 Task: Plan a trip to Craiova, Romania from 1st December, 2023 to 5th December, 2023 for 1 adult. Place can be entire room with 1  bedroom having 1 bed and 1 bathroom. Property type can be flat.
Action: Mouse moved to (578, 287)
Screenshot: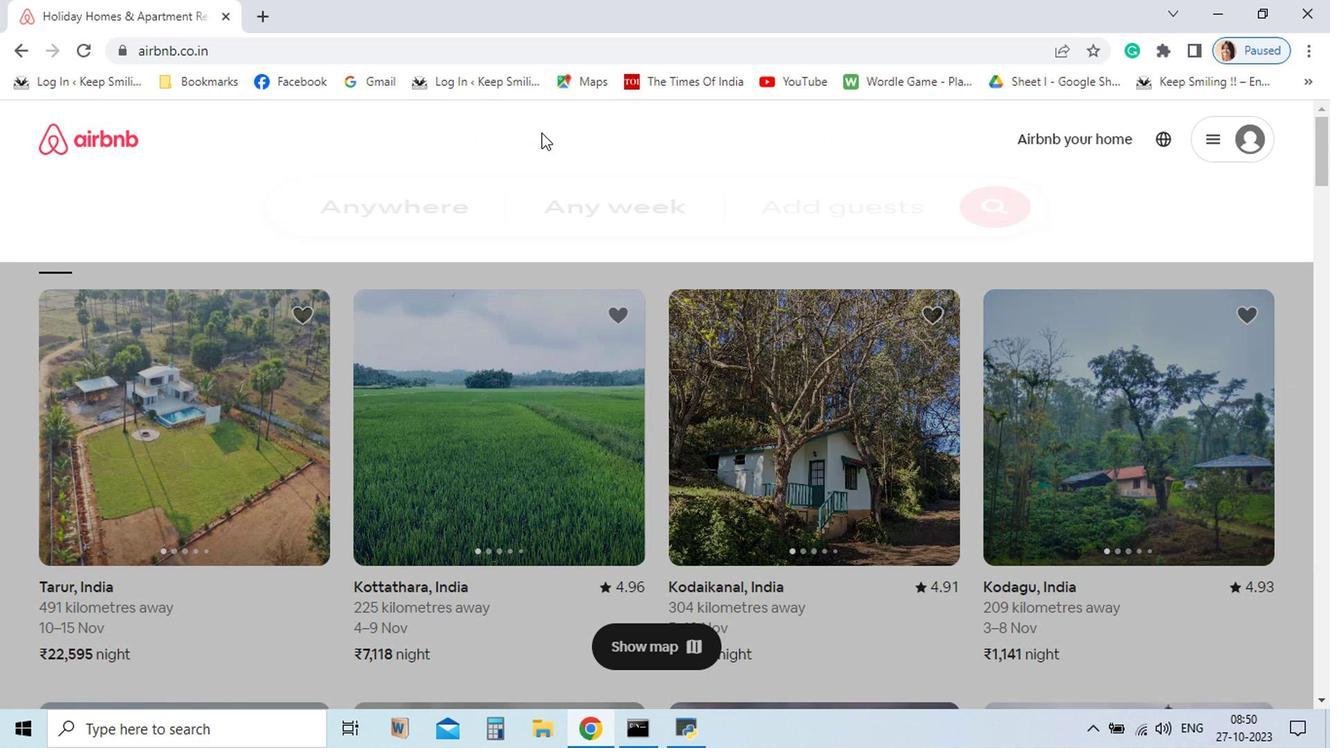 
Action: Mouse pressed left at (578, 287)
Screenshot: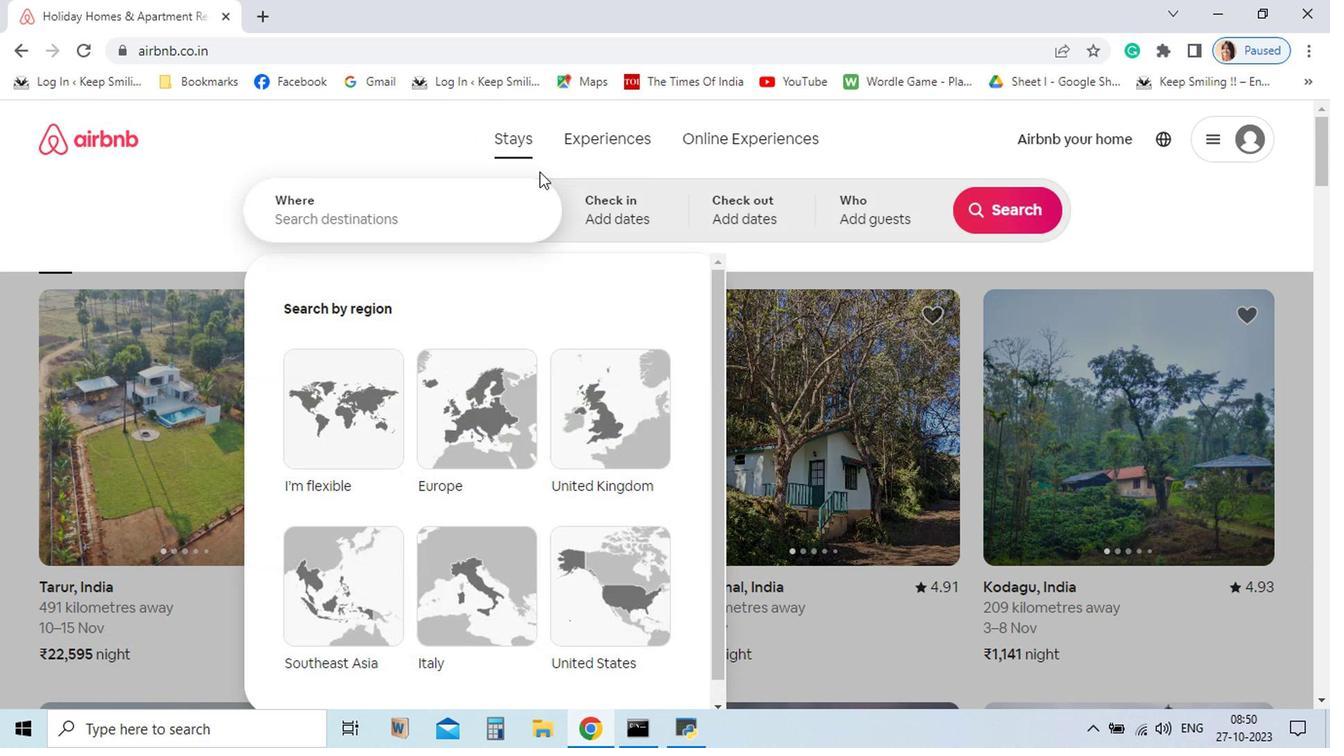 
Action: Mouse moved to (465, 346)
Screenshot: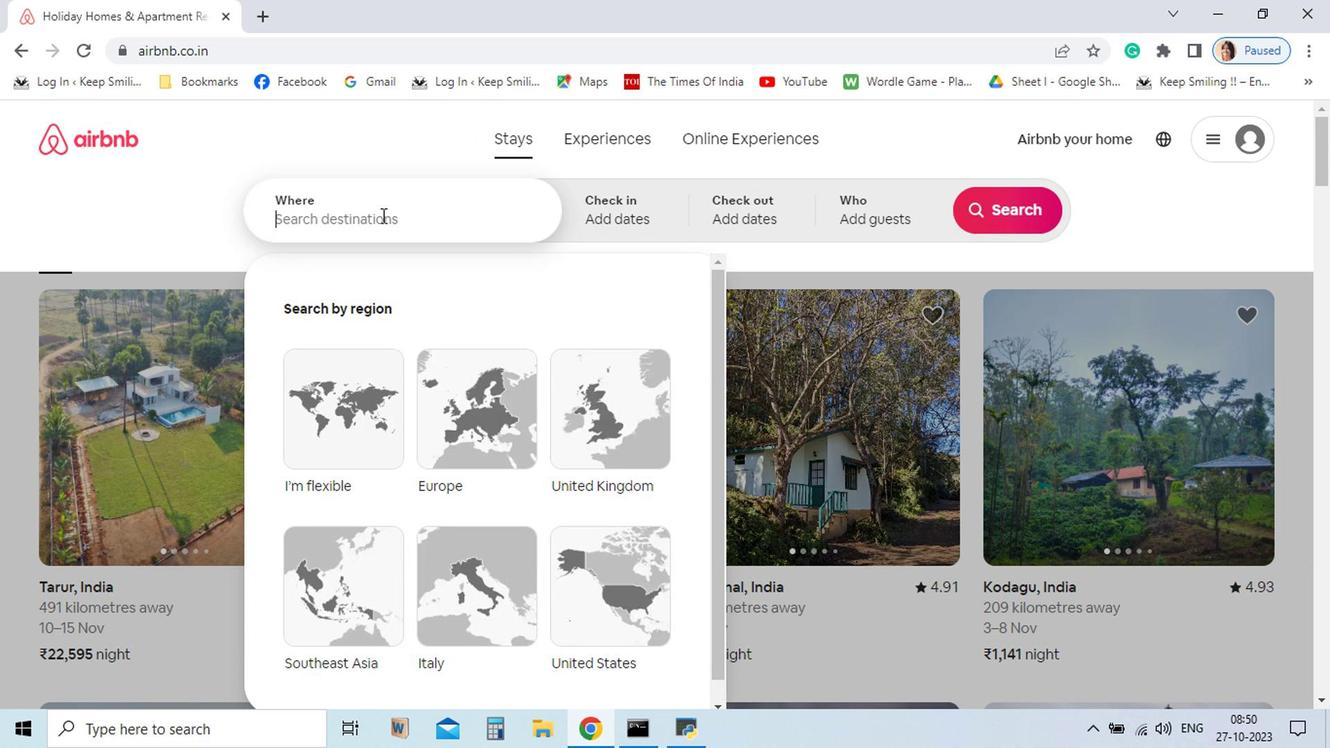 
Action: Mouse pressed left at (465, 346)
Screenshot: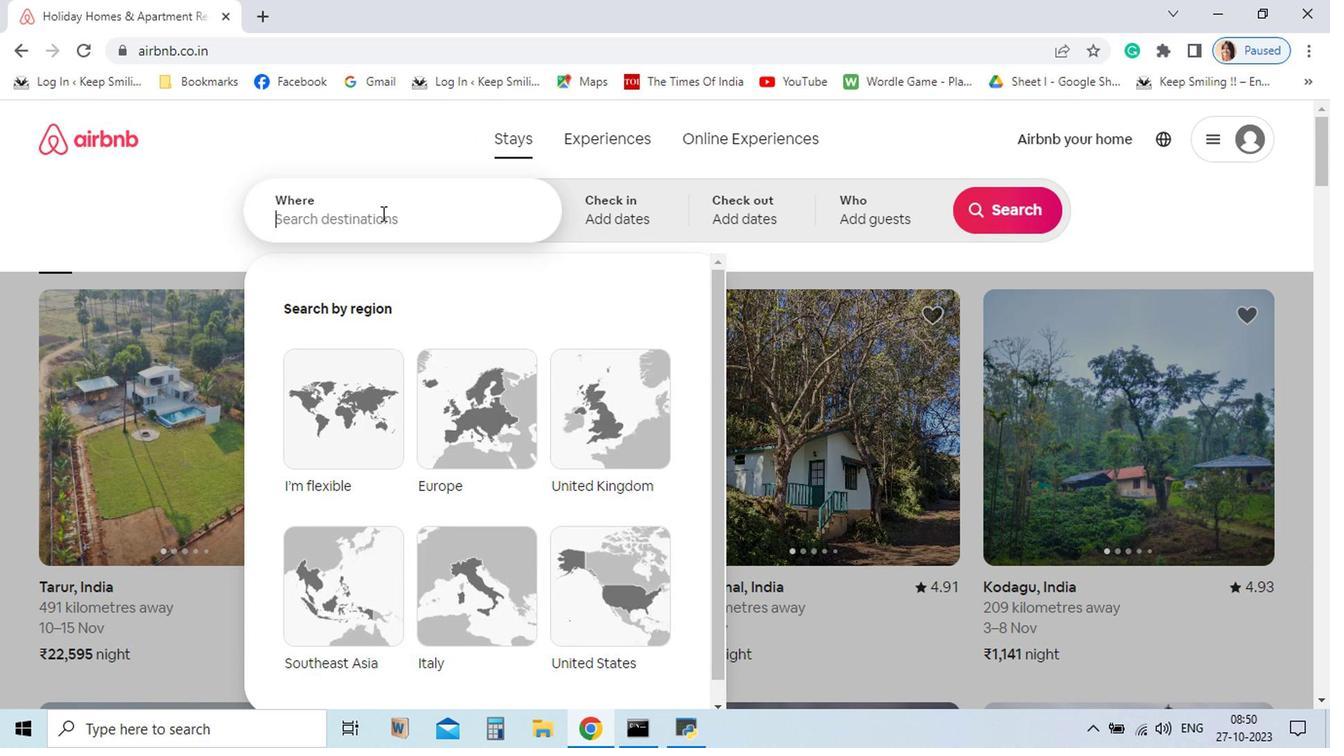 
Action: Mouse moved to (463, 343)
Screenshot: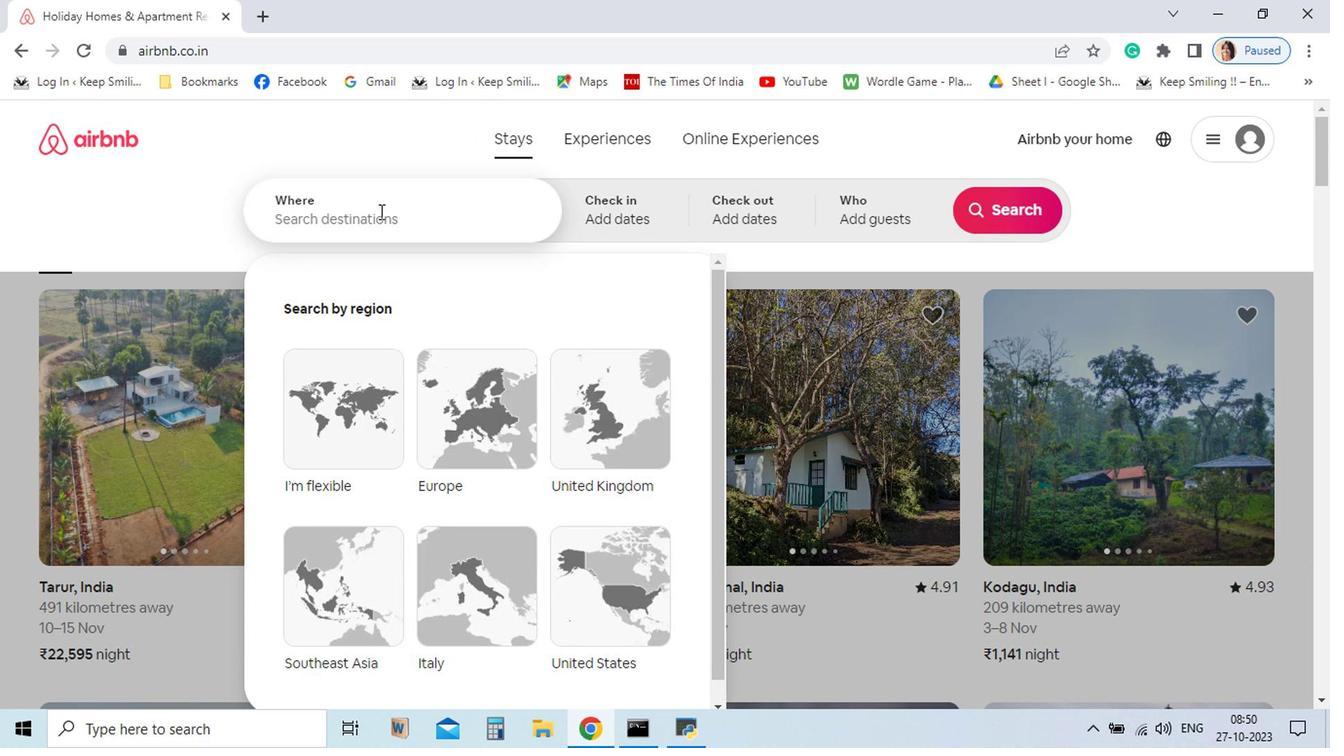 
Action: Key pressed craiova,<Key.space>romania
Screenshot: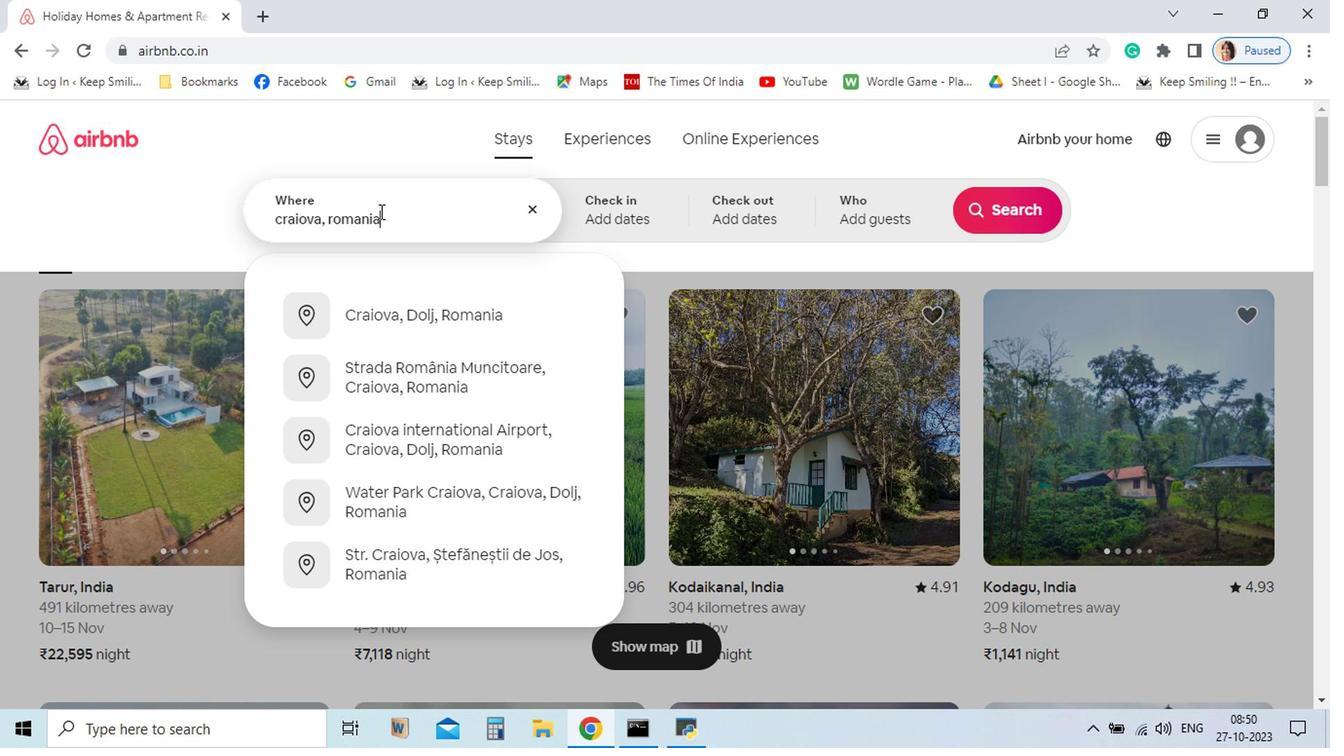 
Action: Mouse moved to (463, 342)
Screenshot: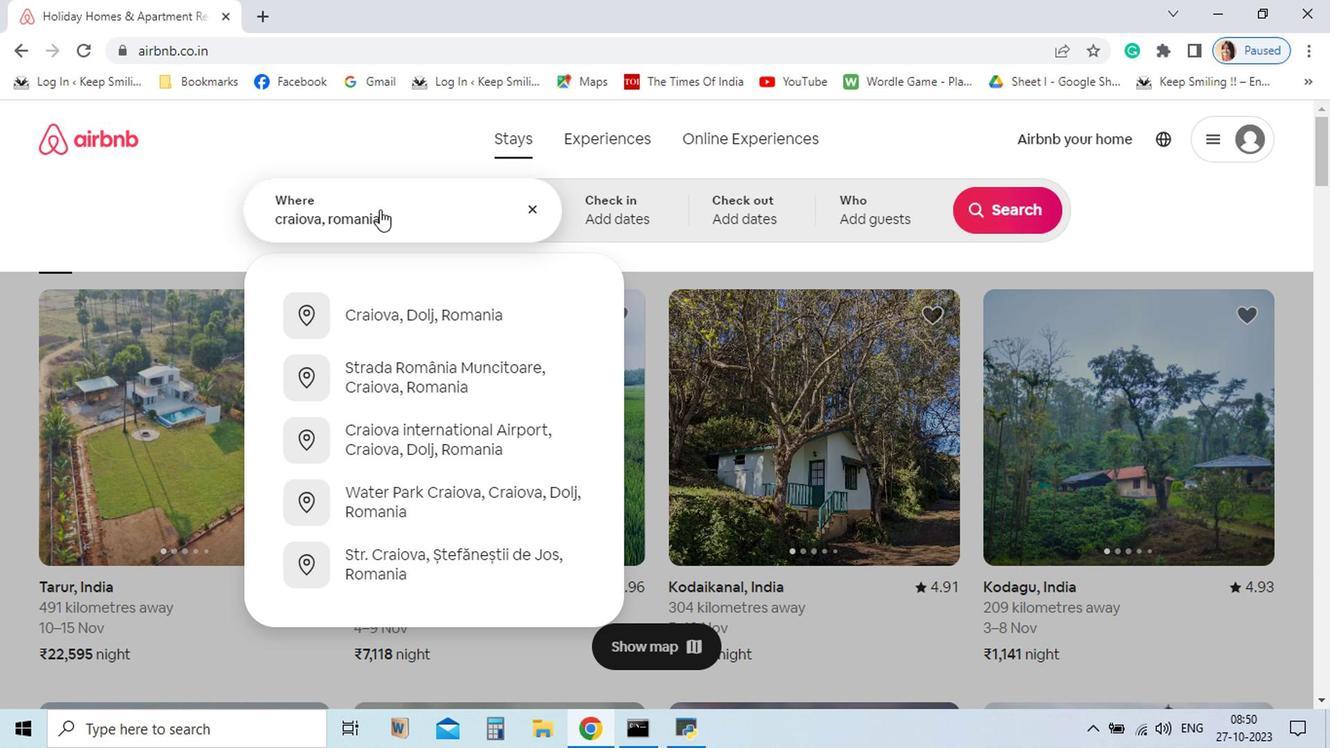 
Action: Key pressed <Key.enter>
Screenshot: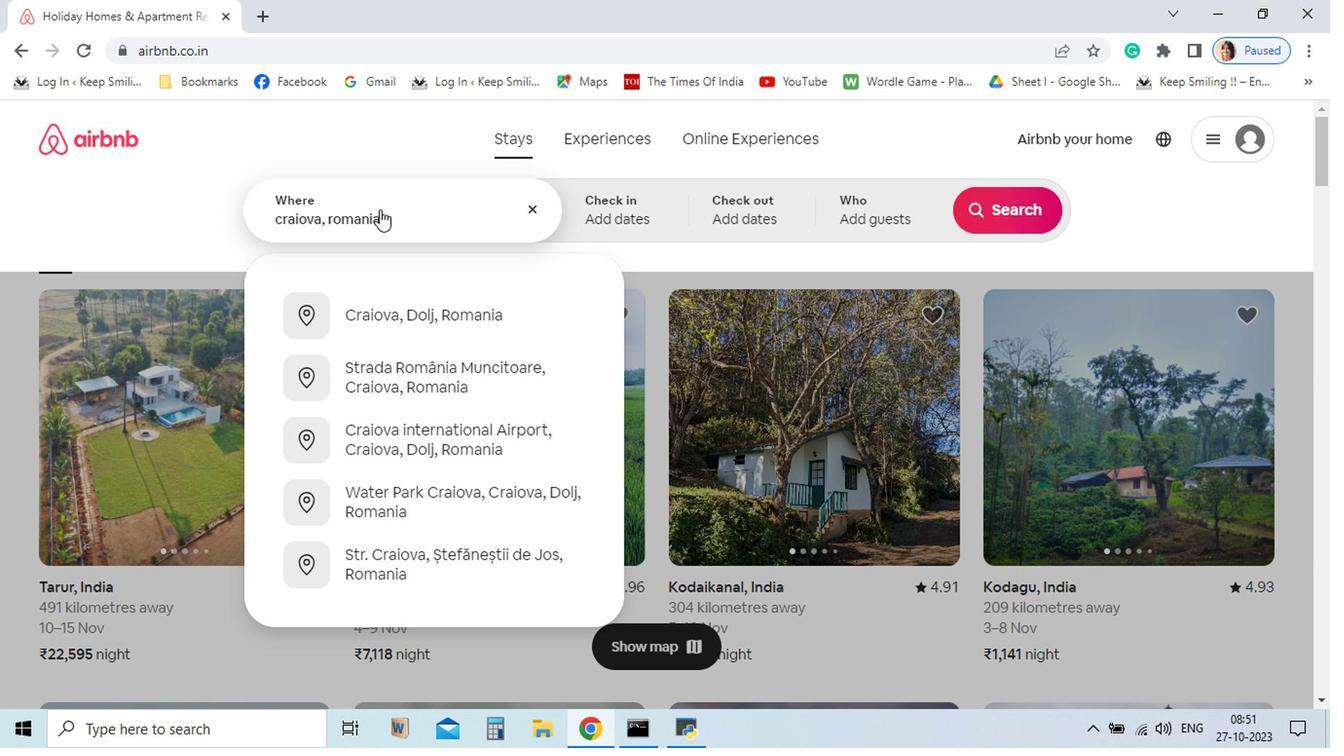 
Action: Mouse moved to (903, 451)
Screenshot: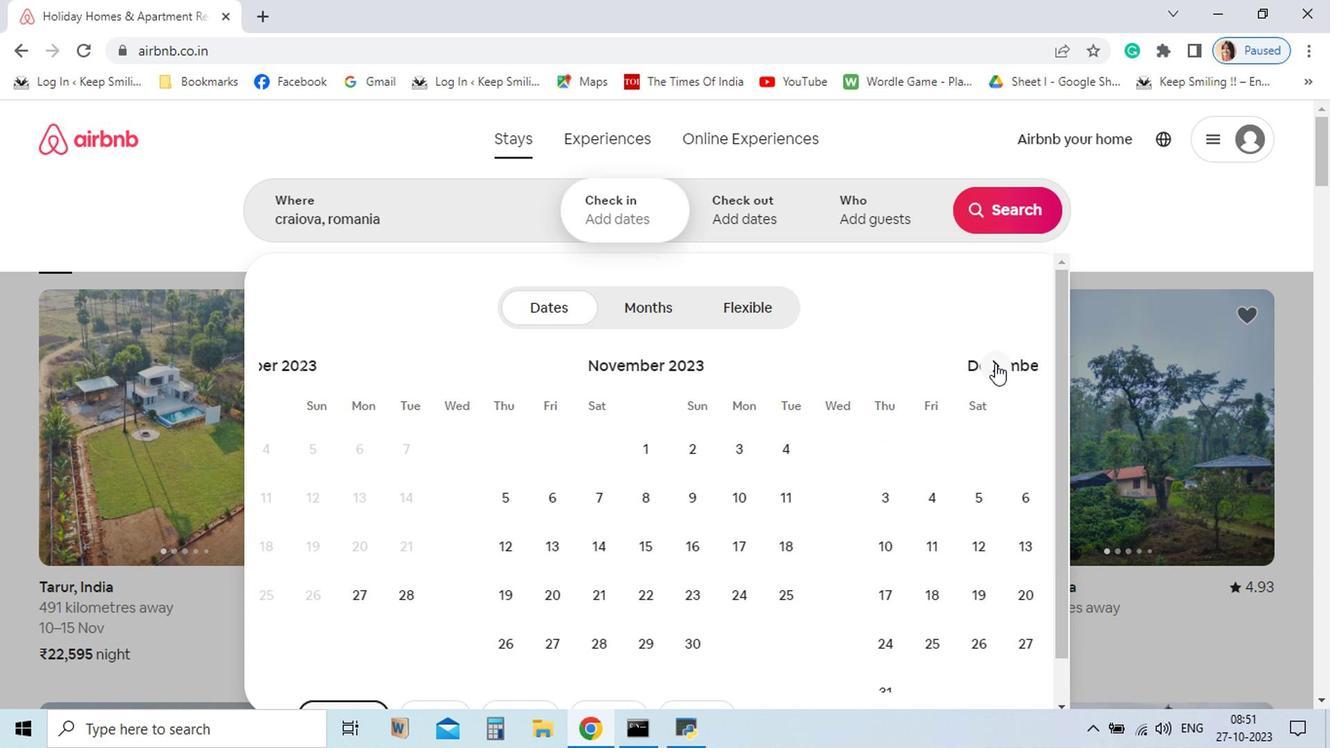 
Action: Mouse pressed left at (903, 451)
Screenshot: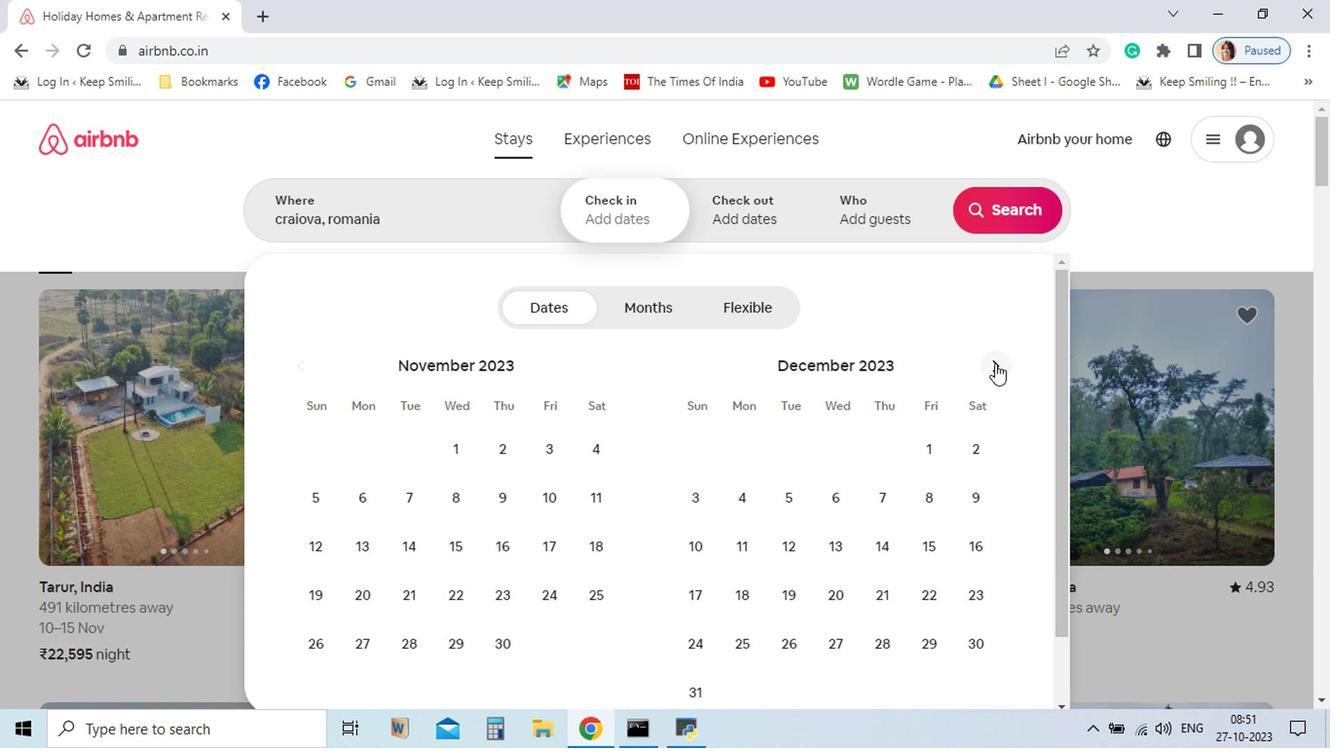 
Action: Mouse moved to (863, 512)
Screenshot: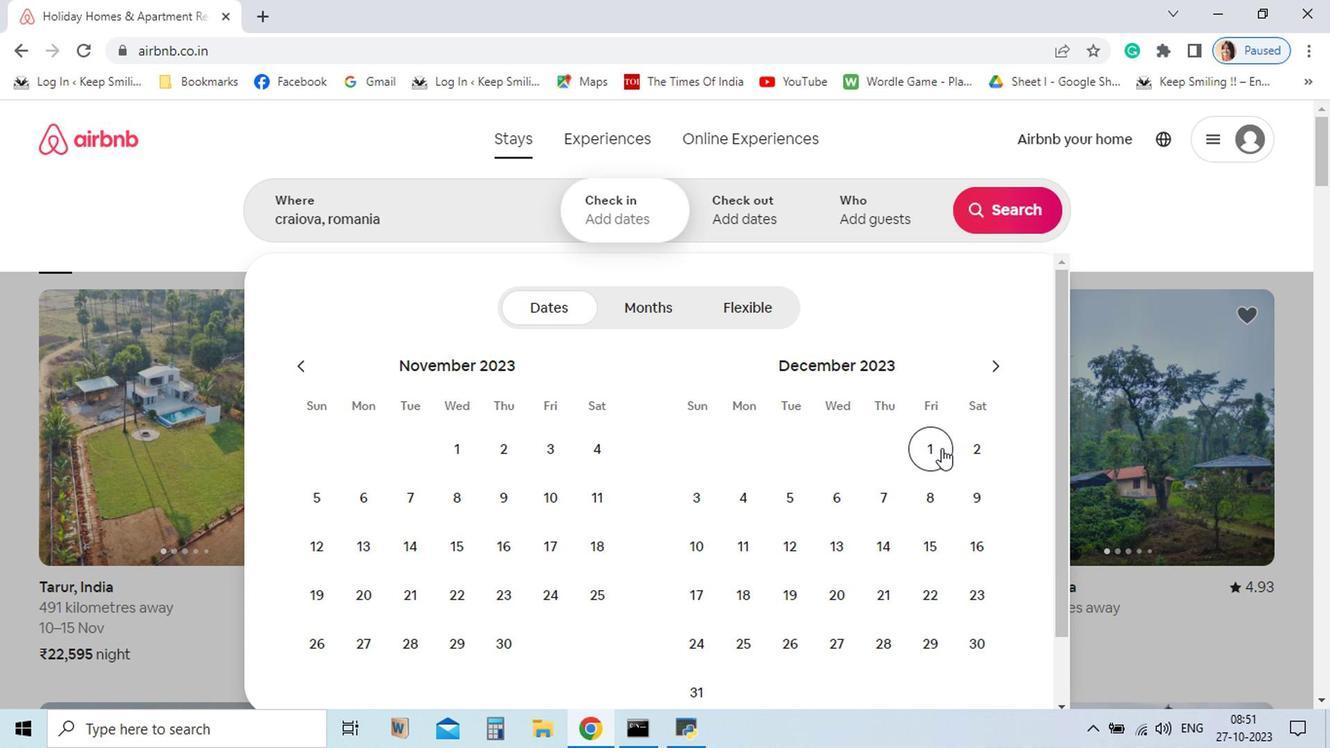 
Action: Mouse pressed left at (863, 512)
Screenshot: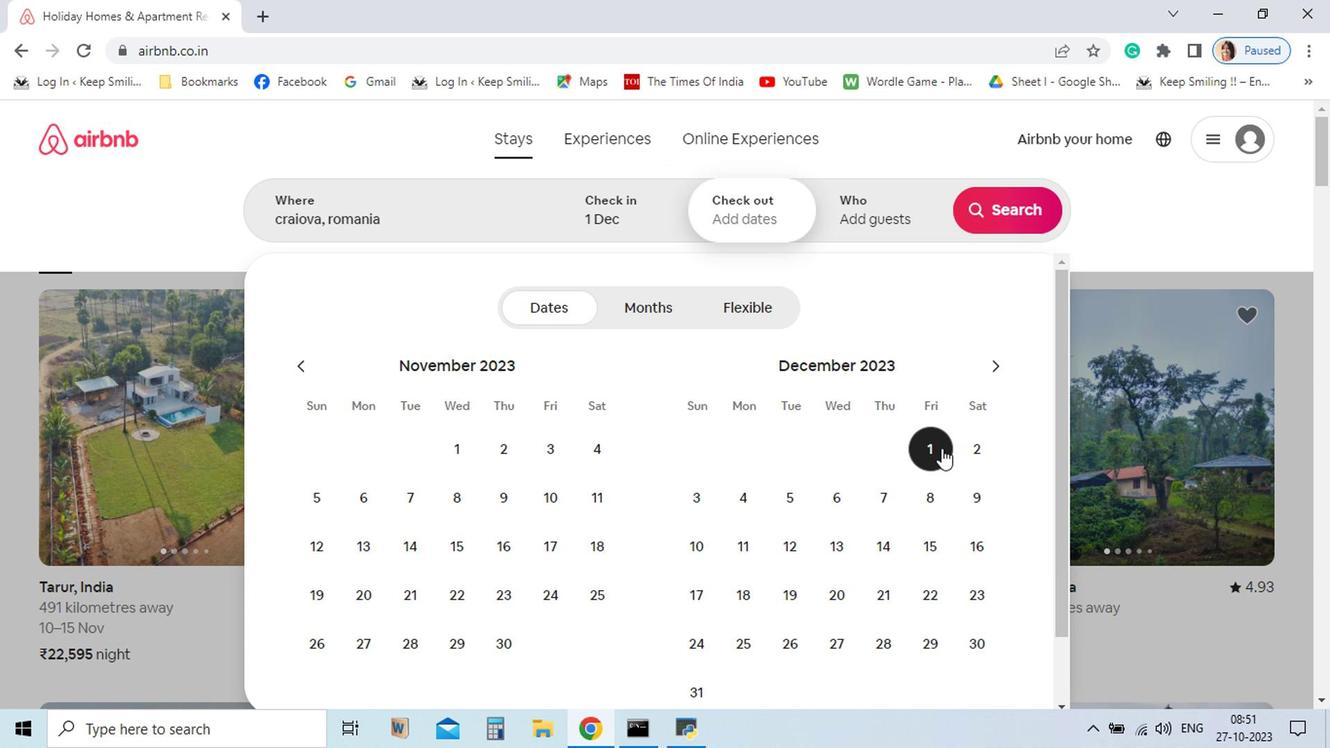 
Action: Mouse moved to (746, 551)
Screenshot: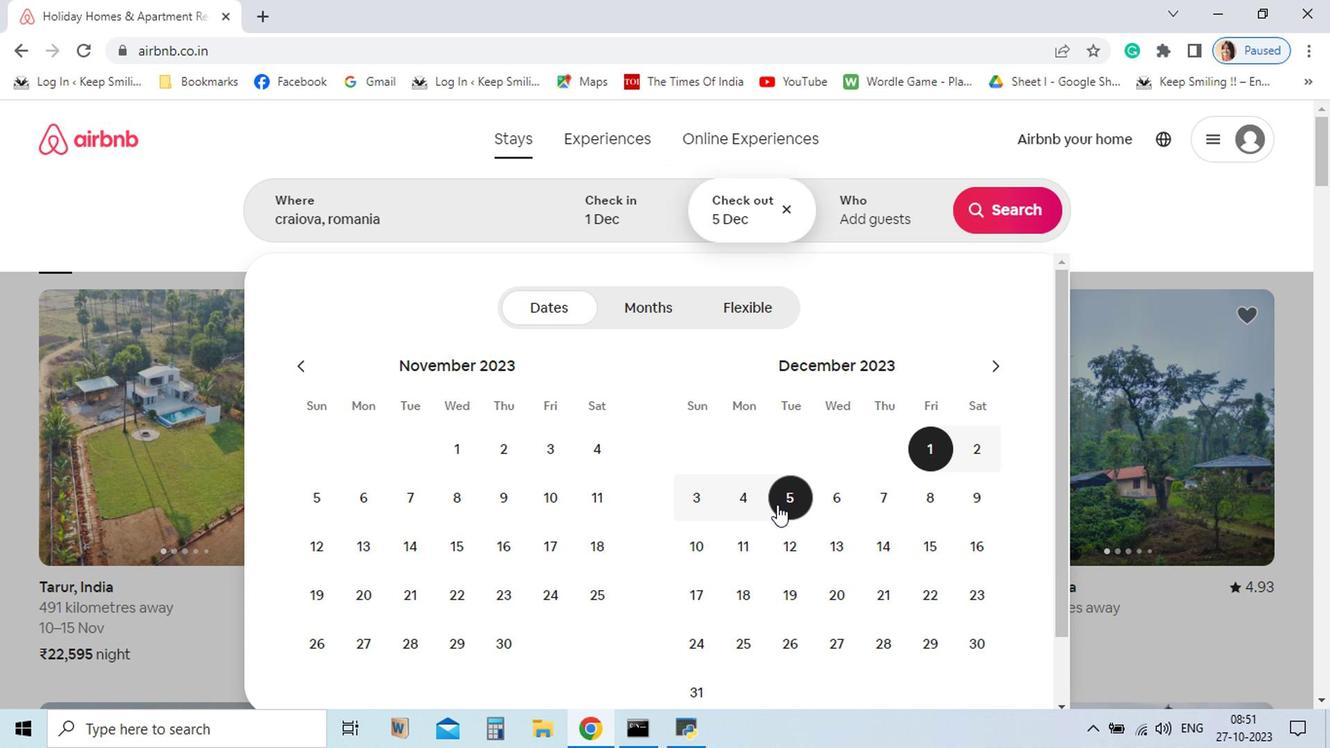 
Action: Mouse pressed left at (746, 551)
Screenshot: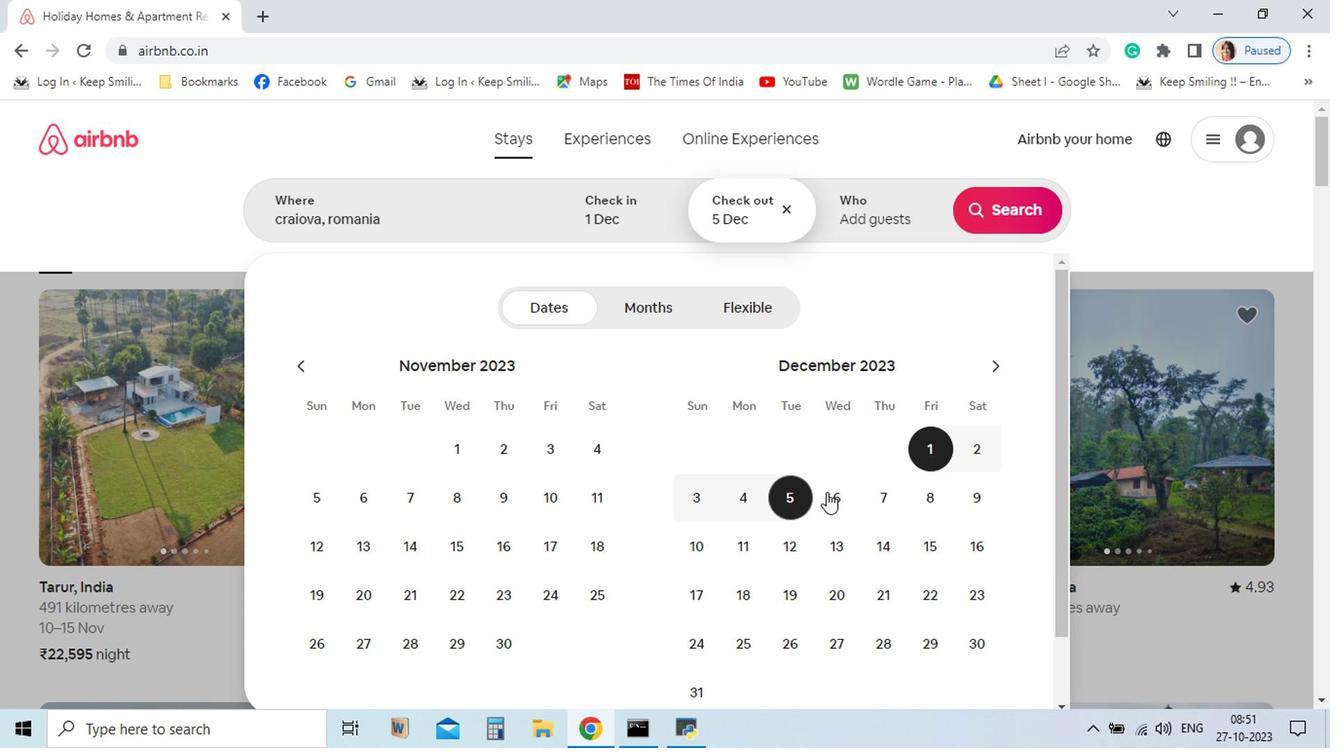 
Action: Mouse moved to (815, 345)
Screenshot: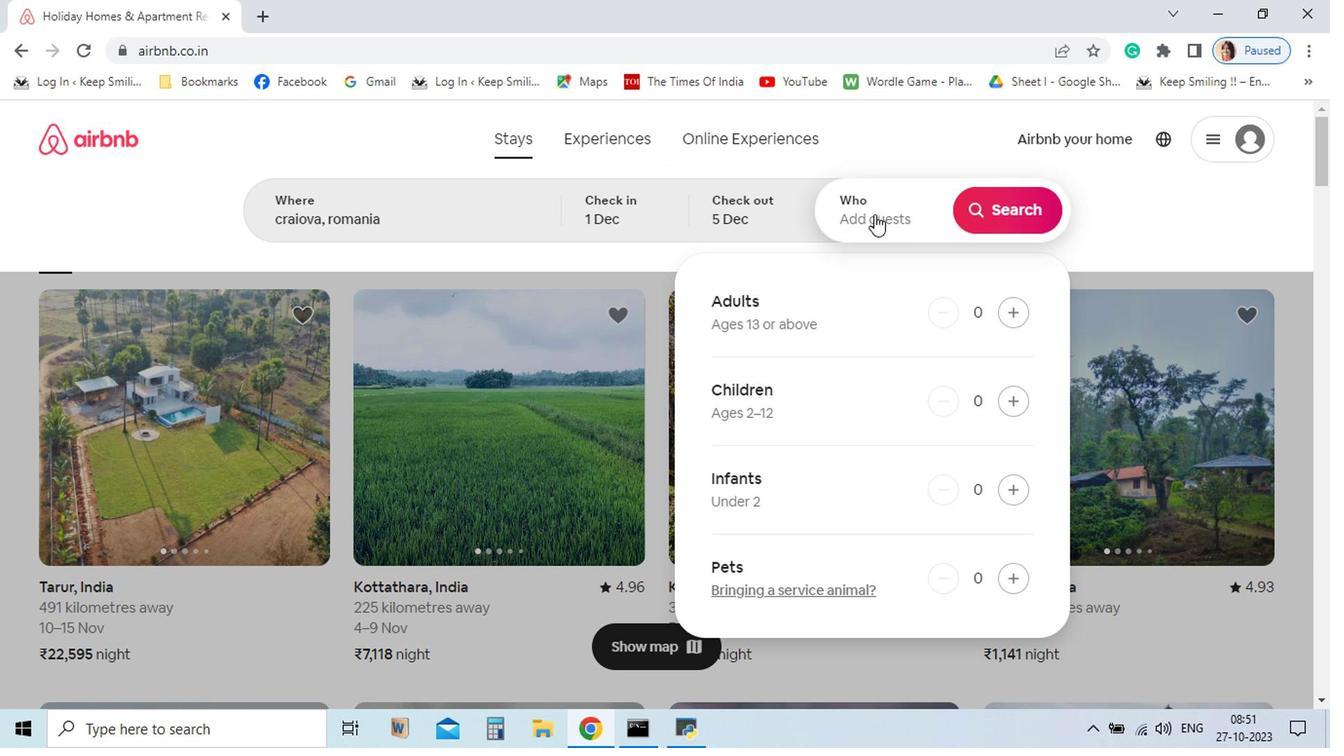 
Action: Mouse pressed left at (815, 345)
Screenshot: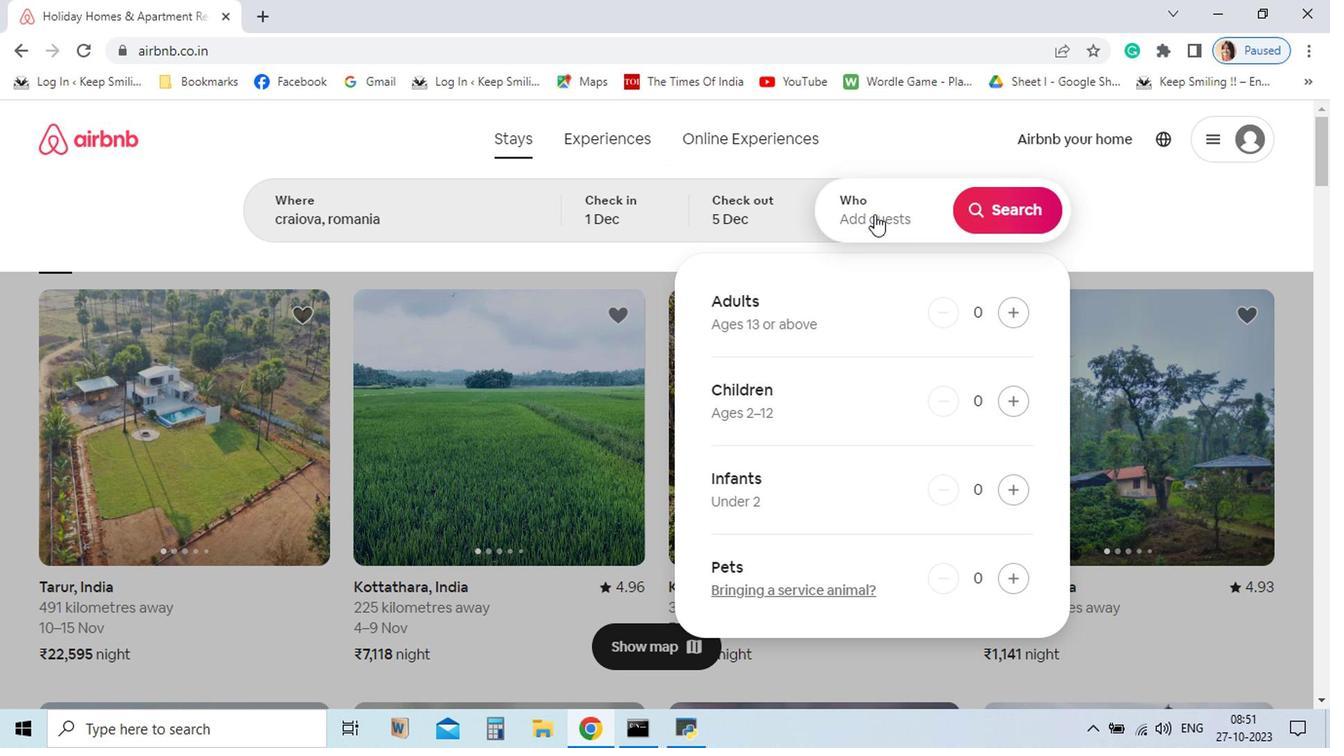 
Action: Mouse moved to (912, 415)
Screenshot: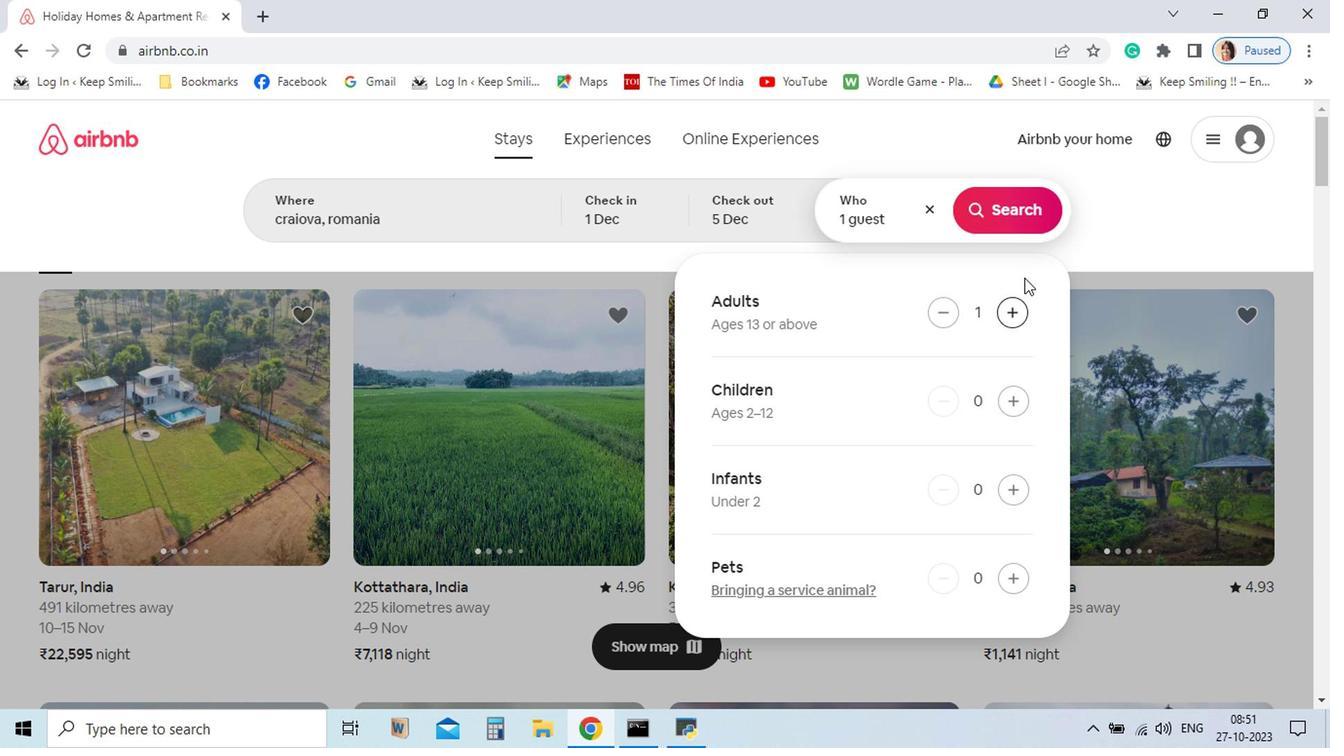 
Action: Mouse pressed left at (912, 415)
Screenshot: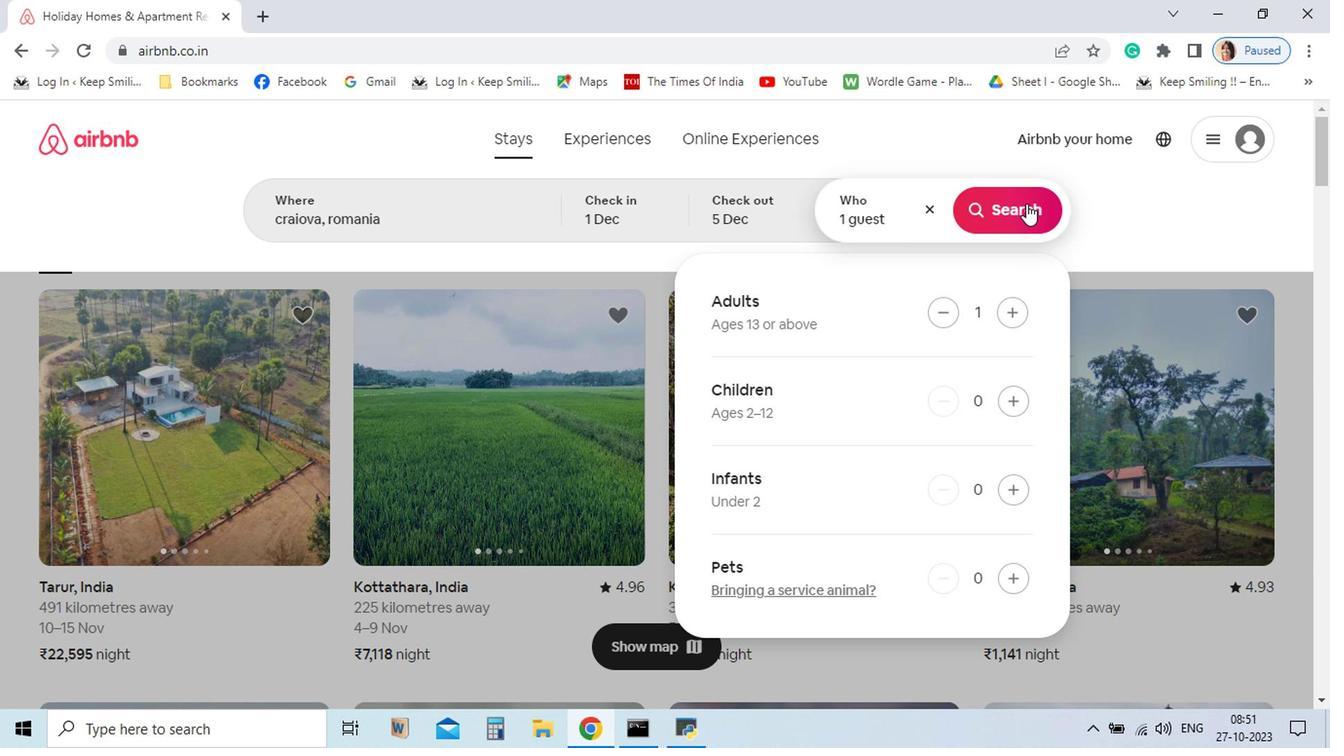 
Action: Mouse moved to (921, 338)
Screenshot: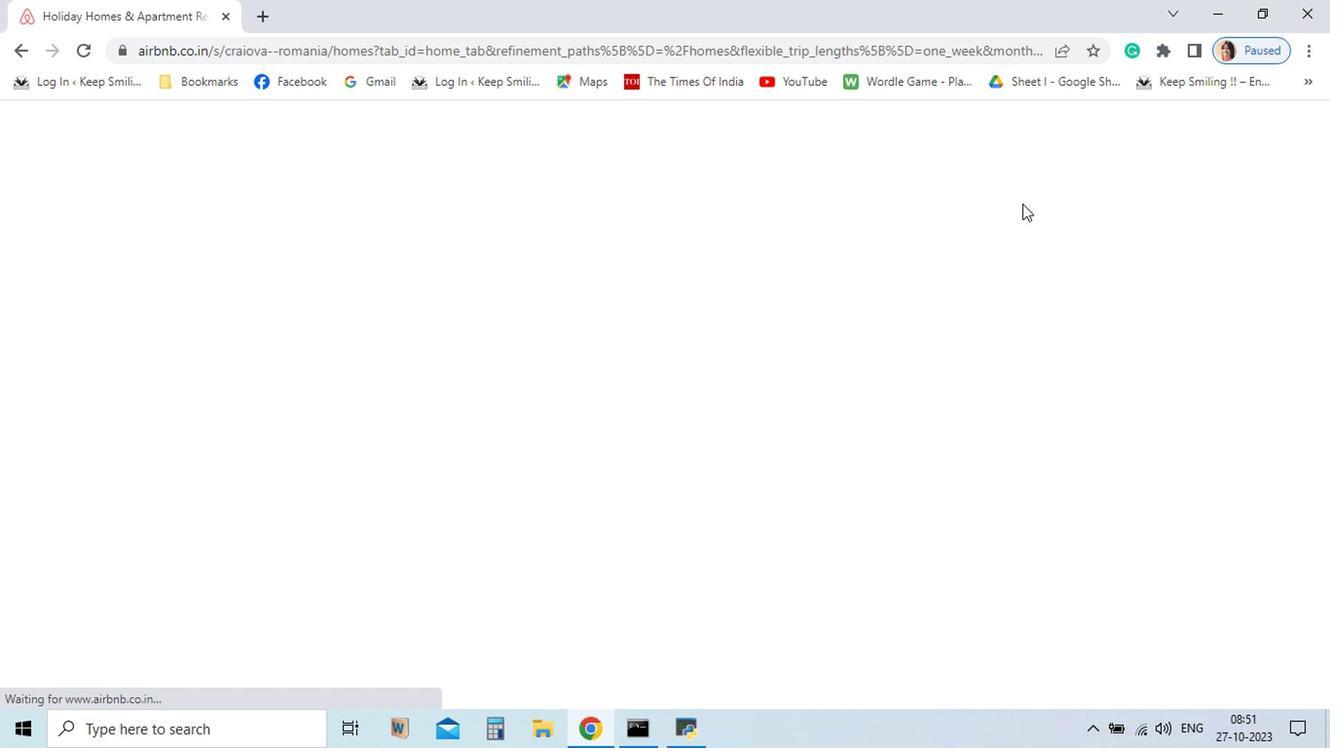 
Action: Mouse pressed left at (921, 338)
Screenshot: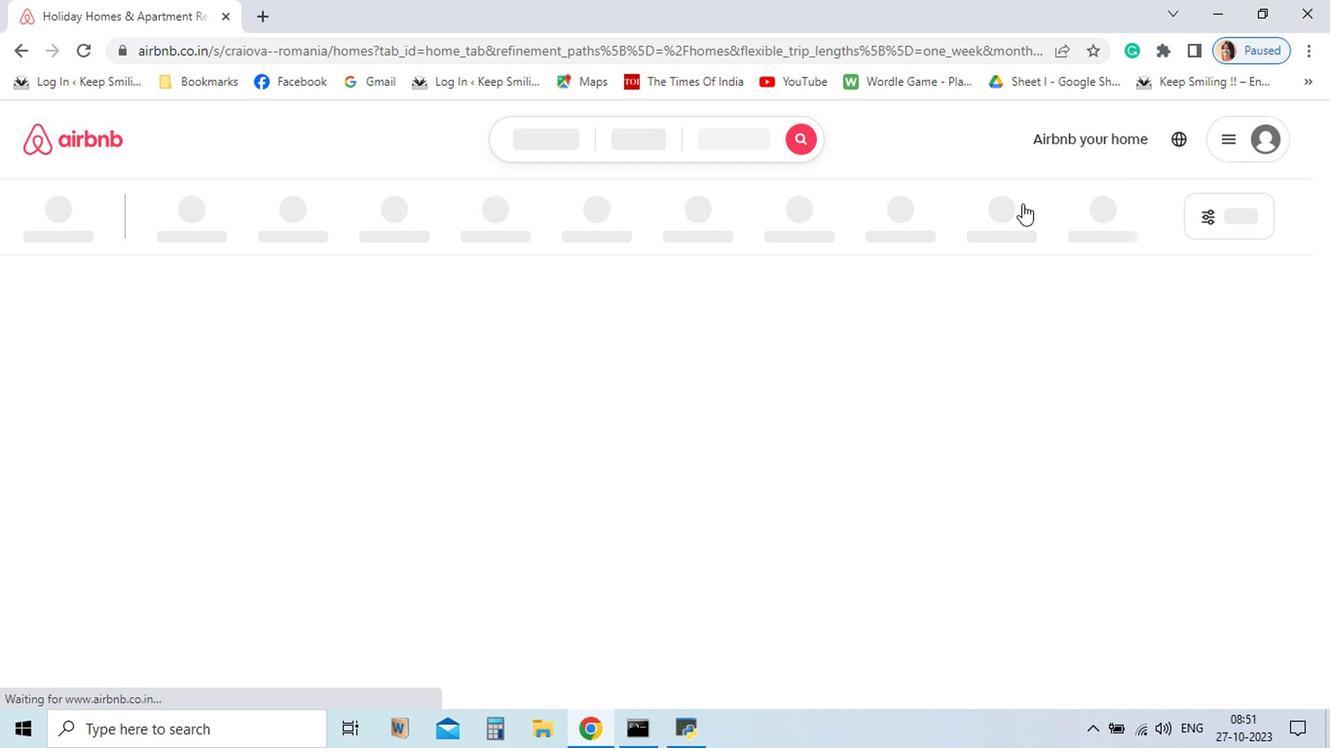 
Action: Mouse moved to (918, 342)
Screenshot: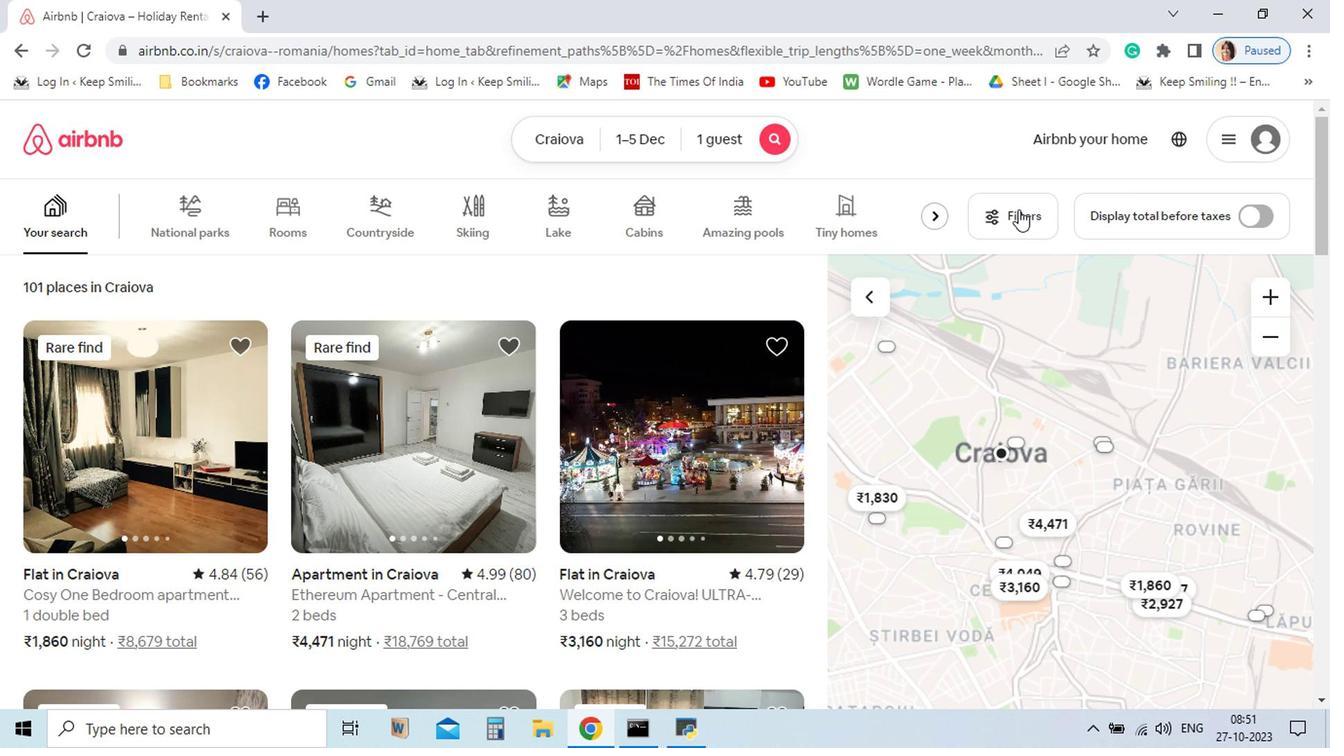 
Action: Mouse pressed left at (918, 342)
Screenshot: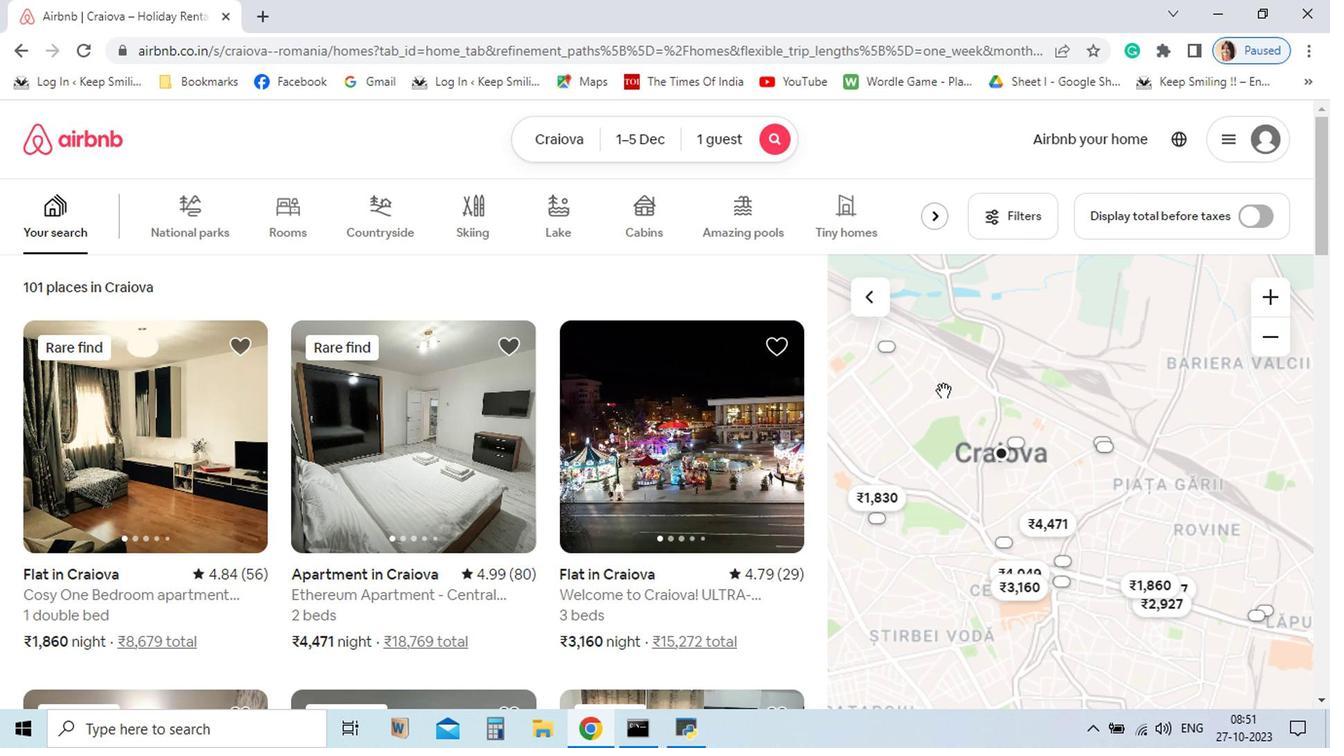 
Action: Mouse moved to (849, 610)
Screenshot: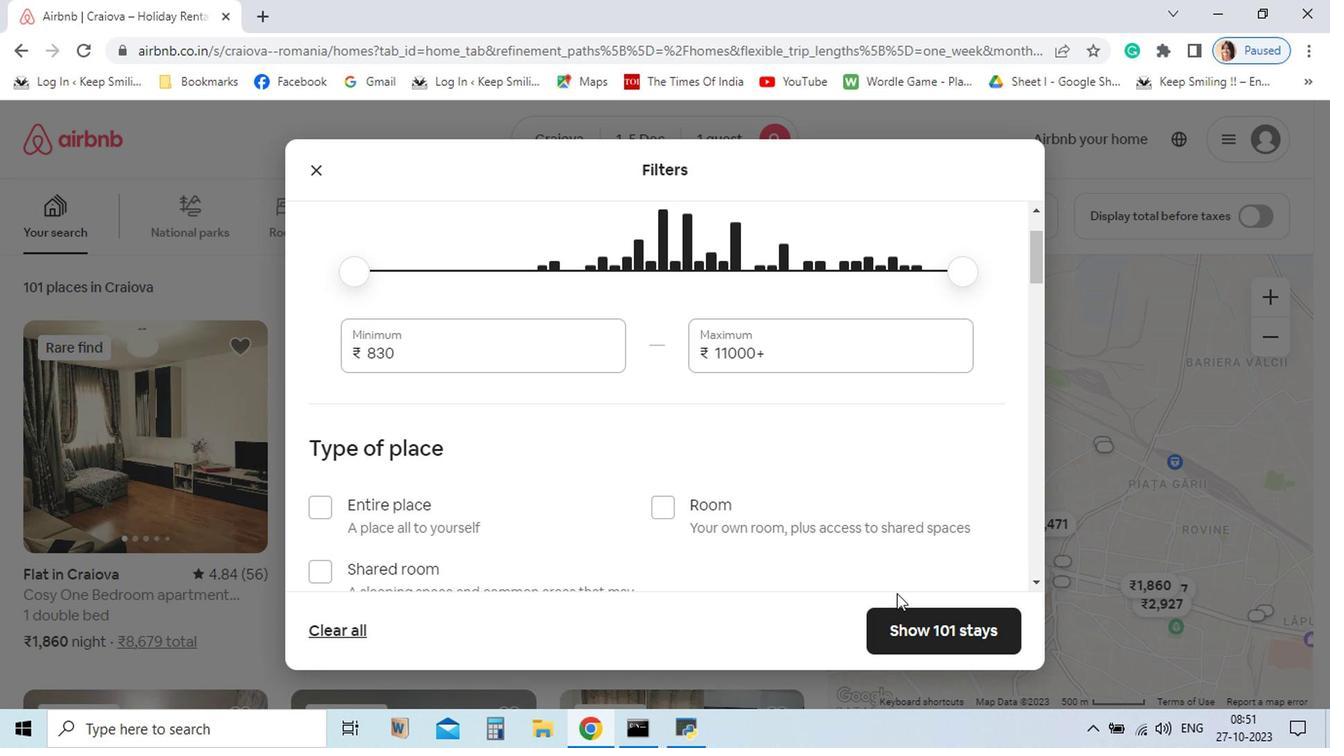 
Action: Mouse scrolled (849, 610) with delta (0, 0)
Screenshot: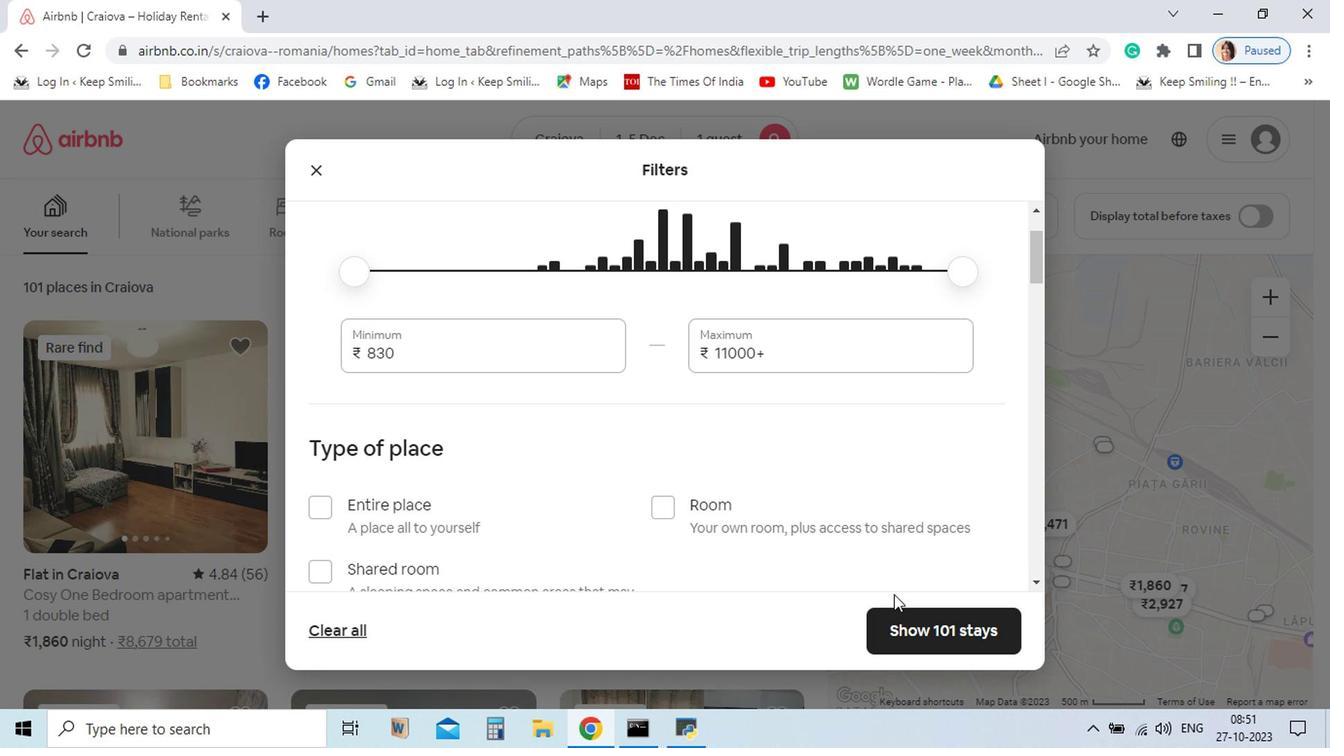 
Action: Mouse moved to (830, 616)
Screenshot: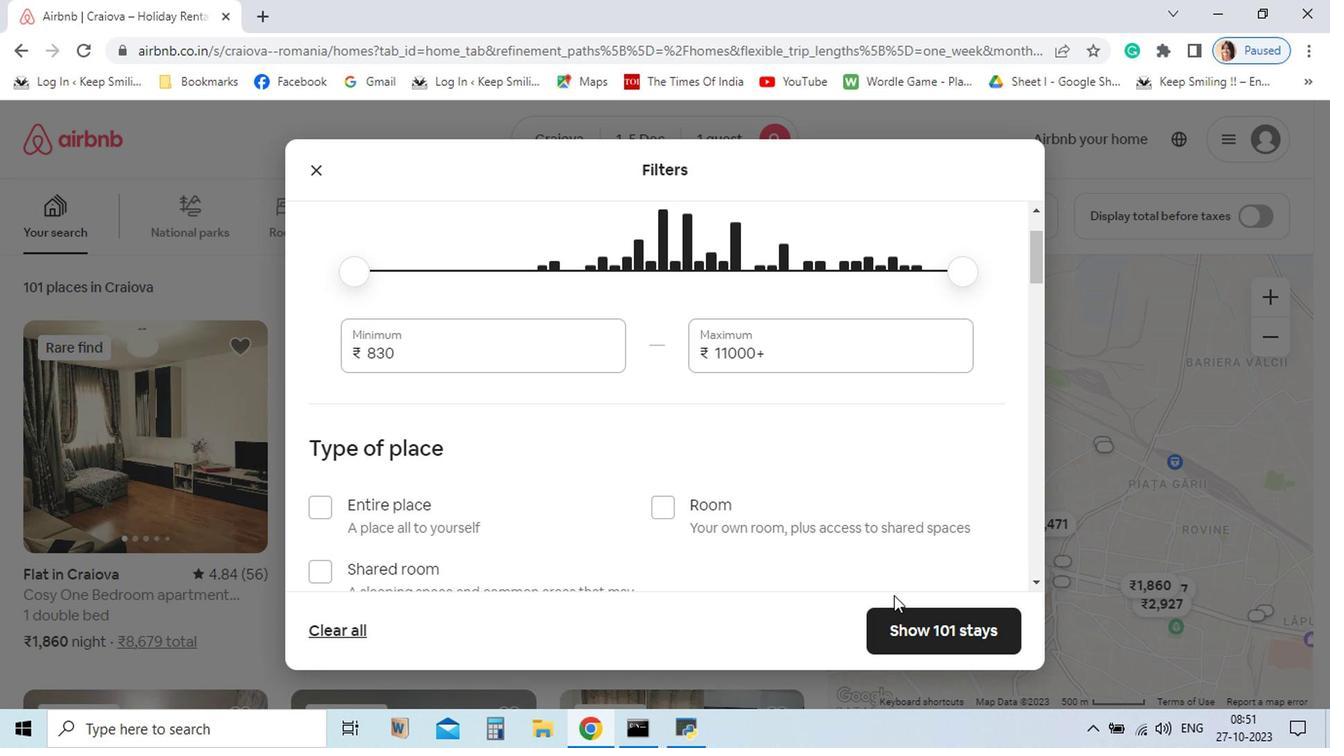 
Action: Mouse scrolled (830, 615) with delta (0, 0)
Screenshot: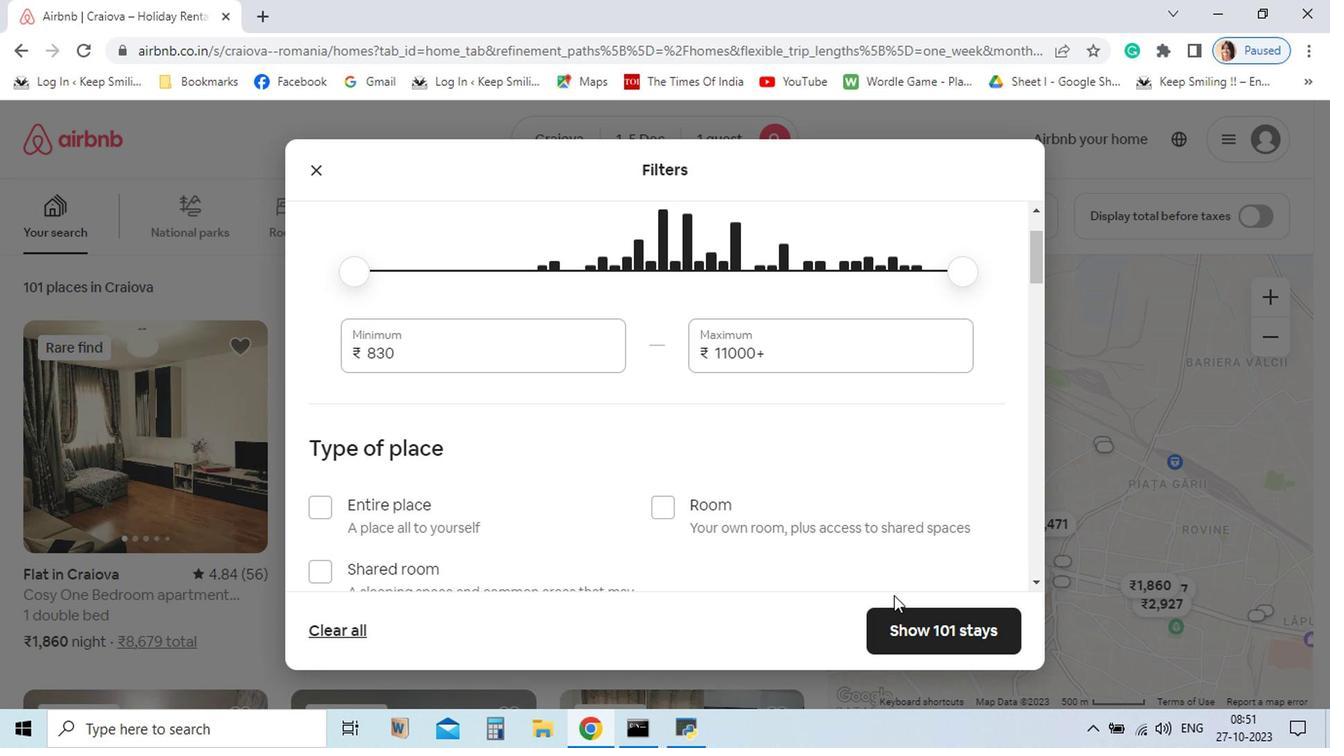 
Action: Mouse moved to (829, 616)
Screenshot: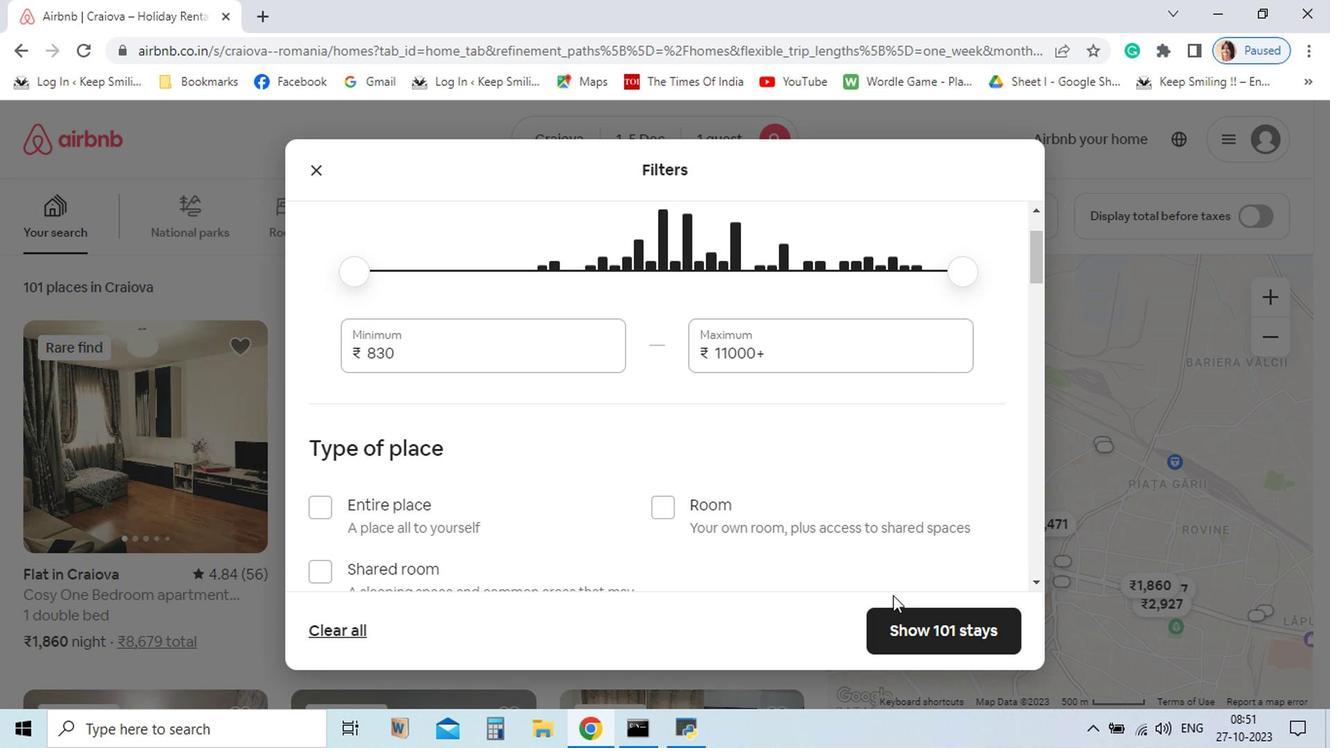 
Action: Mouse scrolled (829, 616) with delta (0, 0)
Screenshot: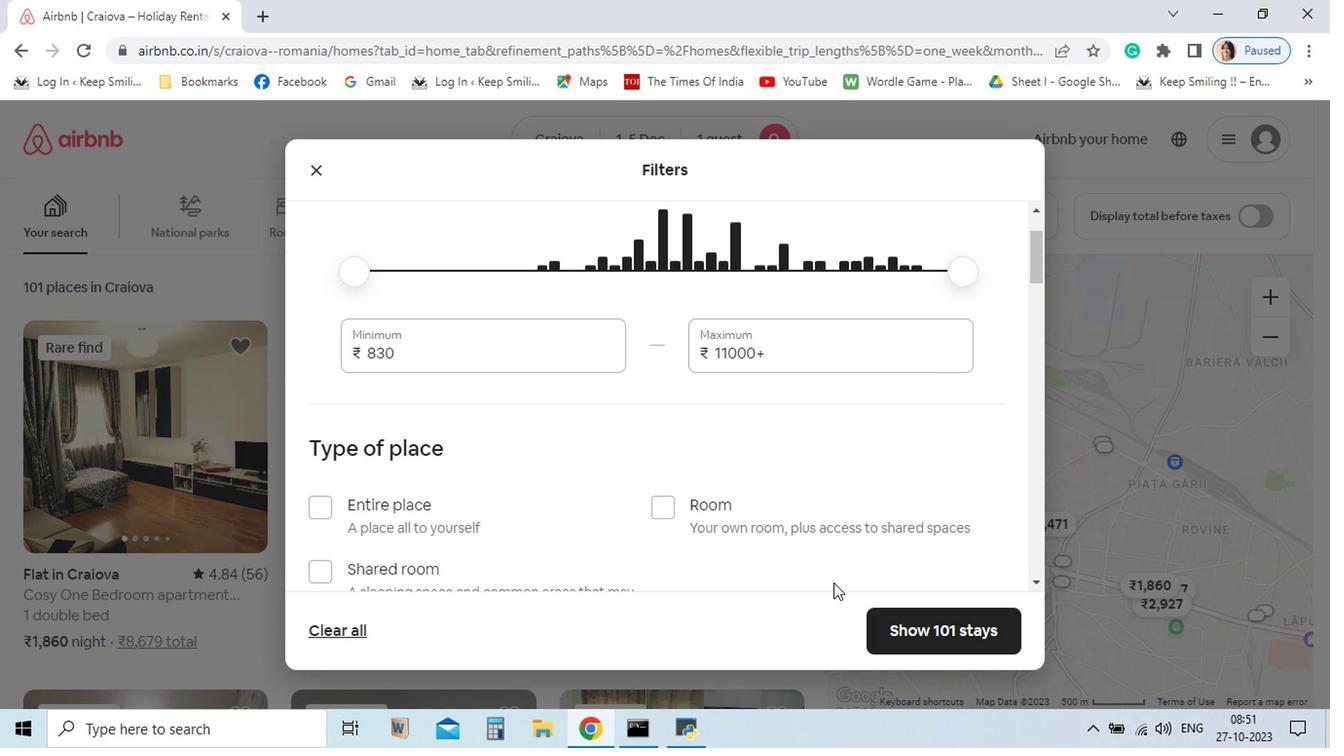 
Action: Mouse moved to (929, 383)
Screenshot: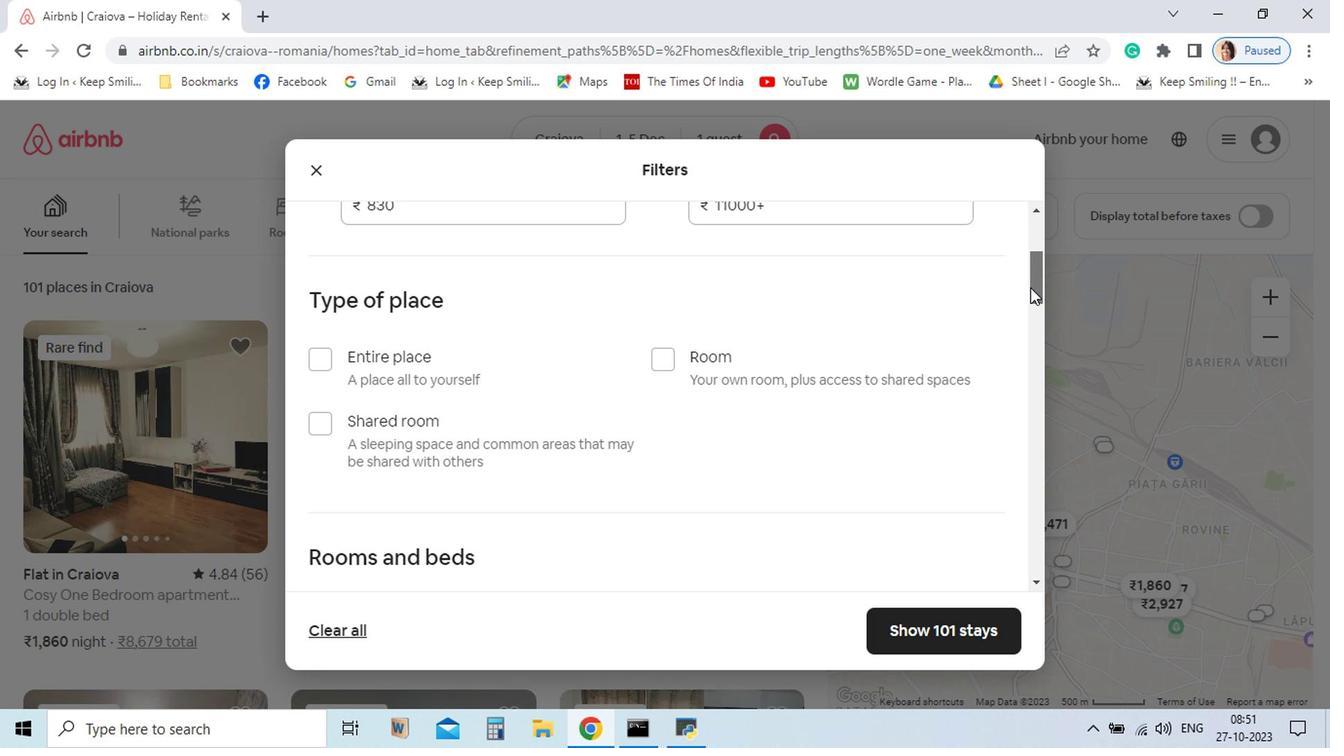 
Action: Mouse pressed left at (929, 383)
Screenshot: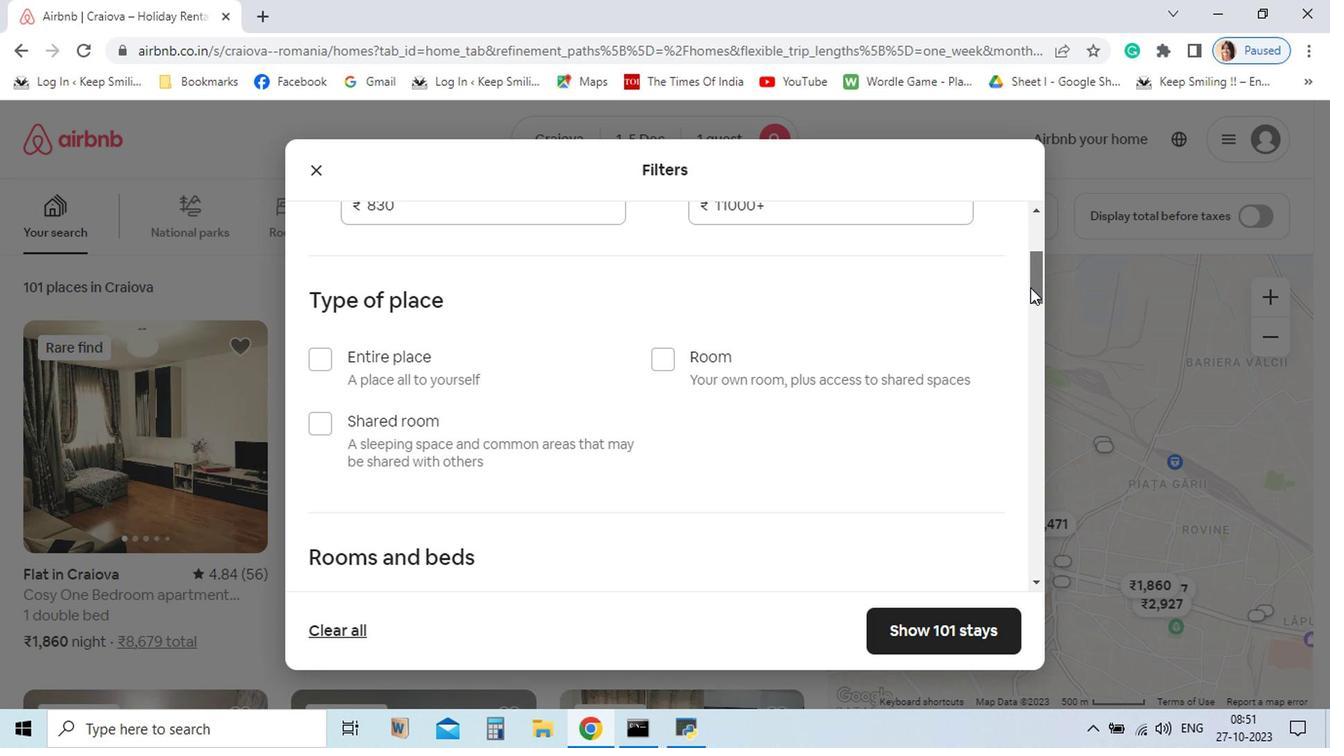 
Action: Mouse moved to (668, 454)
Screenshot: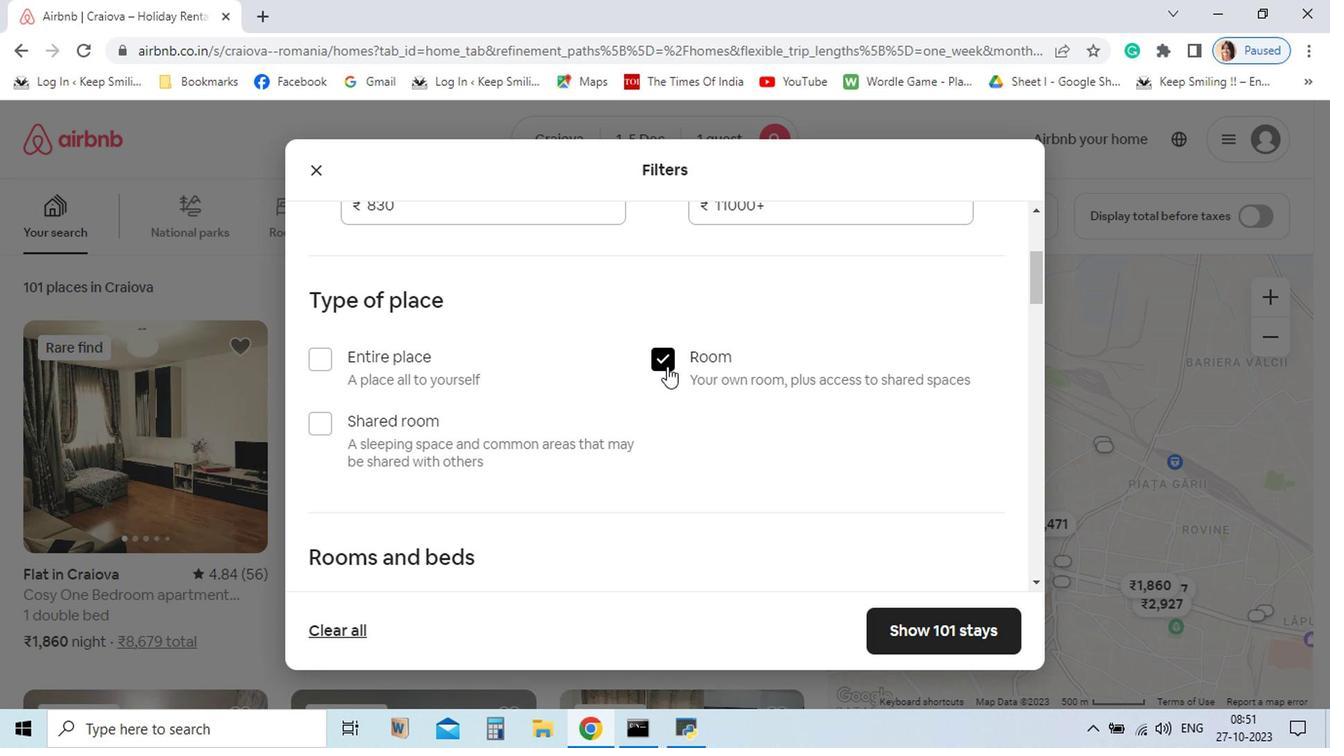 
Action: Mouse pressed left at (668, 454)
Screenshot: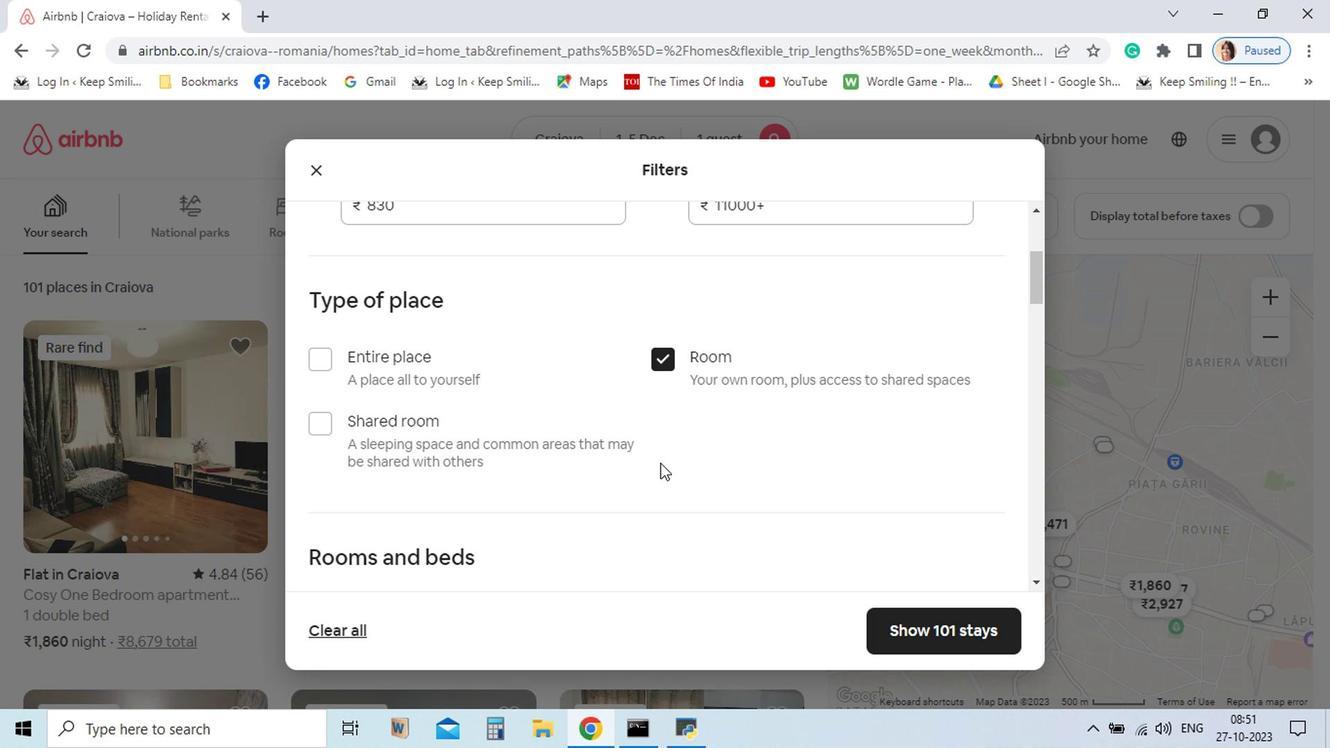 
Action: Mouse moved to (646, 570)
Screenshot: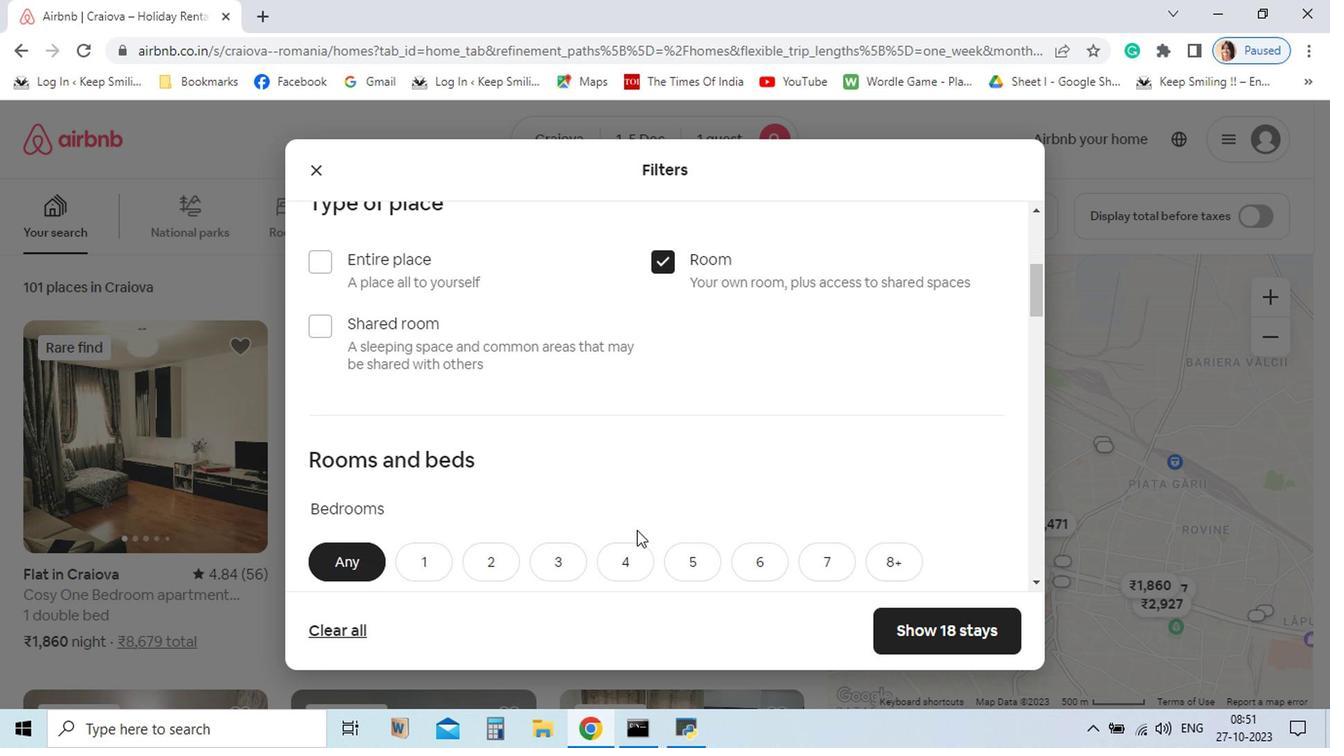 
Action: Mouse scrolled (646, 569) with delta (0, 0)
Screenshot: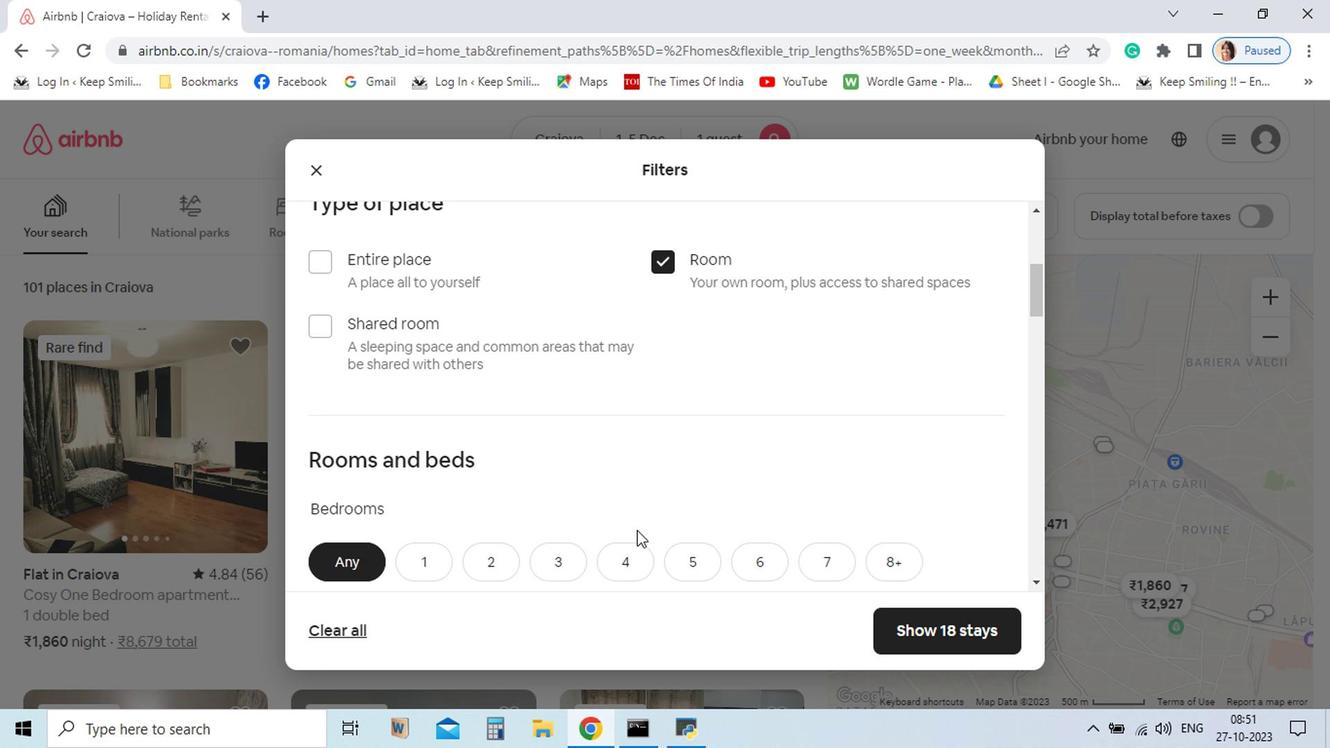 
Action: Mouse moved to (630, 582)
Screenshot: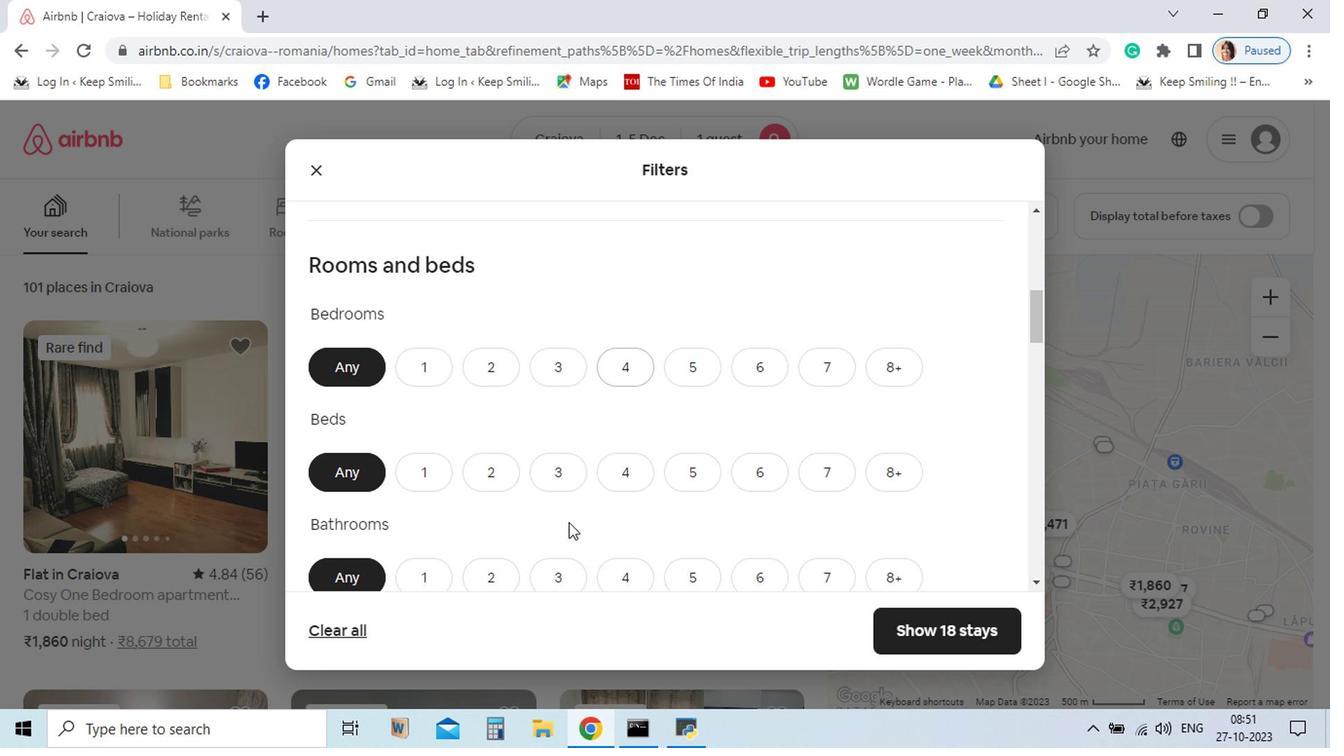 
Action: Mouse scrolled (630, 582) with delta (0, 0)
Screenshot: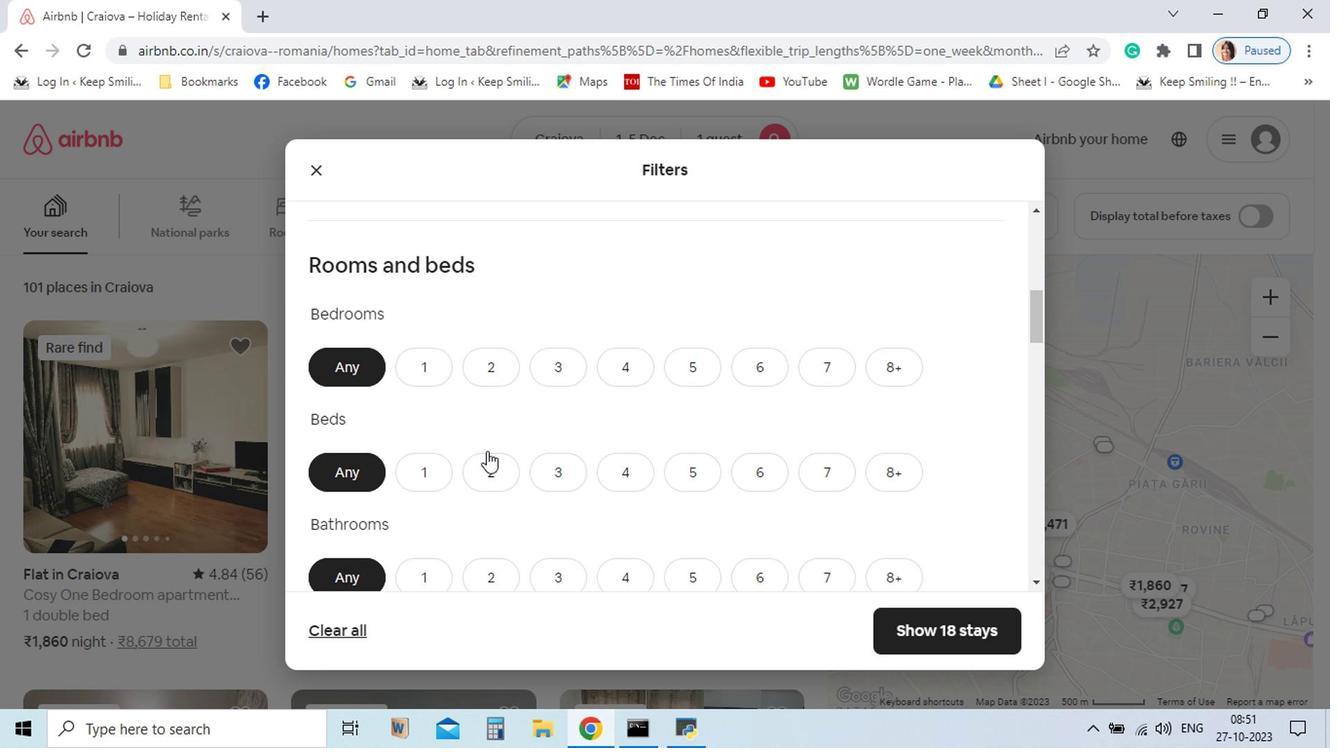 
Action: Mouse scrolled (630, 582) with delta (0, 0)
Screenshot: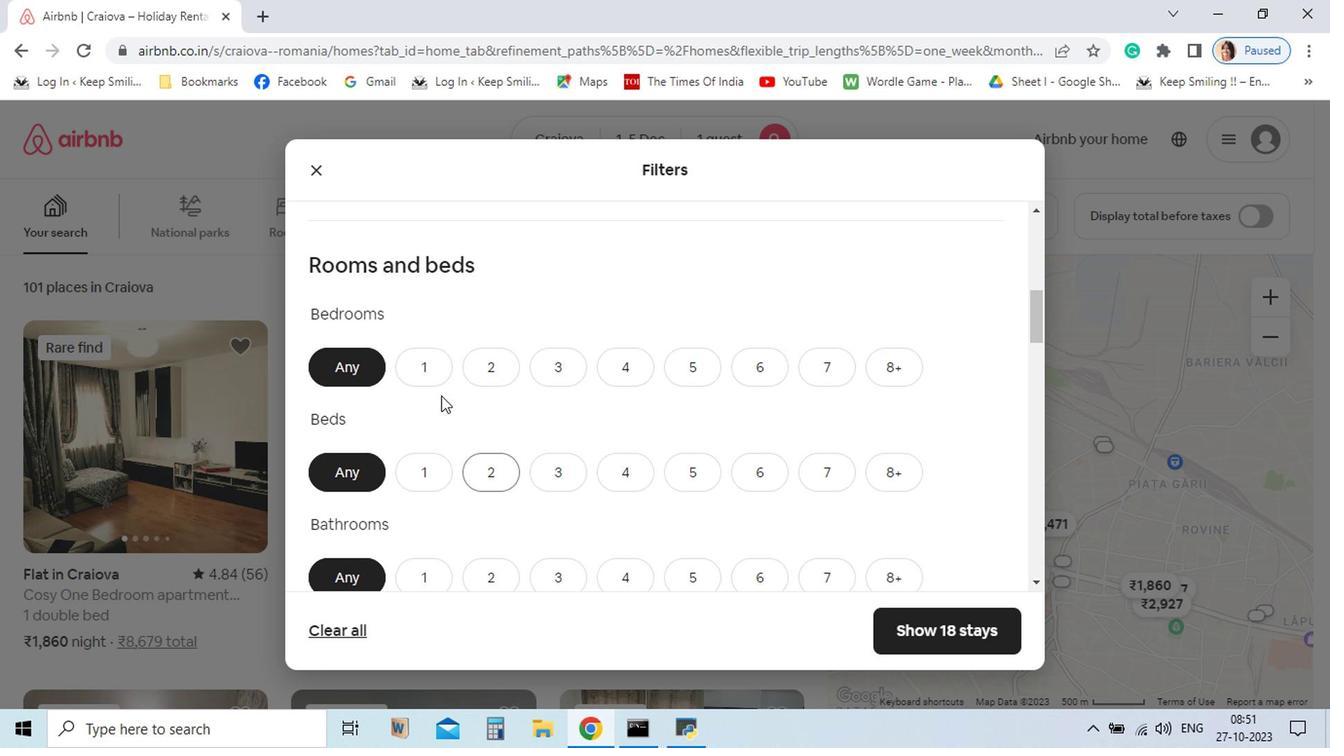 
Action: Mouse moved to (499, 452)
Screenshot: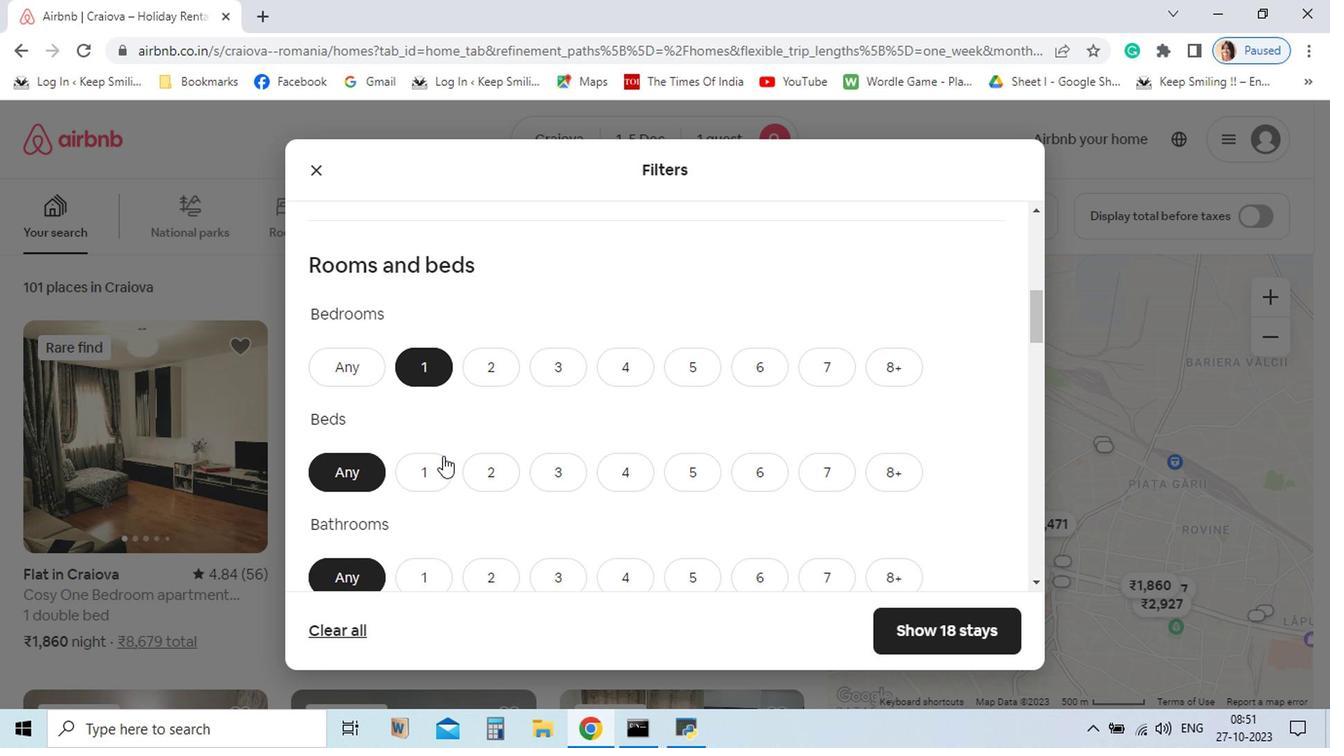 
Action: Mouse pressed left at (499, 452)
Screenshot: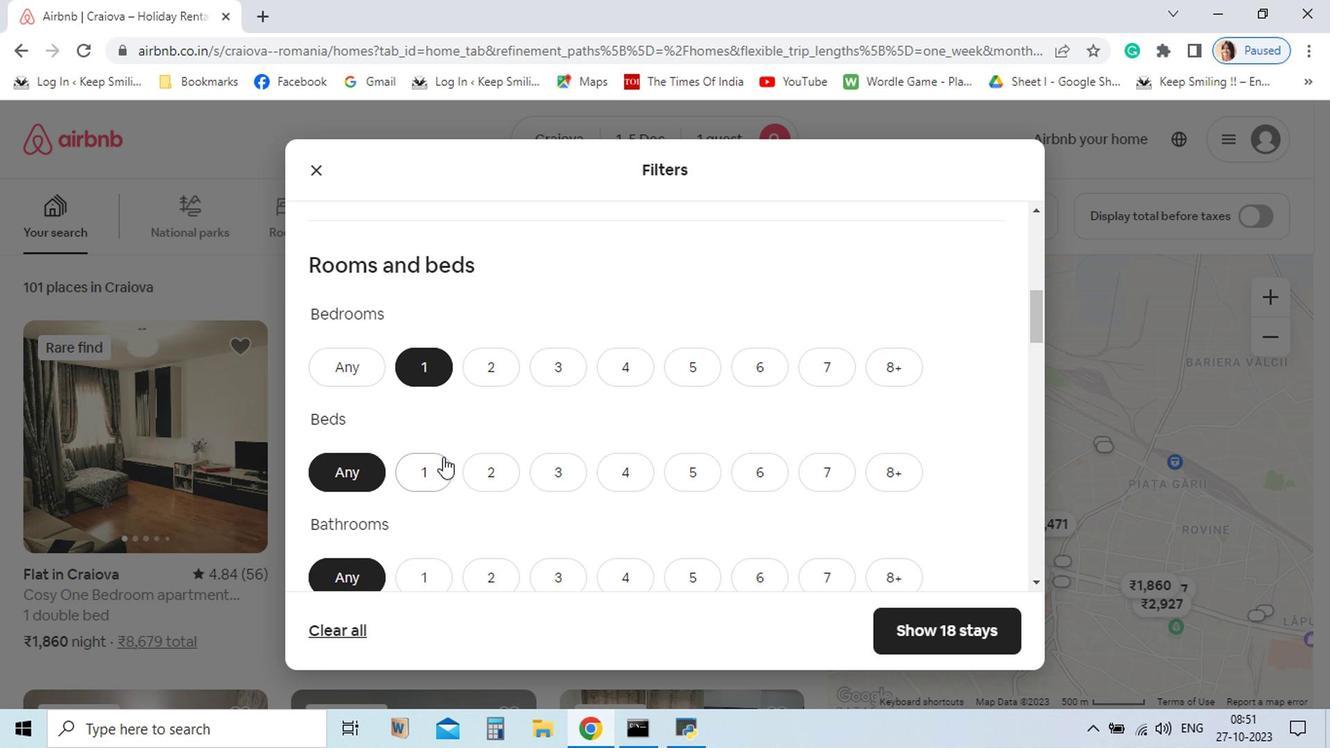
Action: Mouse moved to (498, 527)
Screenshot: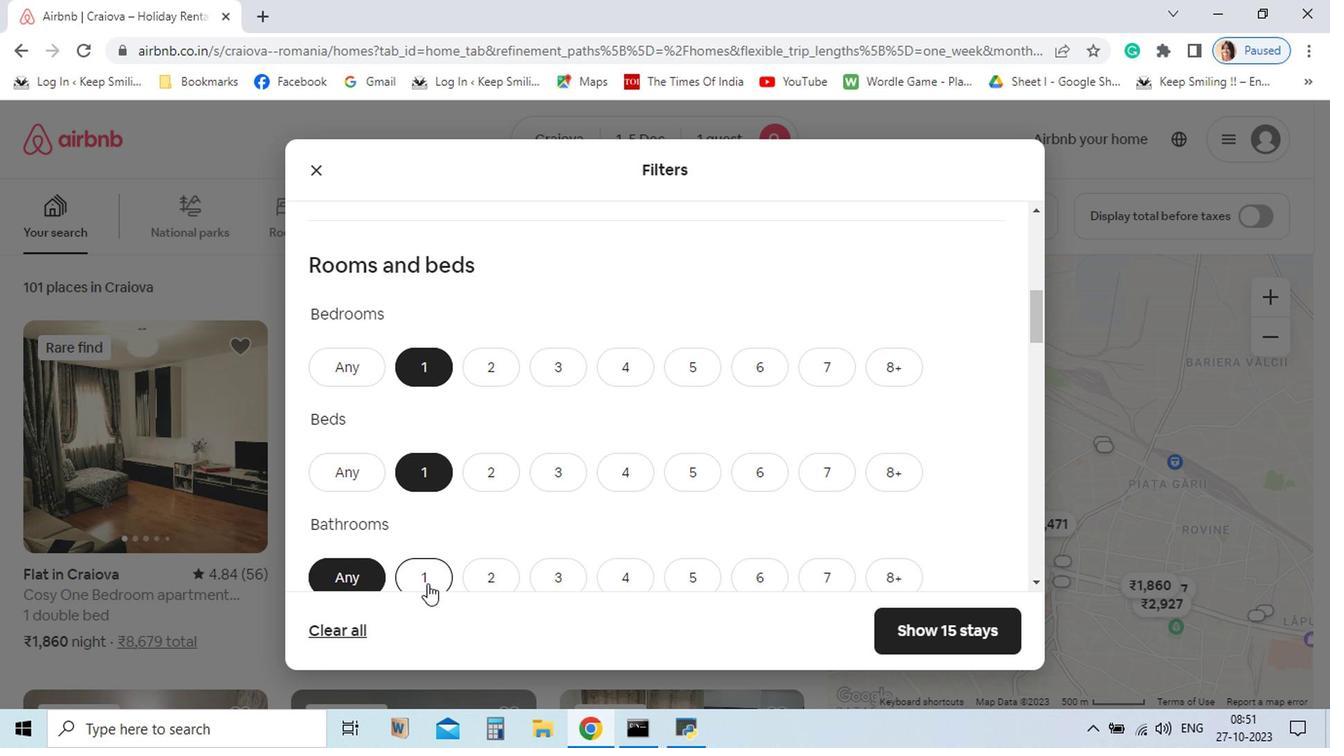 
Action: Mouse pressed left at (498, 527)
Screenshot: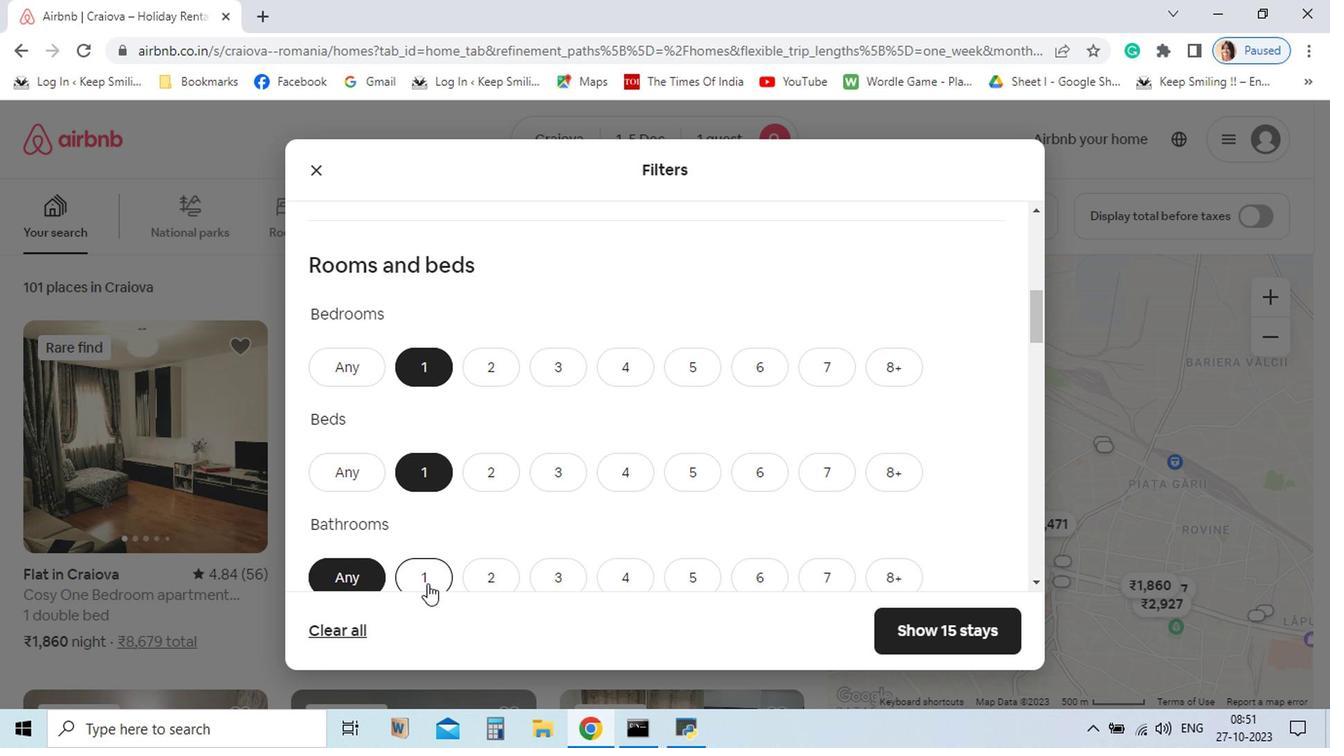 
Action: Mouse moved to (494, 604)
Screenshot: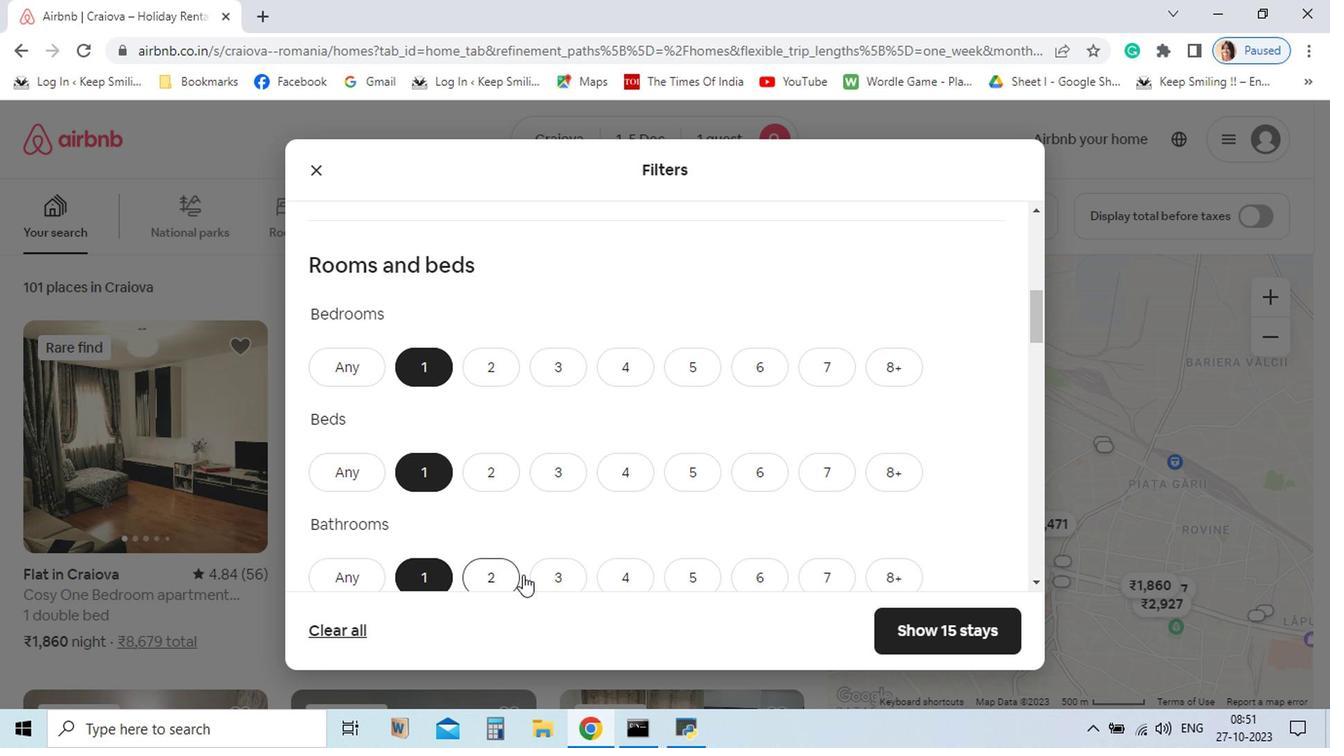 
Action: Mouse pressed left at (494, 604)
Screenshot: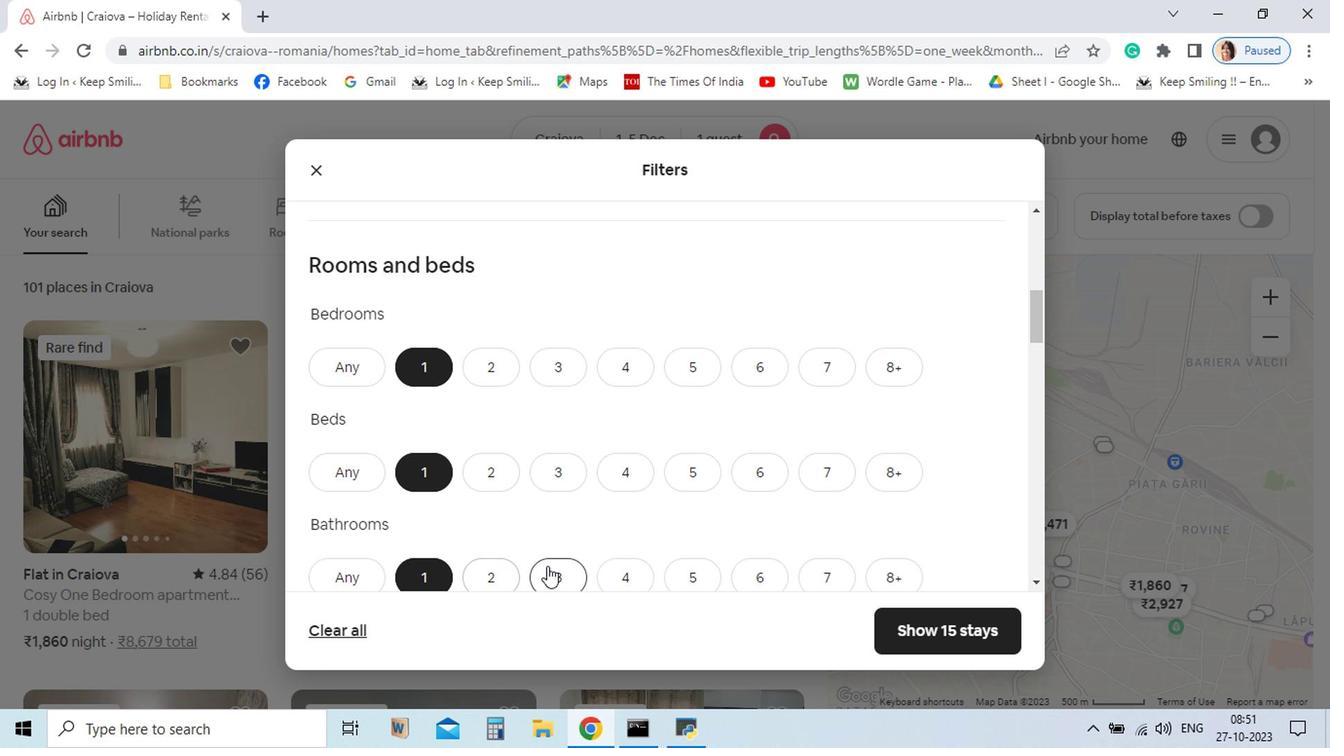 
Action: Mouse moved to (582, 596)
Screenshot: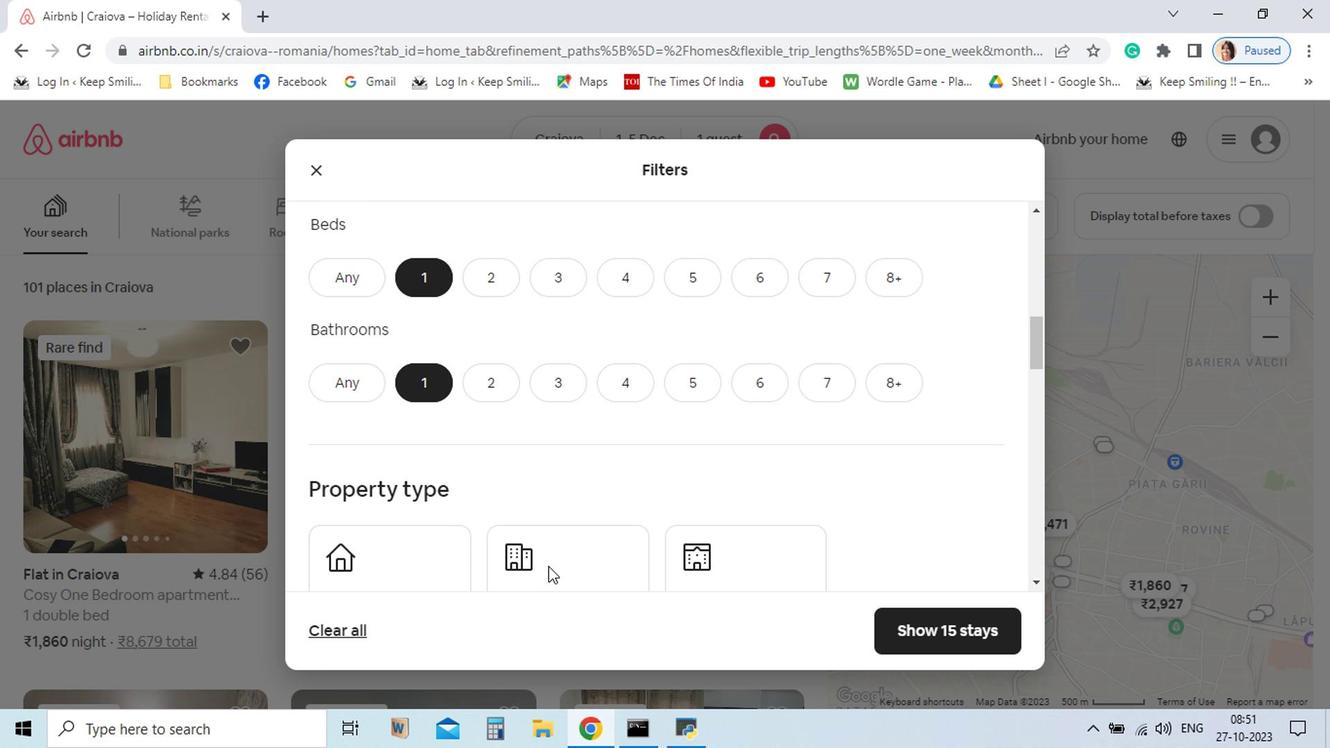 
Action: Mouse scrolled (582, 595) with delta (0, 0)
Screenshot: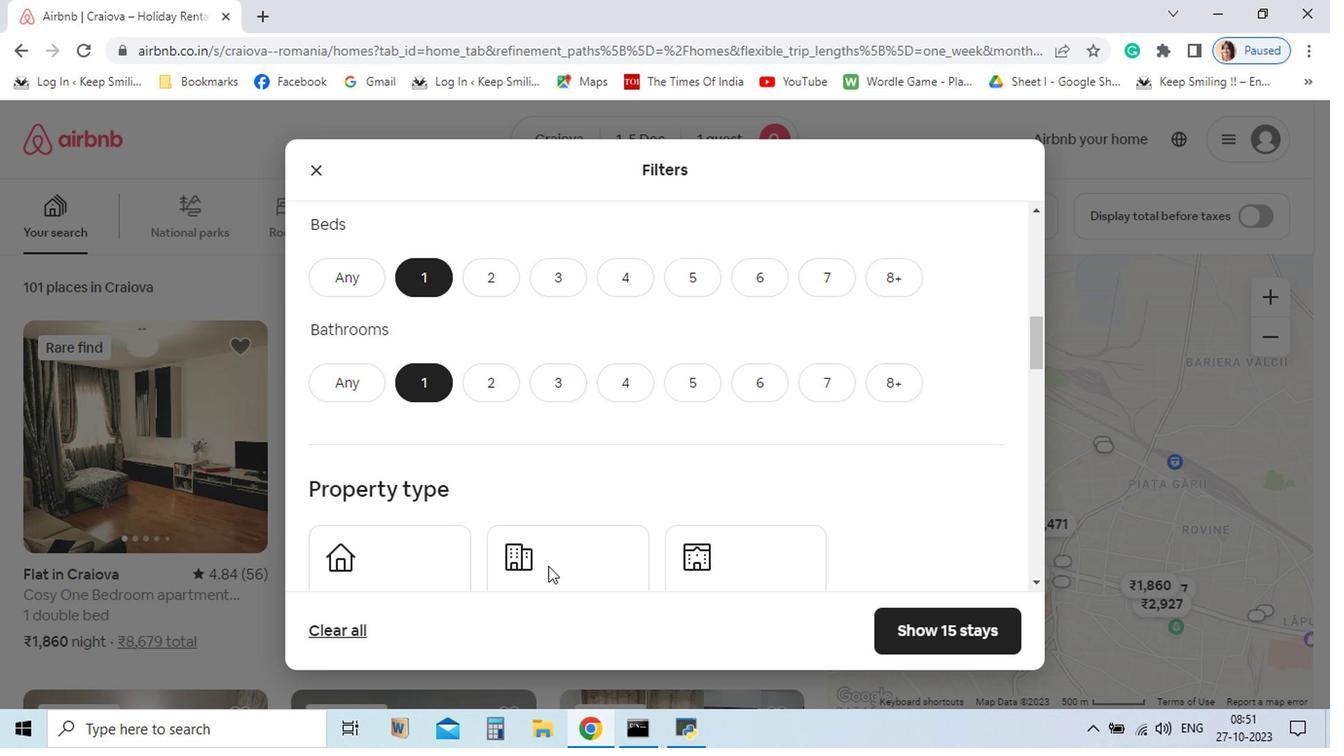 
Action: Mouse scrolled (582, 595) with delta (0, 0)
Screenshot: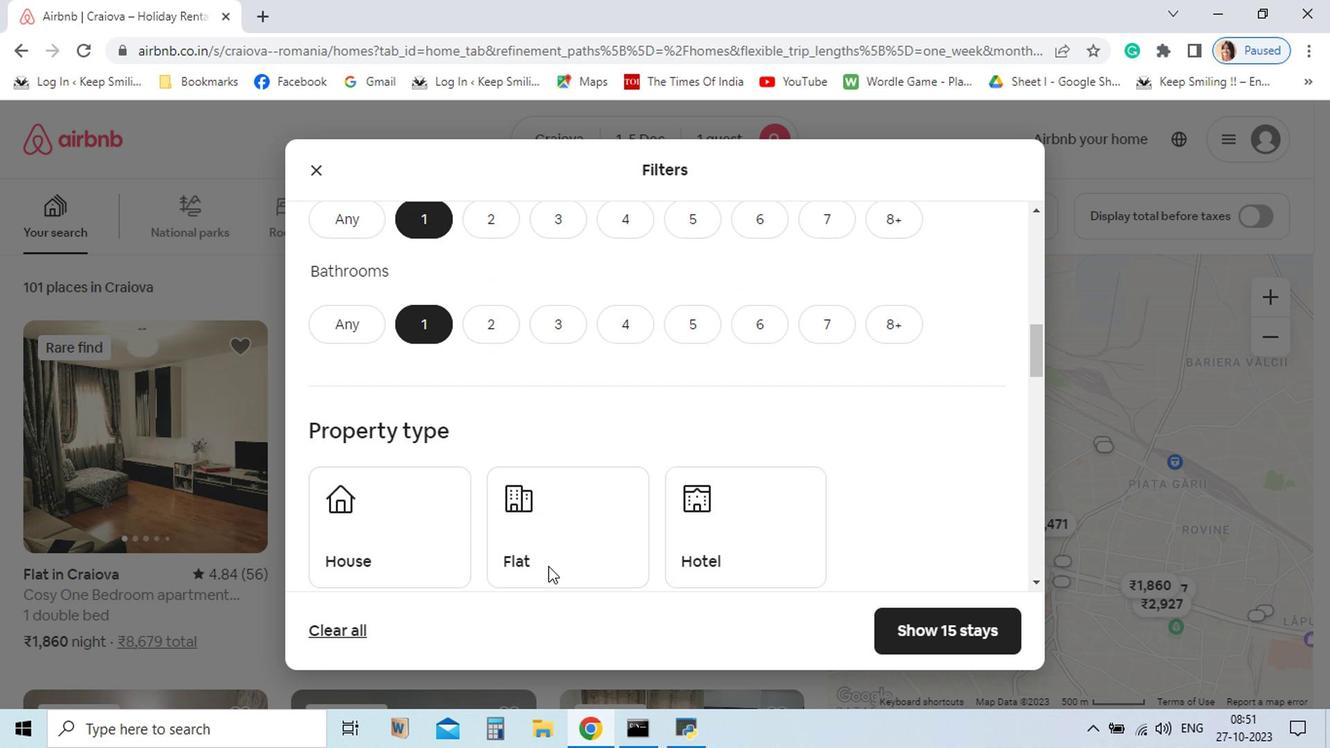 
Action: Mouse moved to (583, 596)
Screenshot: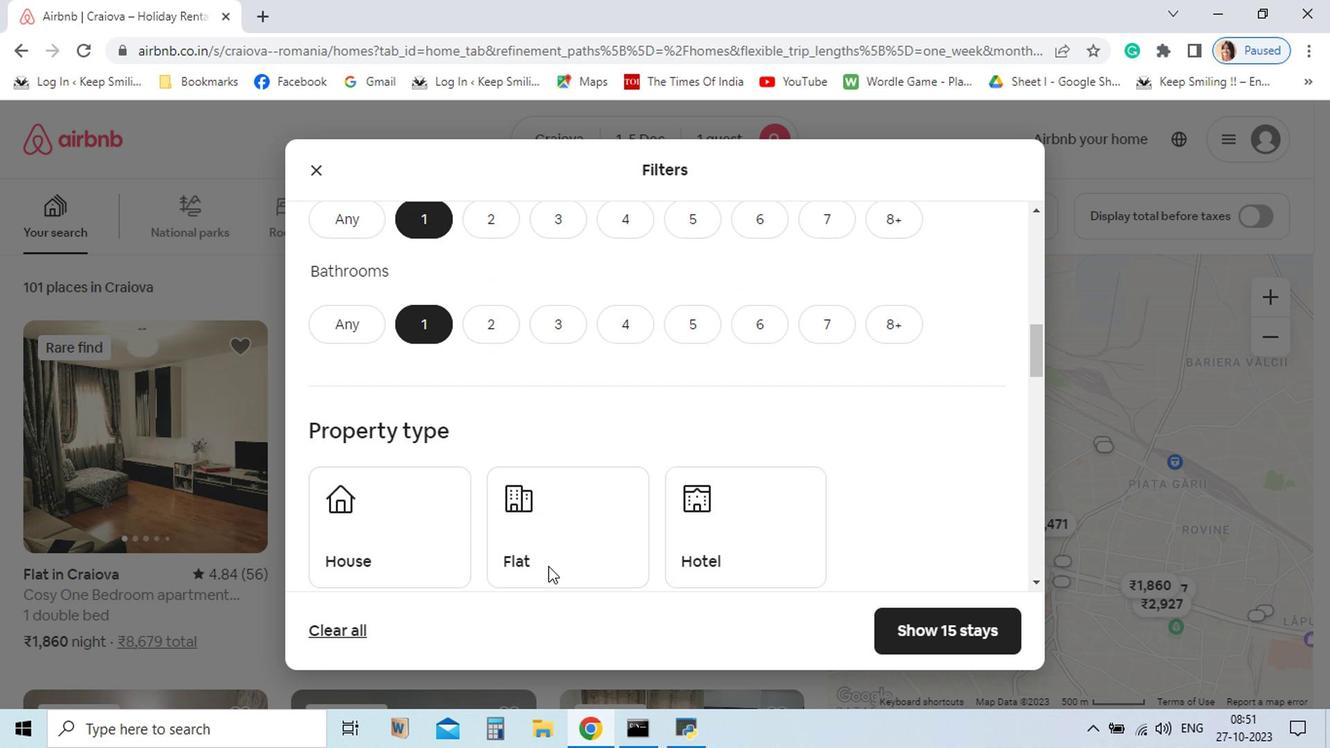 
Action: Mouse scrolled (583, 595) with delta (0, 0)
Screenshot: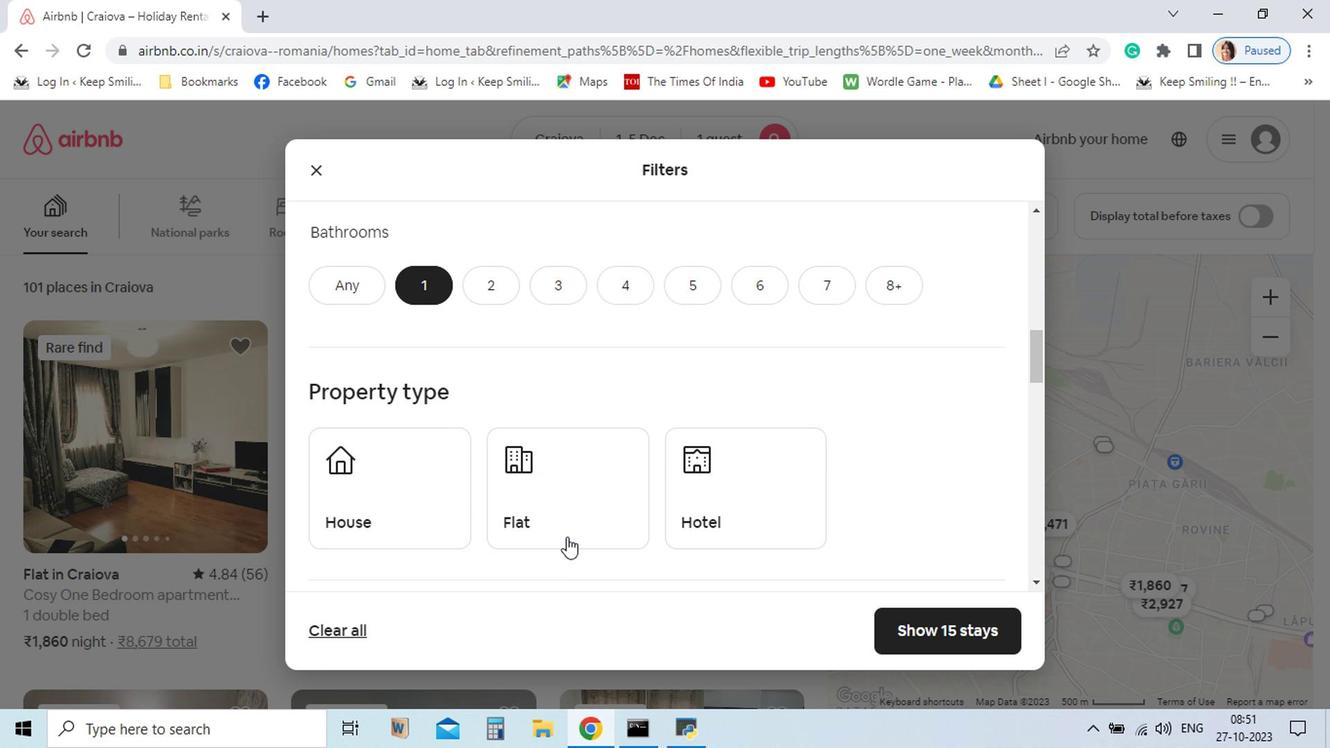 
Action: Mouse moved to (594, 553)
Screenshot: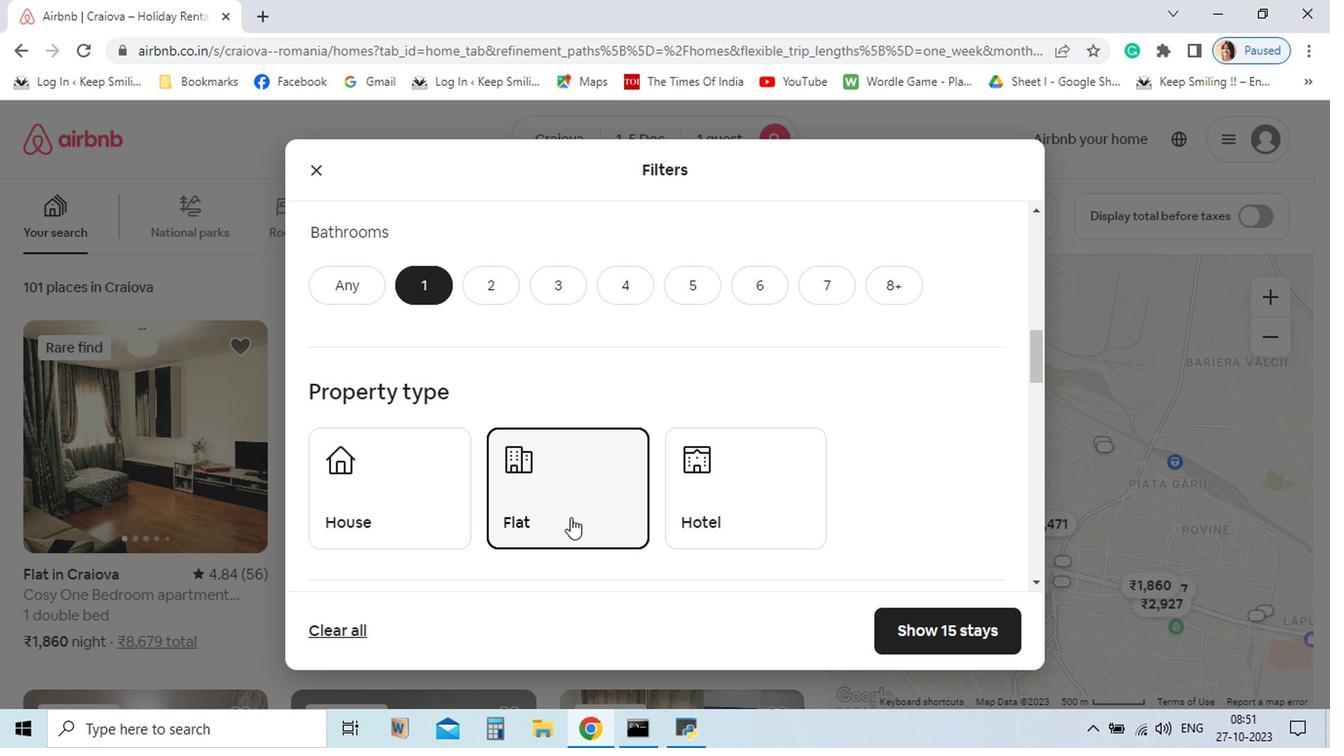 
Action: Mouse pressed left at (594, 553)
Screenshot: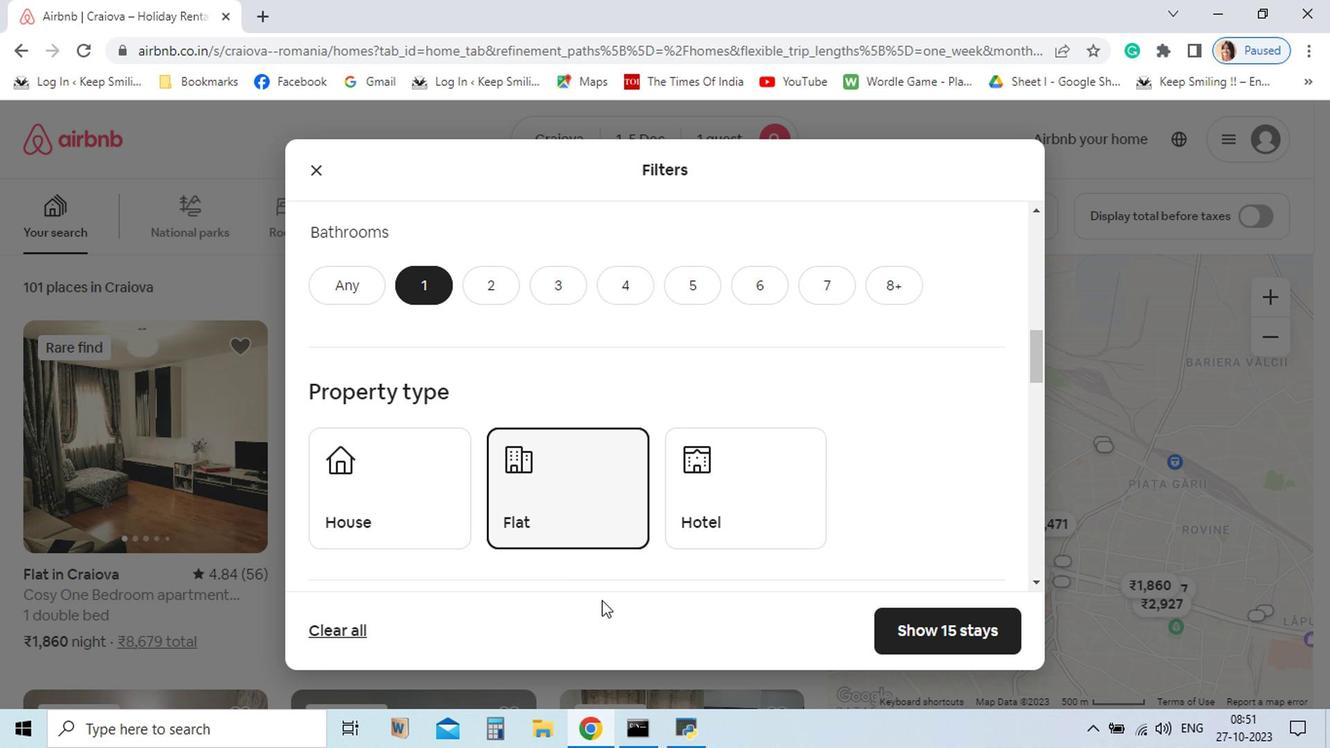 
Action: Mouse moved to (876, 642)
Screenshot: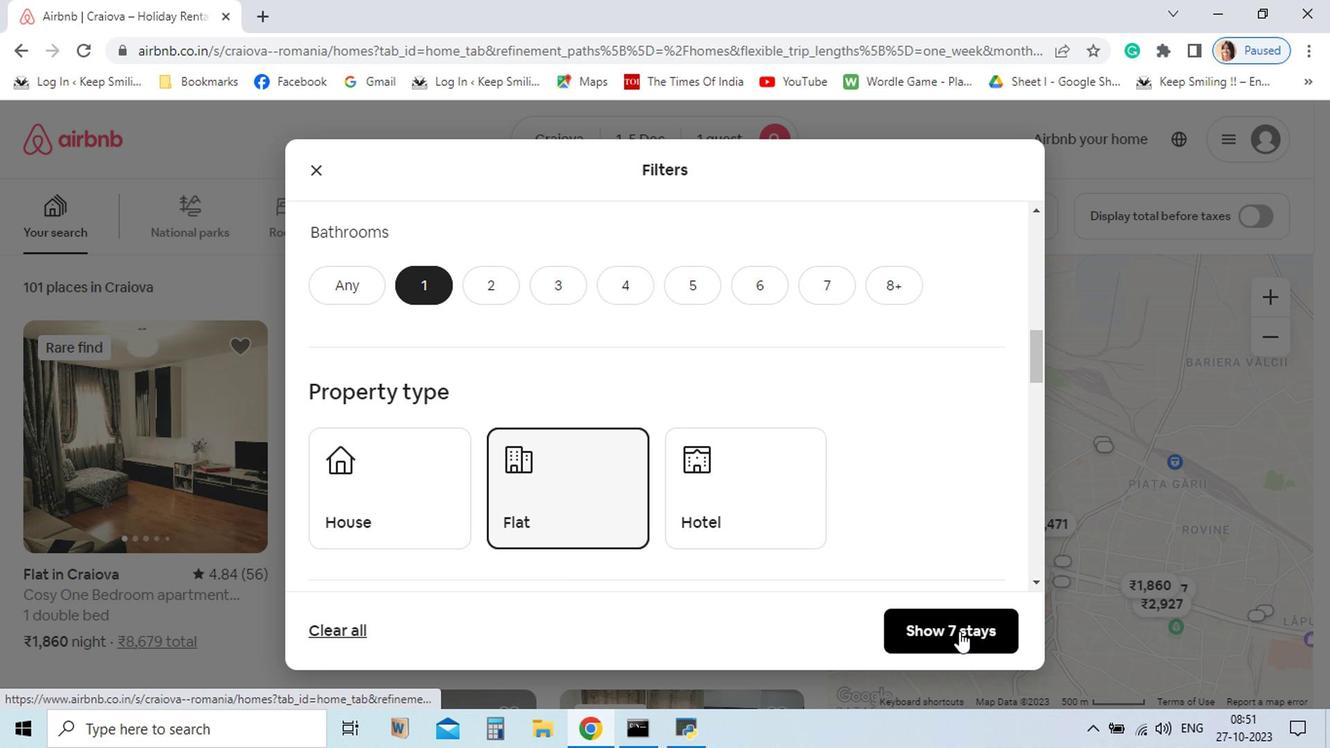 
Action: Mouse pressed left at (876, 642)
Screenshot: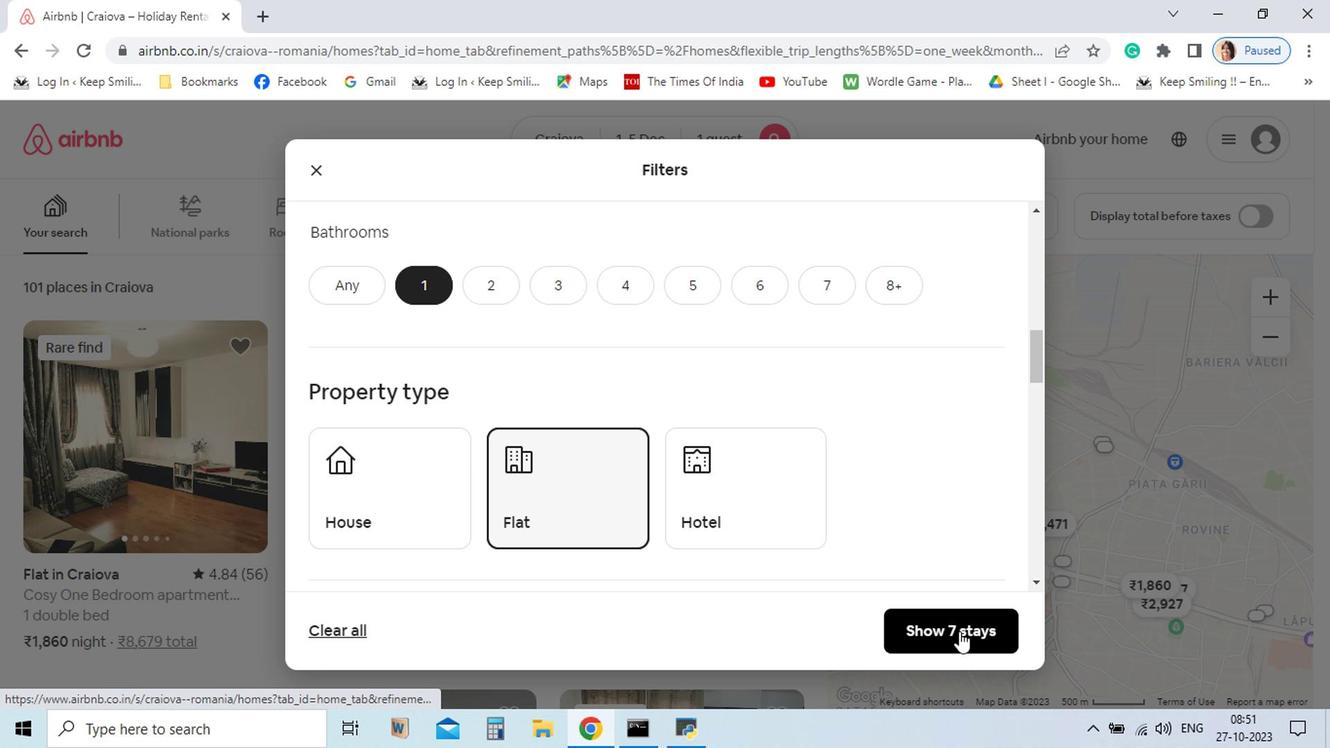 
Action: Mouse moved to (770, 651)
Screenshot: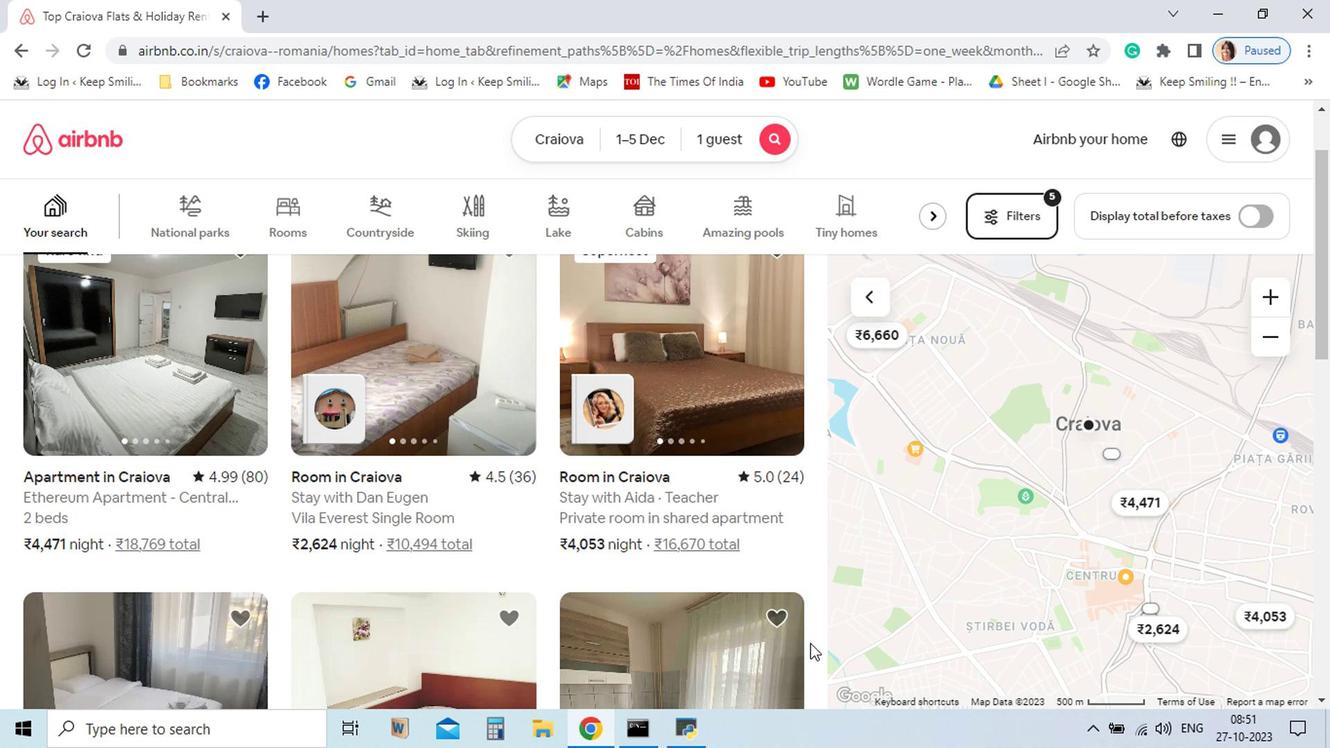 
Action: Mouse scrolled (770, 650) with delta (0, 0)
Screenshot: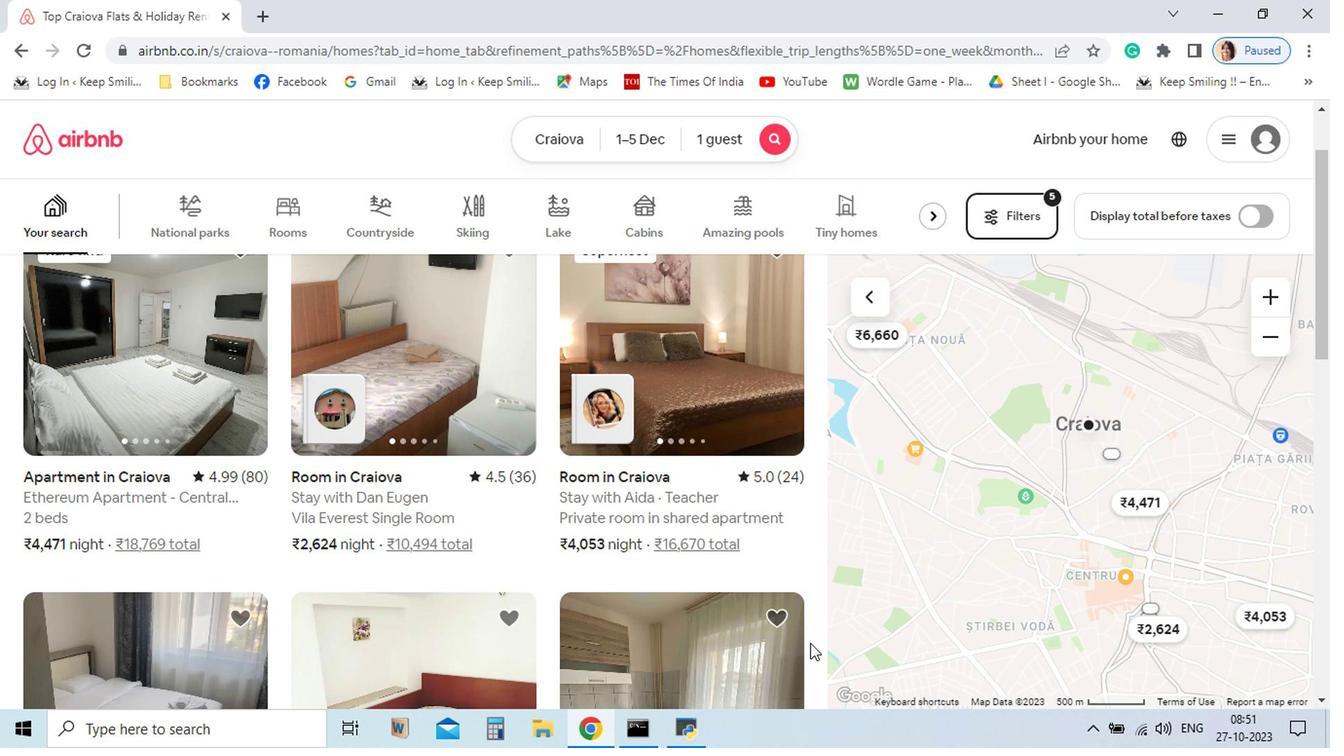 
Action: Mouse moved to (630, 525)
Screenshot: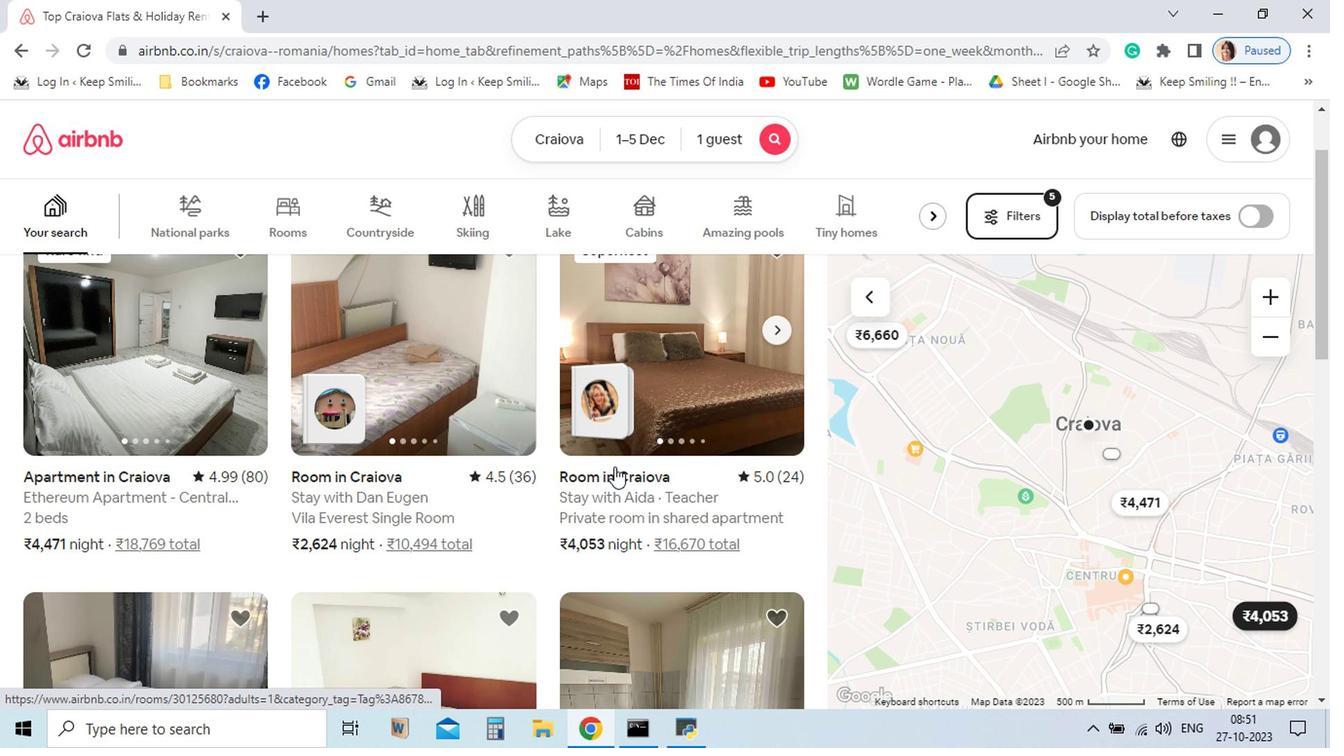 
Action: Mouse pressed left at (630, 525)
Screenshot: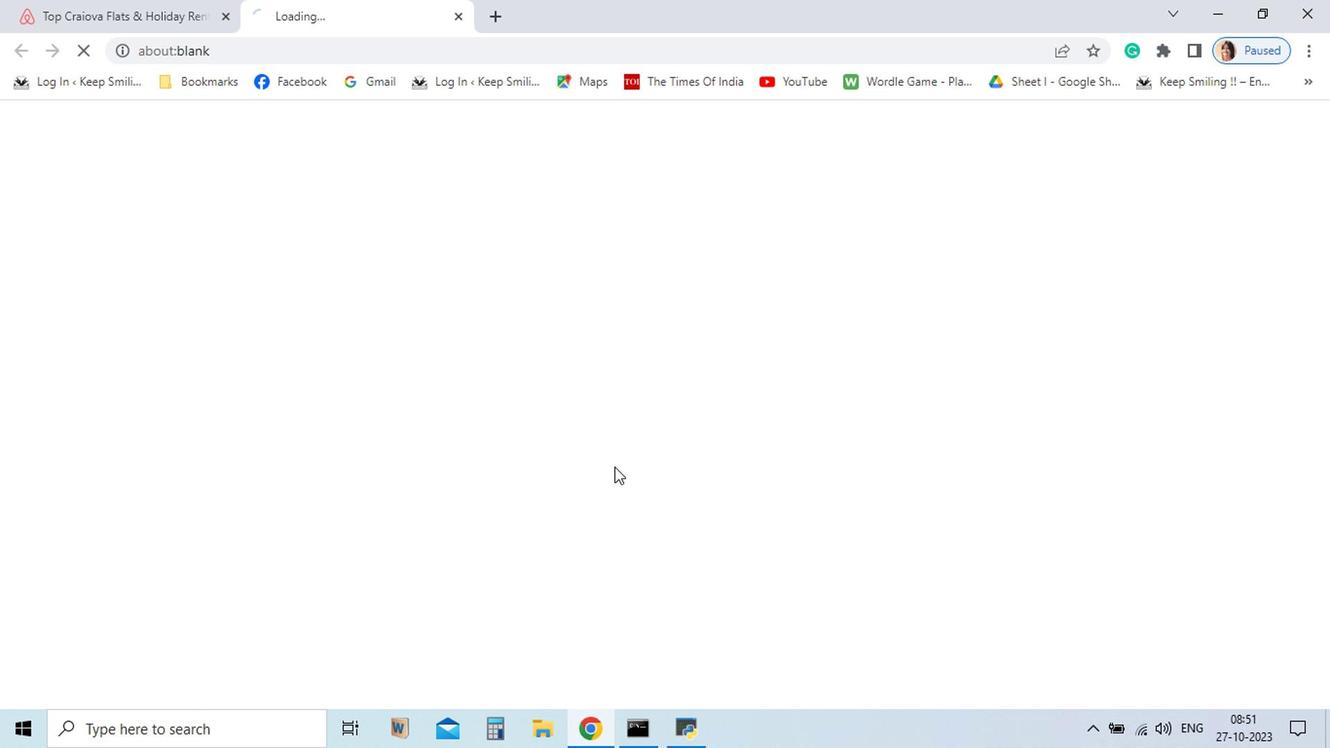 
Action: Mouse moved to (993, 582)
Screenshot: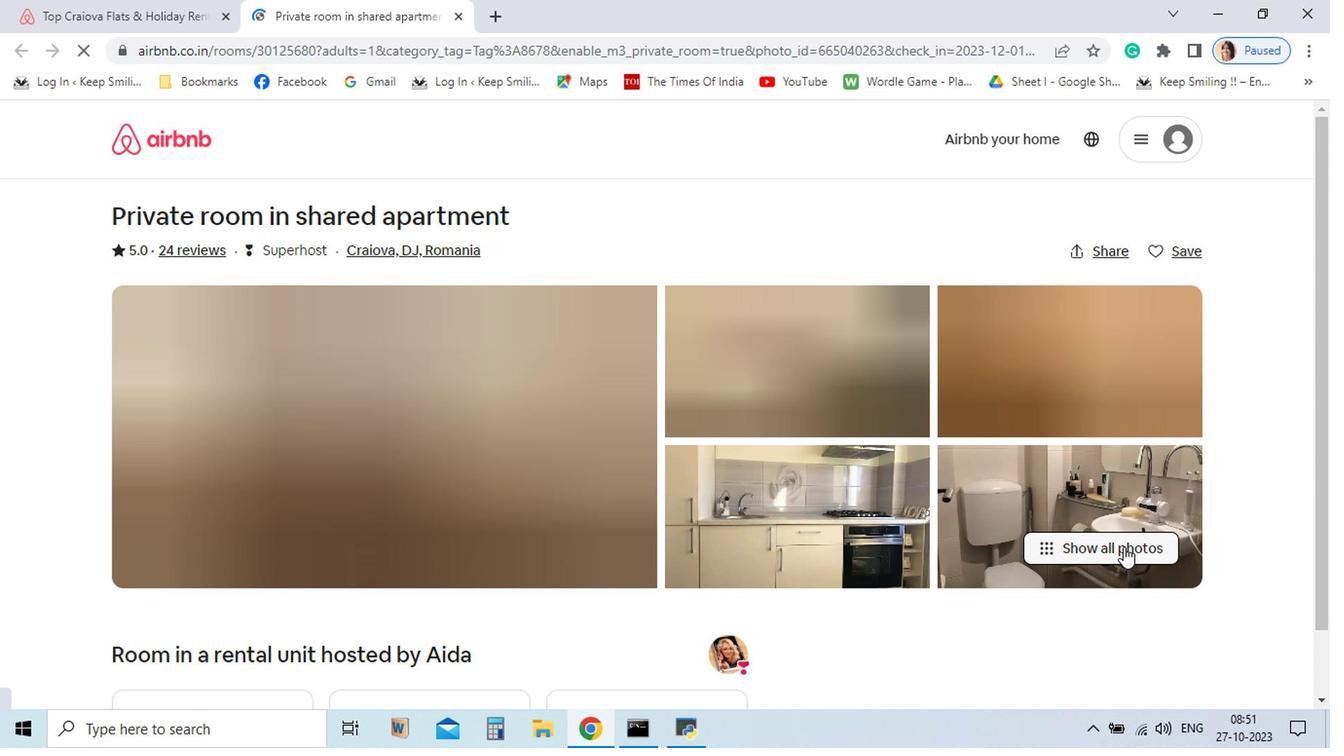 
Action: Mouse pressed left at (993, 582)
Screenshot: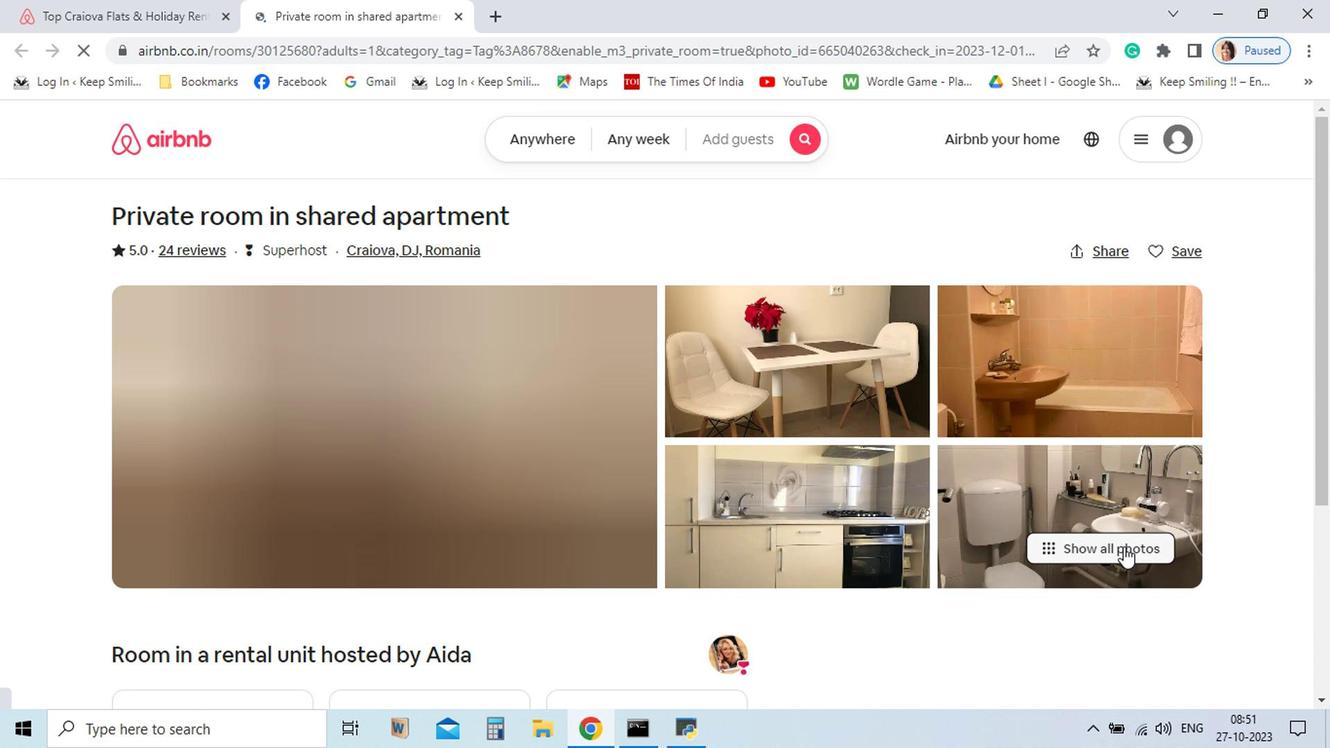 
Action: Mouse moved to (975, 589)
Screenshot: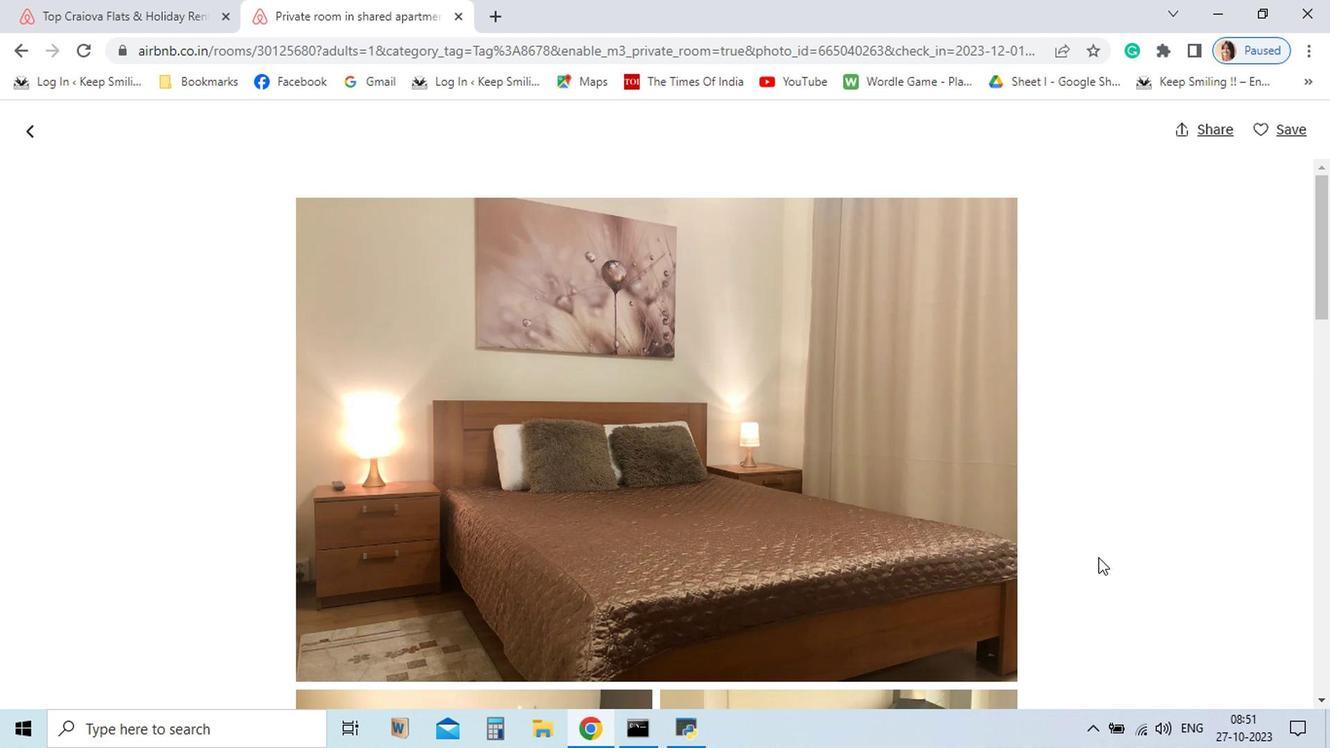 
Action: Mouse scrolled (975, 589) with delta (0, 0)
Screenshot: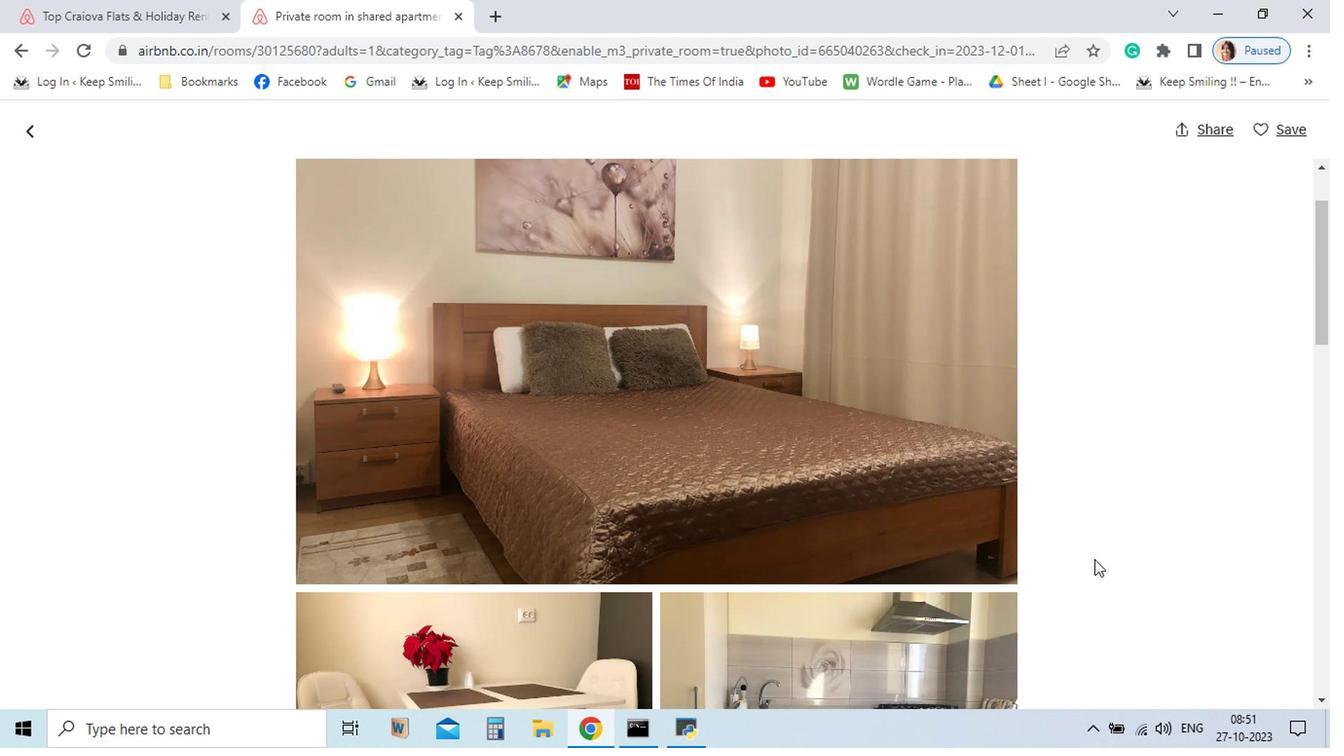
Action: Mouse moved to (972, 591)
Screenshot: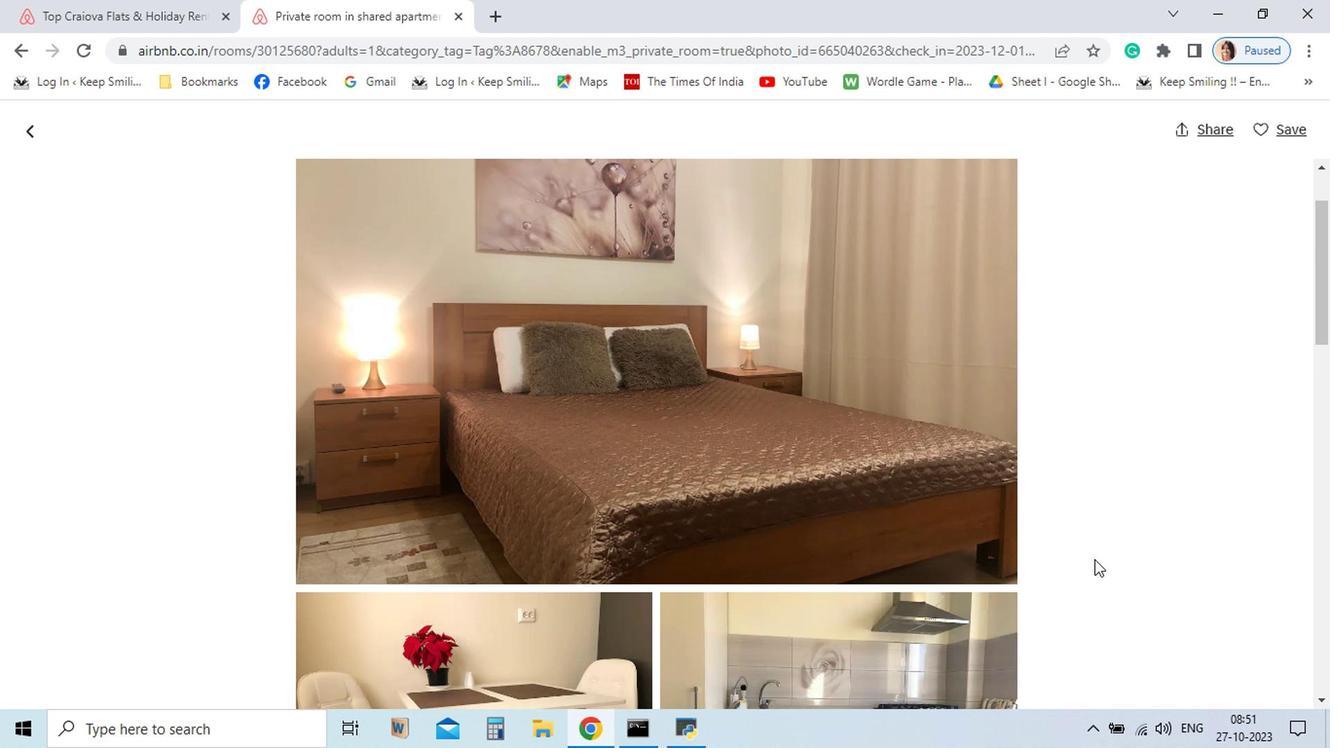 
Action: Mouse scrolled (972, 590) with delta (0, 0)
Screenshot: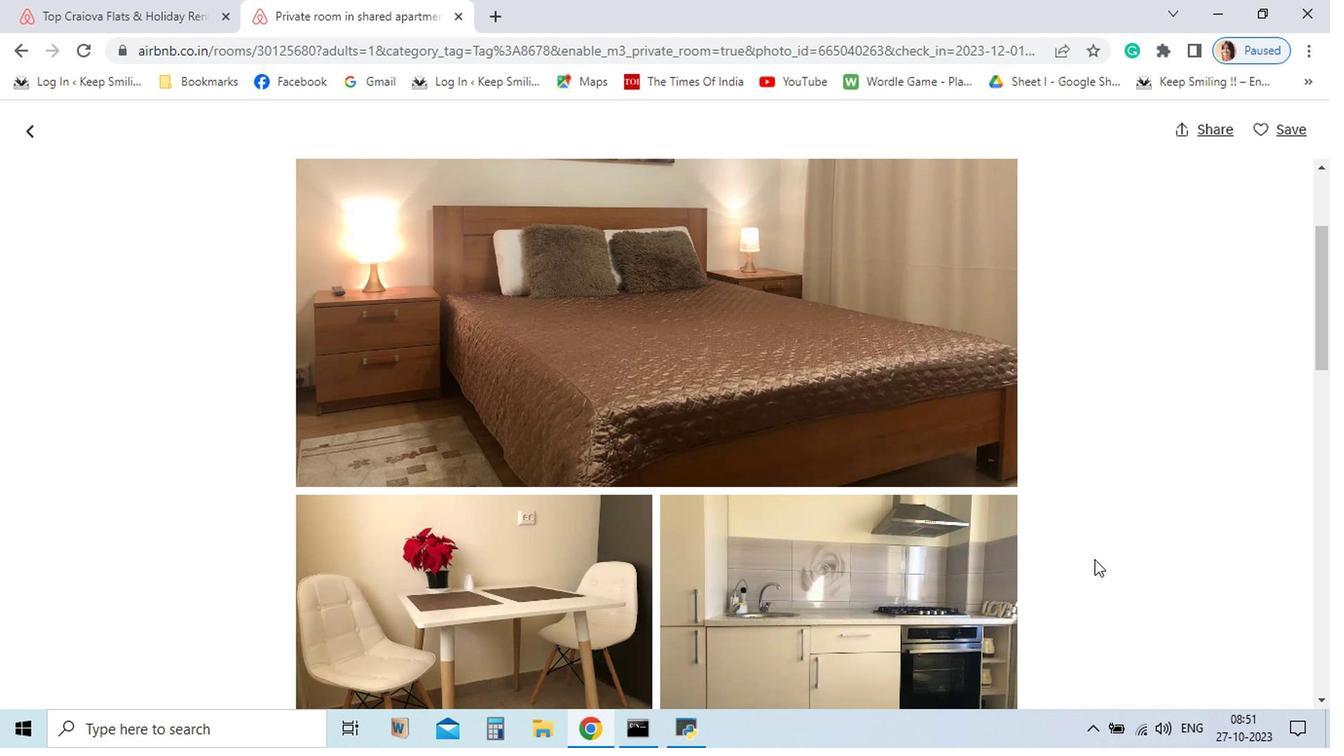 
Action: Mouse scrolled (972, 590) with delta (0, 0)
Screenshot: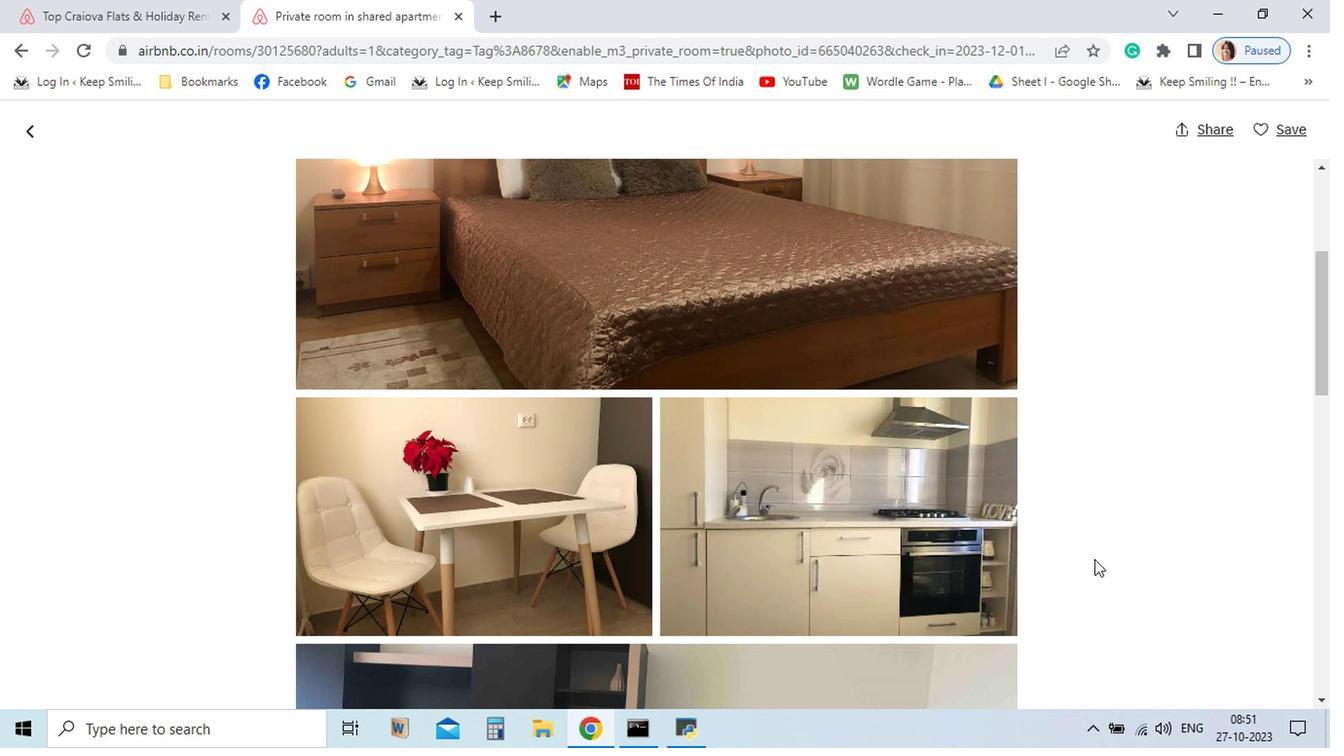 
Action: Mouse scrolled (972, 590) with delta (0, 0)
Screenshot: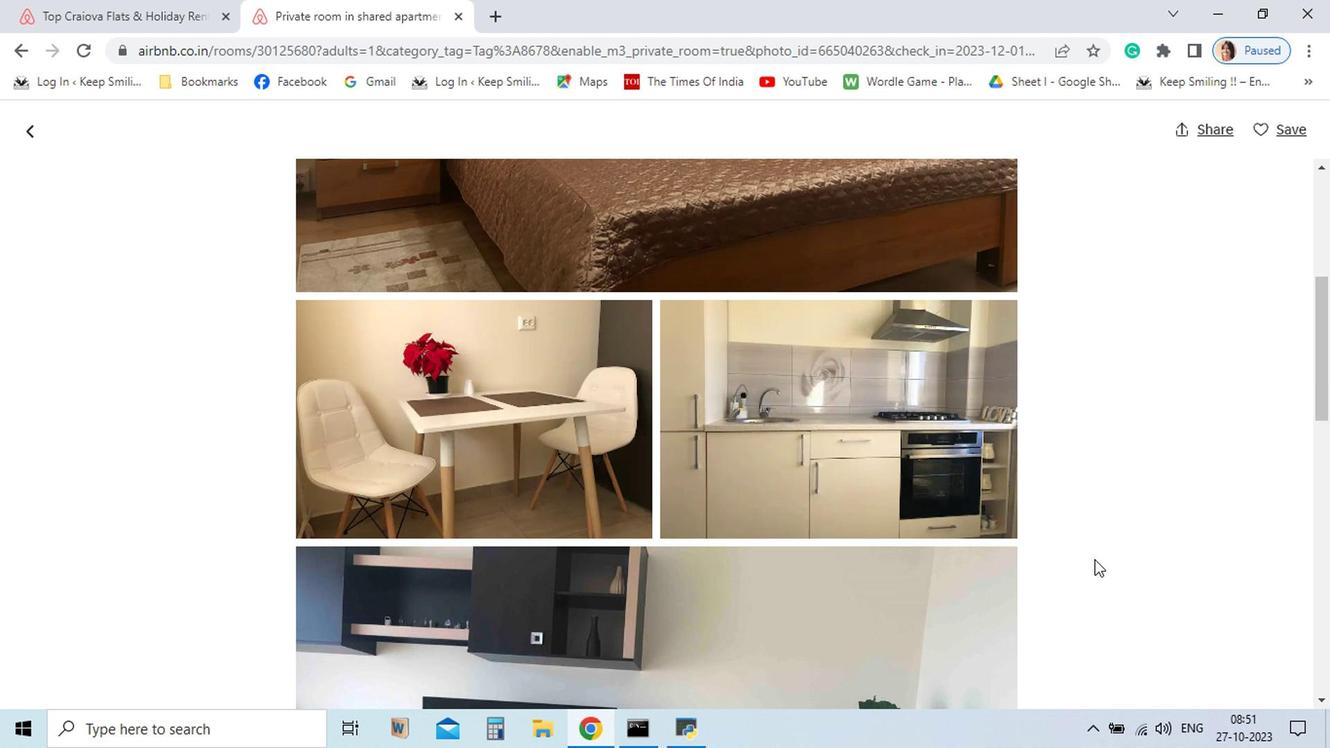 
Action: Mouse scrolled (972, 590) with delta (0, 0)
Screenshot: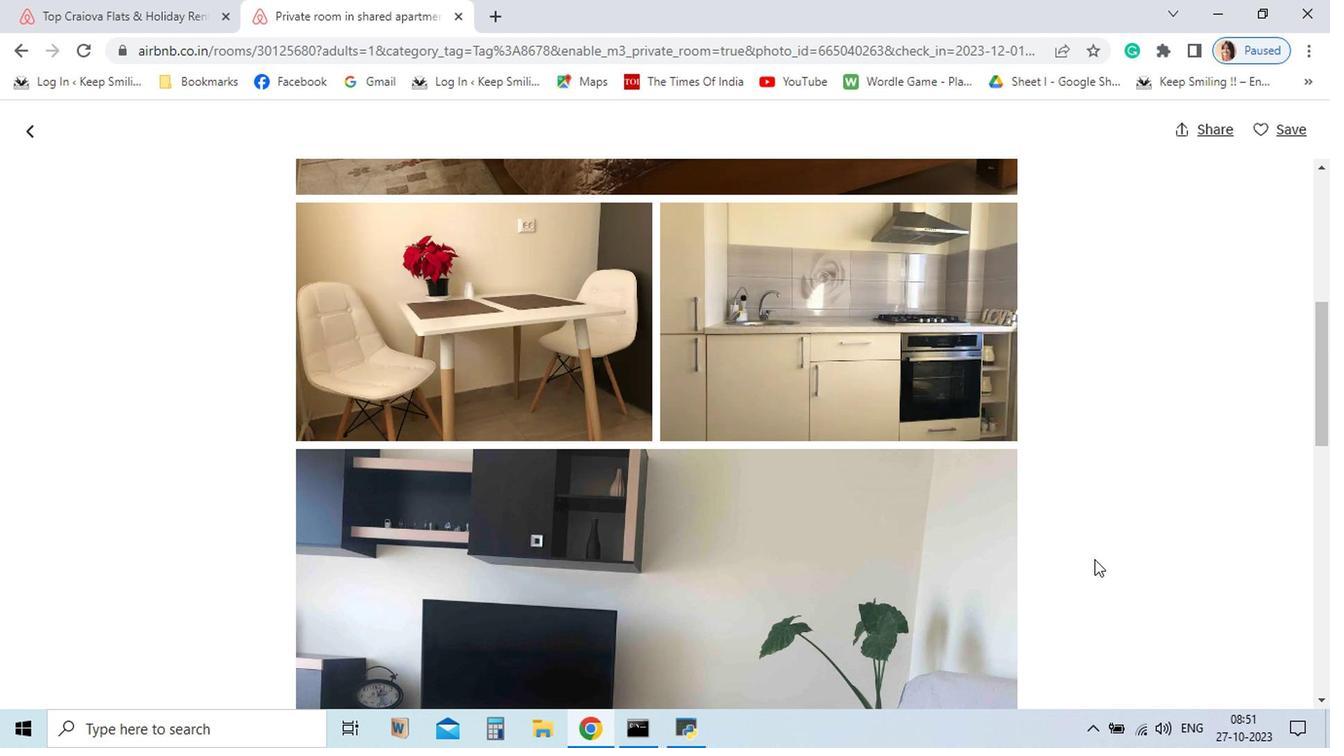 
Action: Mouse scrolled (972, 590) with delta (0, 0)
Screenshot: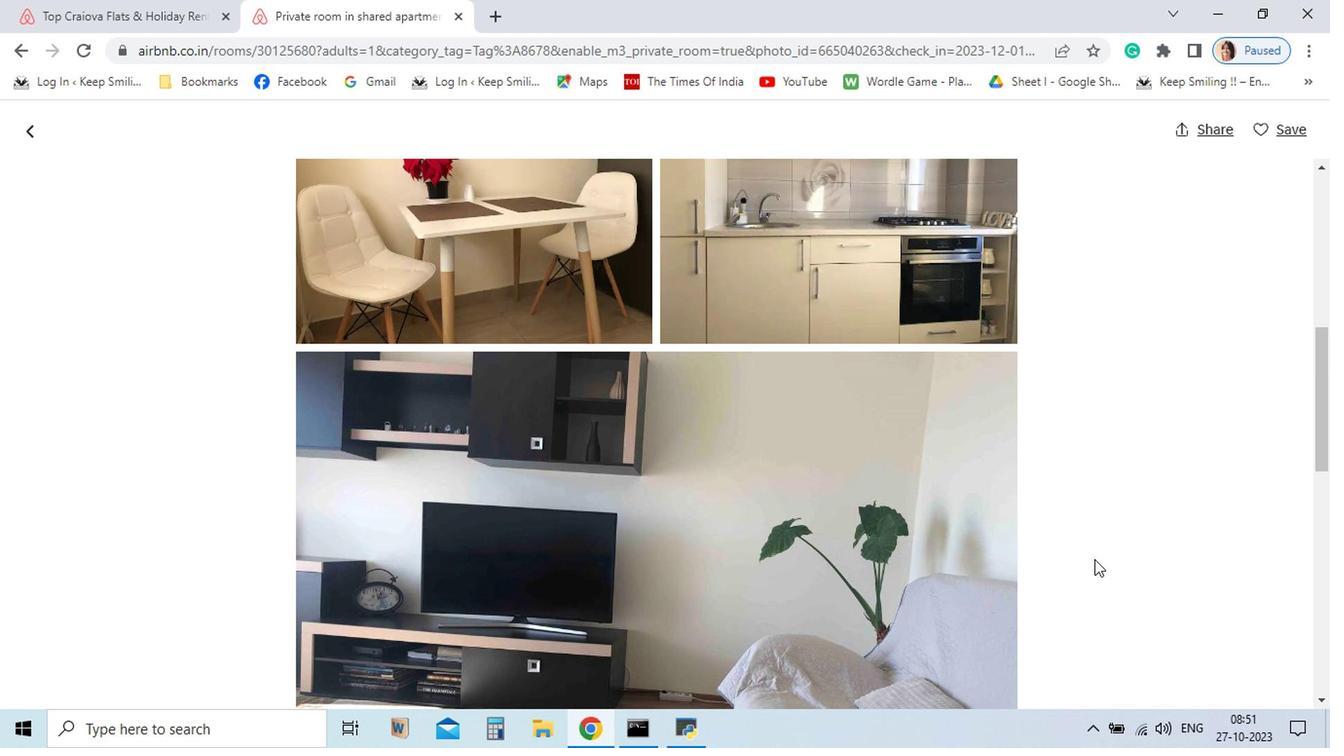 
Action: Mouse scrolled (972, 590) with delta (0, 0)
Screenshot: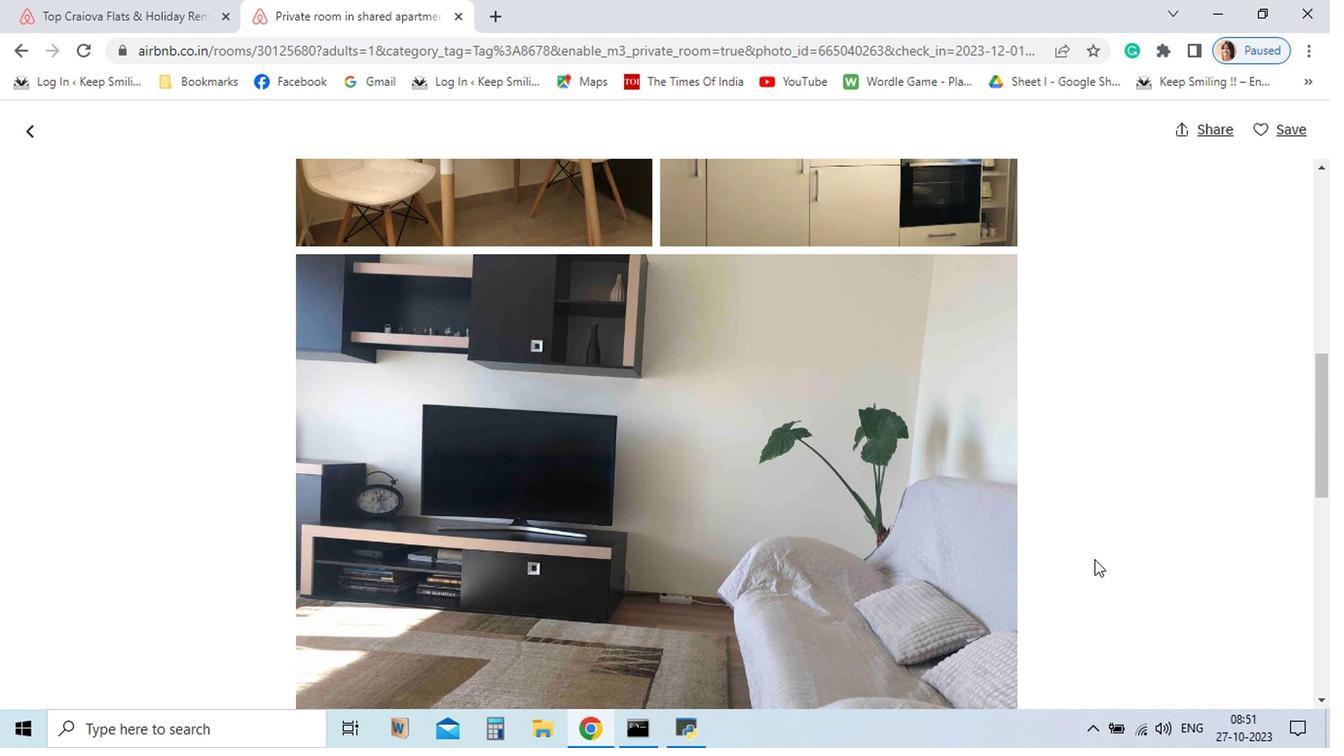 
Action: Mouse scrolled (972, 590) with delta (0, 0)
Screenshot: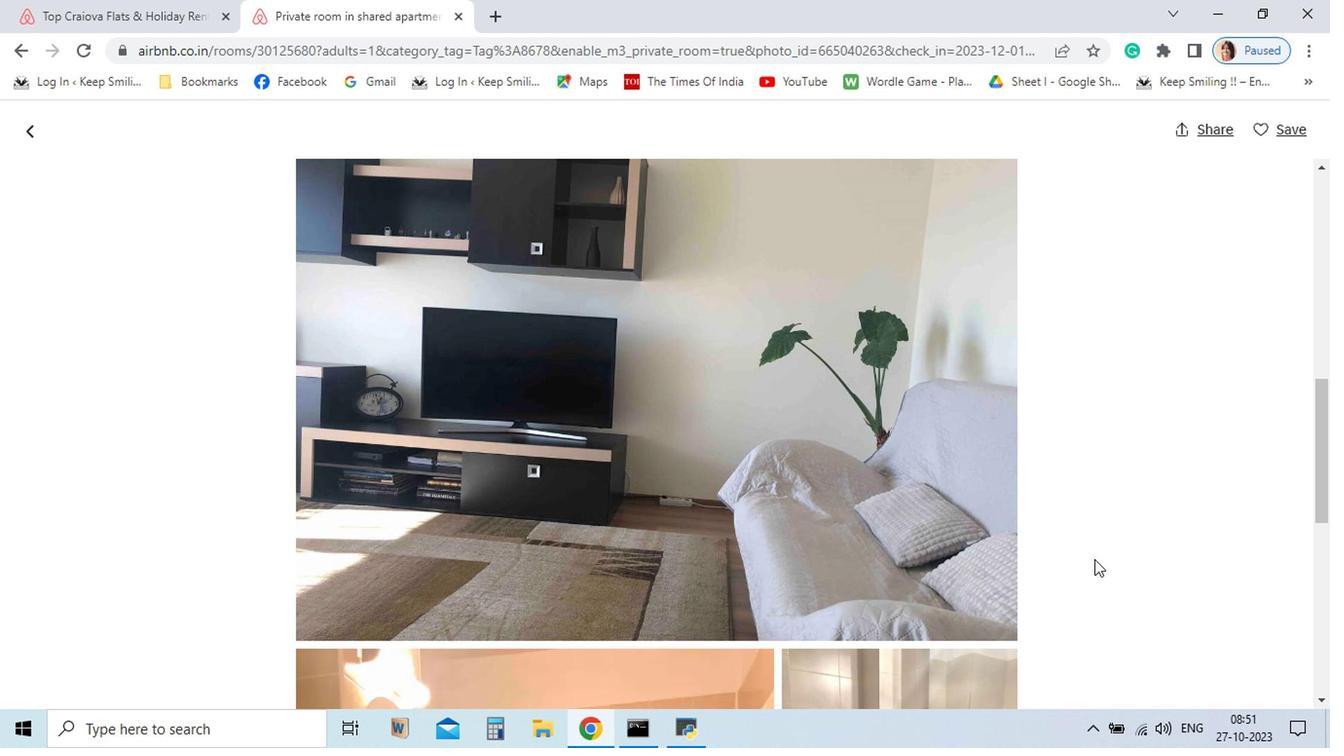 
Action: Mouse scrolled (972, 590) with delta (0, 0)
Screenshot: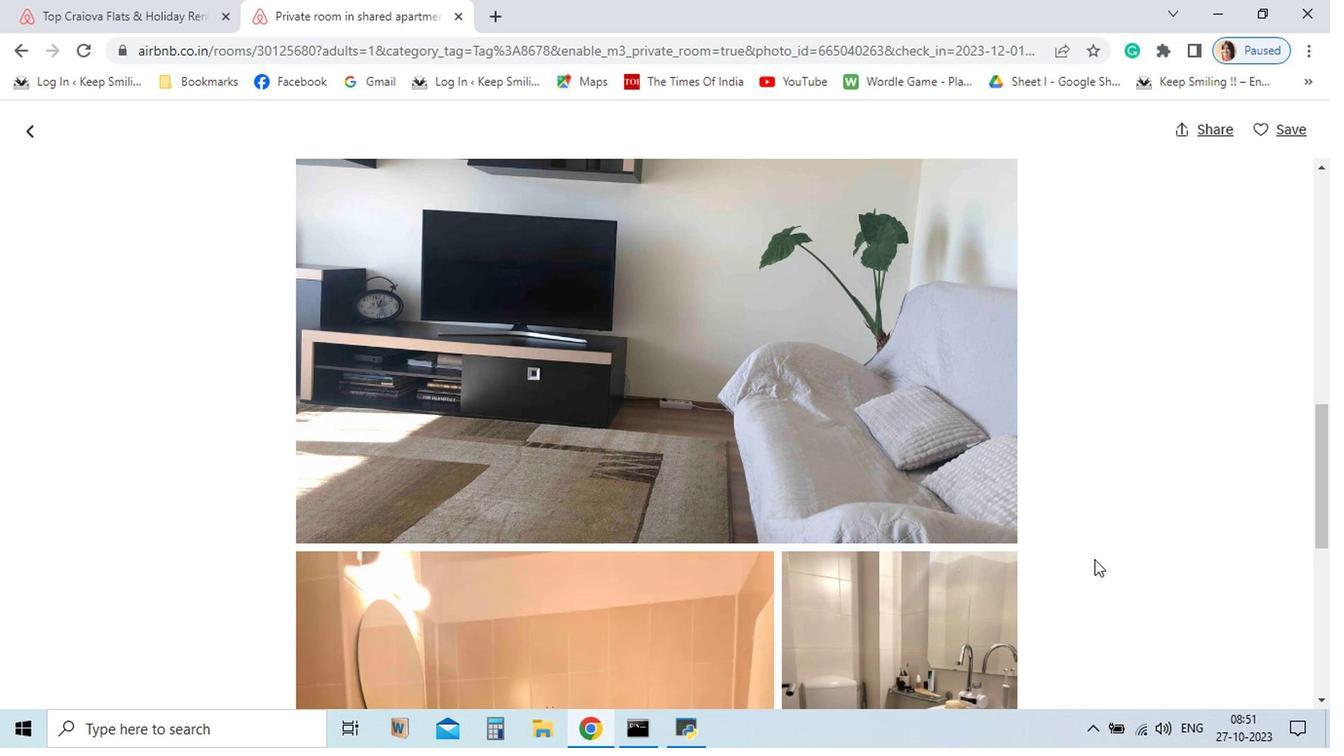 
Action: Mouse scrolled (972, 590) with delta (0, 0)
Screenshot: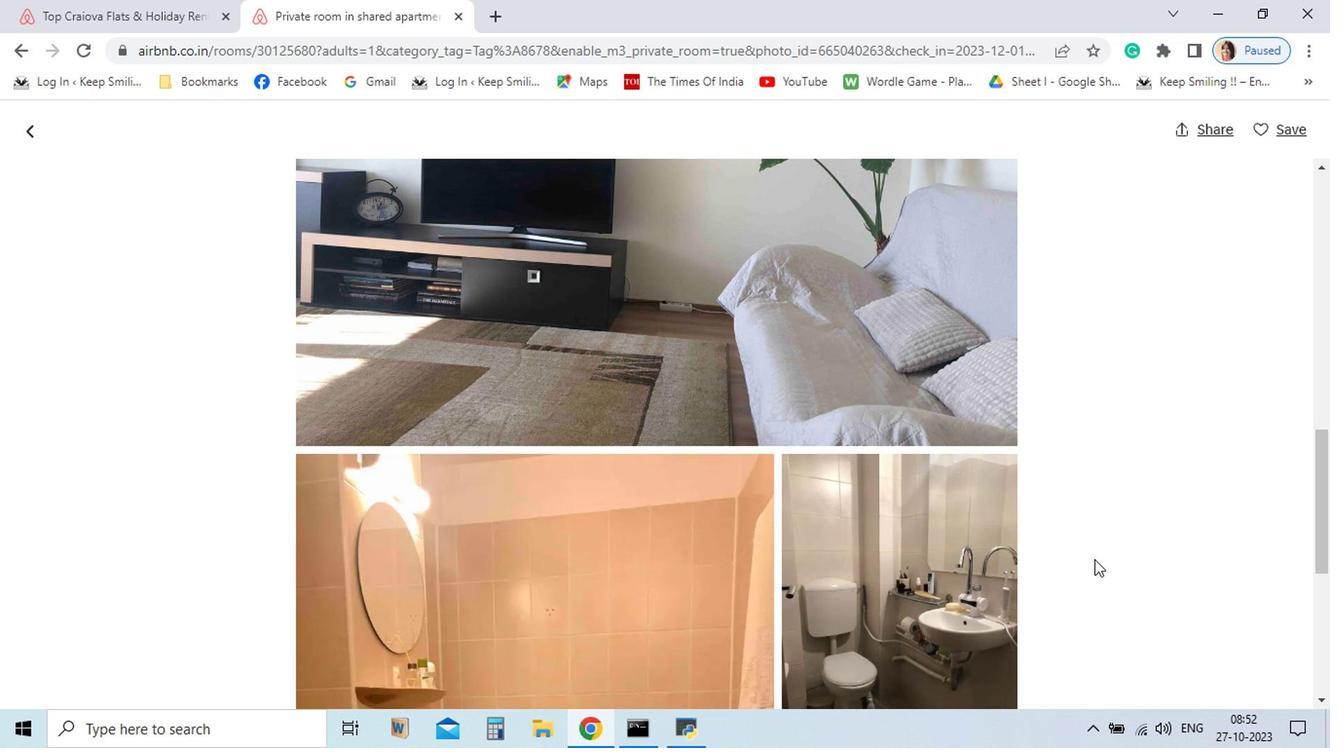 
Action: Mouse scrolled (972, 590) with delta (0, 0)
Screenshot: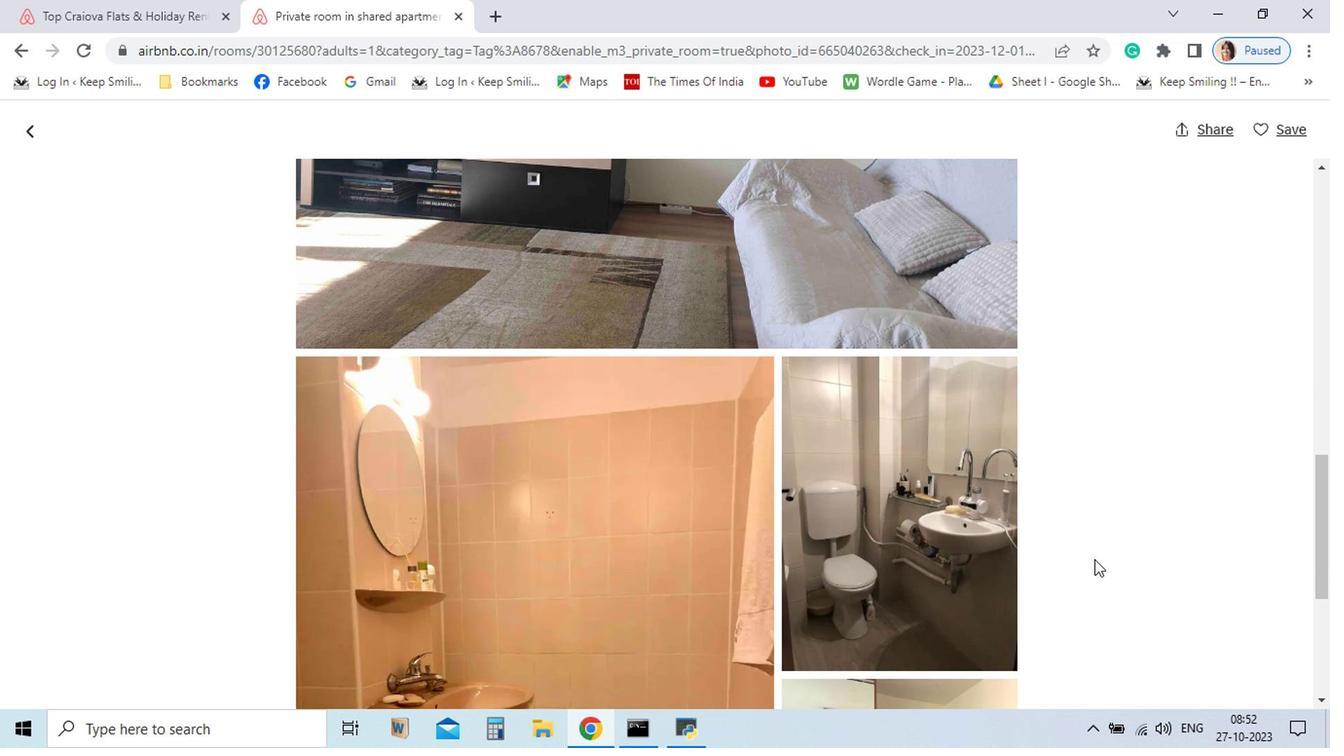 
Action: Mouse moved to (972, 591)
Screenshot: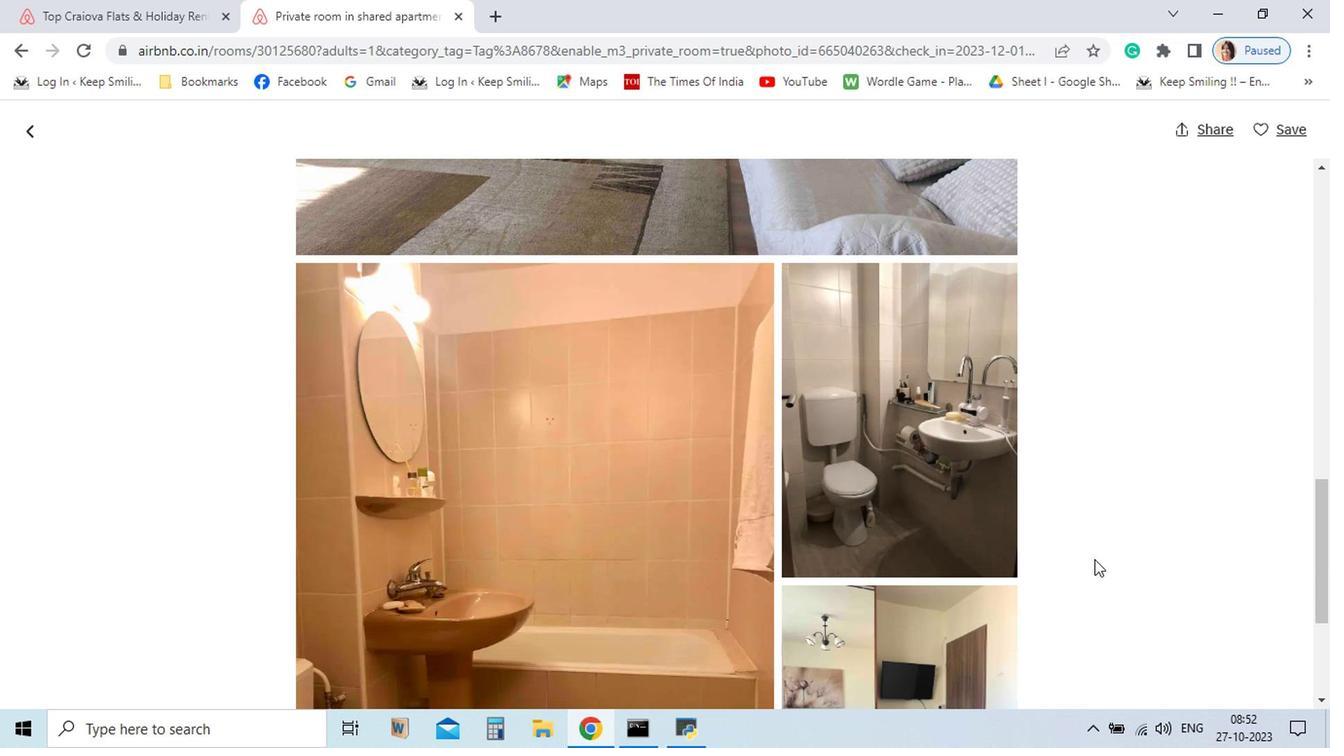 
Action: Mouse scrolled (972, 590) with delta (0, 0)
Screenshot: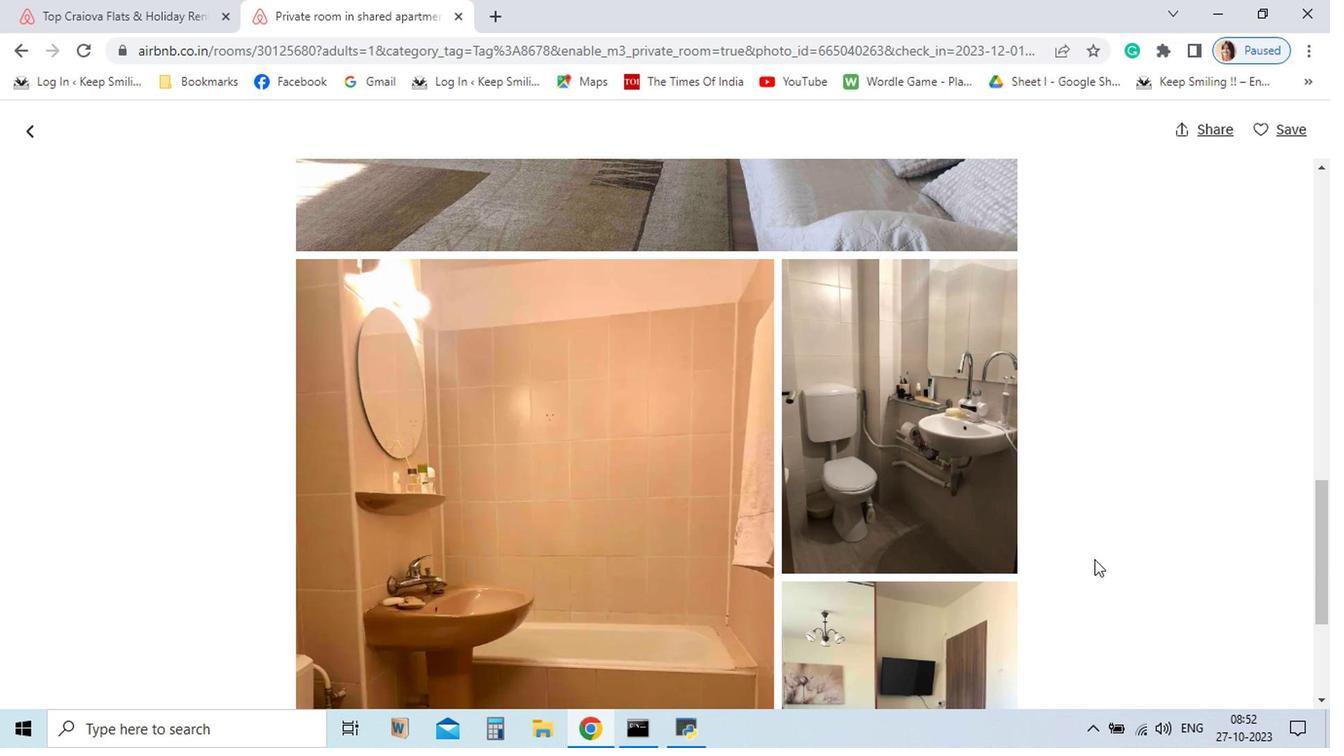 
Action: Mouse scrolled (972, 590) with delta (0, 0)
Screenshot: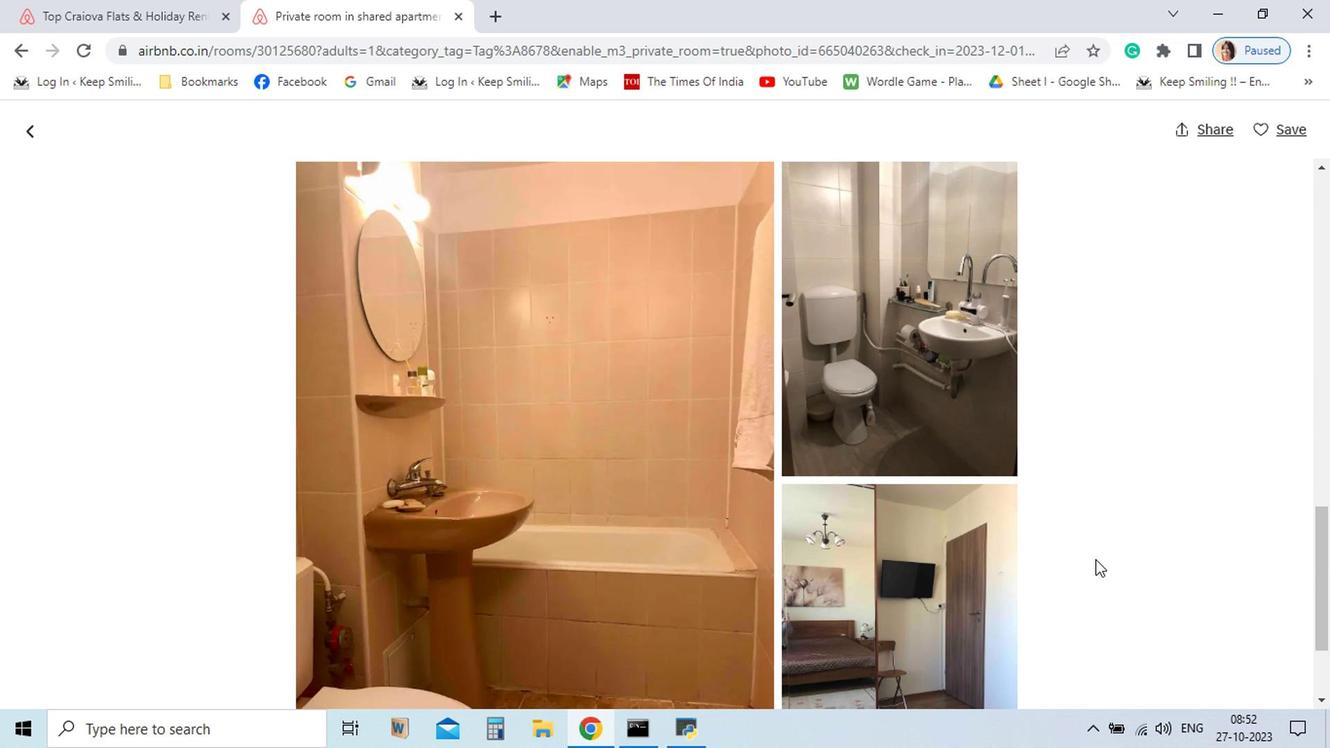 
Action: Mouse moved to (973, 591)
Screenshot: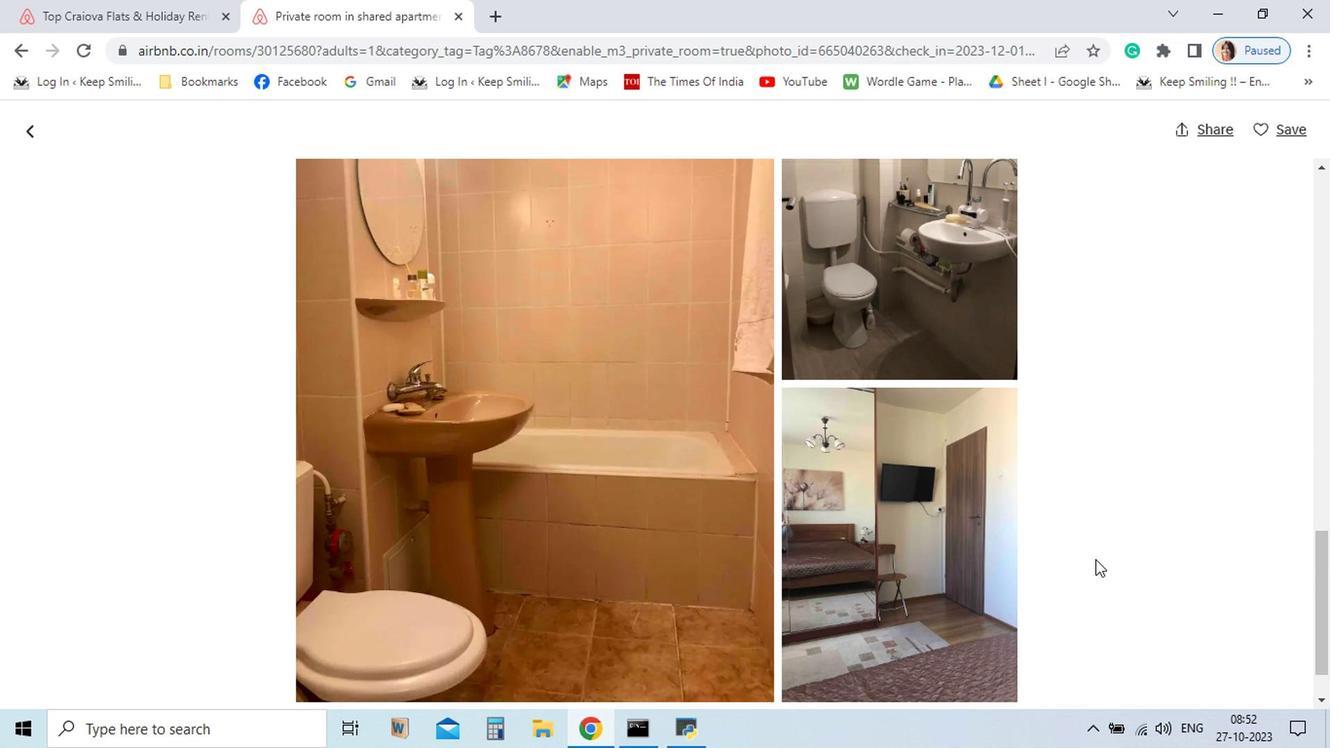 
Action: Mouse scrolled (973, 590) with delta (0, 0)
Screenshot: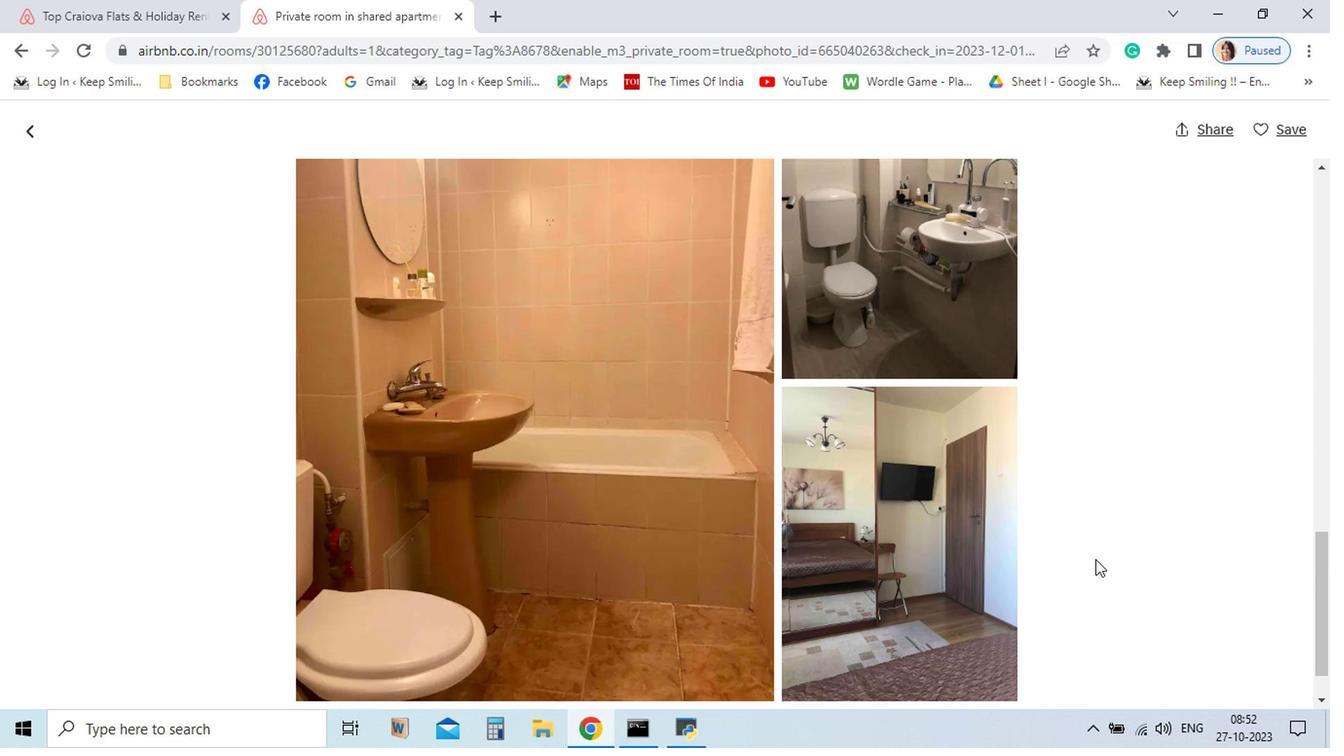 
Action: Mouse scrolled (973, 590) with delta (0, 0)
Screenshot: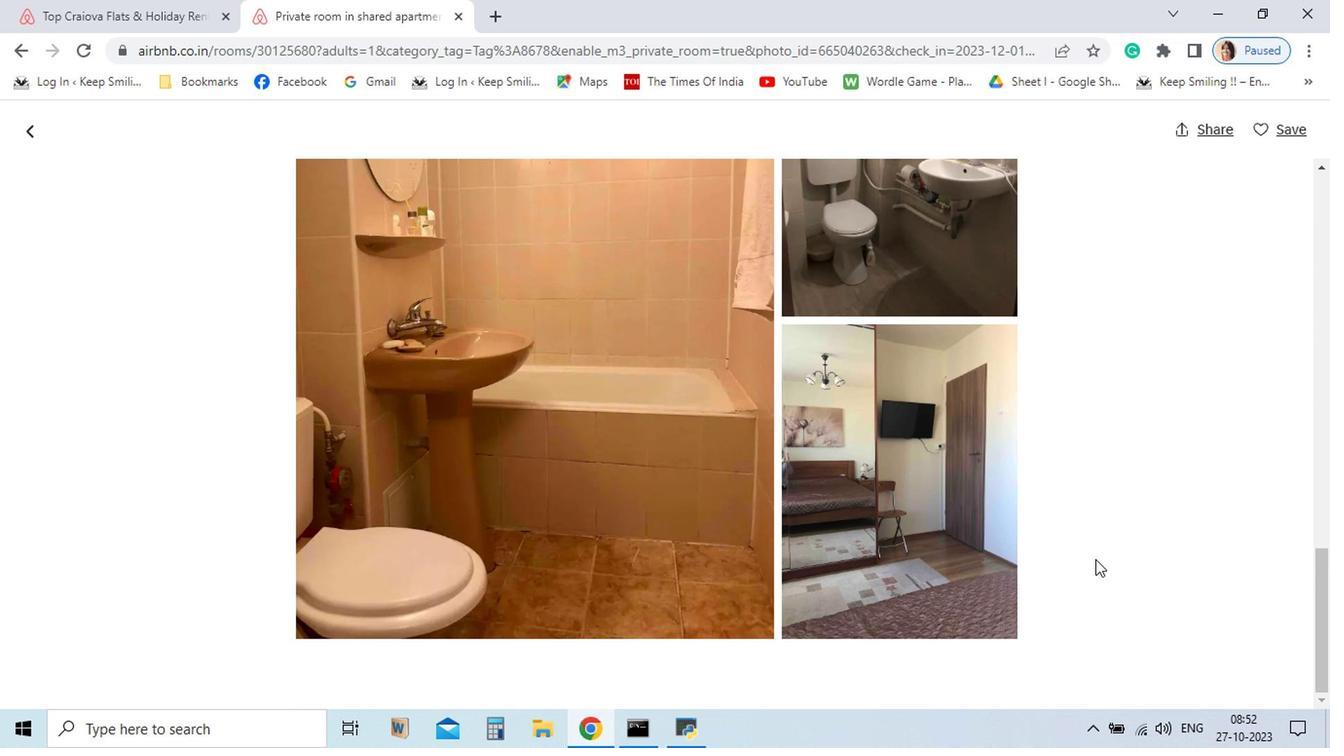 
Action: Mouse scrolled (973, 590) with delta (0, 0)
Screenshot: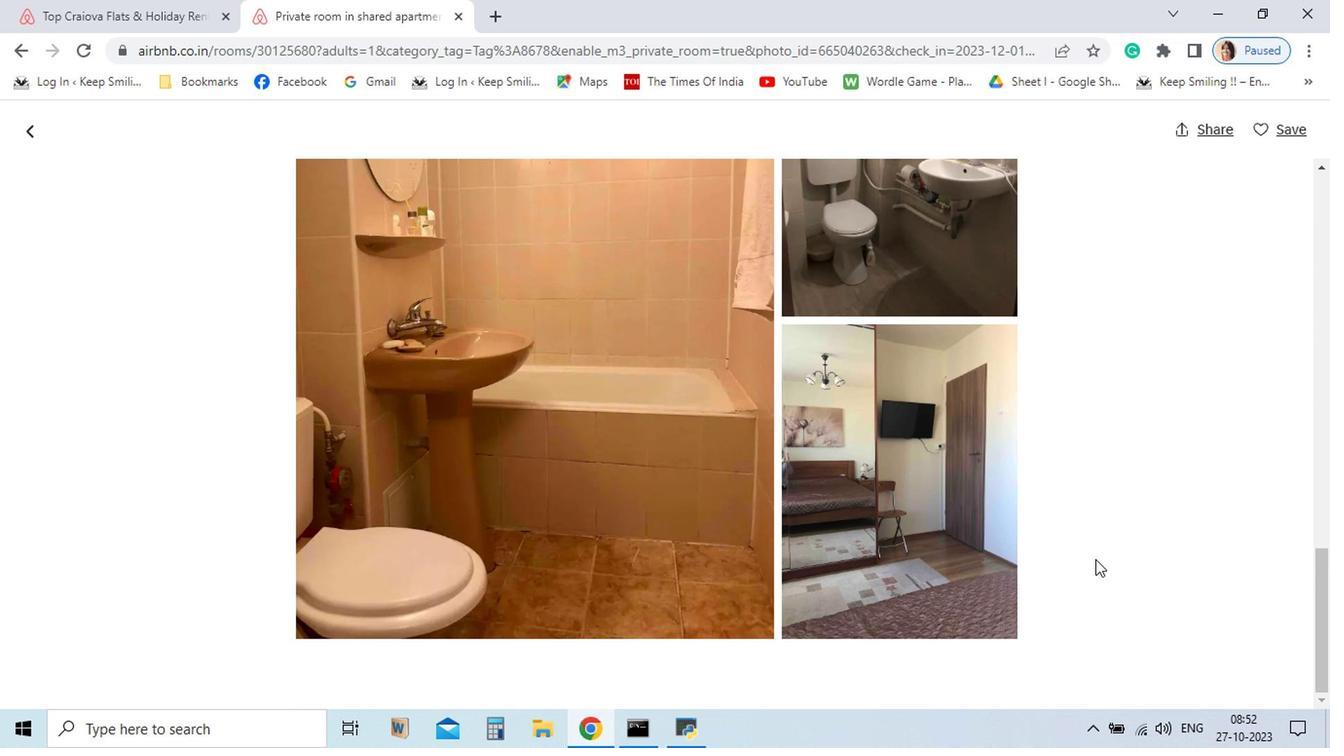 
Action: Mouse moved to (212, 287)
Screenshot: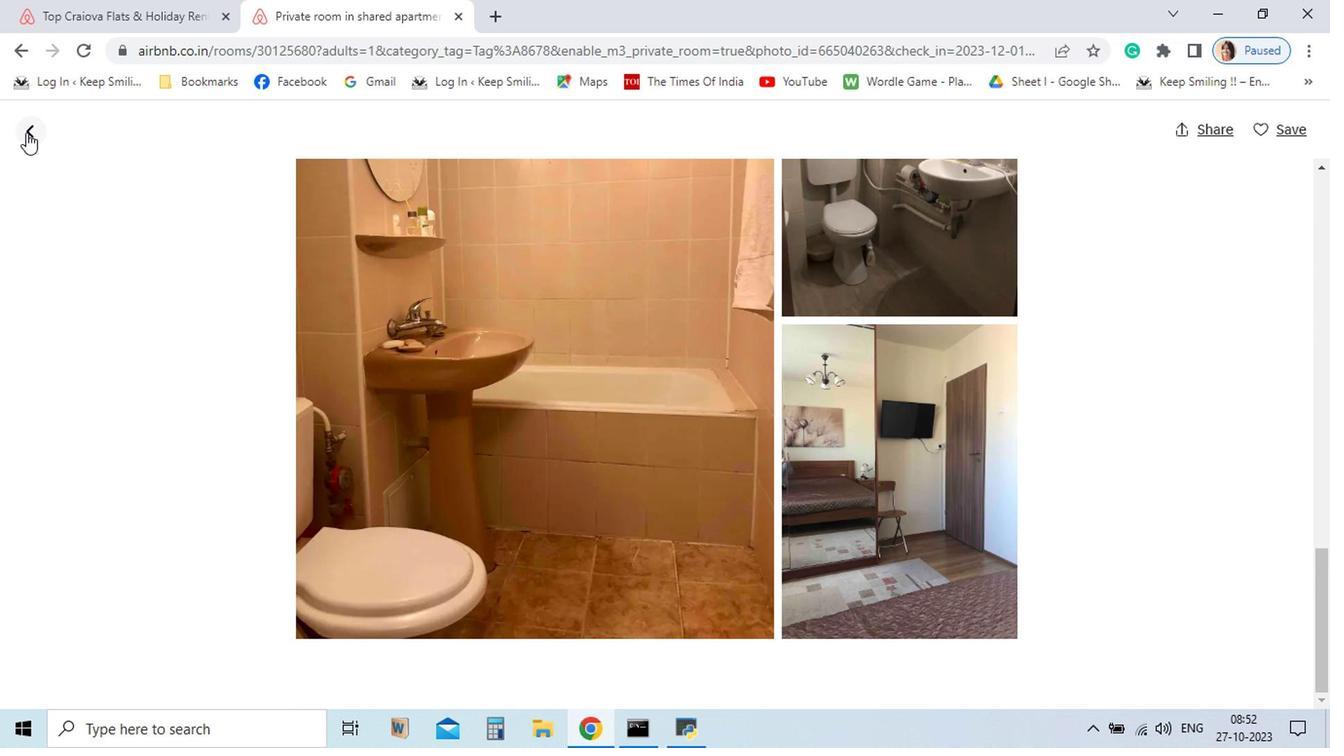
Action: Mouse pressed left at (212, 287)
Screenshot: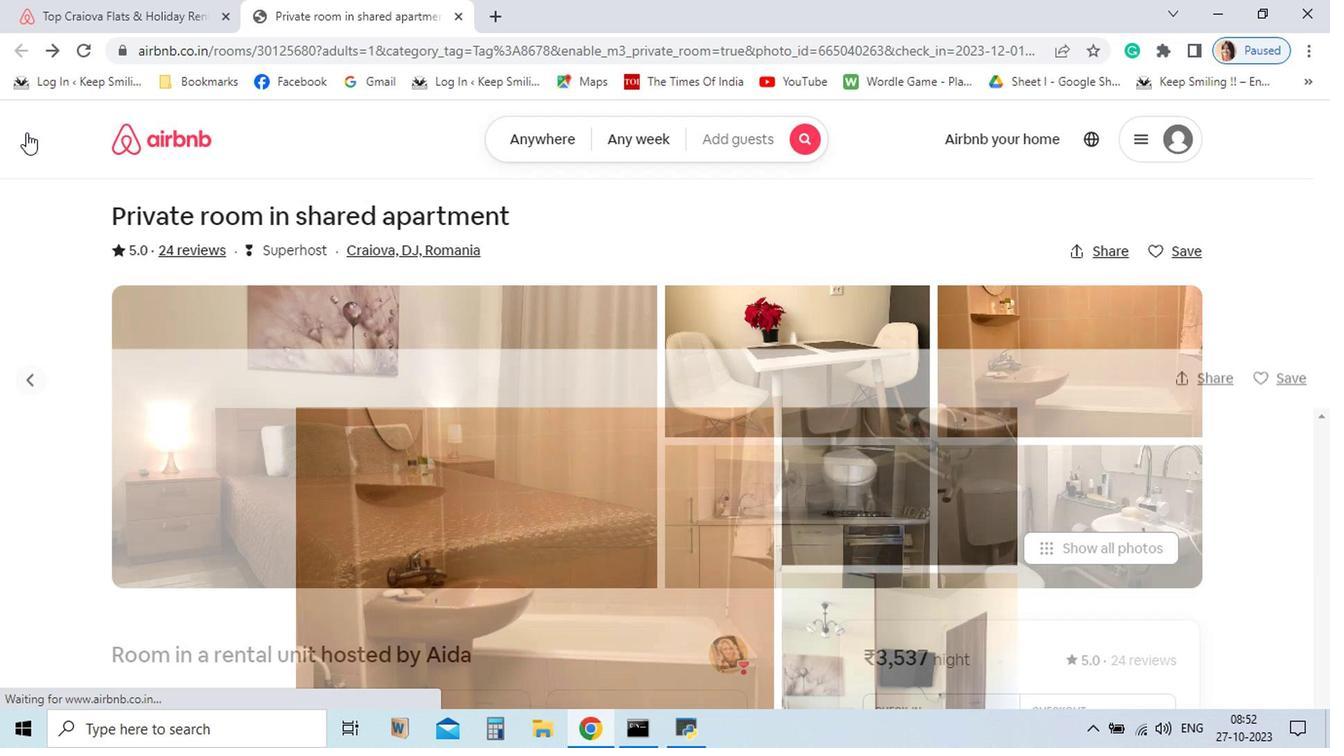 
Action: Mouse moved to (1135, 691)
Screenshot: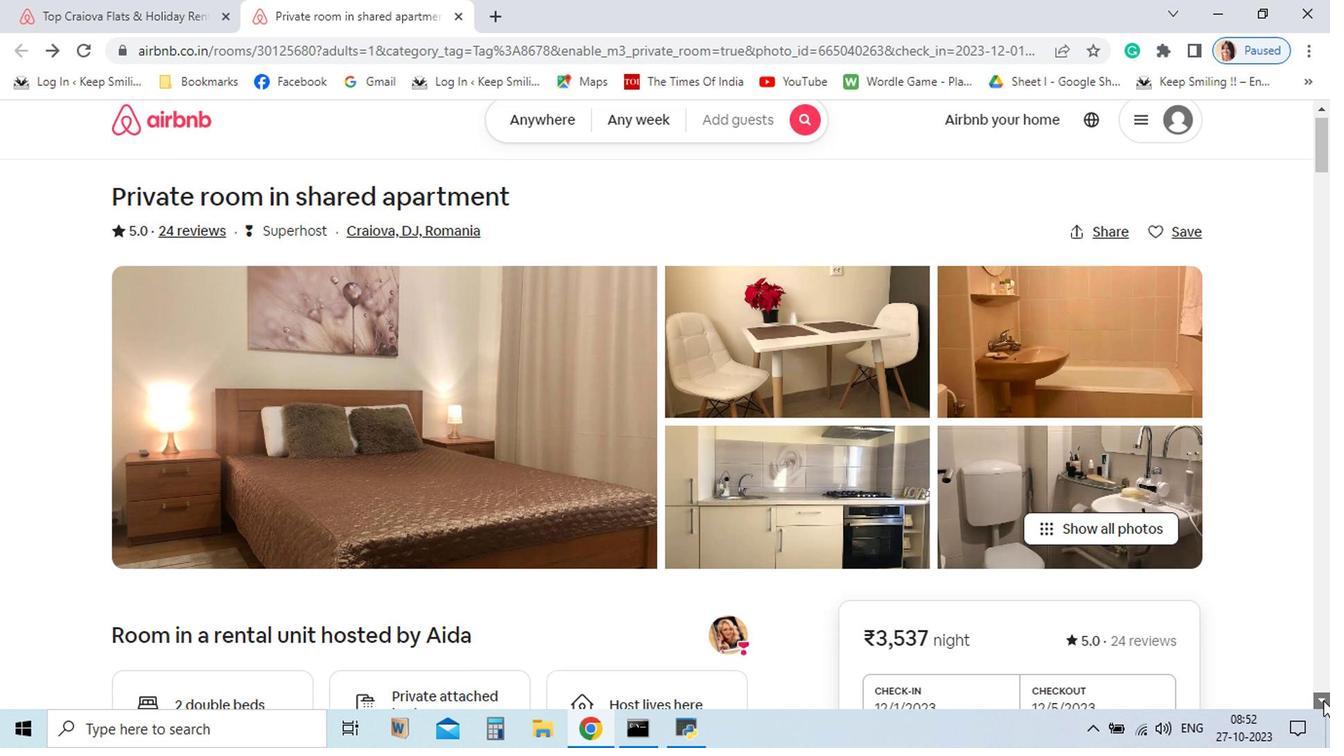 
Action: Mouse pressed left at (1135, 691)
Screenshot: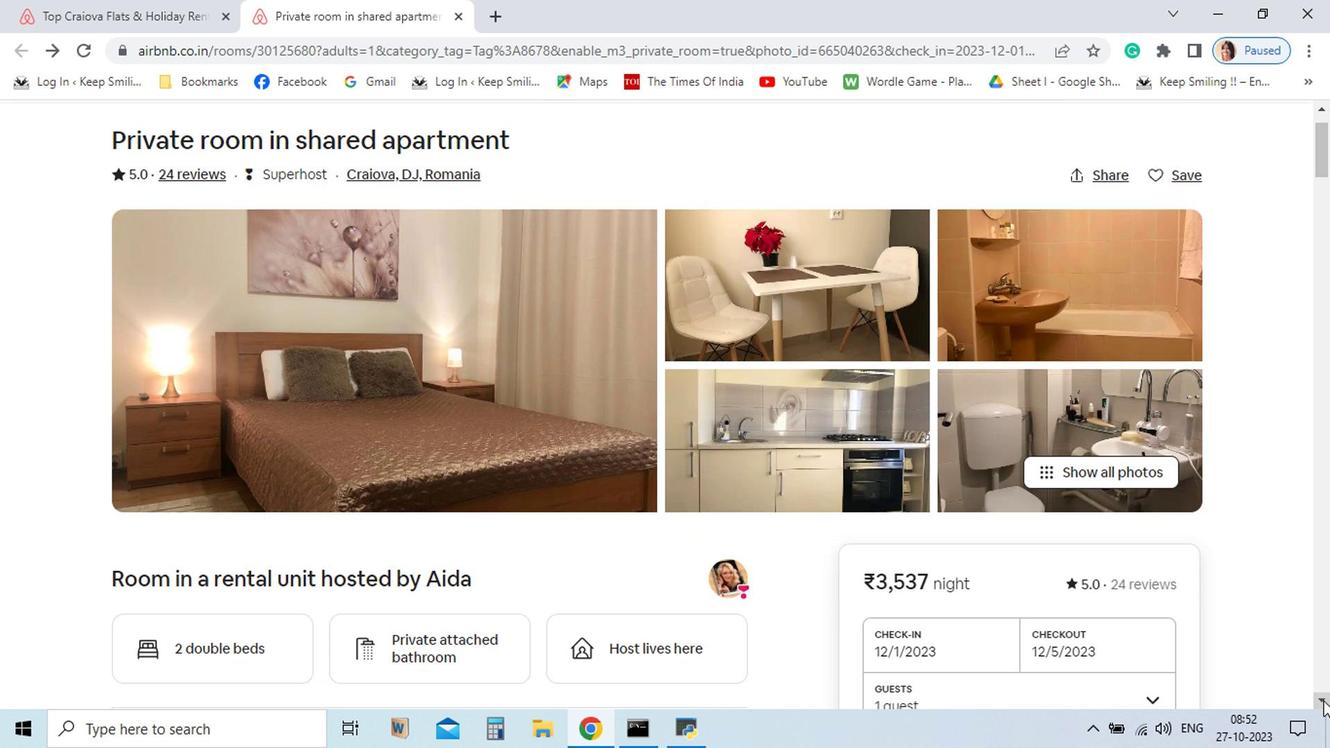 
Action: Mouse pressed left at (1135, 691)
Screenshot: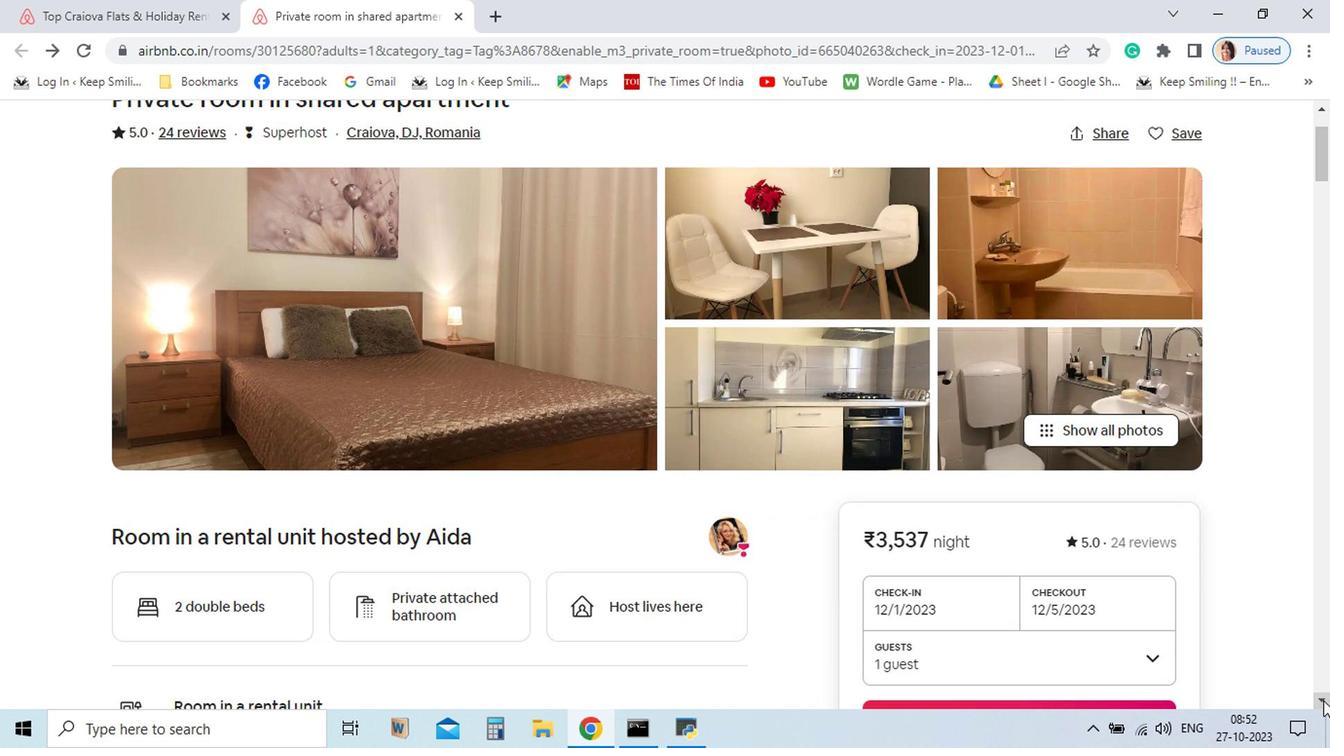 
Action: Mouse pressed left at (1135, 691)
Screenshot: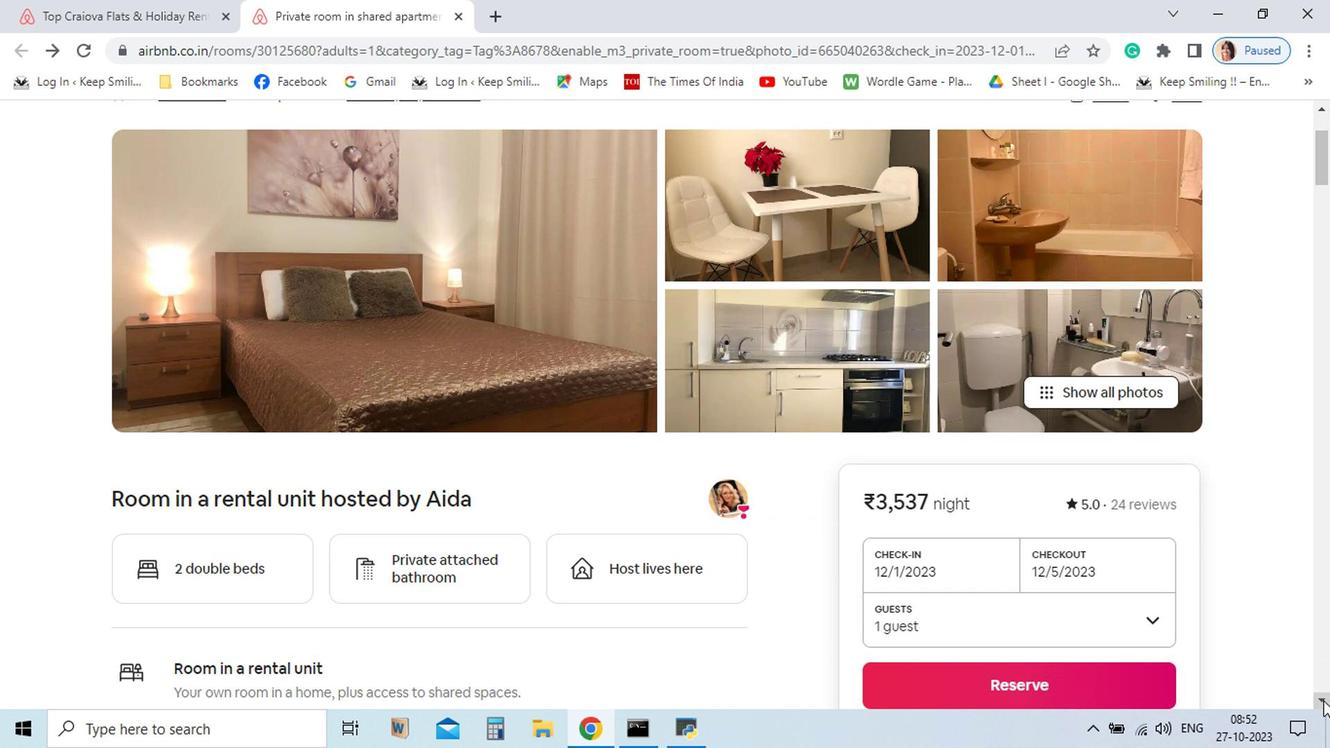 
Action: Mouse pressed left at (1135, 691)
Screenshot: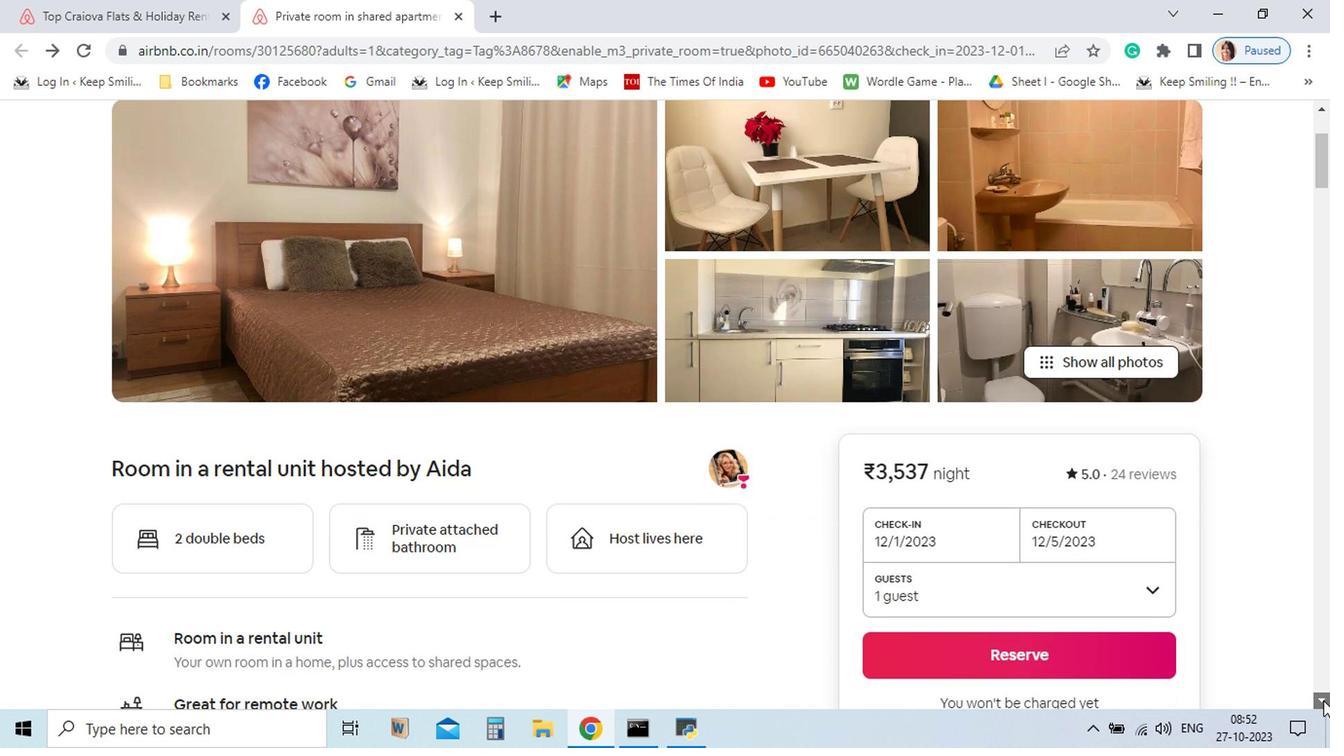 
Action: Mouse pressed left at (1135, 691)
Screenshot: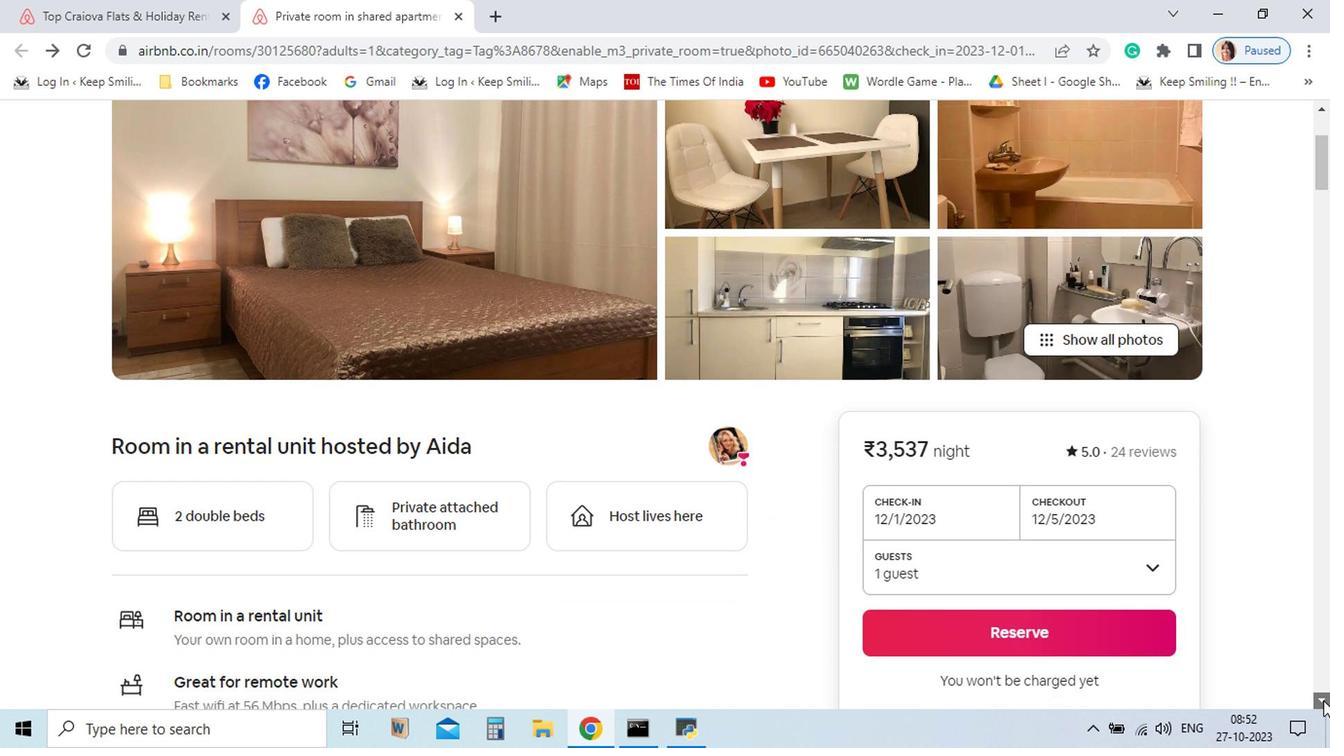 
Action: Mouse pressed left at (1135, 691)
Screenshot: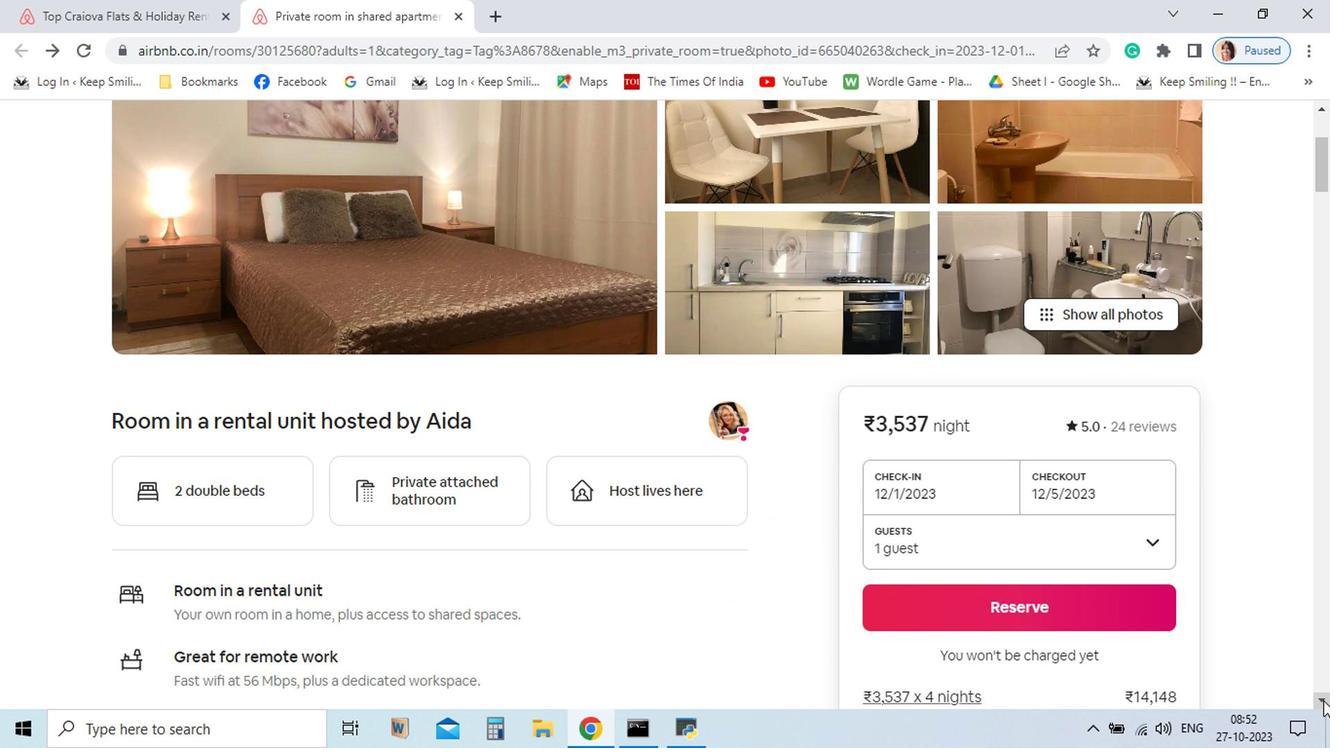 
Action: Mouse pressed left at (1135, 691)
Screenshot: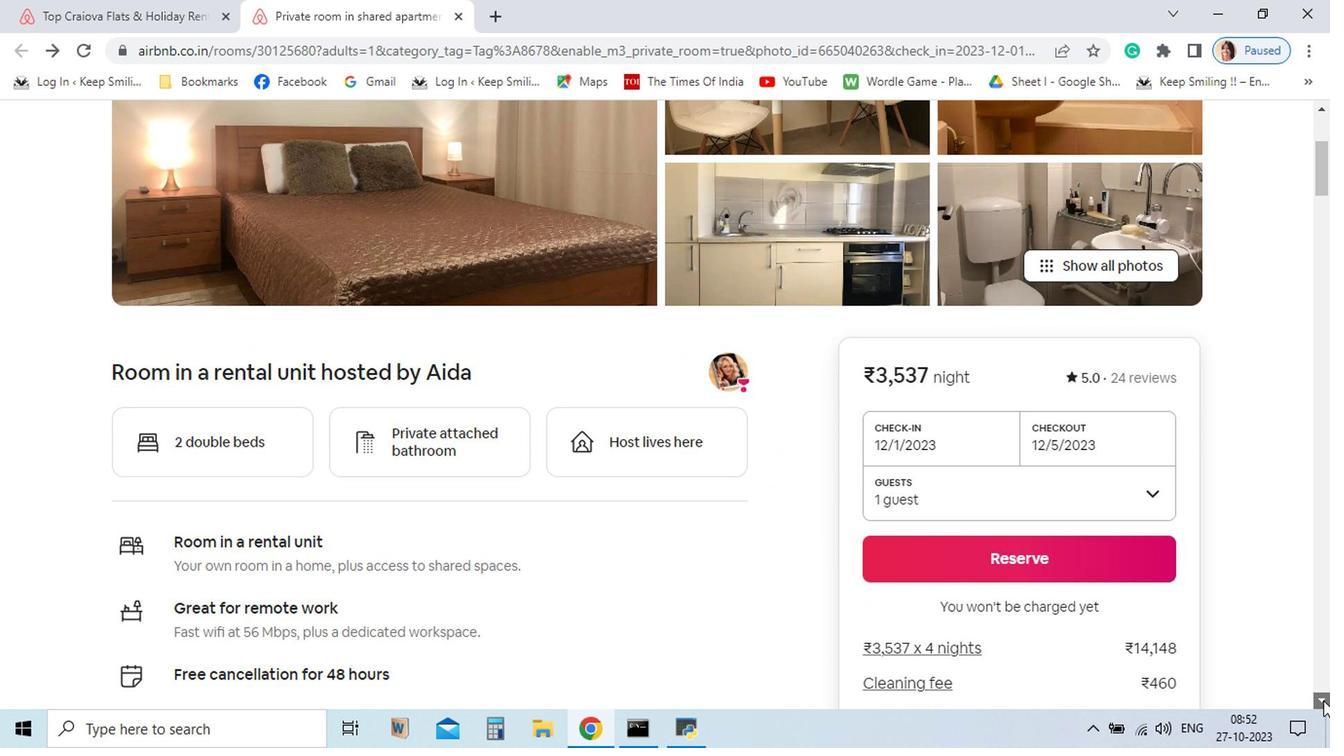 
Action: Mouse pressed left at (1135, 691)
Screenshot: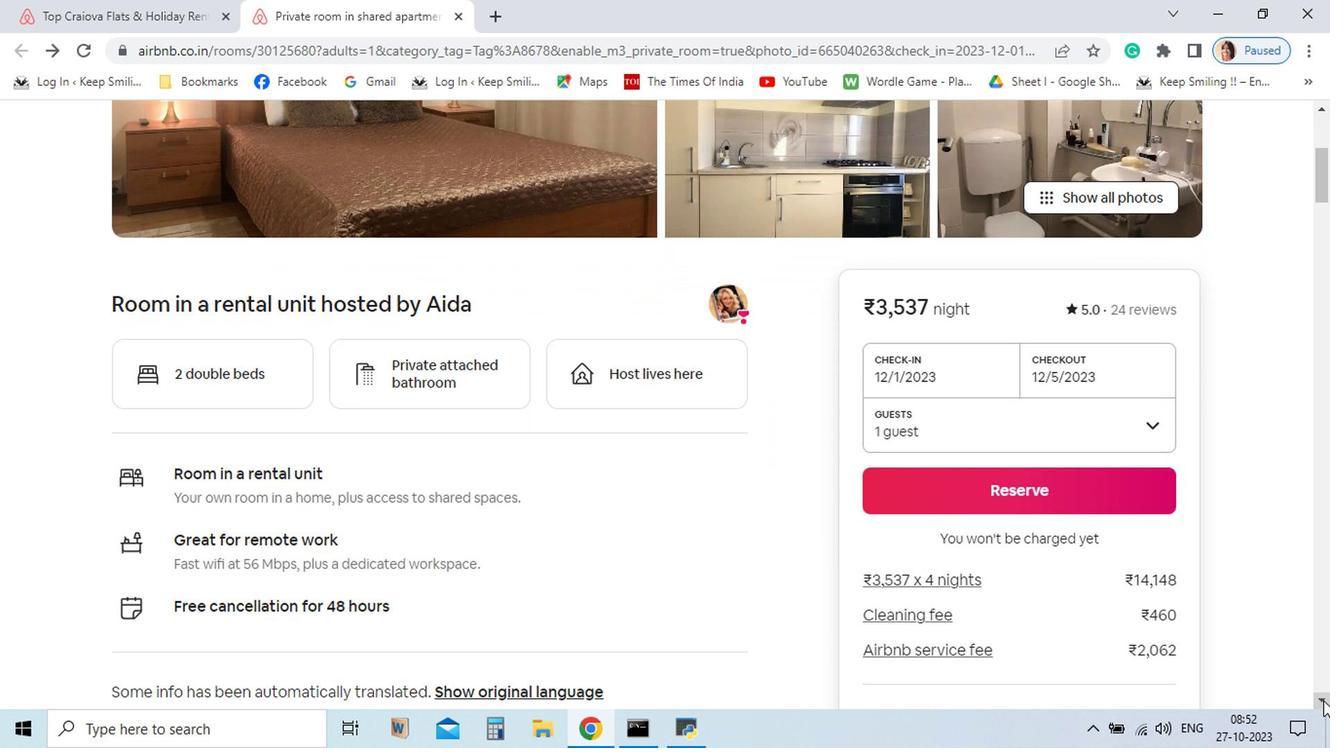 
Action: Mouse pressed left at (1135, 691)
Screenshot: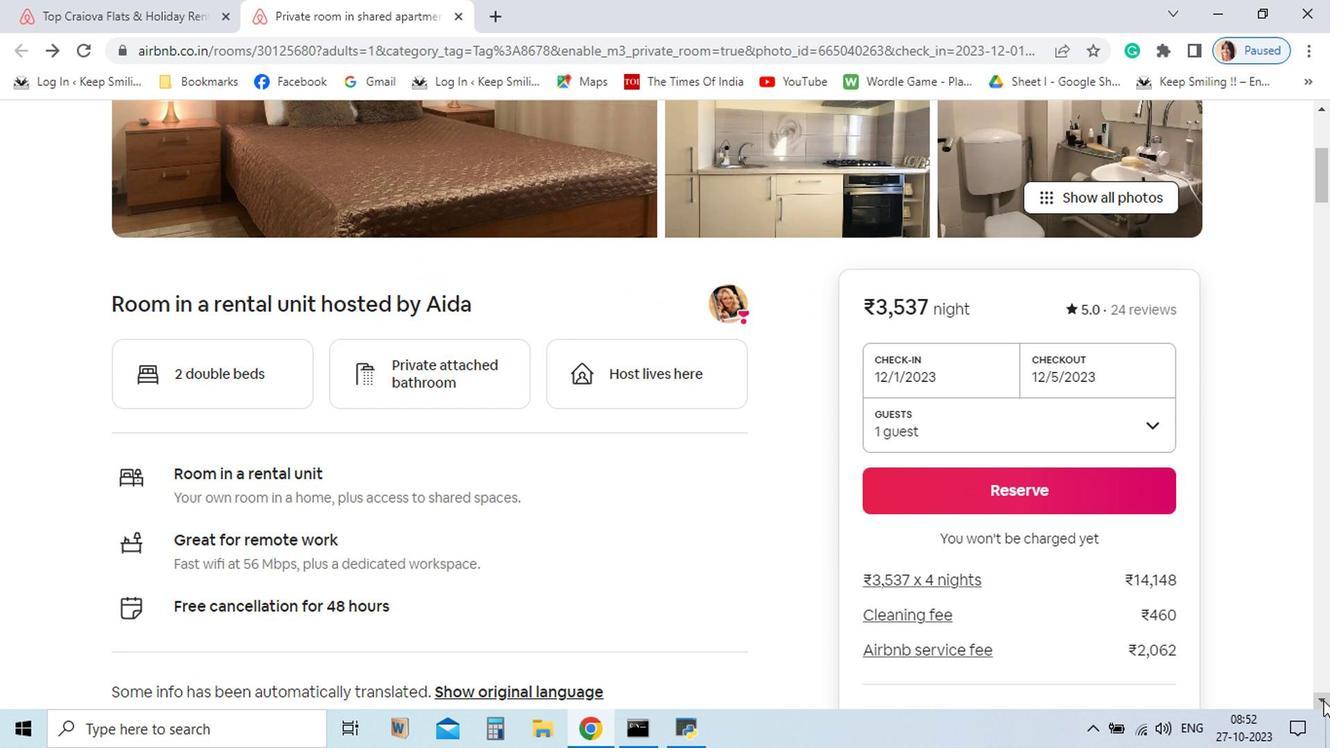 
Action: Mouse pressed left at (1135, 691)
Screenshot: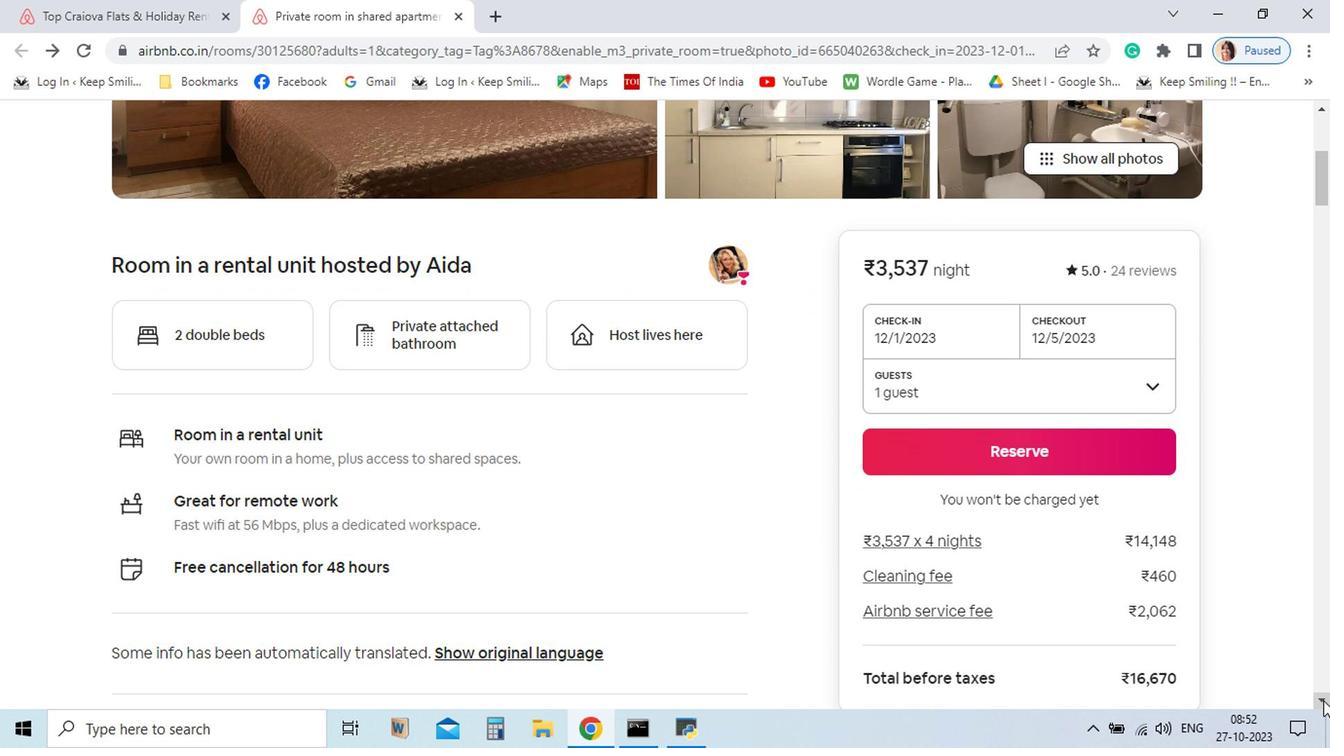 
Action: Mouse pressed left at (1135, 691)
Screenshot: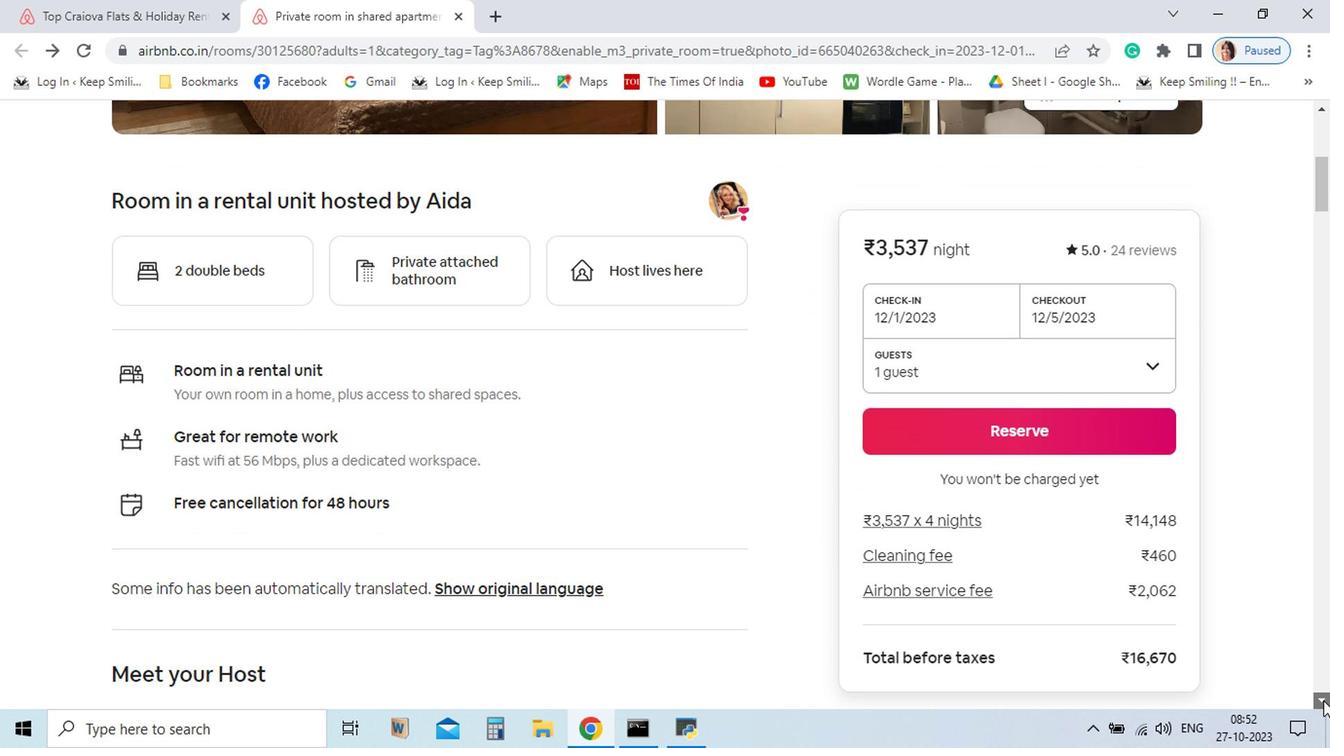
Action: Mouse pressed left at (1135, 691)
Screenshot: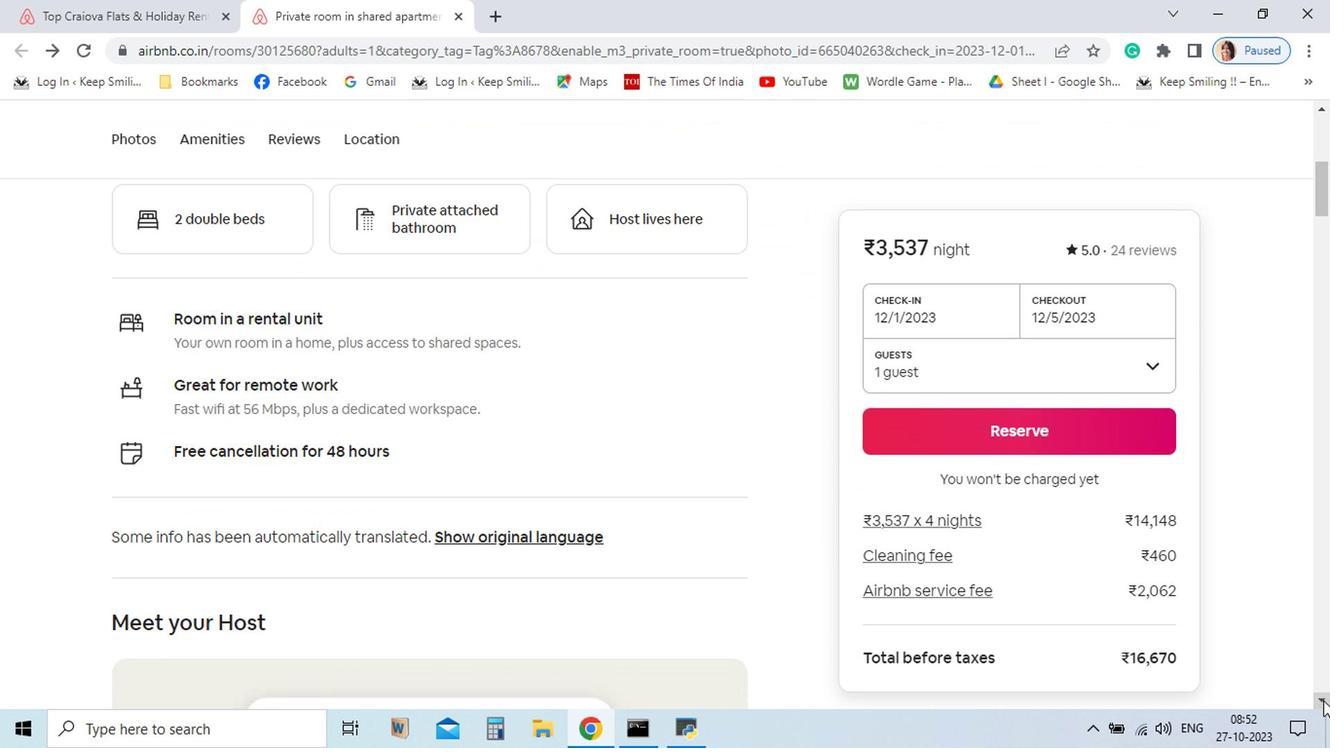 
Action: Mouse pressed left at (1135, 691)
Screenshot: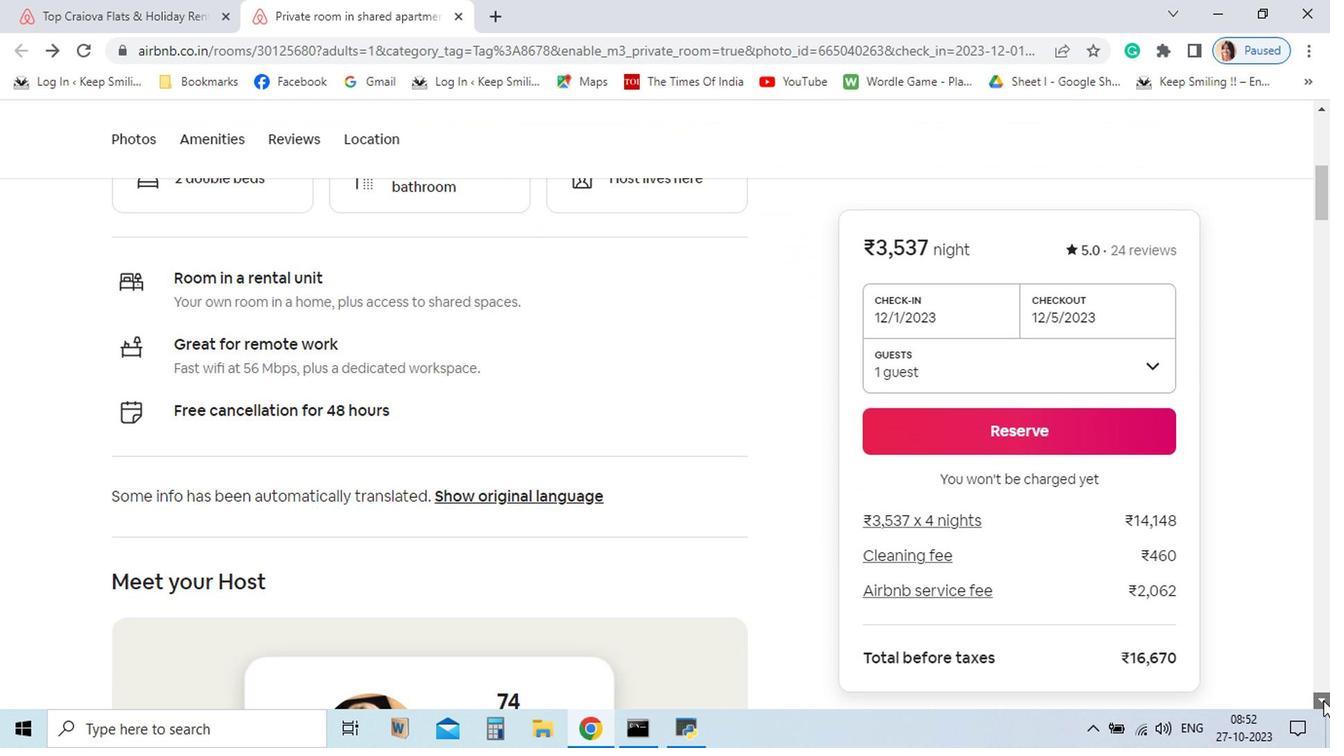 
Action: Mouse pressed left at (1135, 691)
Screenshot: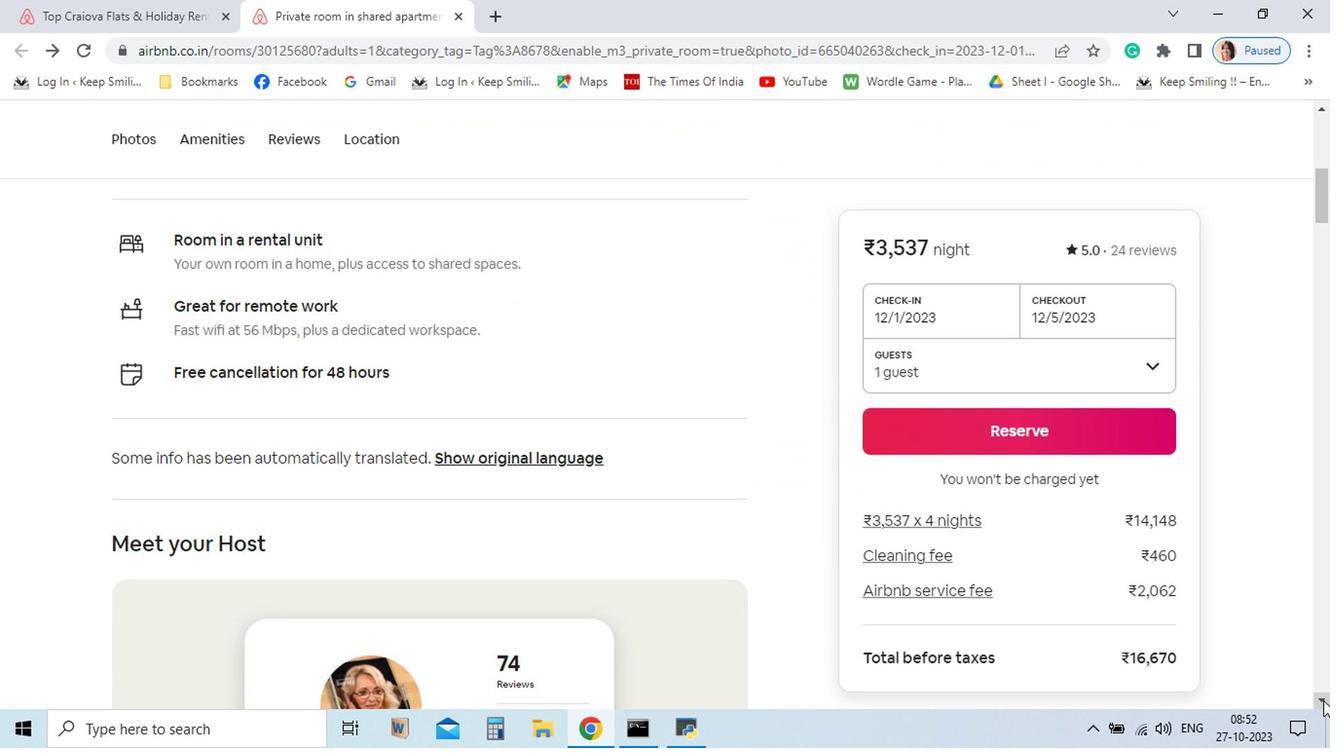 
Action: Mouse pressed left at (1135, 691)
Screenshot: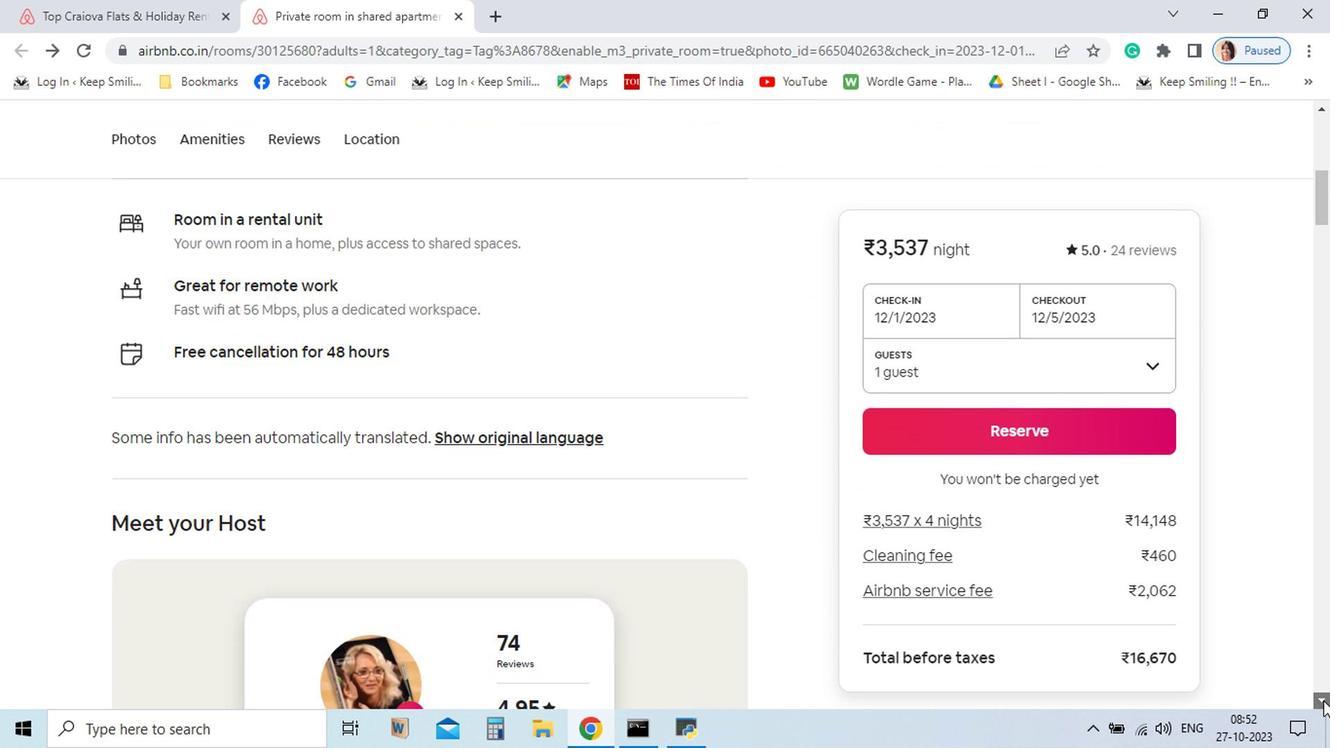 
Action: Mouse pressed left at (1135, 691)
Screenshot: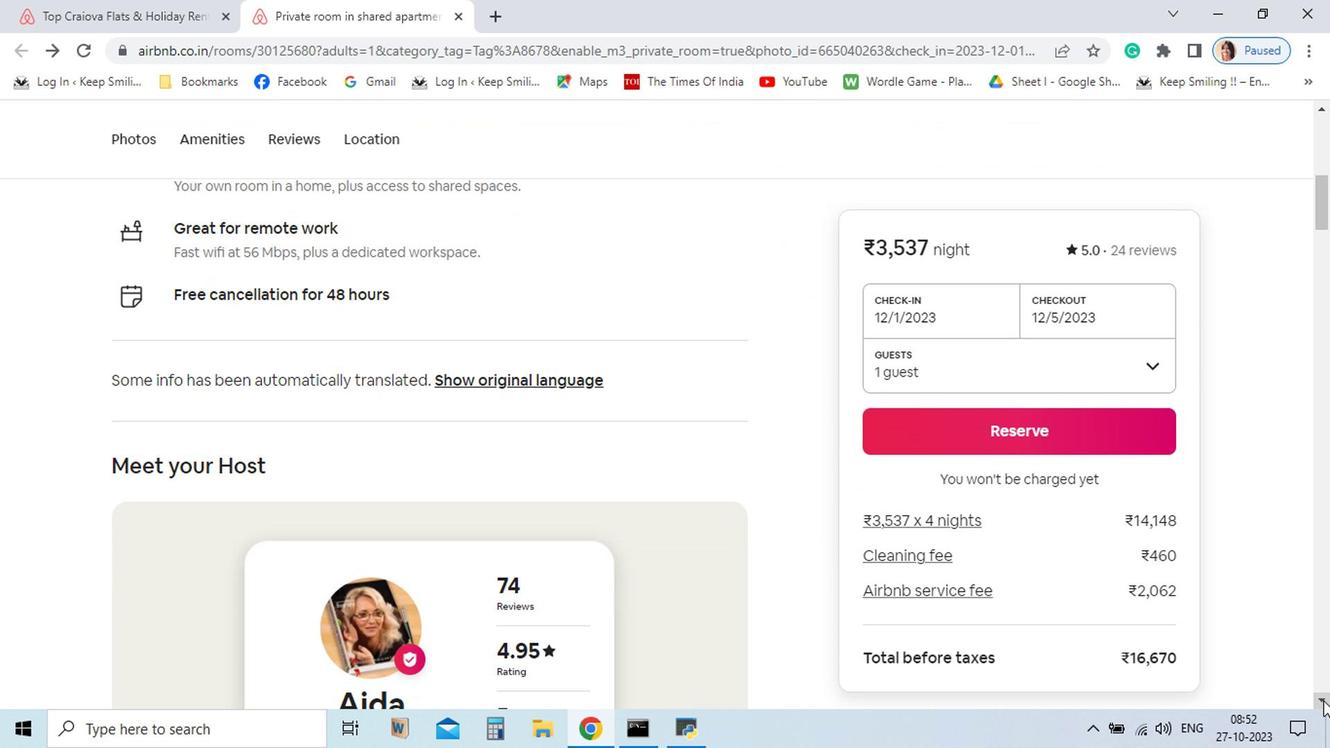 
Action: Mouse pressed left at (1135, 691)
Screenshot: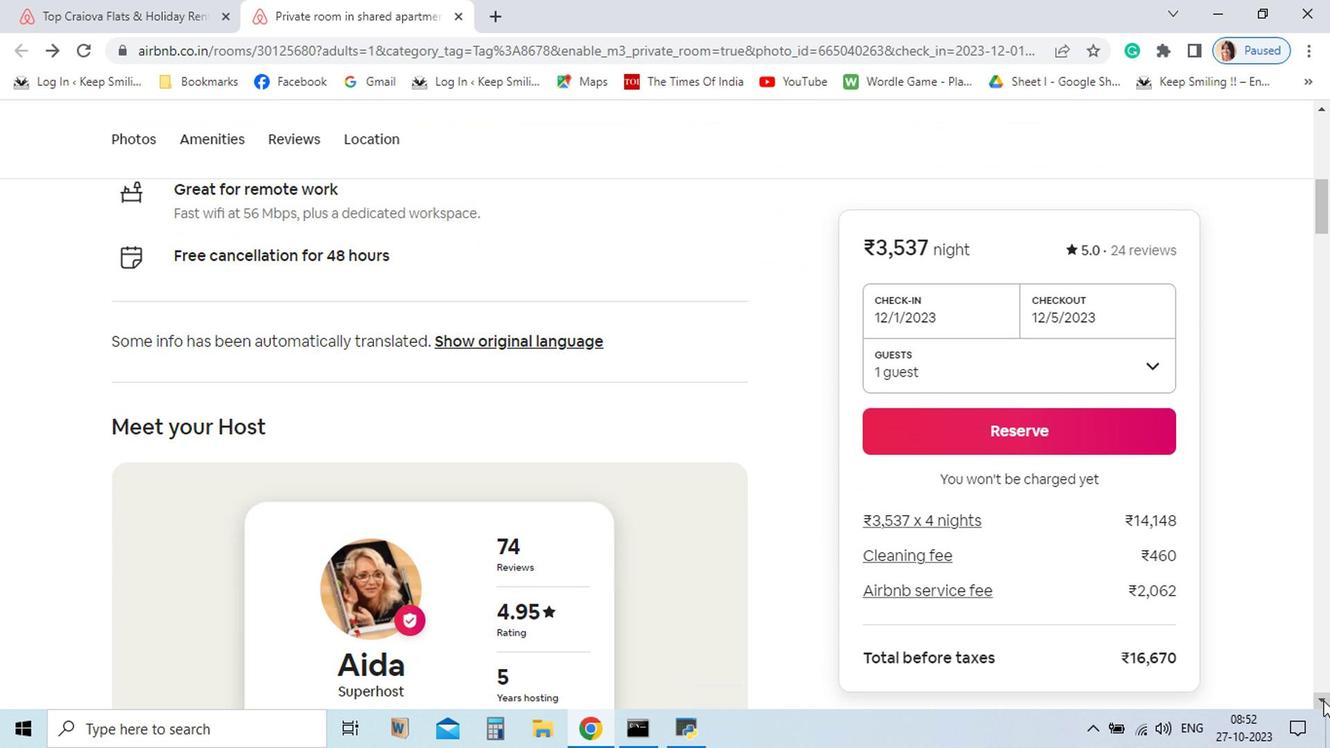 
Action: Mouse pressed left at (1135, 691)
Screenshot: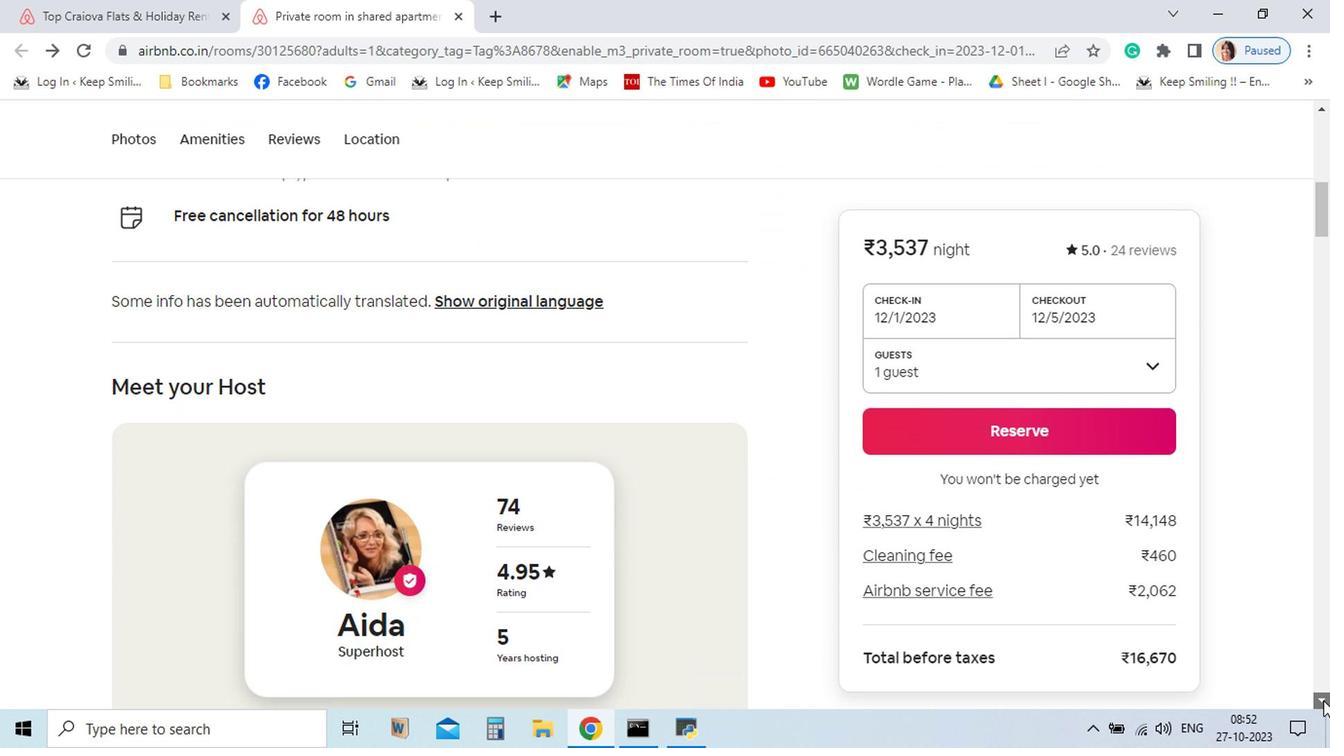 
Action: Mouse pressed left at (1135, 691)
Screenshot: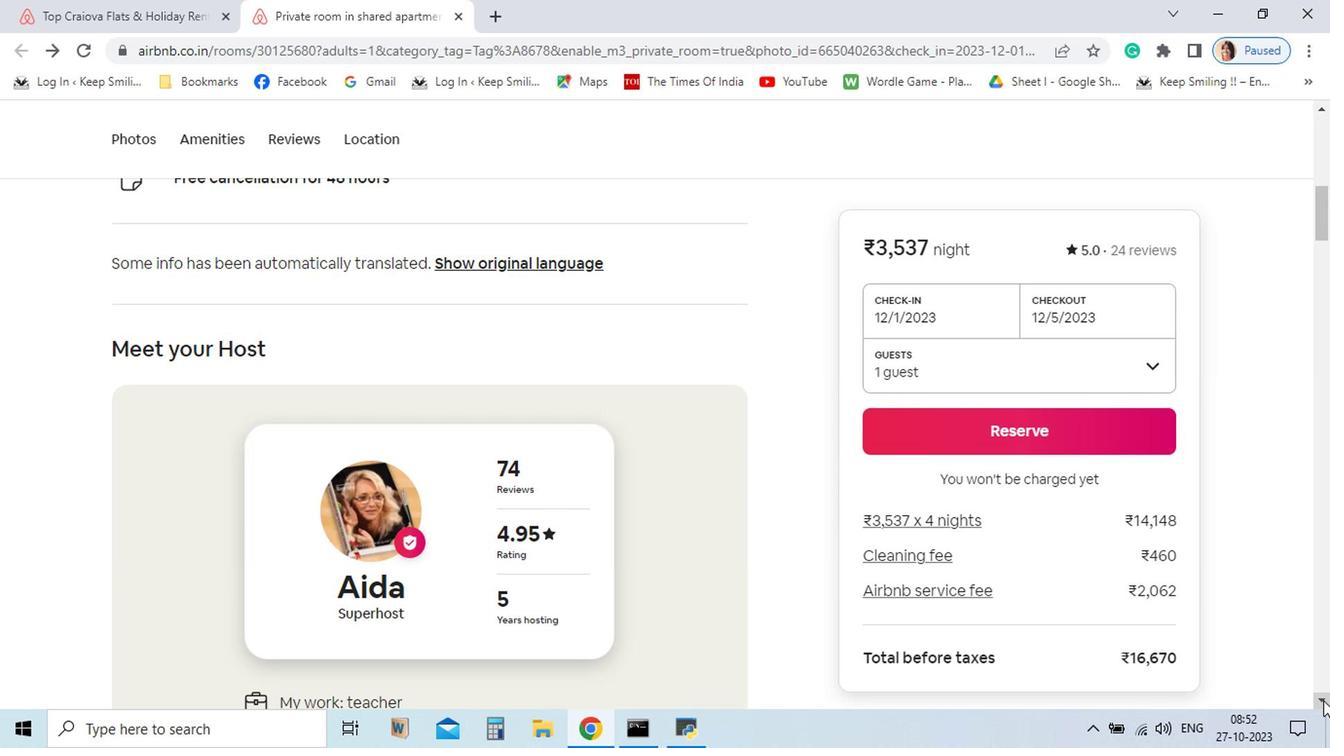 
Action: Mouse pressed left at (1135, 691)
Screenshot: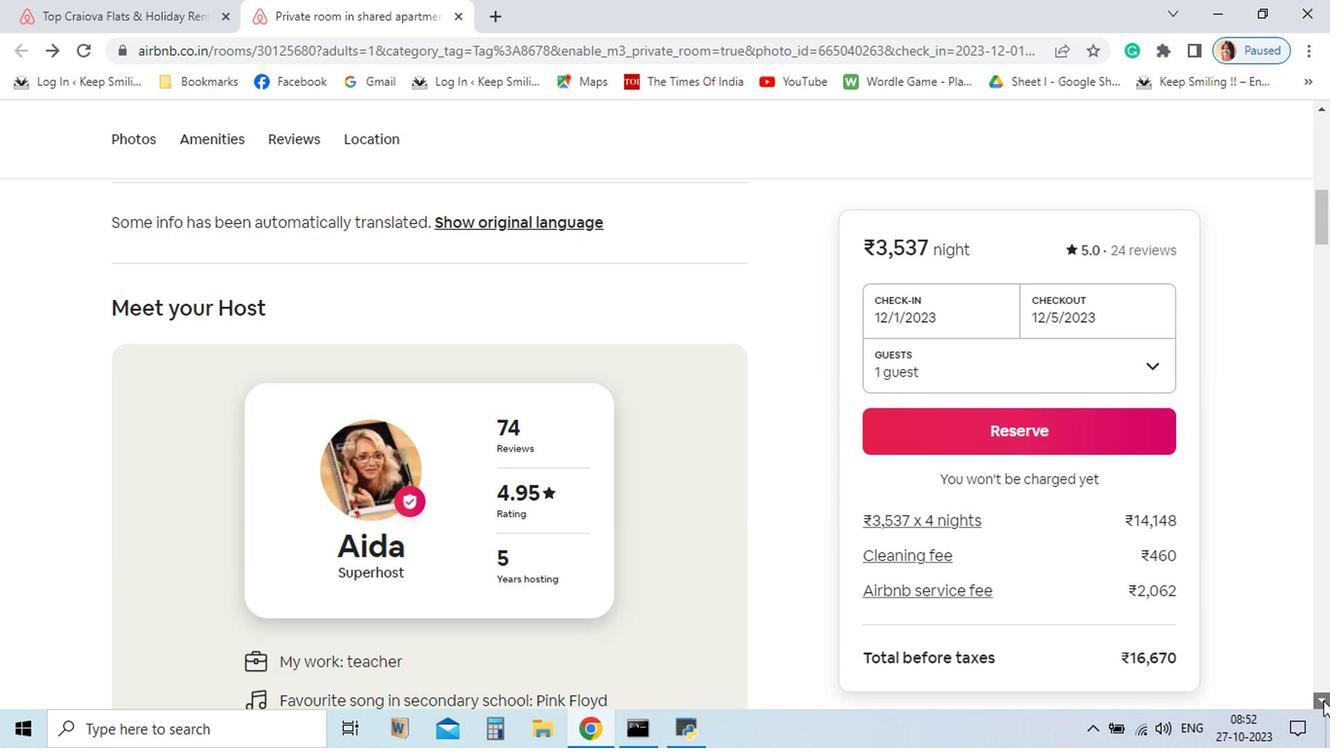 
Action: Mouse pressed left at (1135, 691)
Screenshot: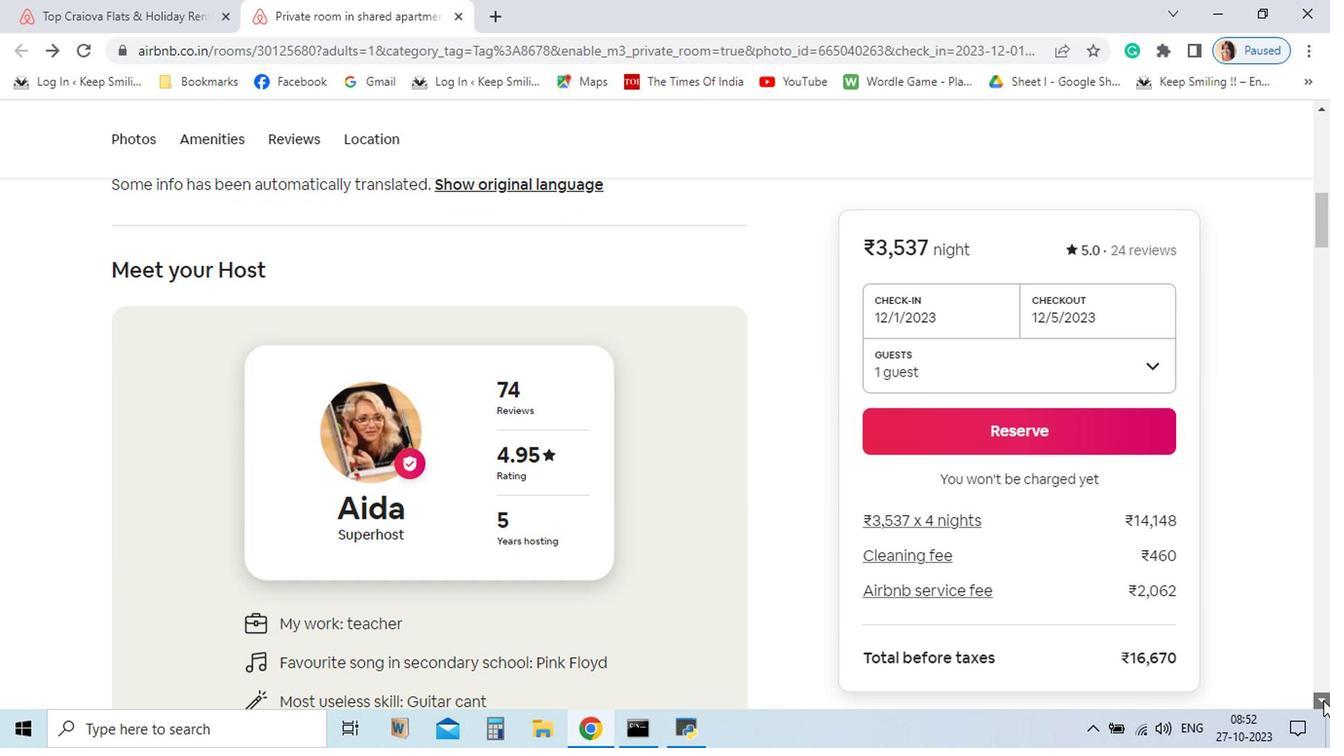 
Action: Mouse pressed left at (1135, 691)
Screenshot: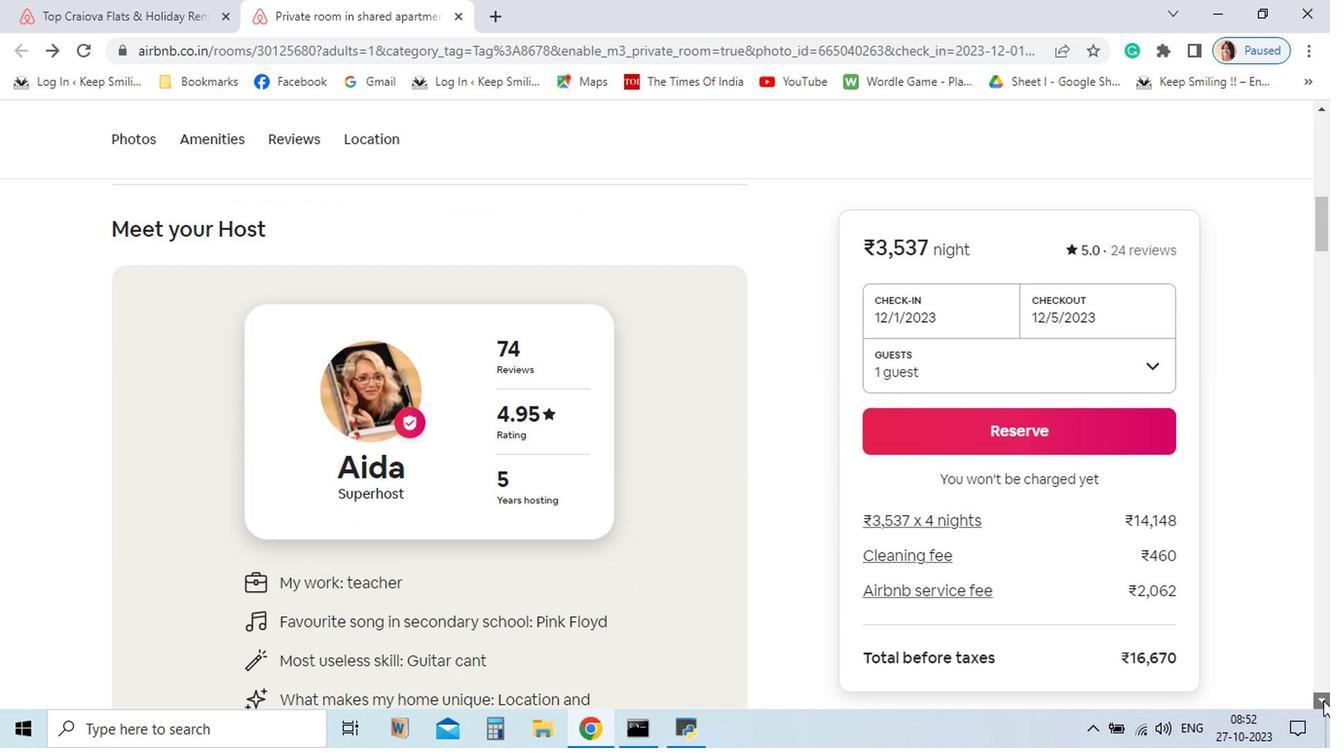 
Action: Mouse pressed left at (1135, 691)
Screenshot: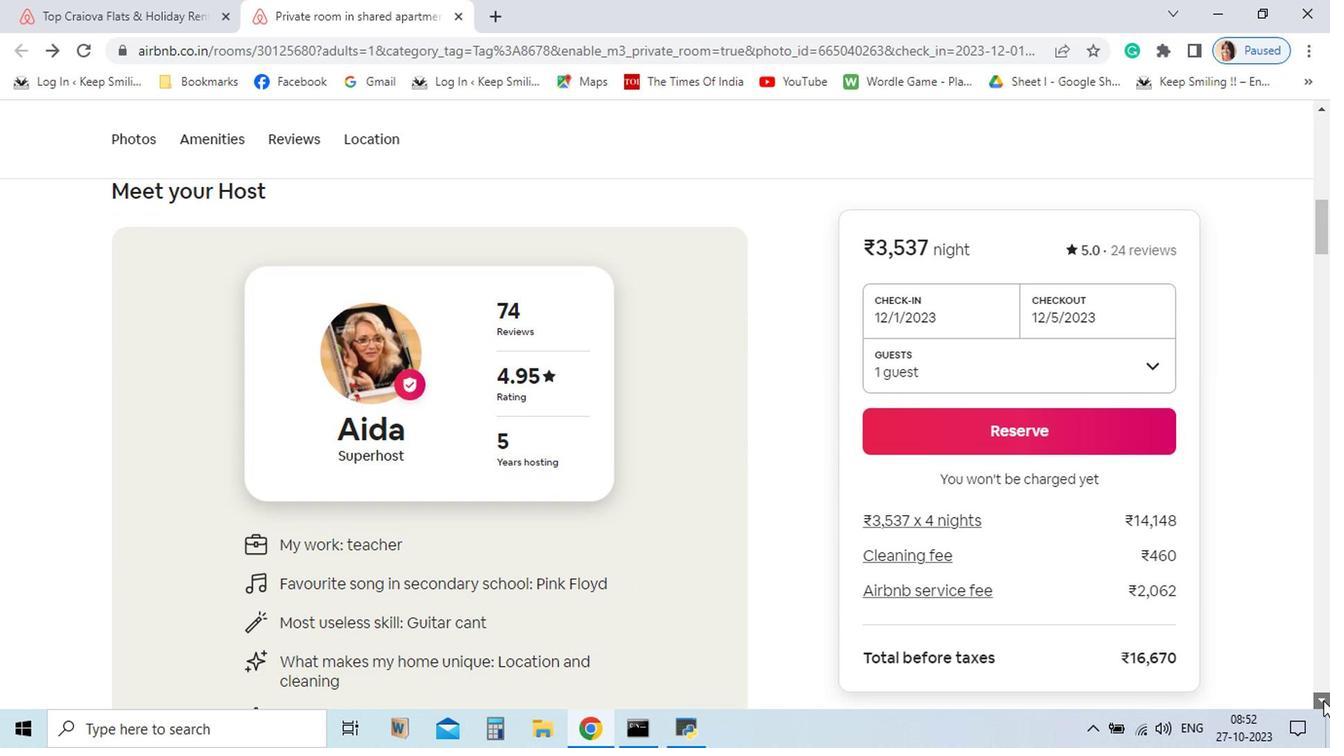 
Action: Mouse pressed left at (1135, 691)
Screenshot: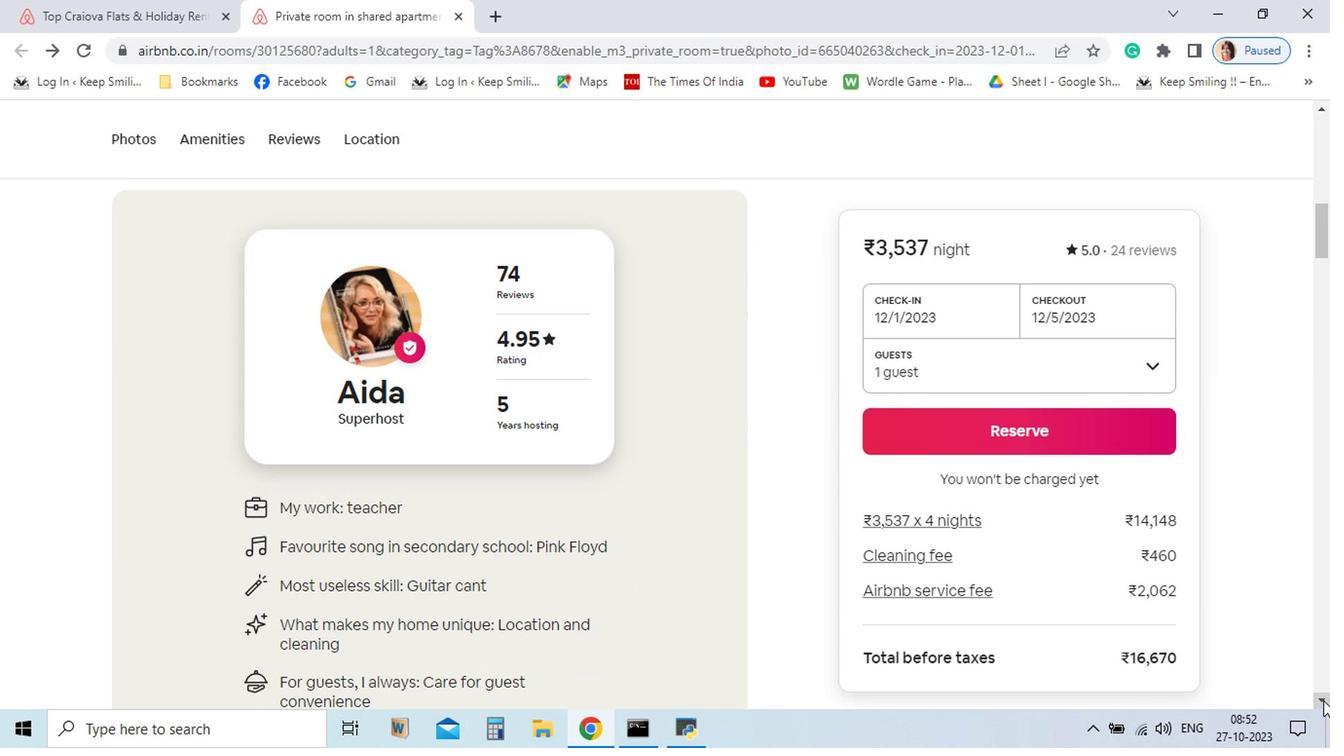 
Action: Mouse pressed left at (1135, 691)
Screenshot: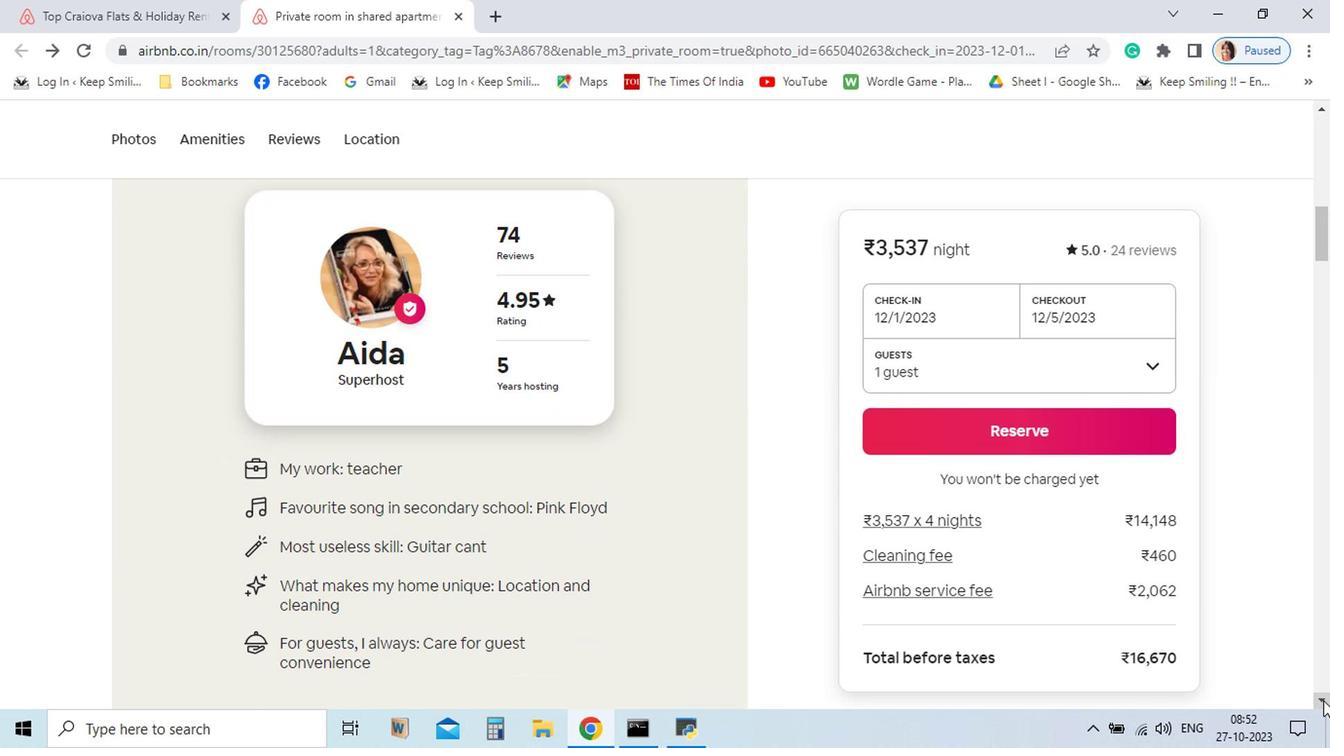 
Action: Mouse pressed left at (1135, 691)
Screenshot: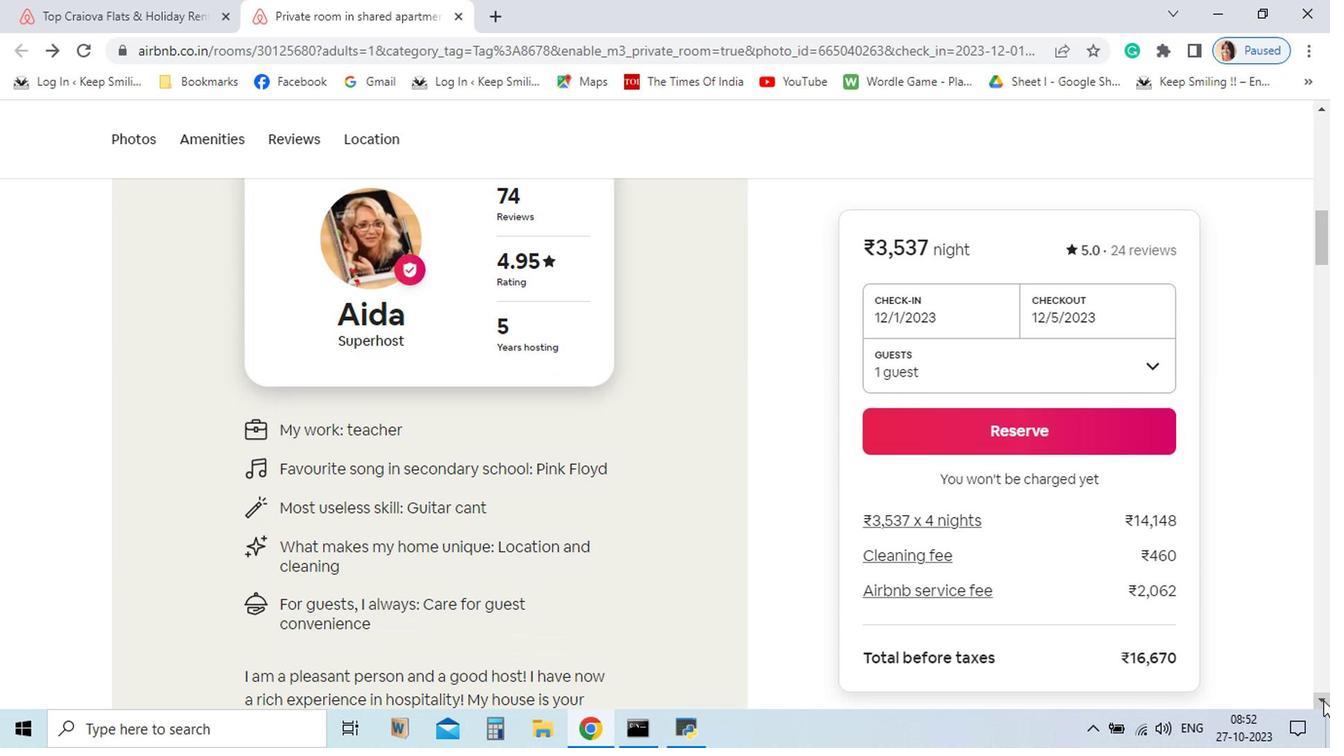 
Action: Mouse pressed left at (1135, 691)
Screenshot: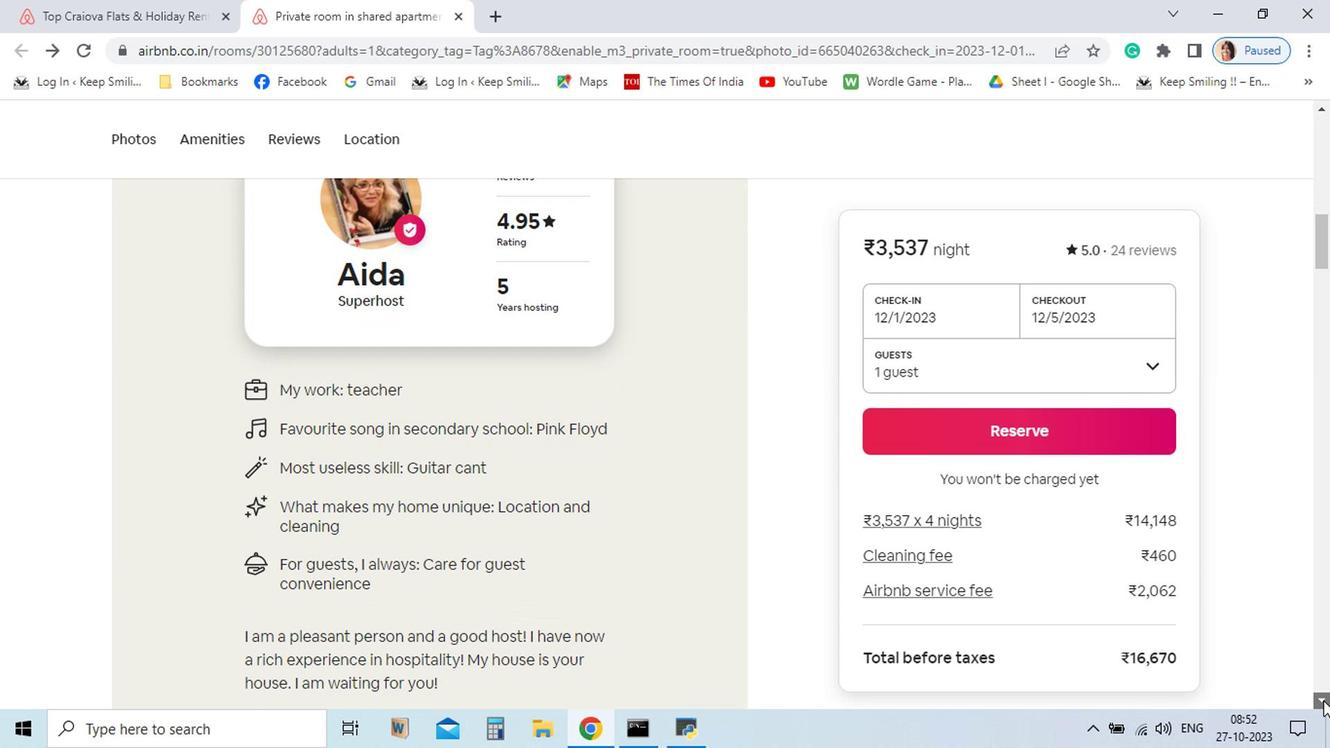 
Action: Mouse pressed left at (1135, 691)
Screenshot: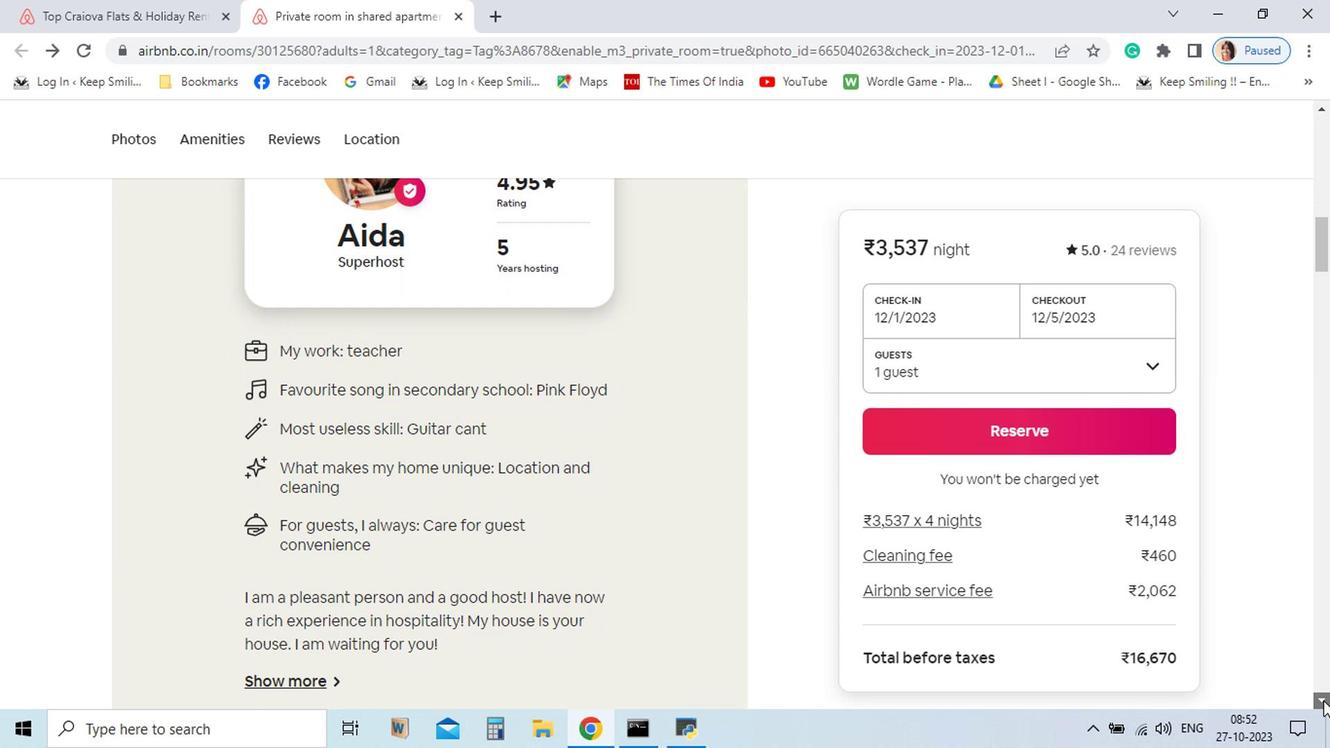 
Action: Mouse pressed left at (1135, 691)
Screenshot: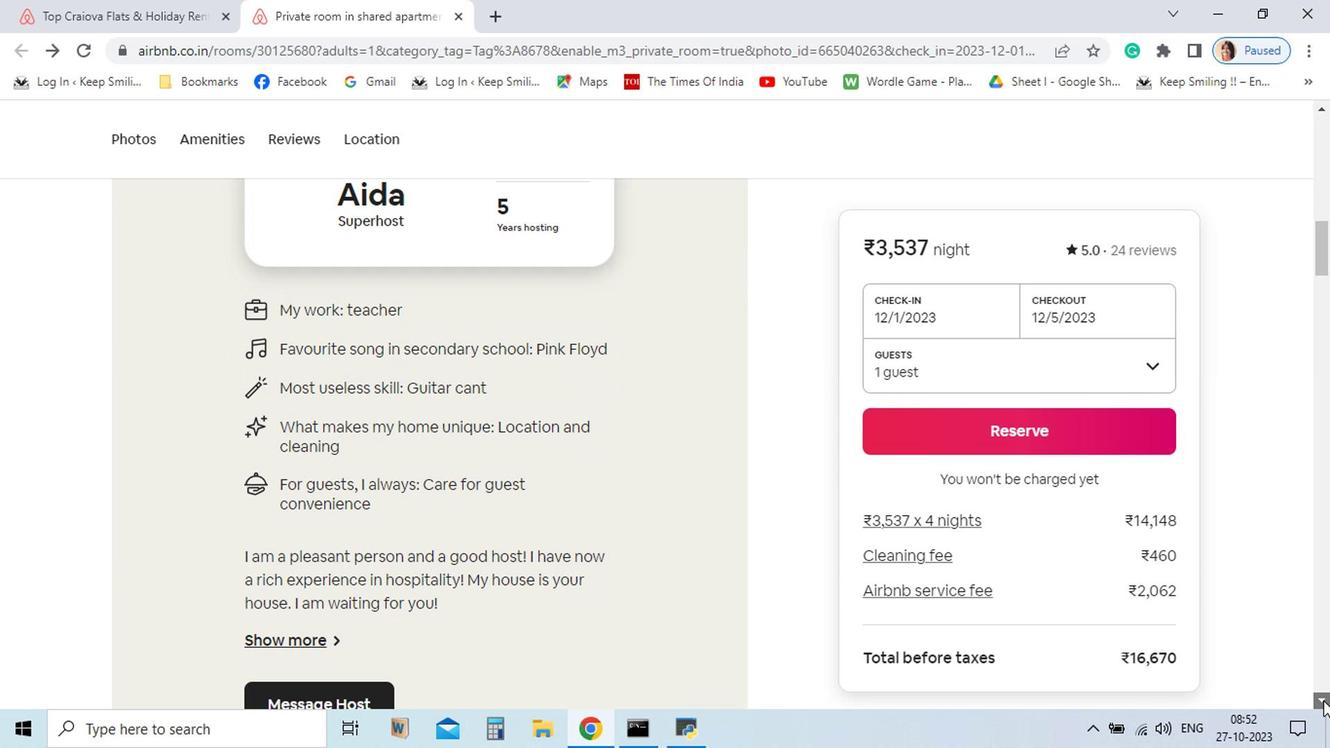 
Action: Mouse pressed left at (1135, 691)
Screenshot: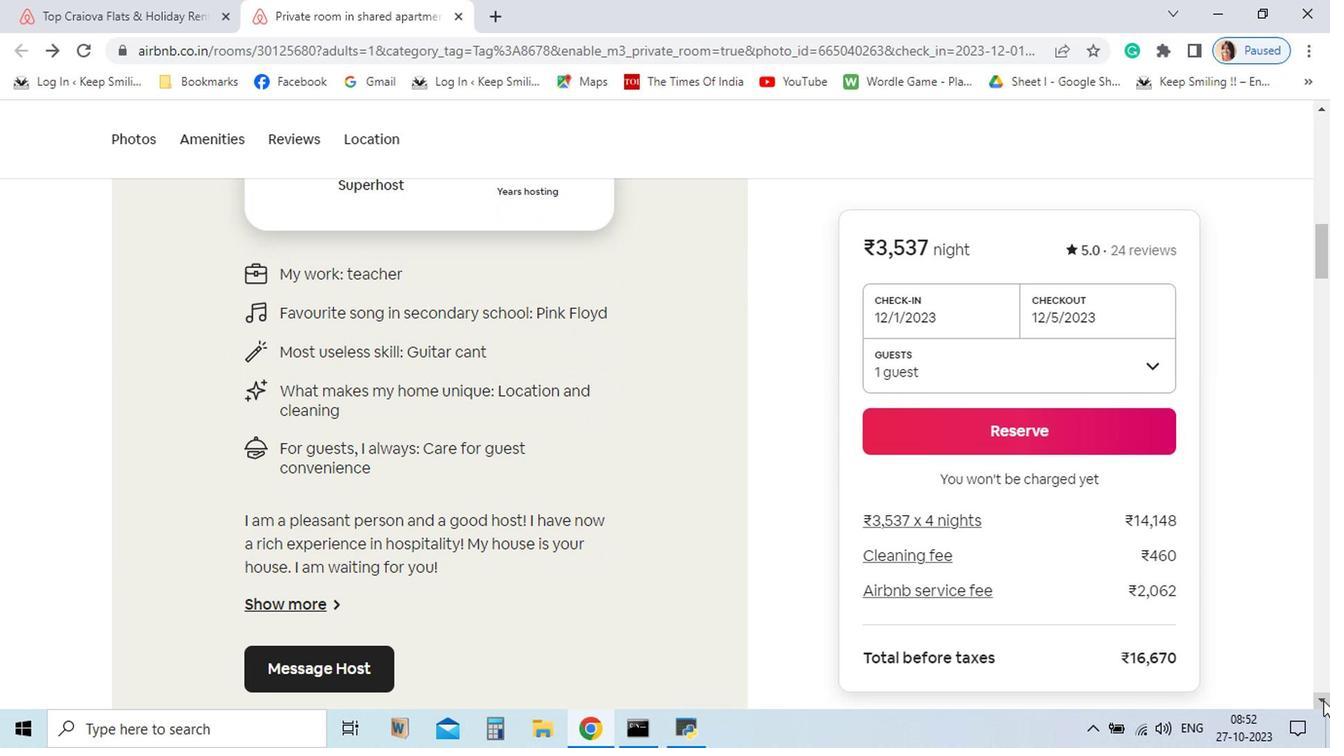 
Action: Mouse pressed left at (1135, 691)
Screenshot: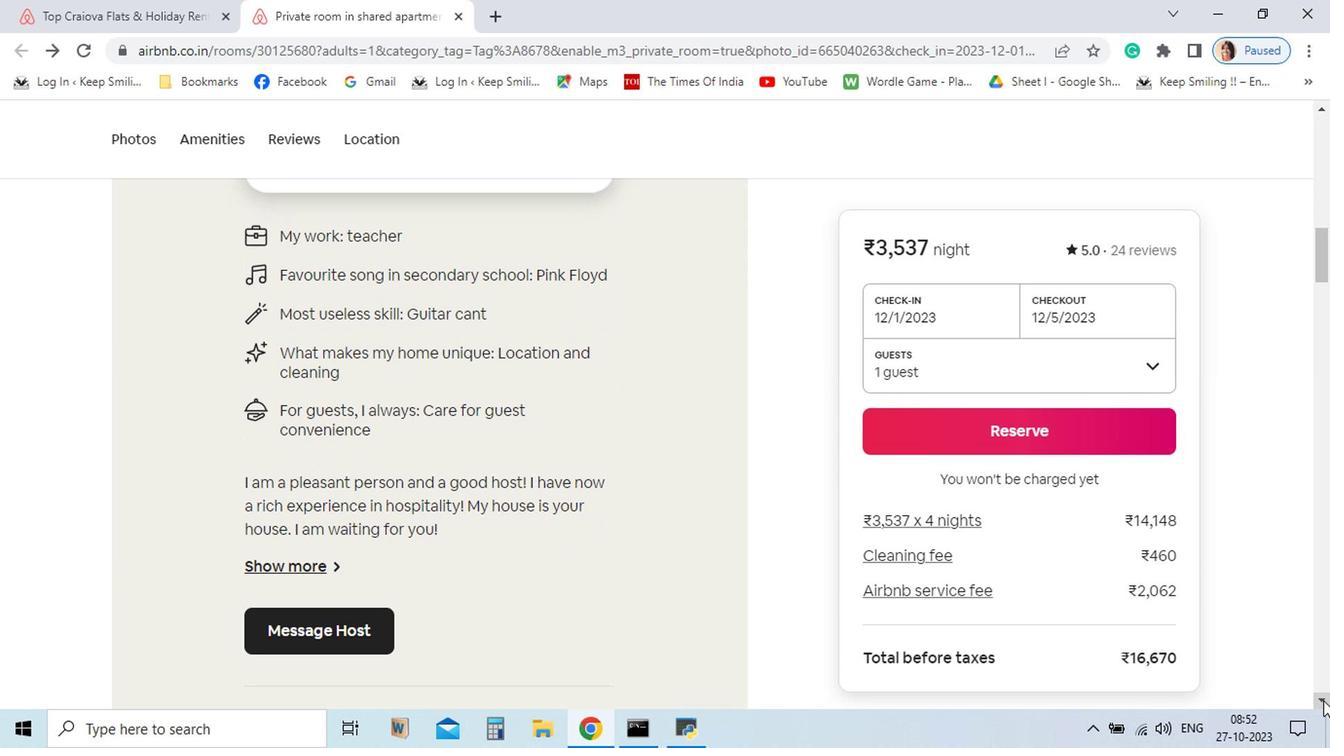 
Action: Mouse pressed left at (1135, 691)
Screenshot: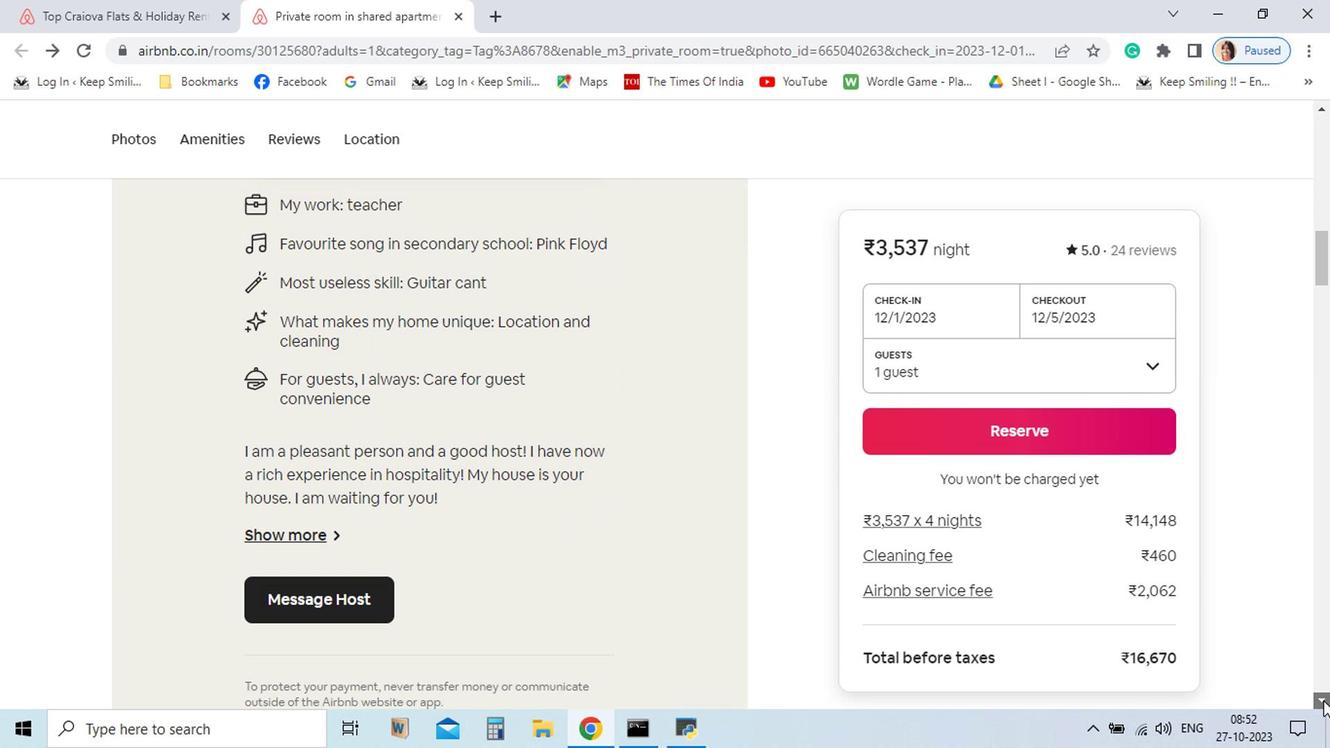 
Action: Mouse pressed left at (1135, 691)
Screenshot: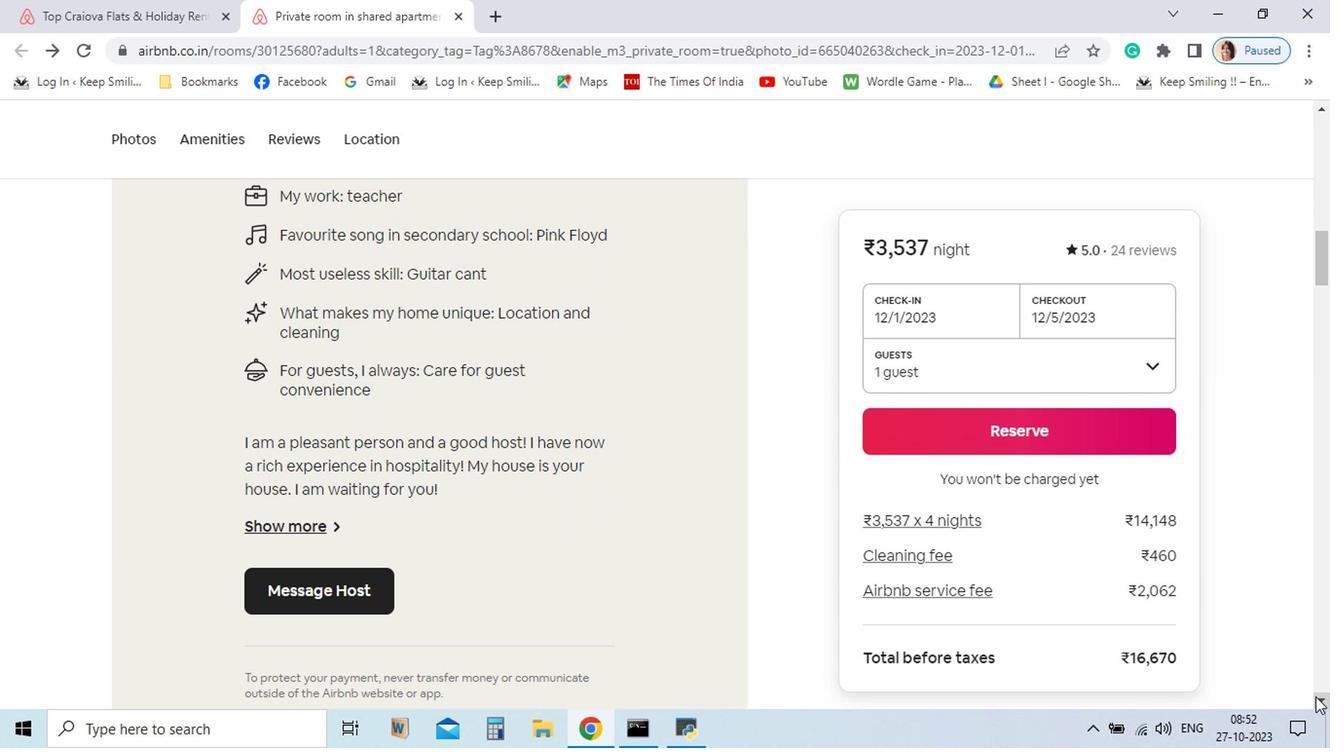 
Action: Mouse moved to (667, 603)
Screenshot: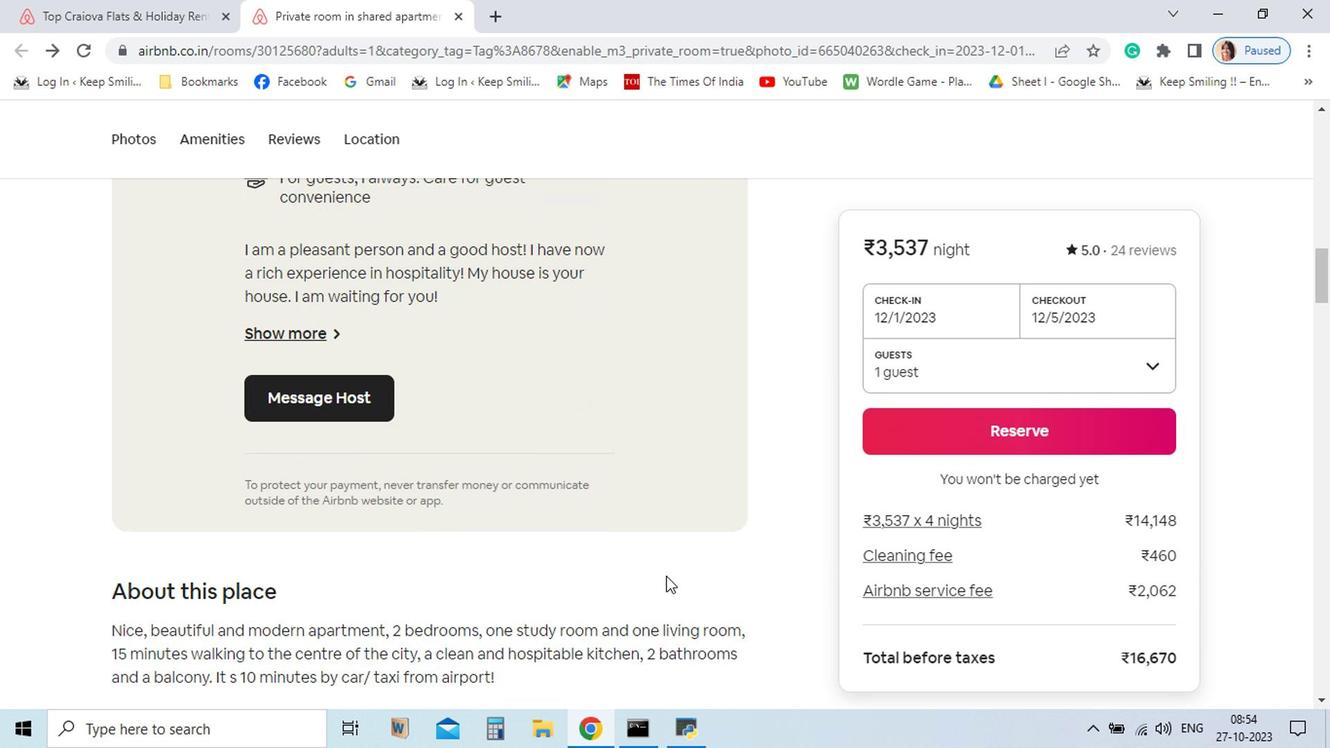 
Action: Mouse scrolled (667, 602) with delta (0, 0)
Screenshot: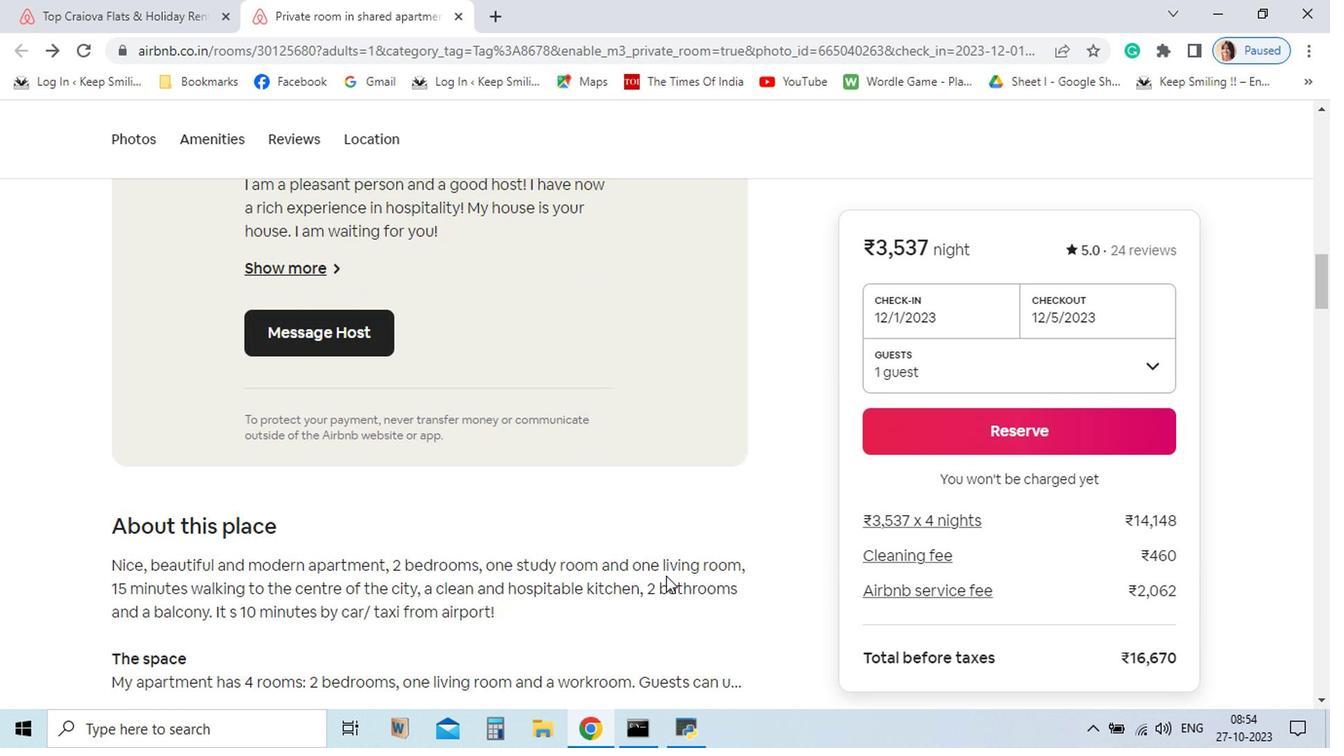 
Action: Mouse scrolled (667, 602) with delta (0, 0)
Screenshot: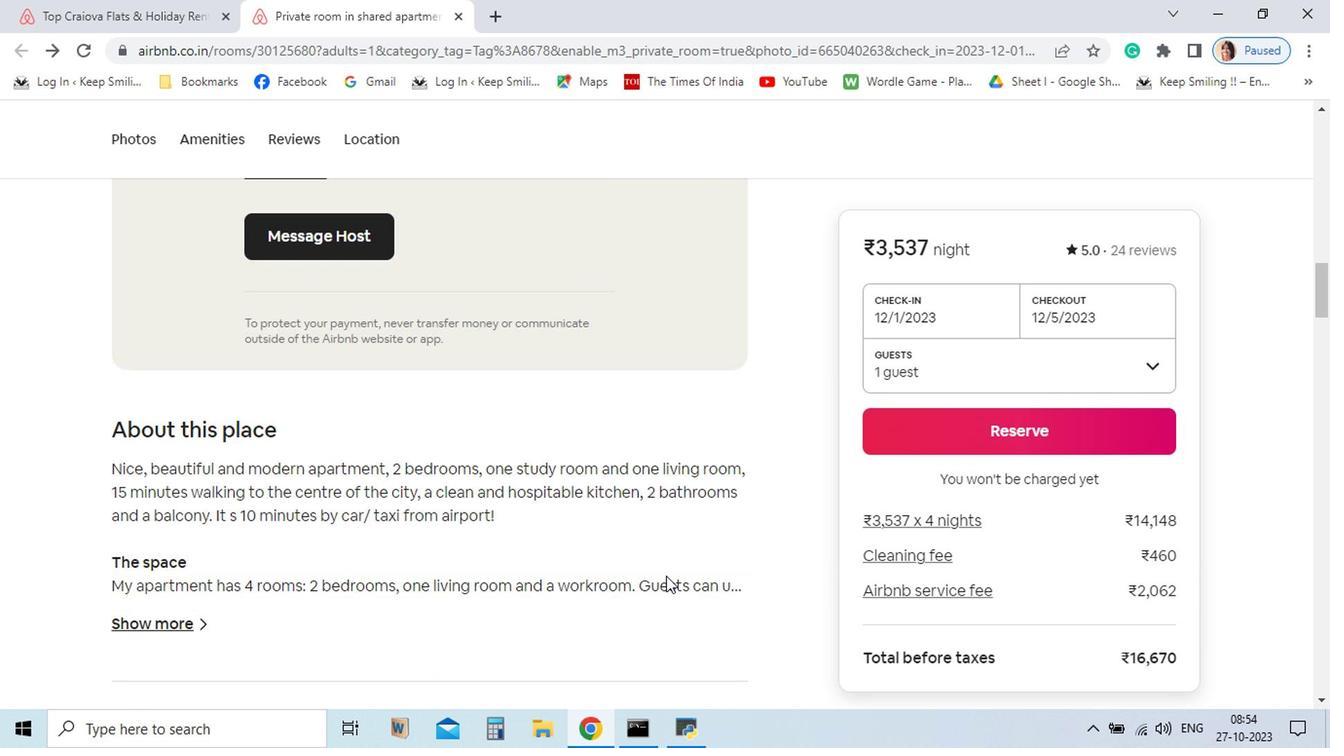 
Action: Mouse scrolled (667, 602) with delta (0, 0)
Screenshot: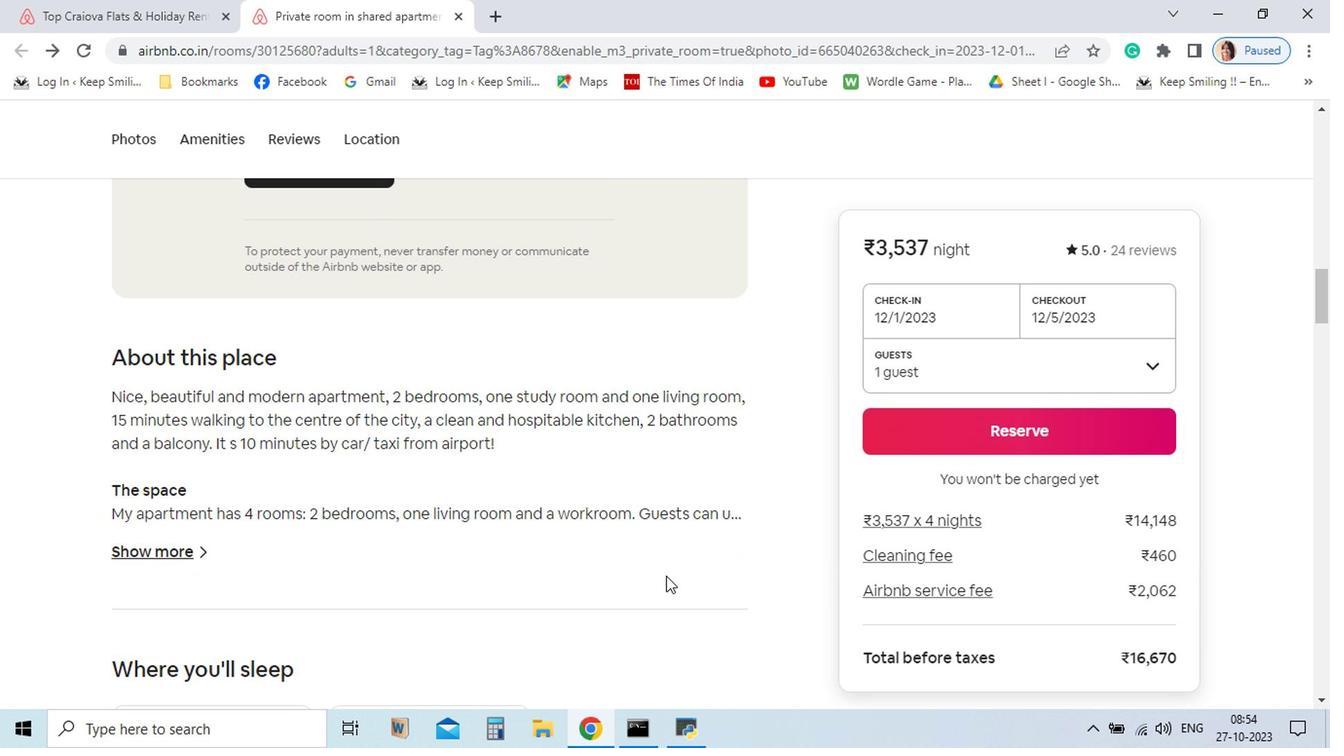 
Action: Mouse scrolled (667, 602) with delta (0, 0)
Screenshot: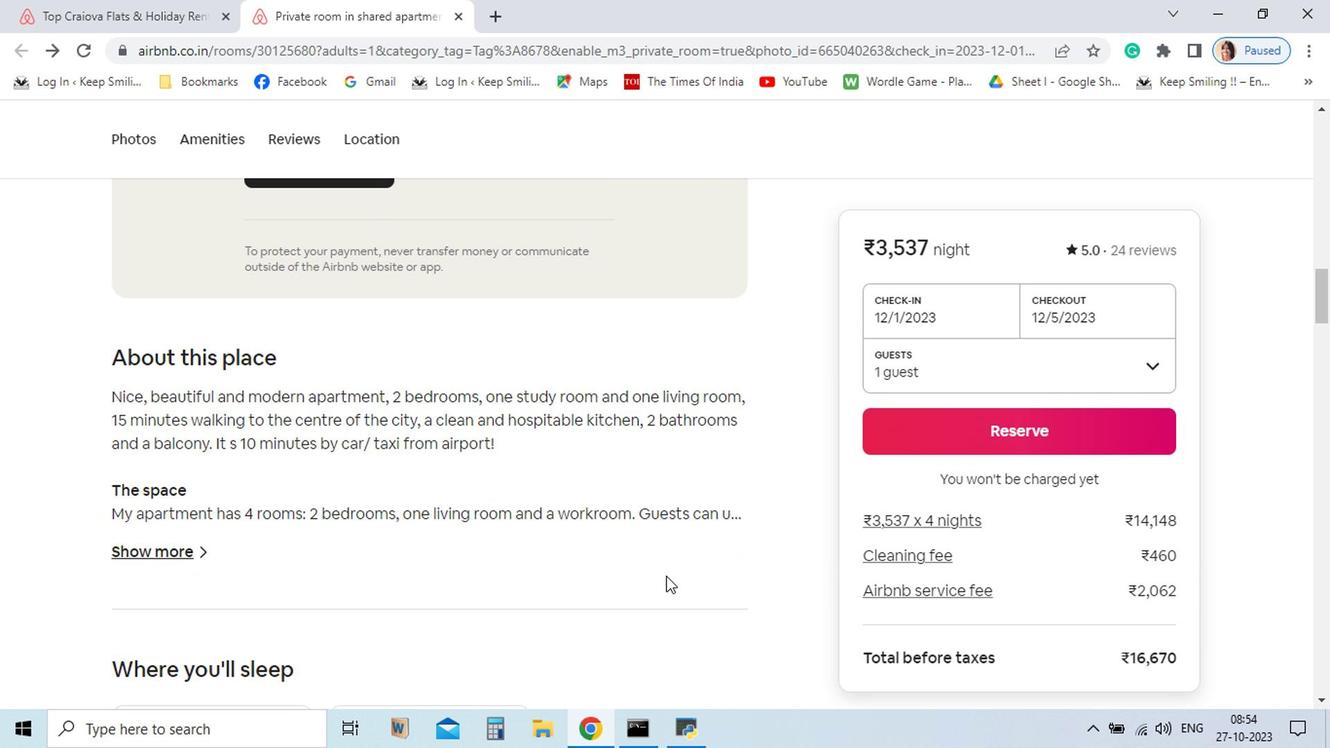 
Action: Mouse scrolled (667, 602) with delta (0, 0)
Screenshot: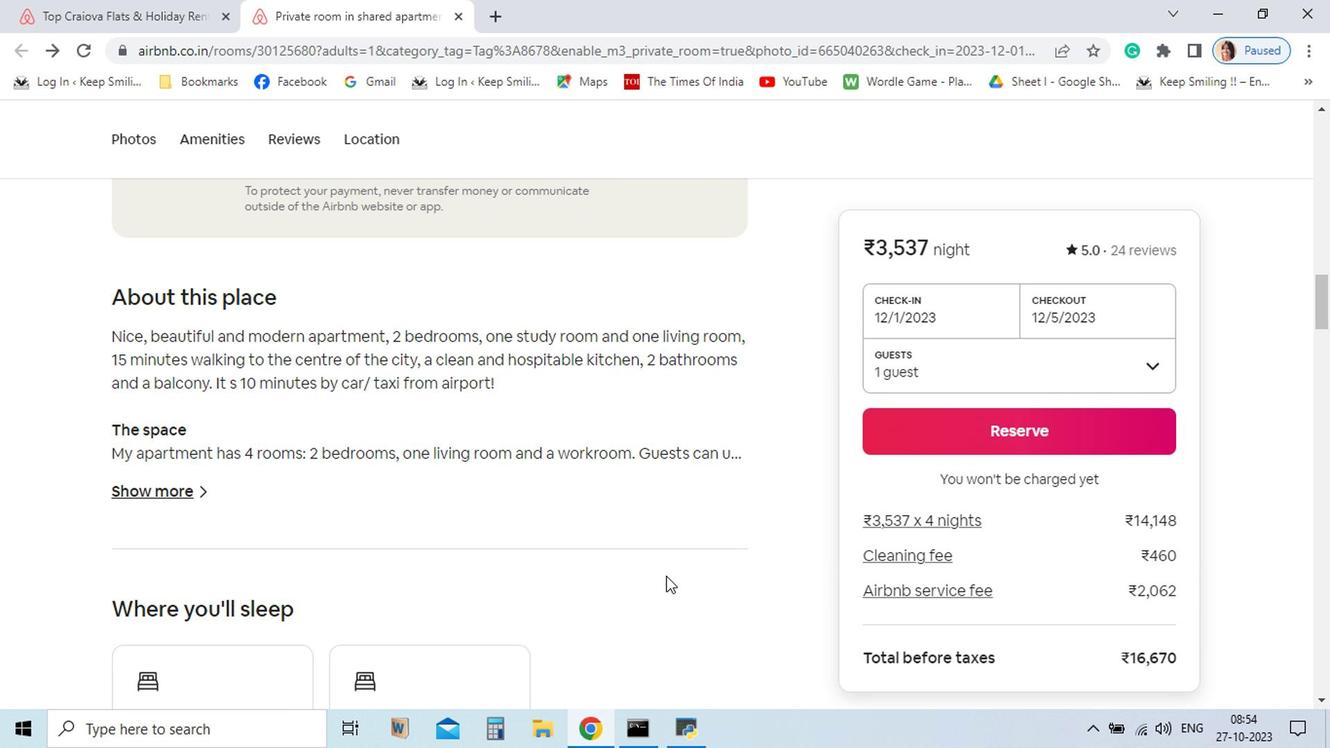 
Action: Mouse scrolled (667, 602) with delta (0, 0)
Screenshot: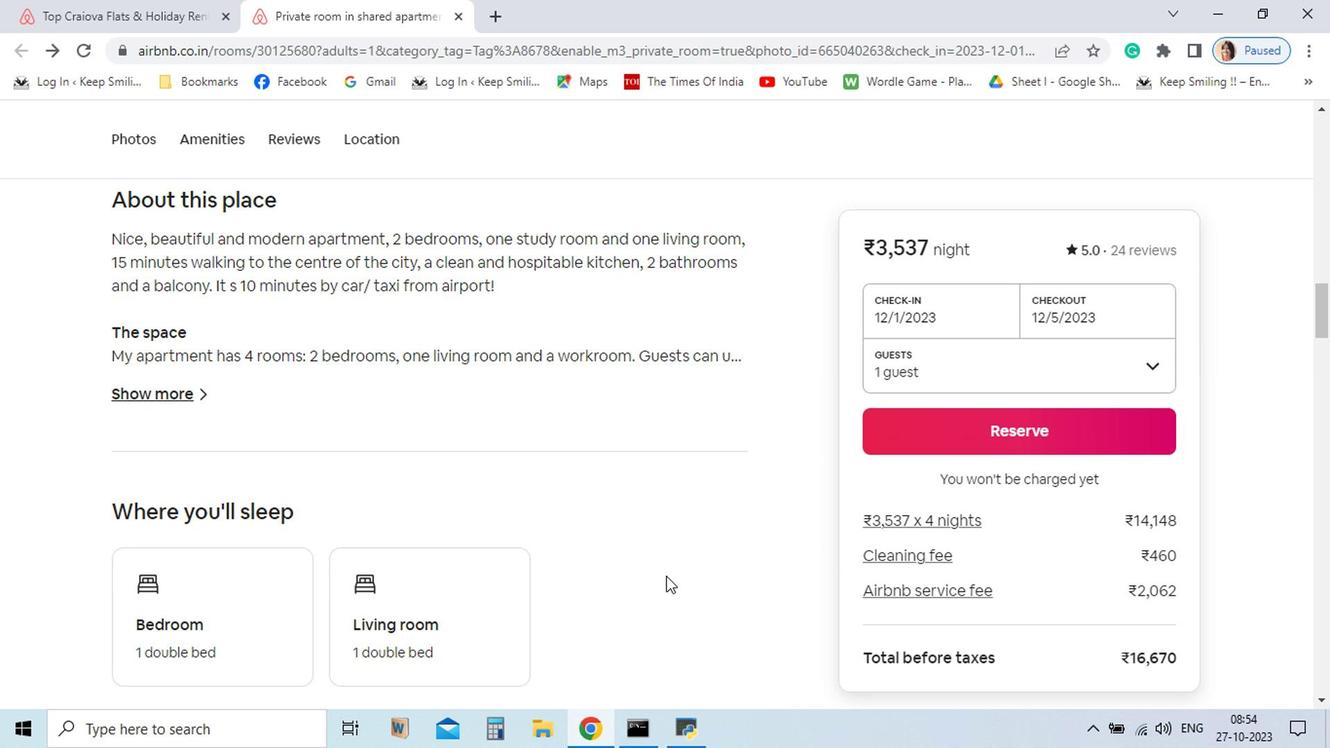 
Action: Mouse moved to (307, 476)
Screenshot: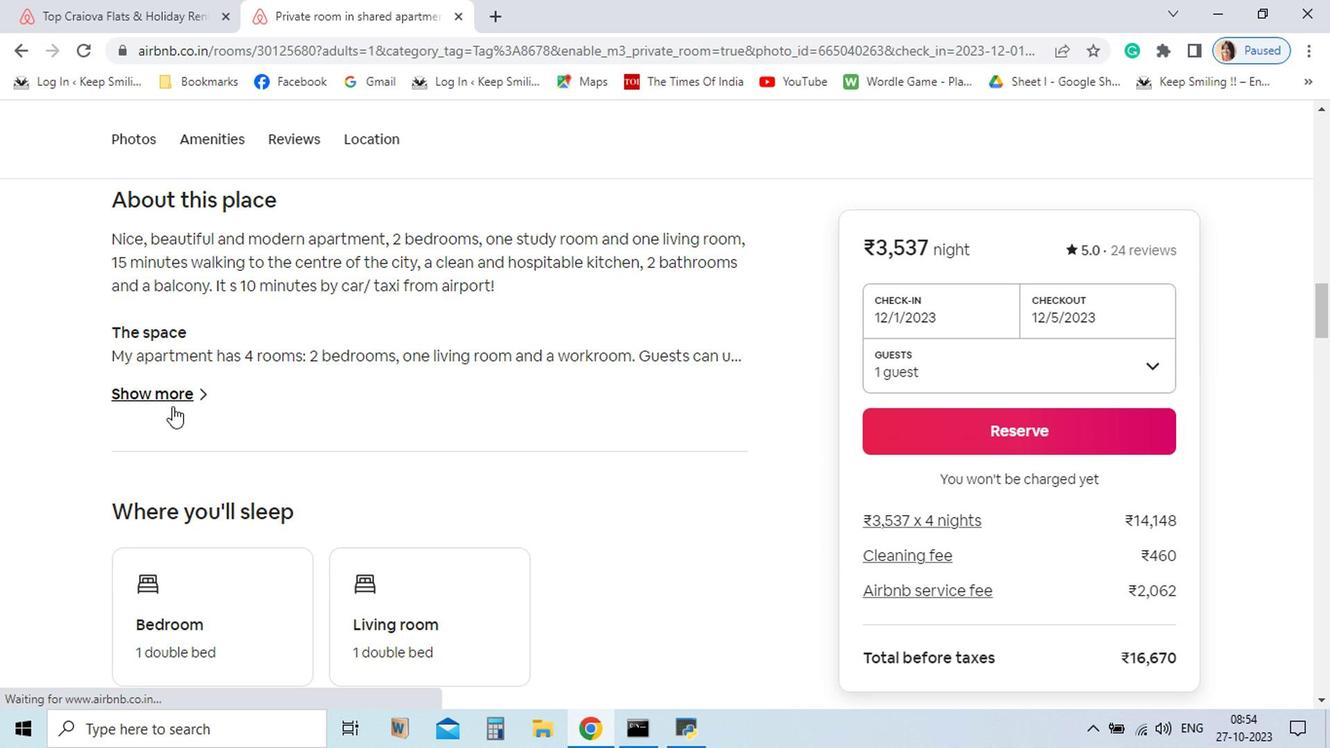 
Action: Mouse pressed left at (307, 476)
Screenshot: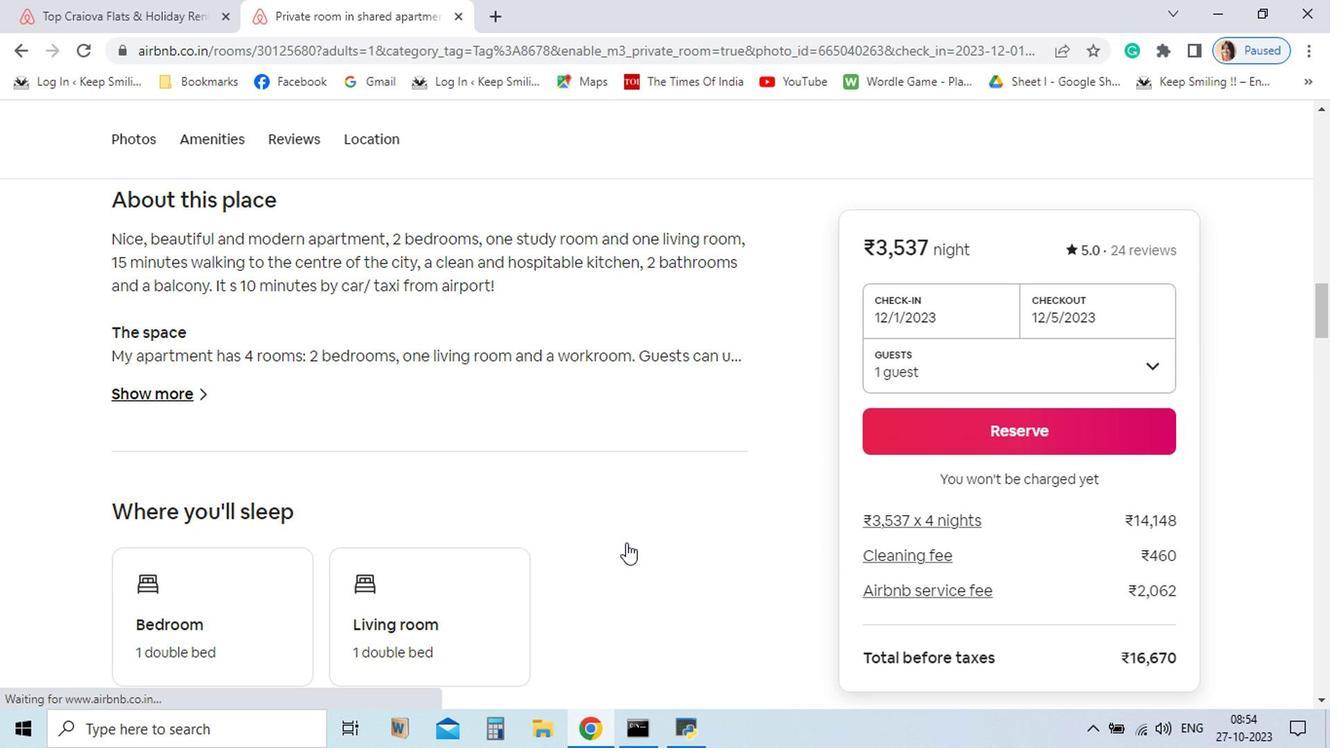 
Action: Mouse moved to (422, 327)
Screenshot: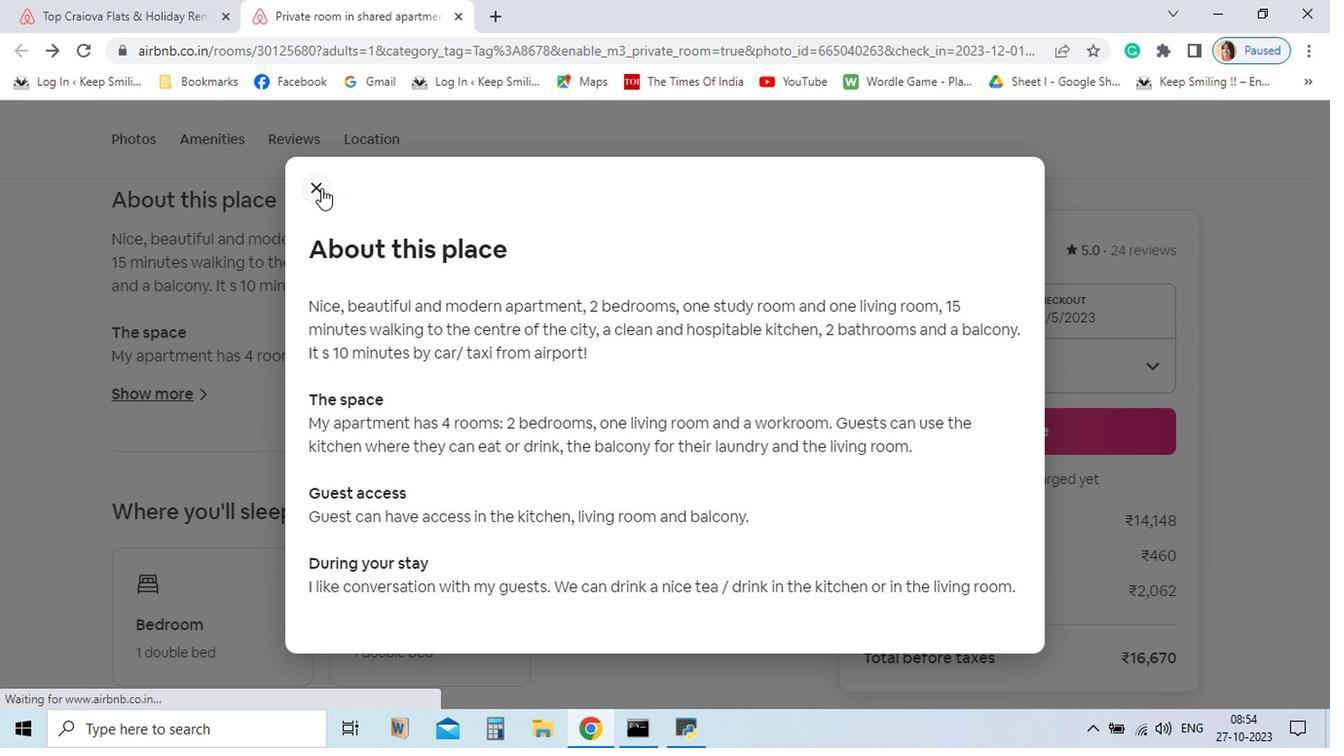 
Action: Mouse pressed left at (422, 327)
Screenshot: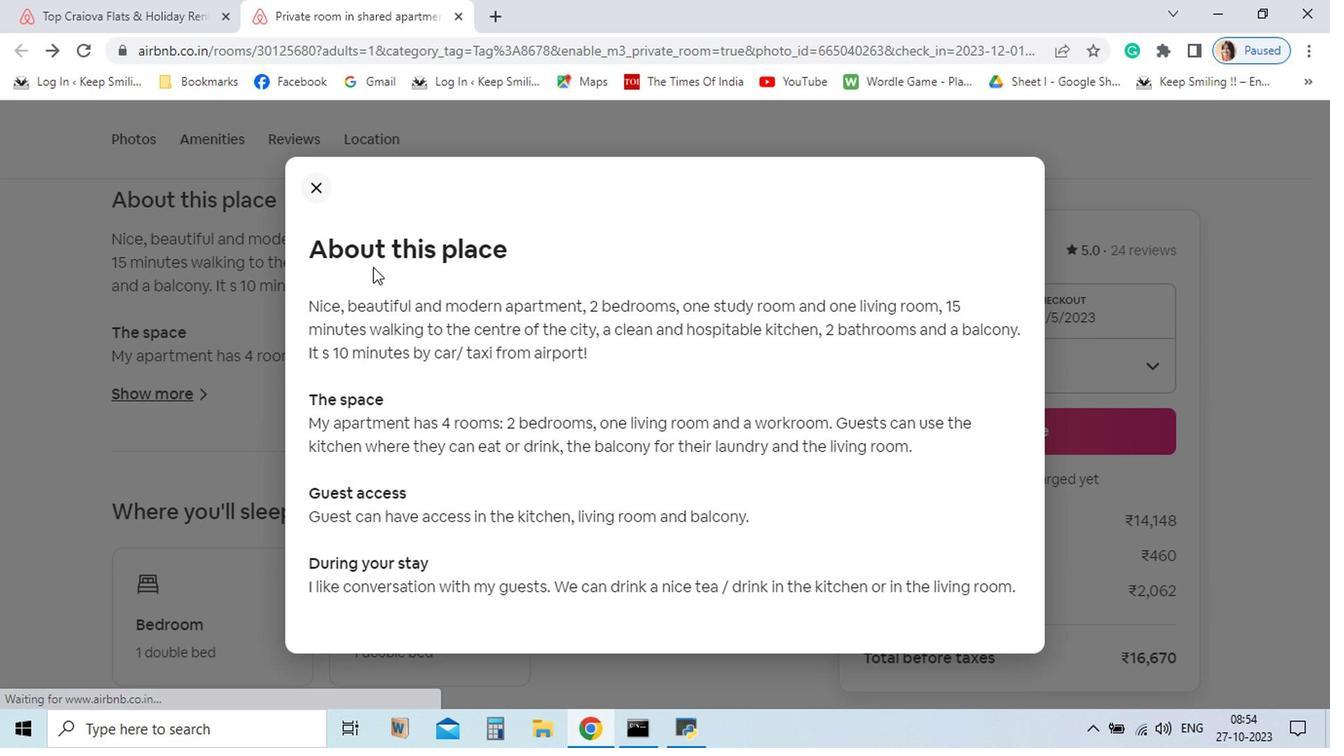 
Action: Mouse moved to (636, 666)
Screenshot: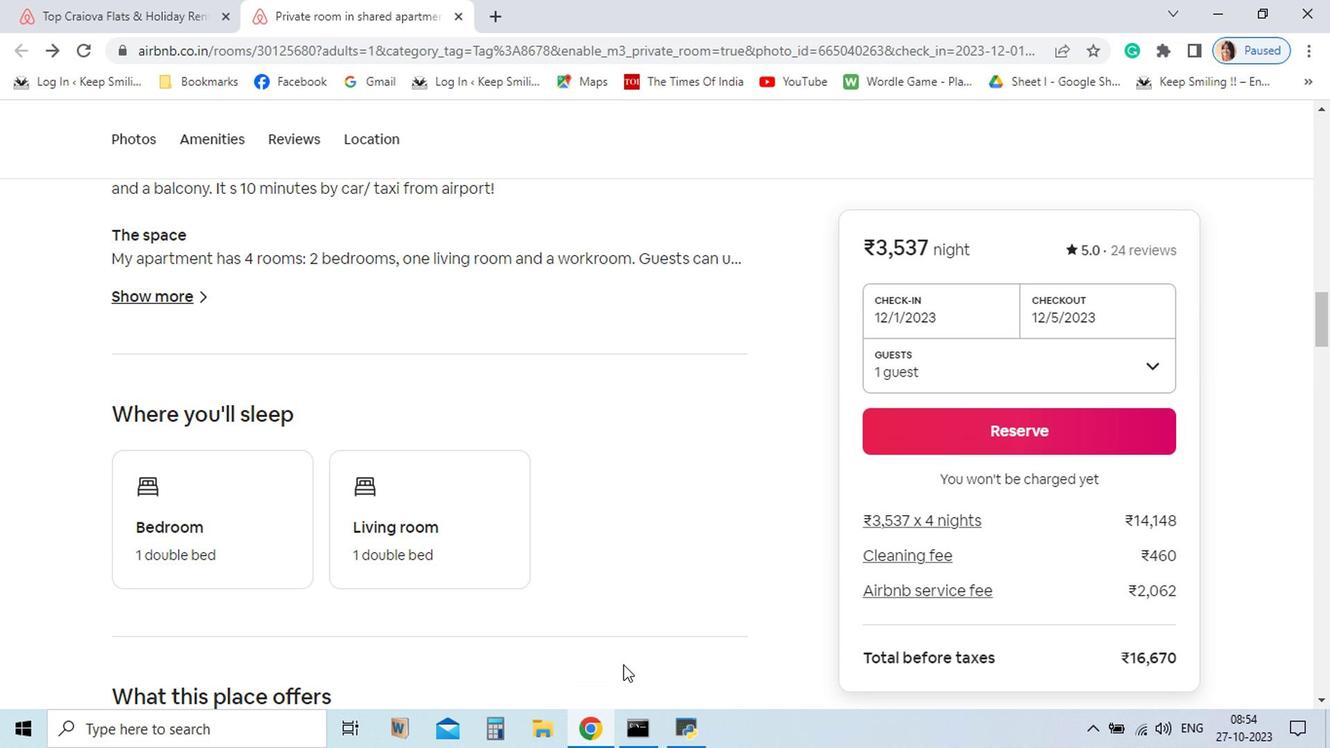 
Action: Mouse scrolled (636, 665) with delta (0, 0)
Screenshot: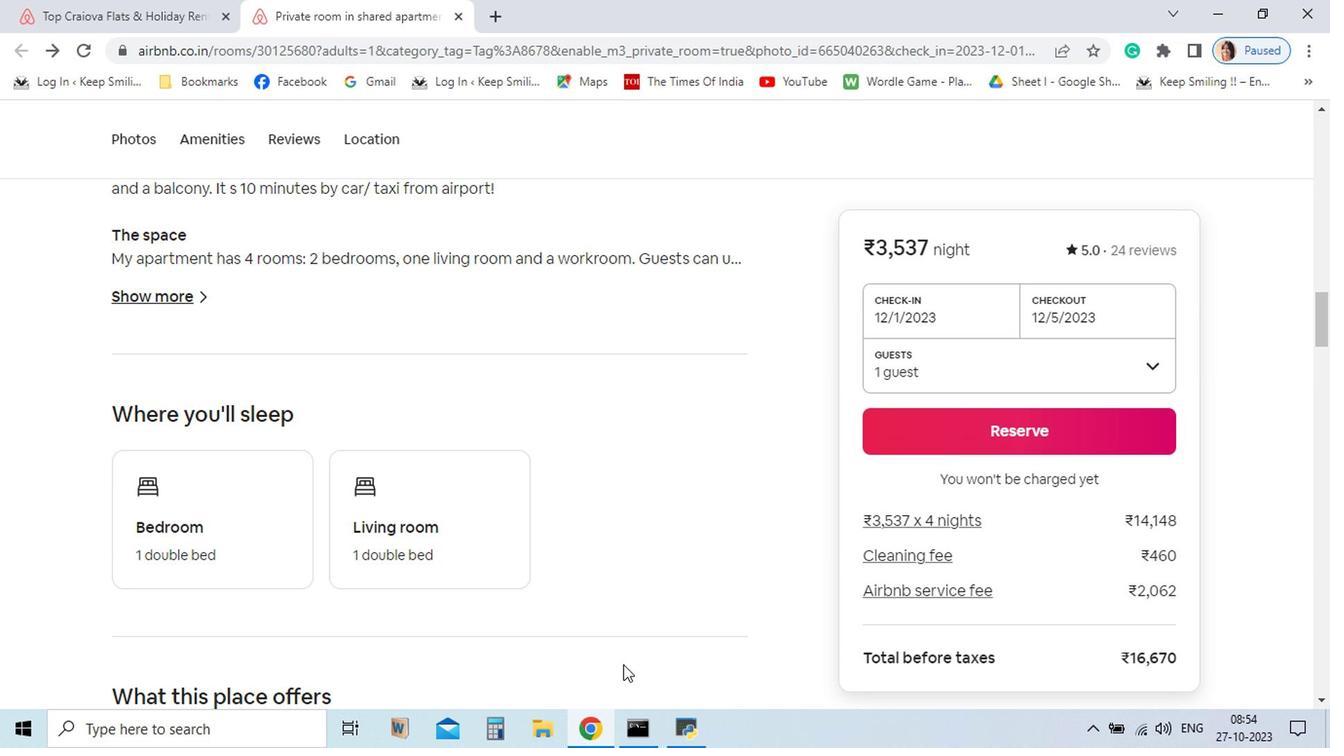 
Action: Mouse moved to (637, 666)
Screenshot: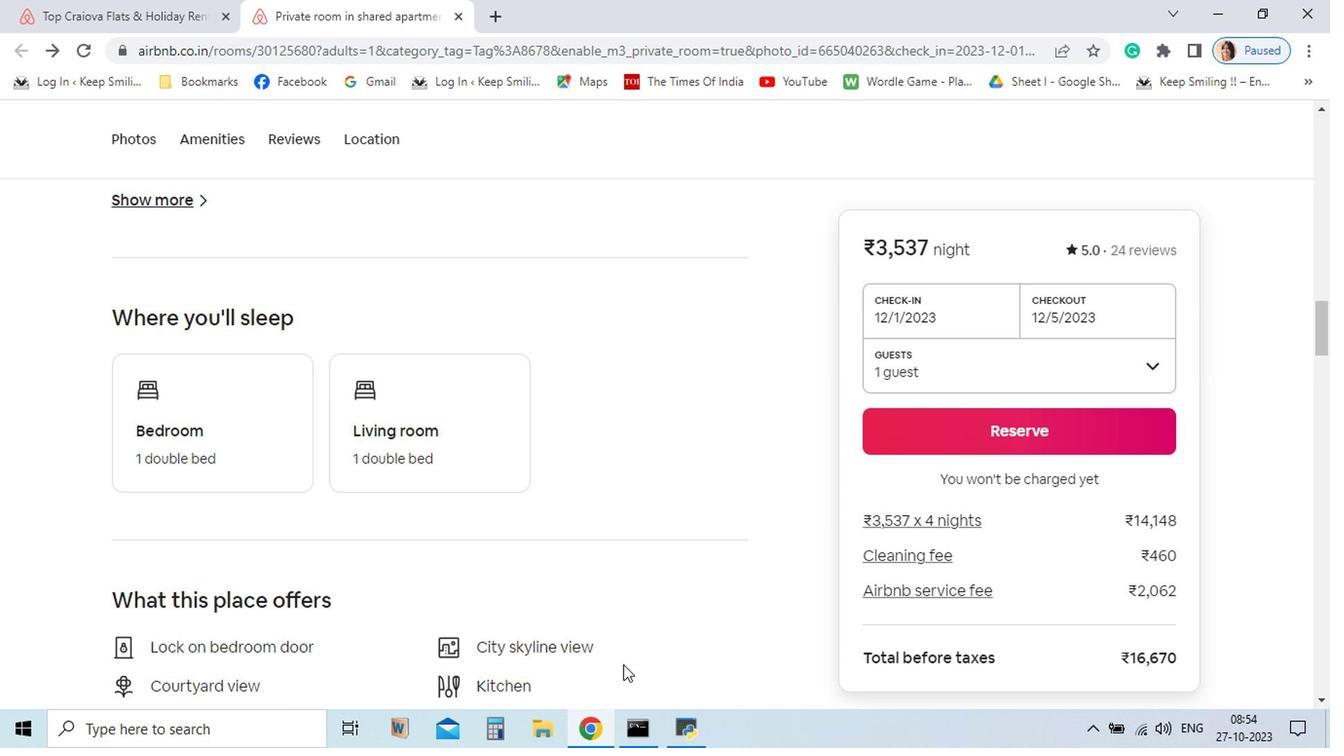 
Action: Mouse scrolled (637, 665) with delta (0, 0)
Screenshot: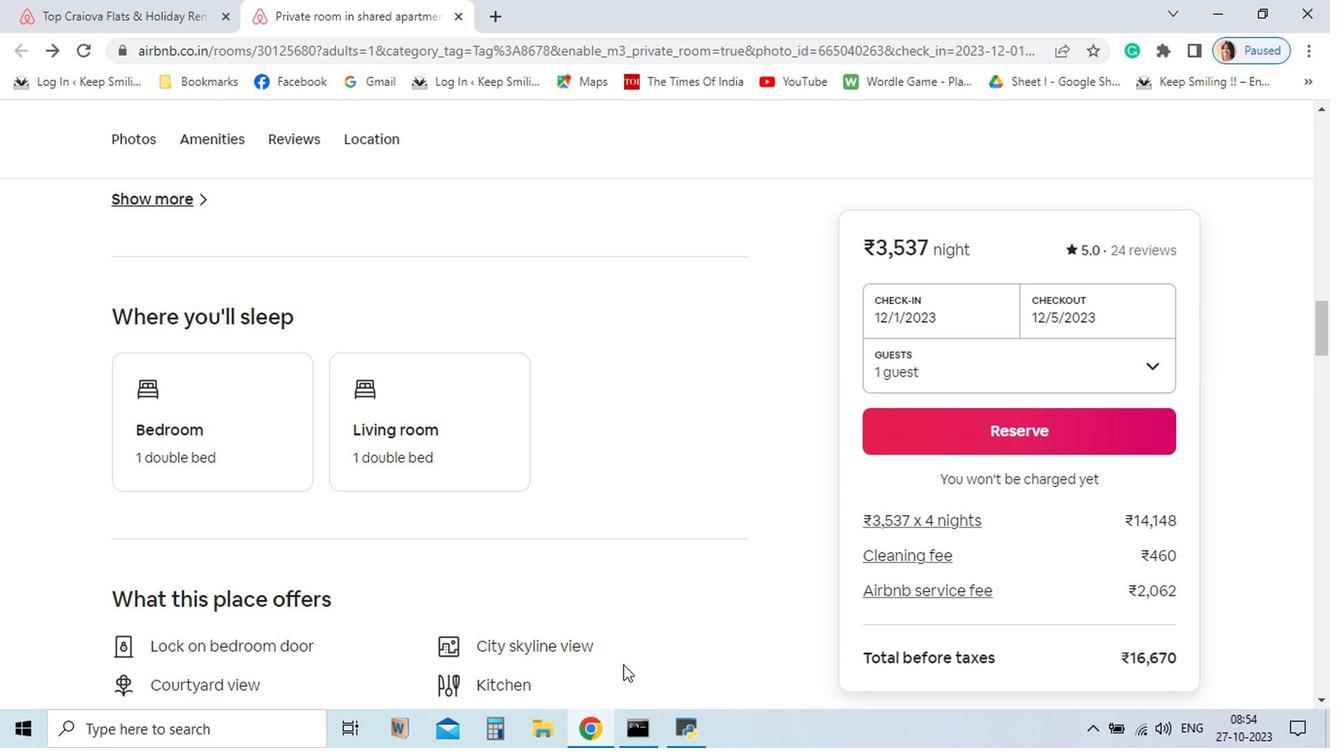 
Action: Mouse scrolled (637, 665) with delta (0, 0)
Screenshot: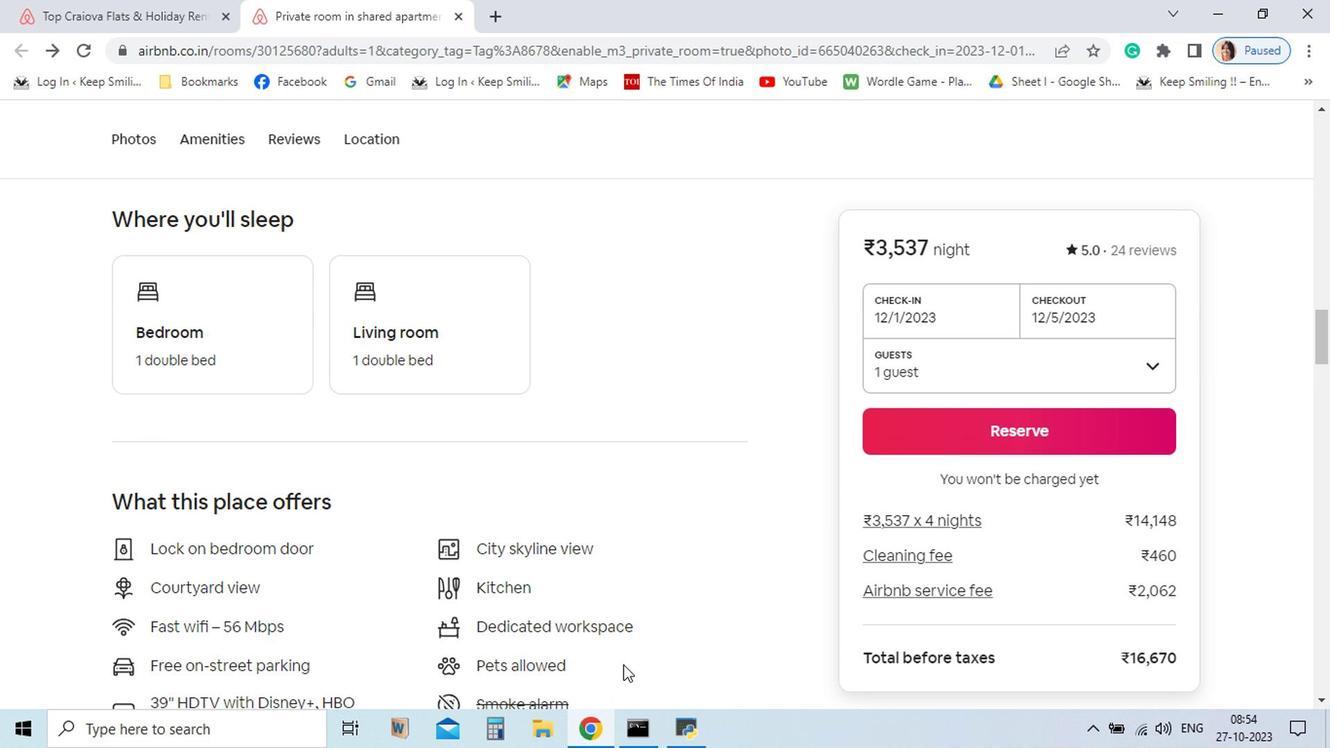
Action: Mouse moved to (1134, 693)
Screenshot: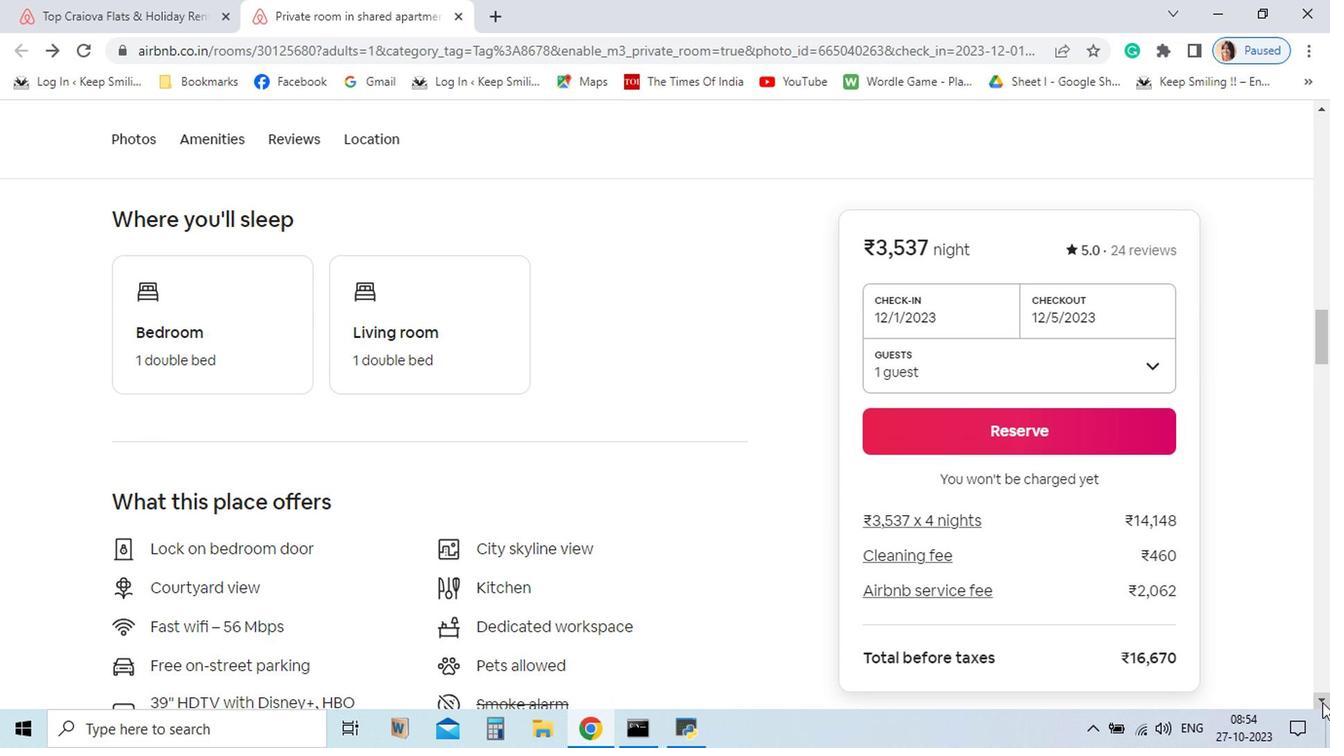 
Action: Mouse pressed left at (1134, 693)
Screenshot: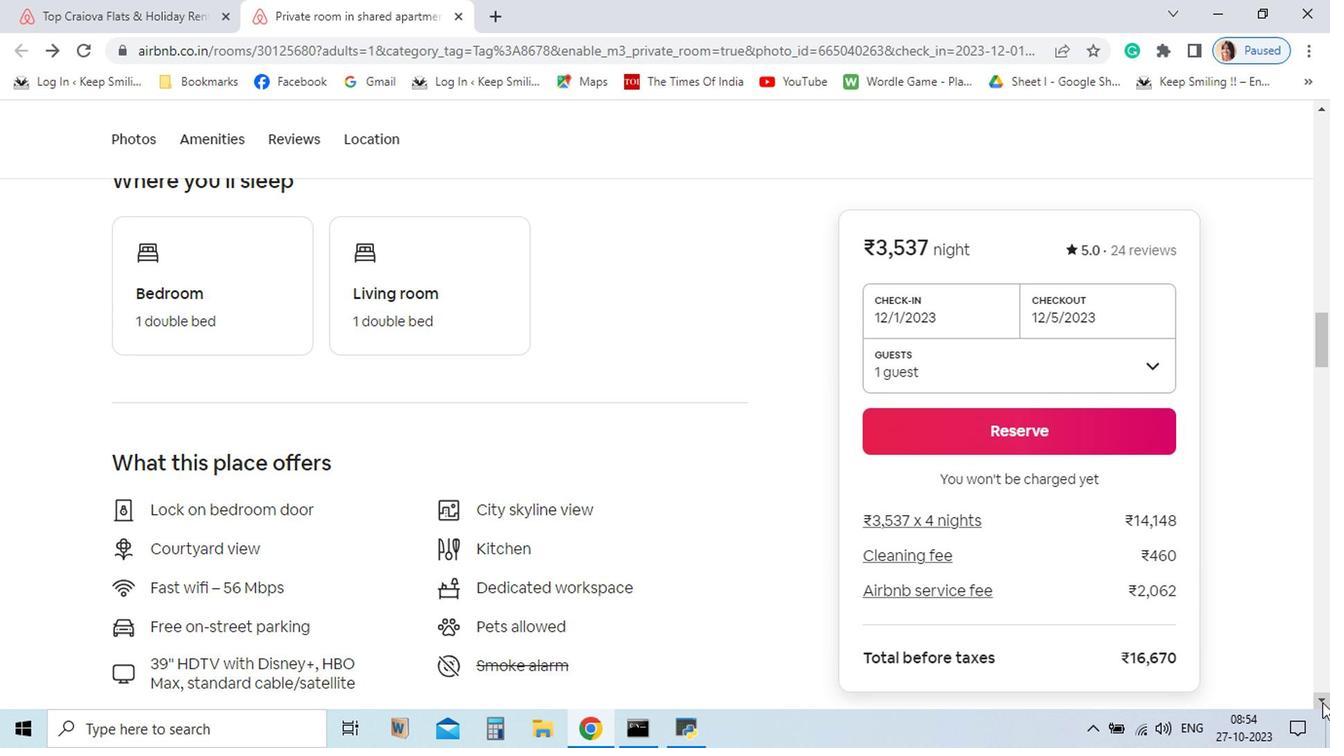 
Action: Mouse pressed left at (1134, 693)
Screenshot: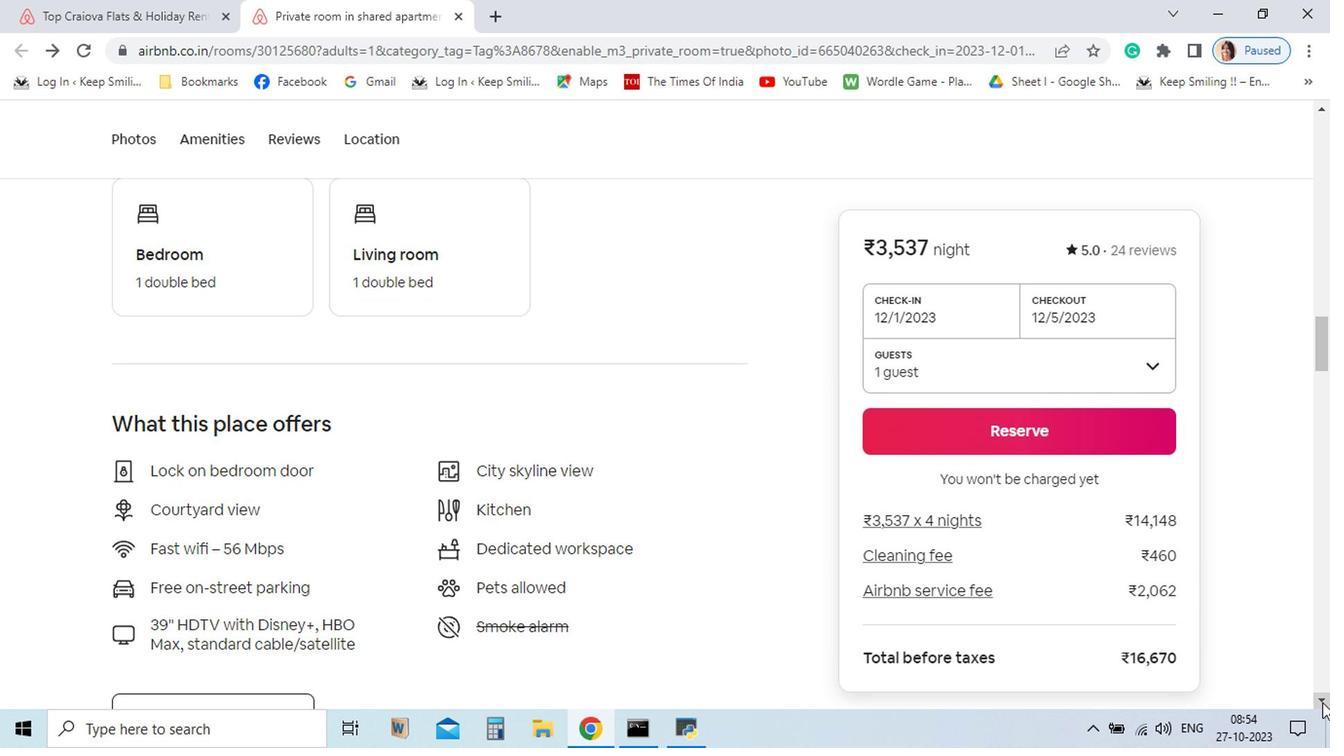 
Action: Mouse pressed left at (1134, 693)
Screenshot: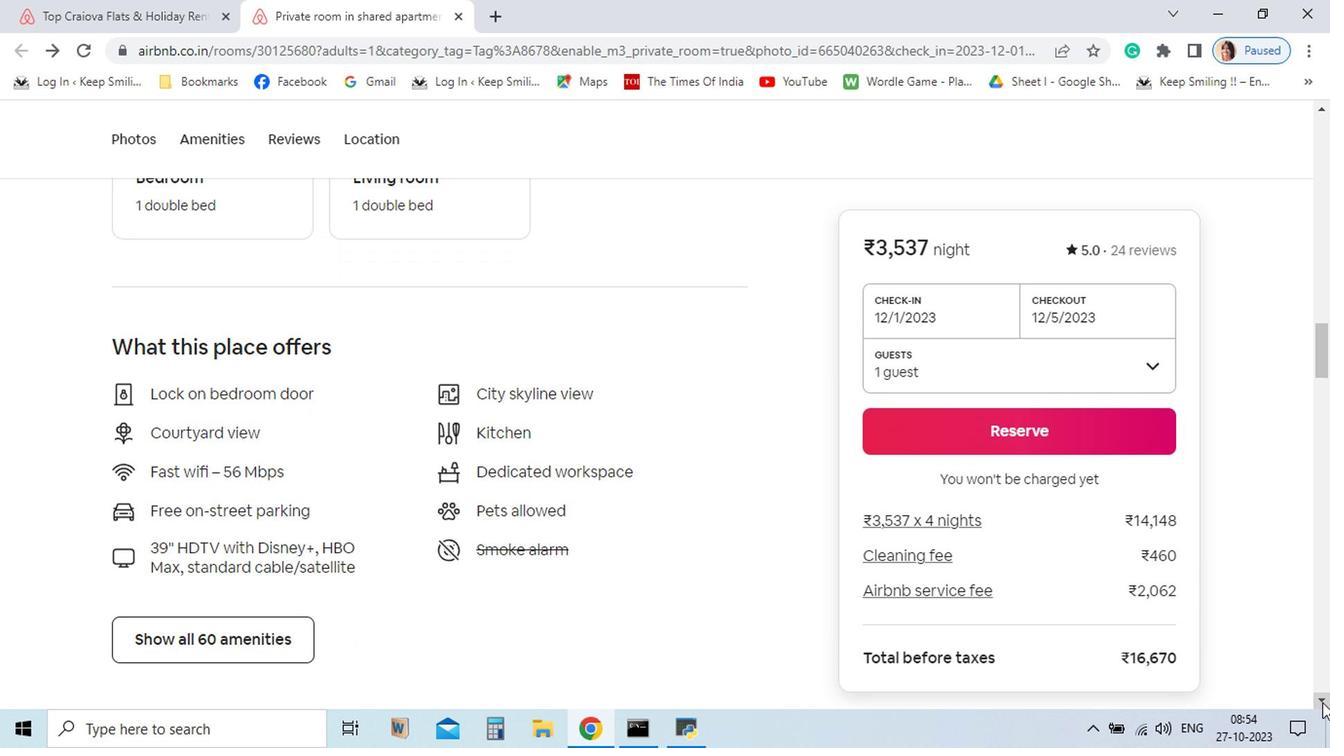 
Action: Mouse pressed left at (1134, 693)
Screenshot: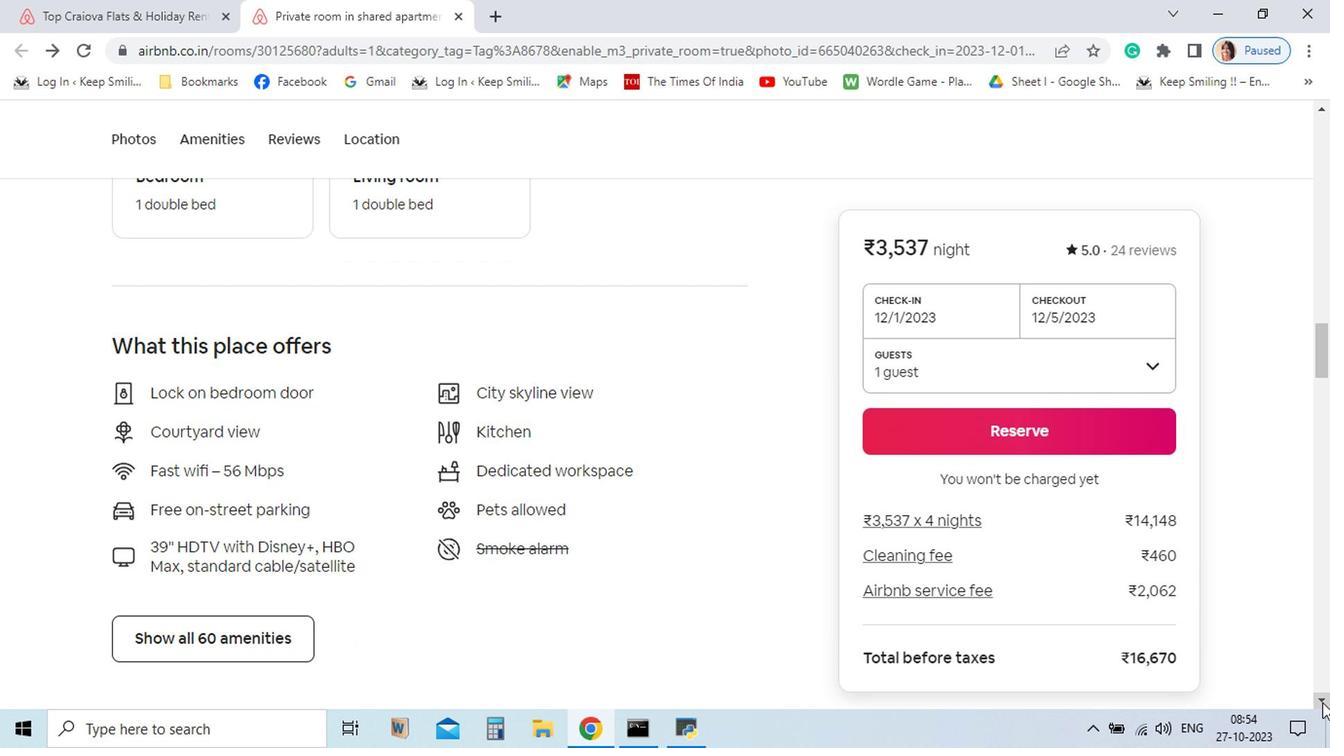 
Action: Mouse pressed left at (1134, 693)
Screenshot: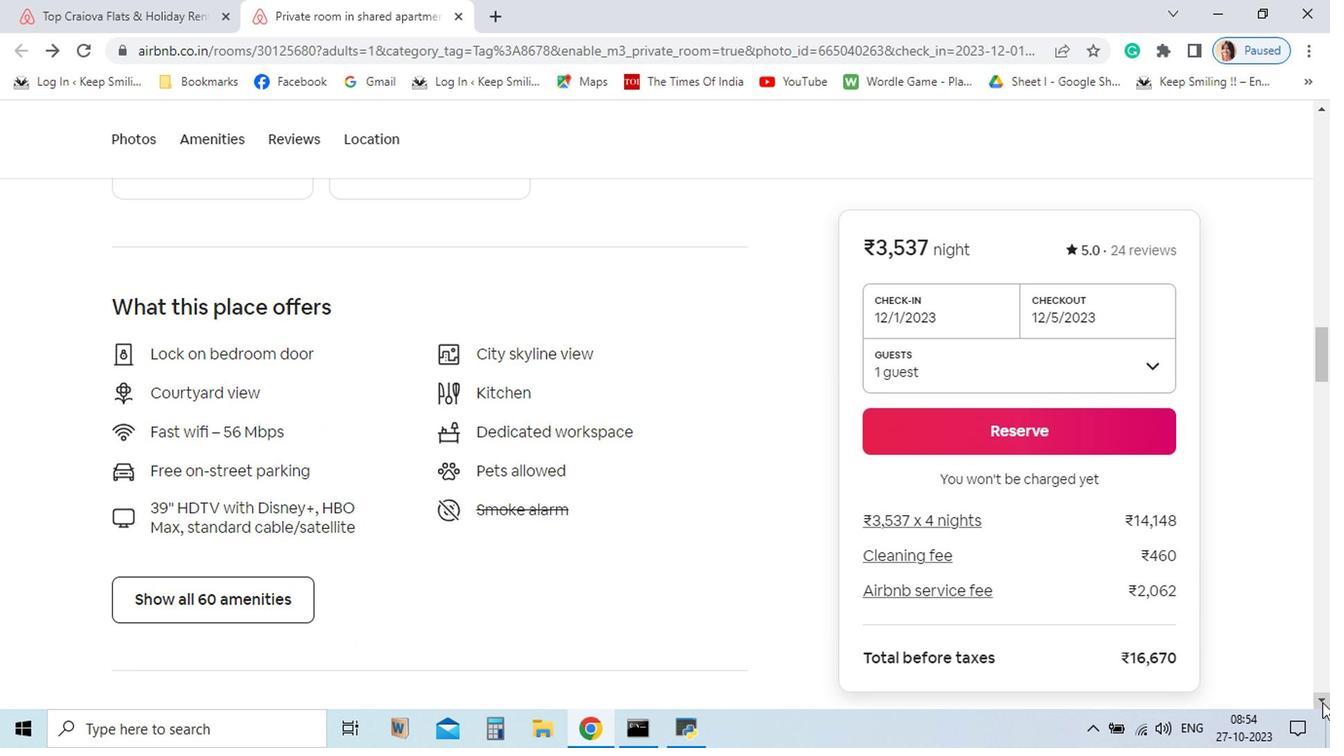 
Action: Mouse pressed left at (1134, 693)
Screenshot: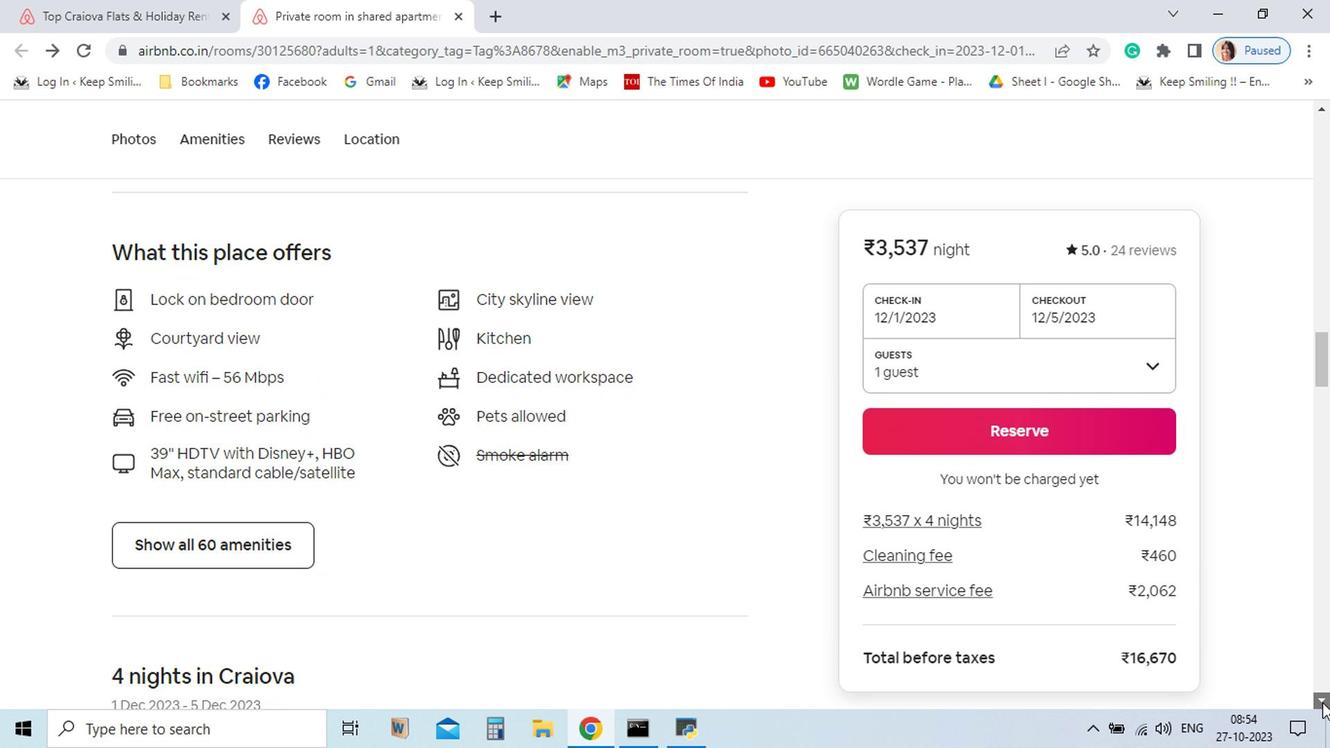 
Action: Mouse moved to (1134, 693)
Screenshot: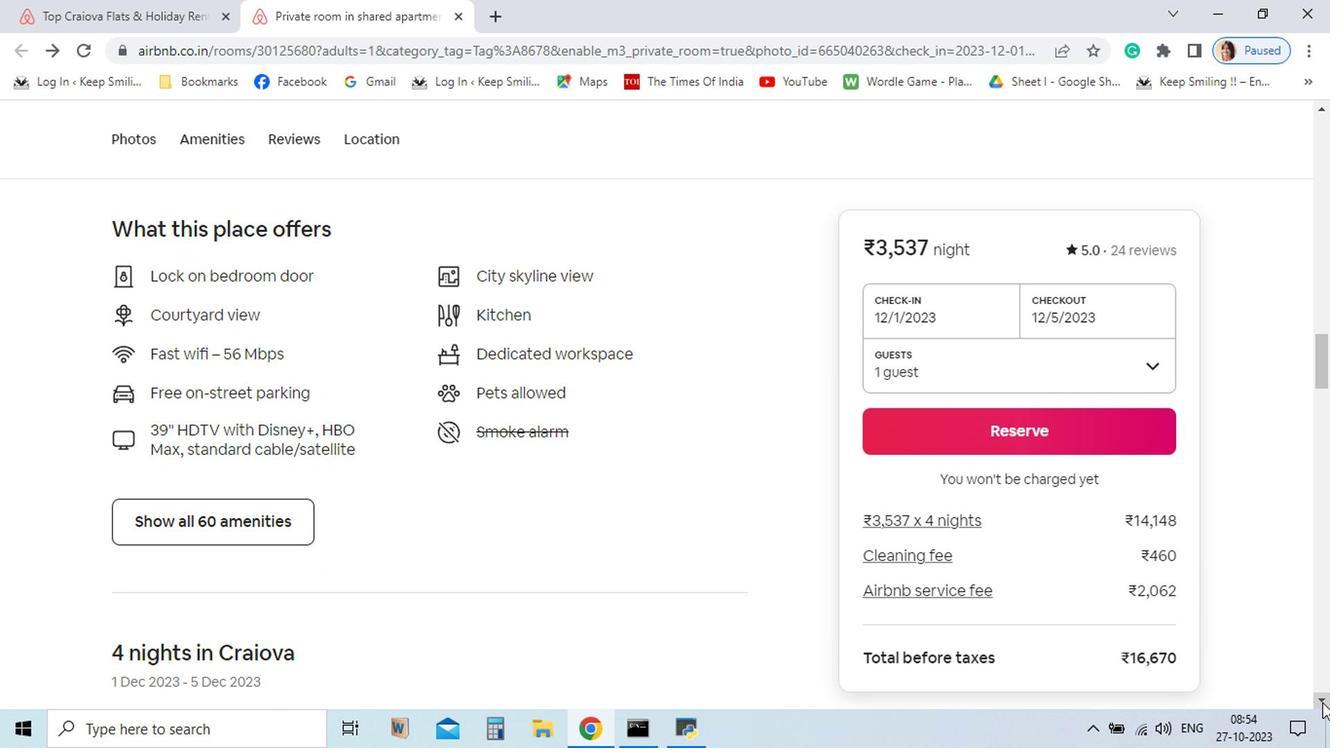 
Action: Mouse pressed left at (1134, 693)
Screenshot: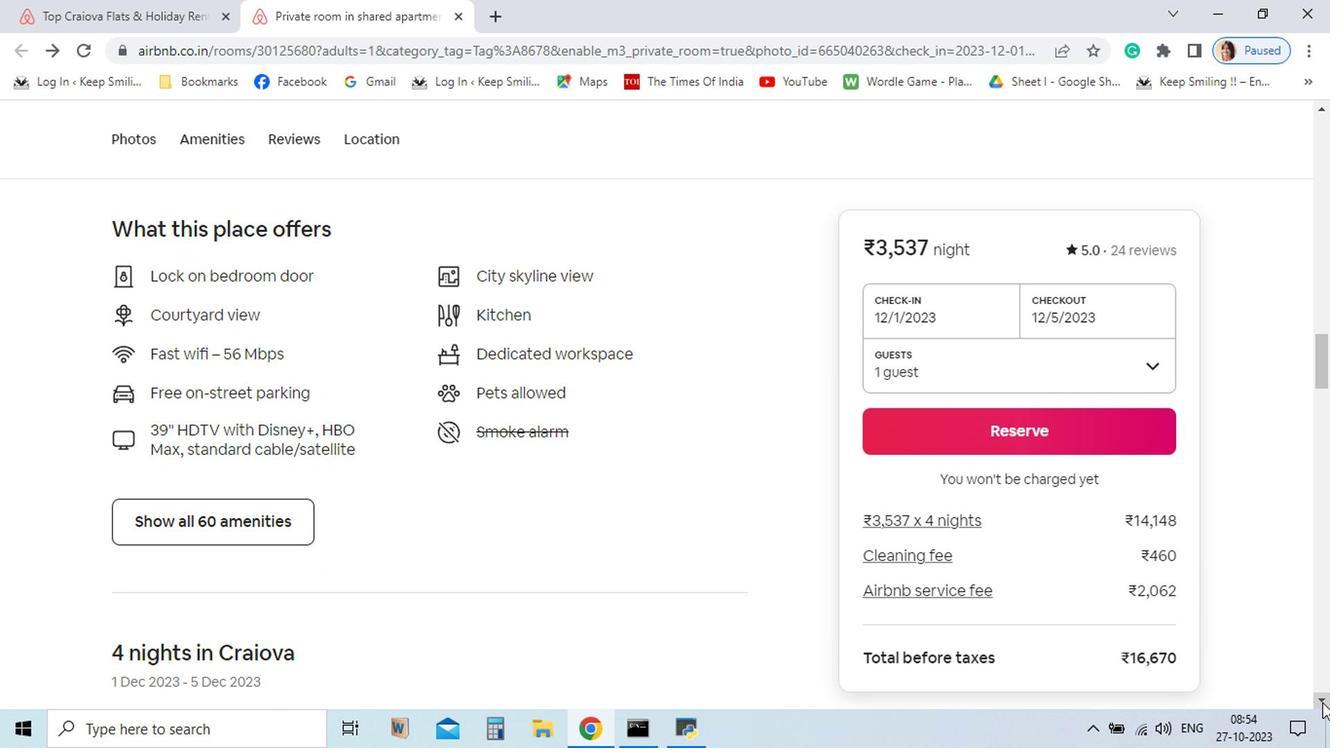 
Action: Mouse moved to (329, 566)
Screenshot: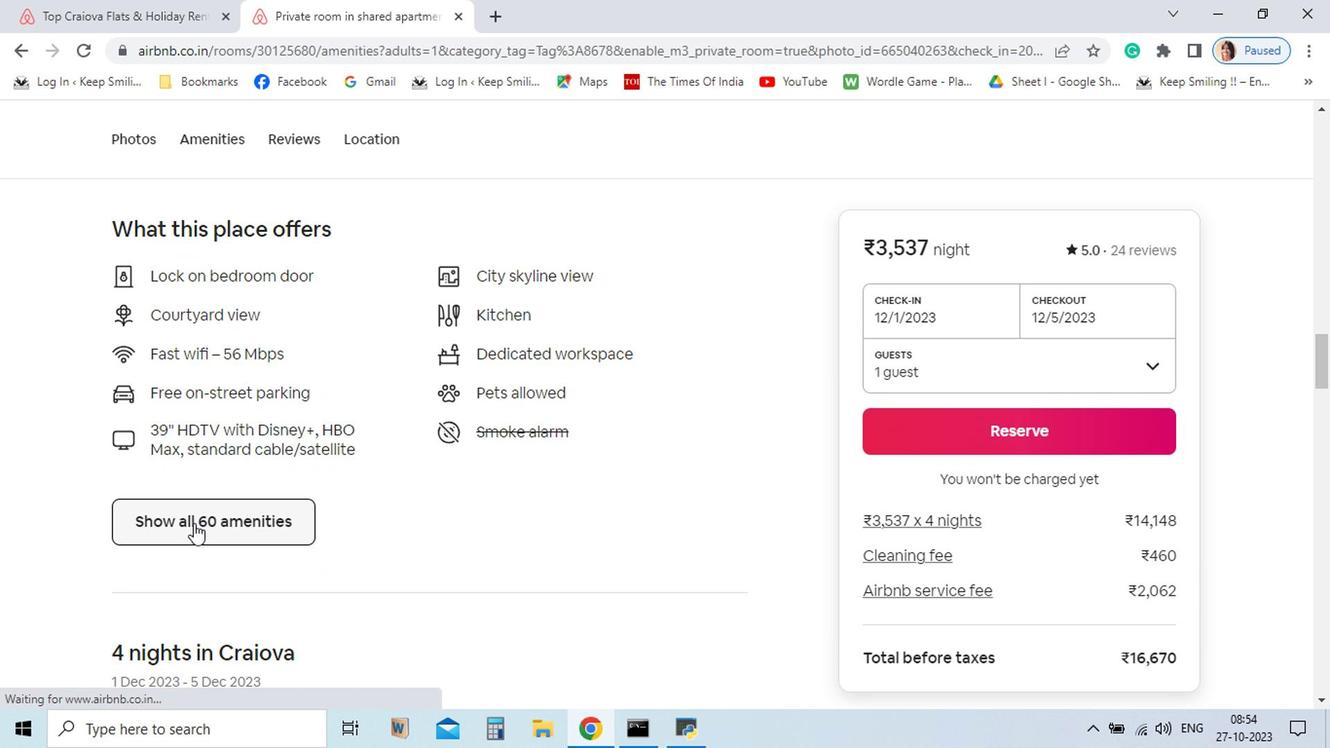 
Action: Mouse pressed left at (329, 566)
Screenshot: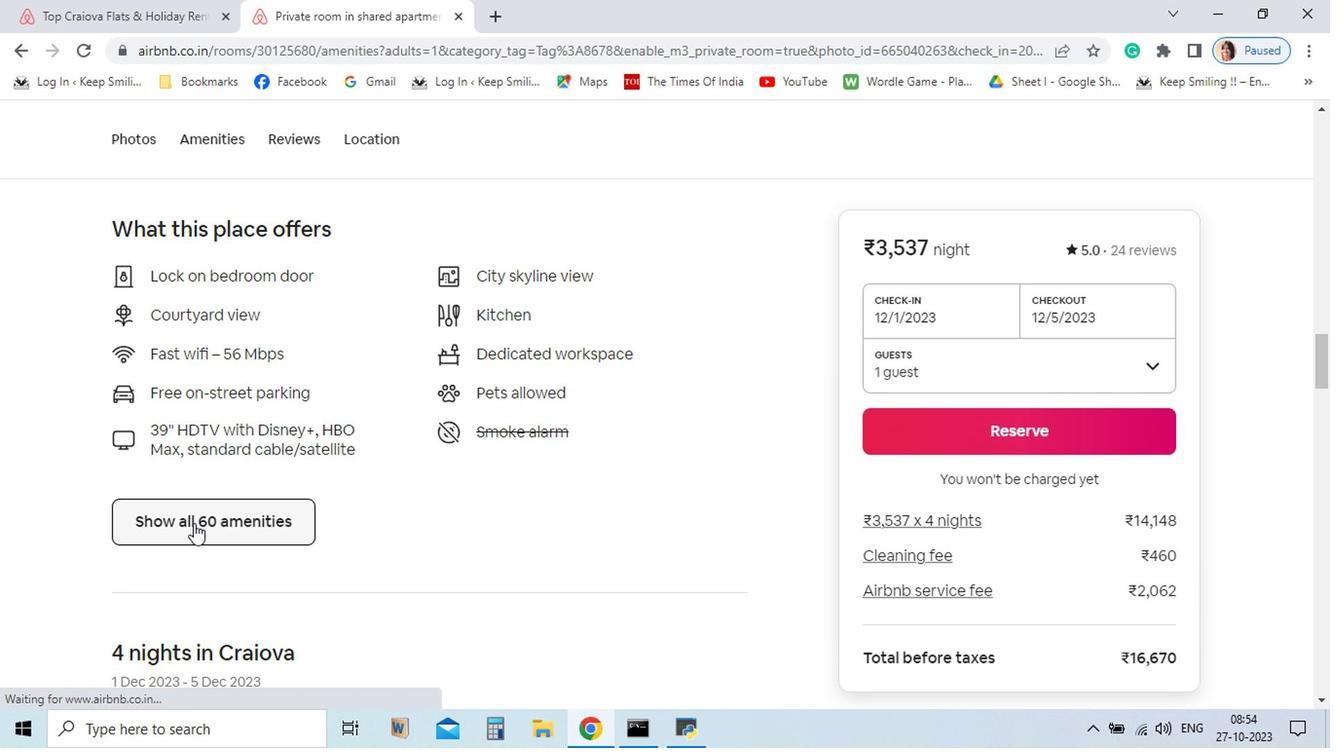 
Action: Mouse moved to (930, 663)
Screenshot: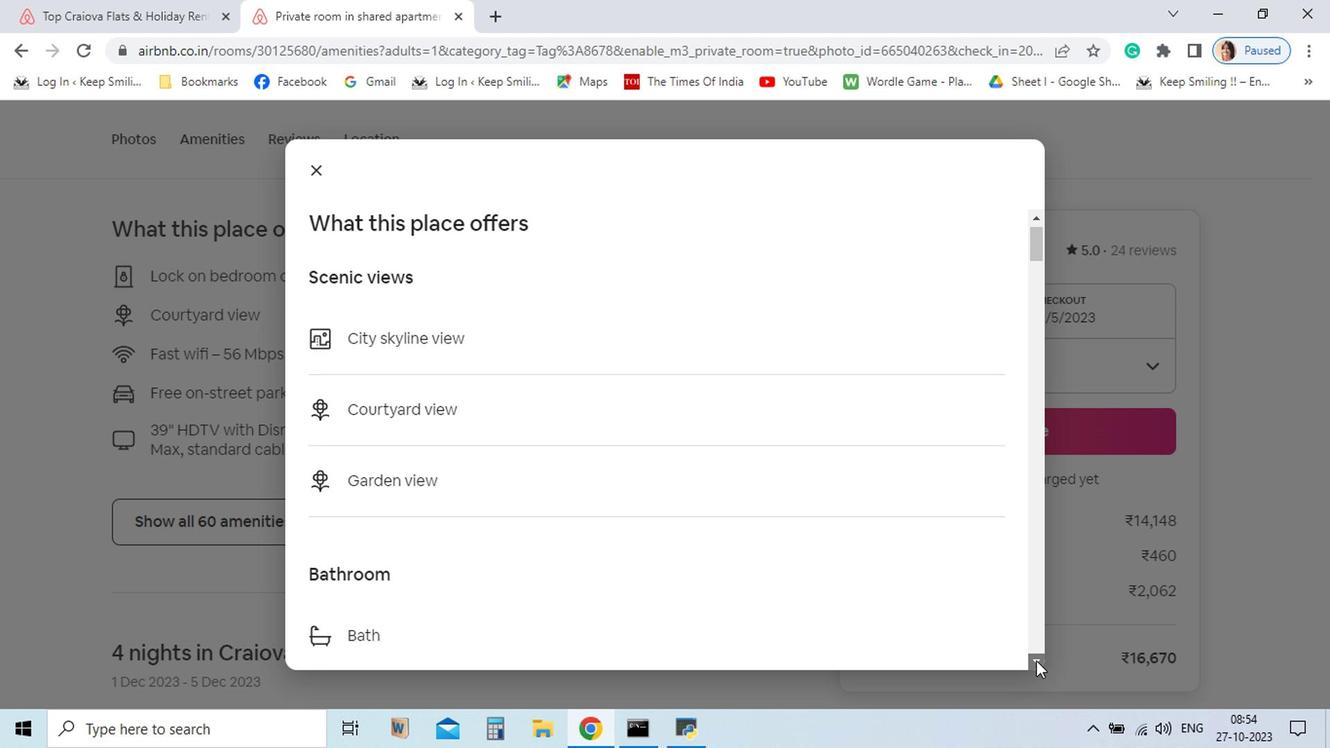 
Action: Mouse pressed left at (930, 663)
Screenshot: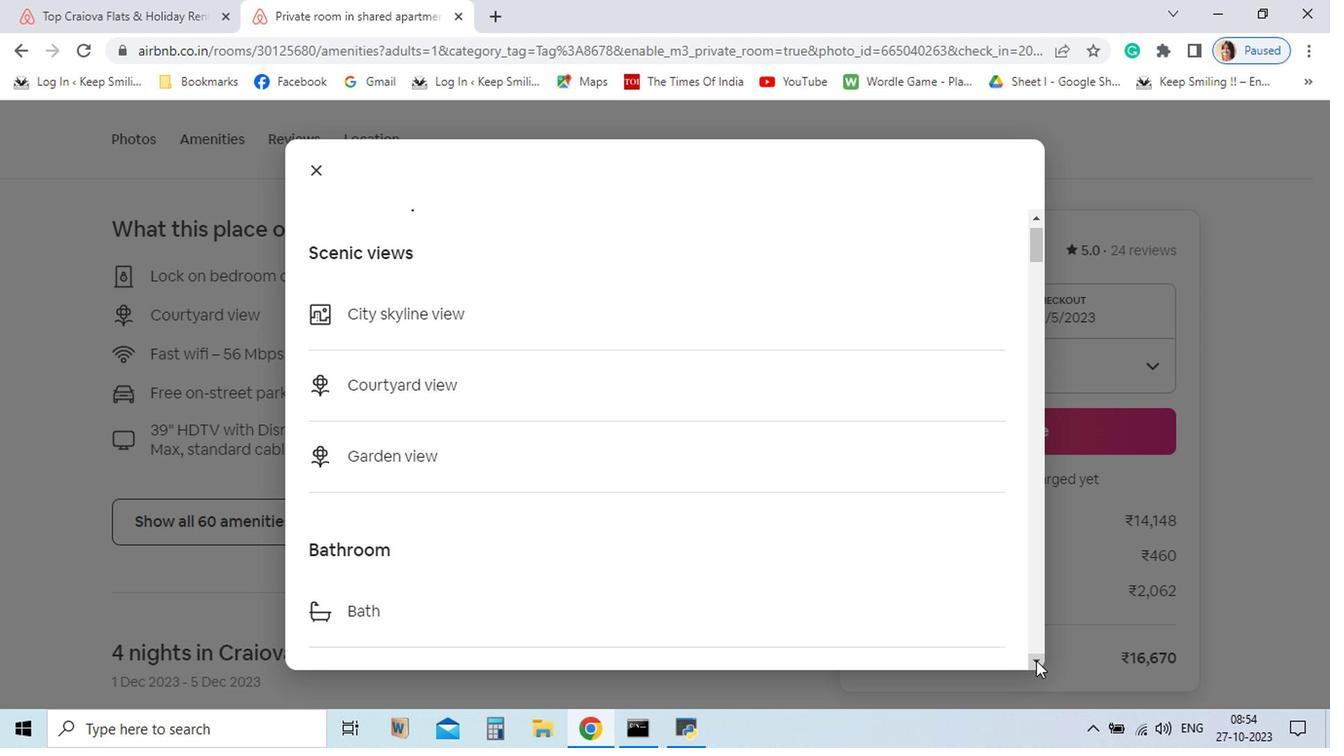 
Action: Mouse pressed left at (930, 663)
Screenshot: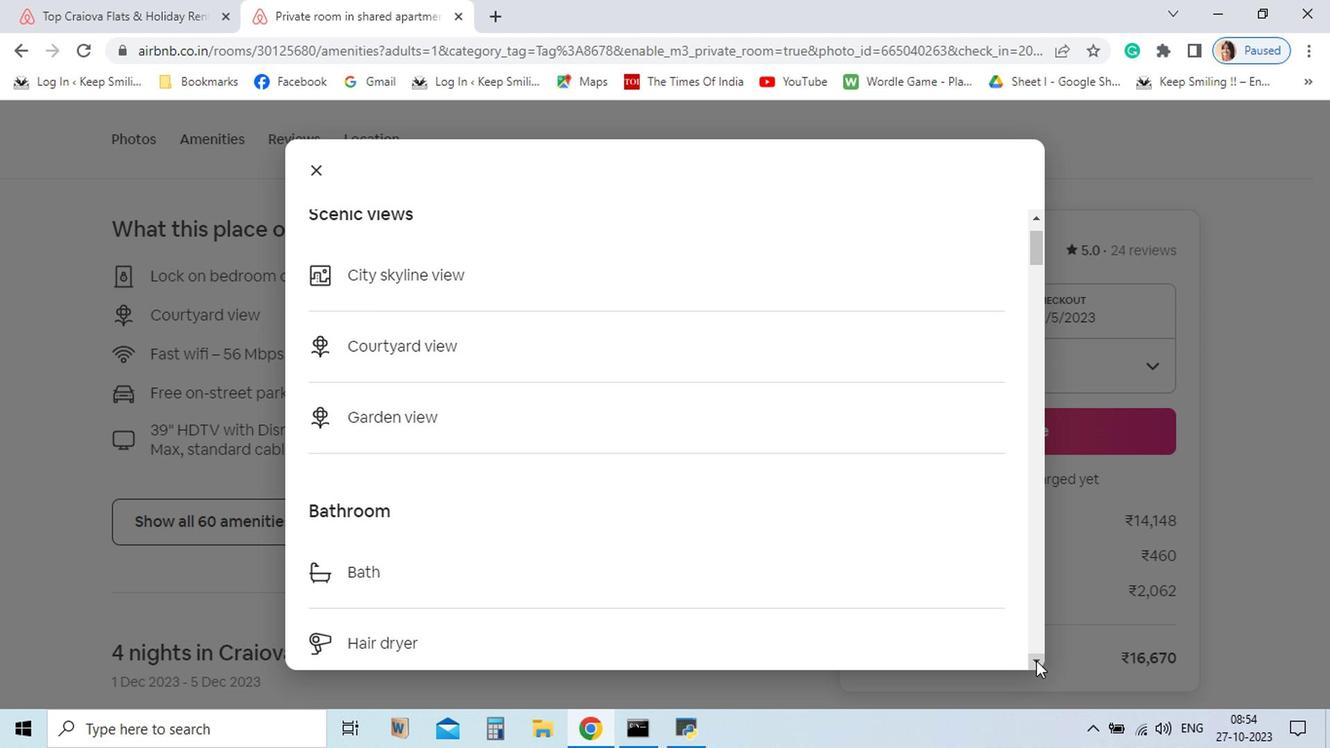 
Action: Mouse pressed left at (930, 663)
Screenshot: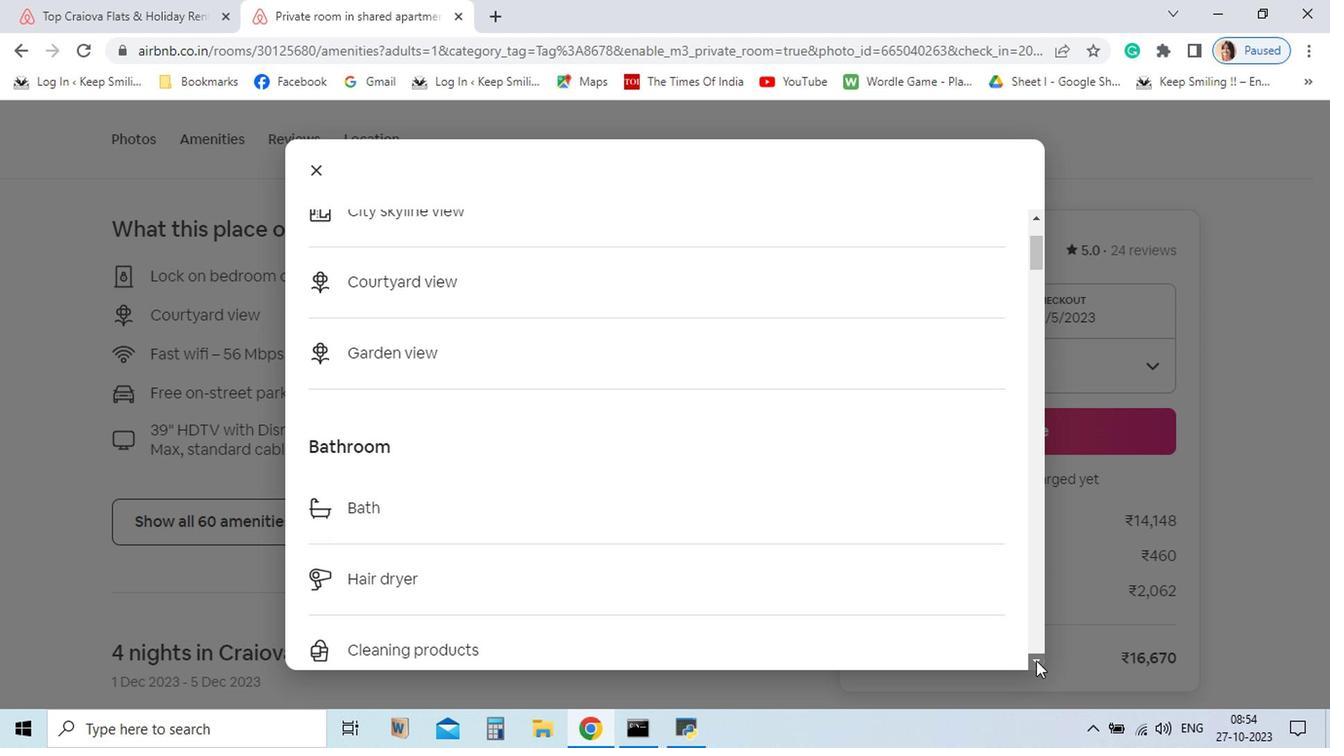 
Action: Mouse pressed left at (930, 663)
Screenshot: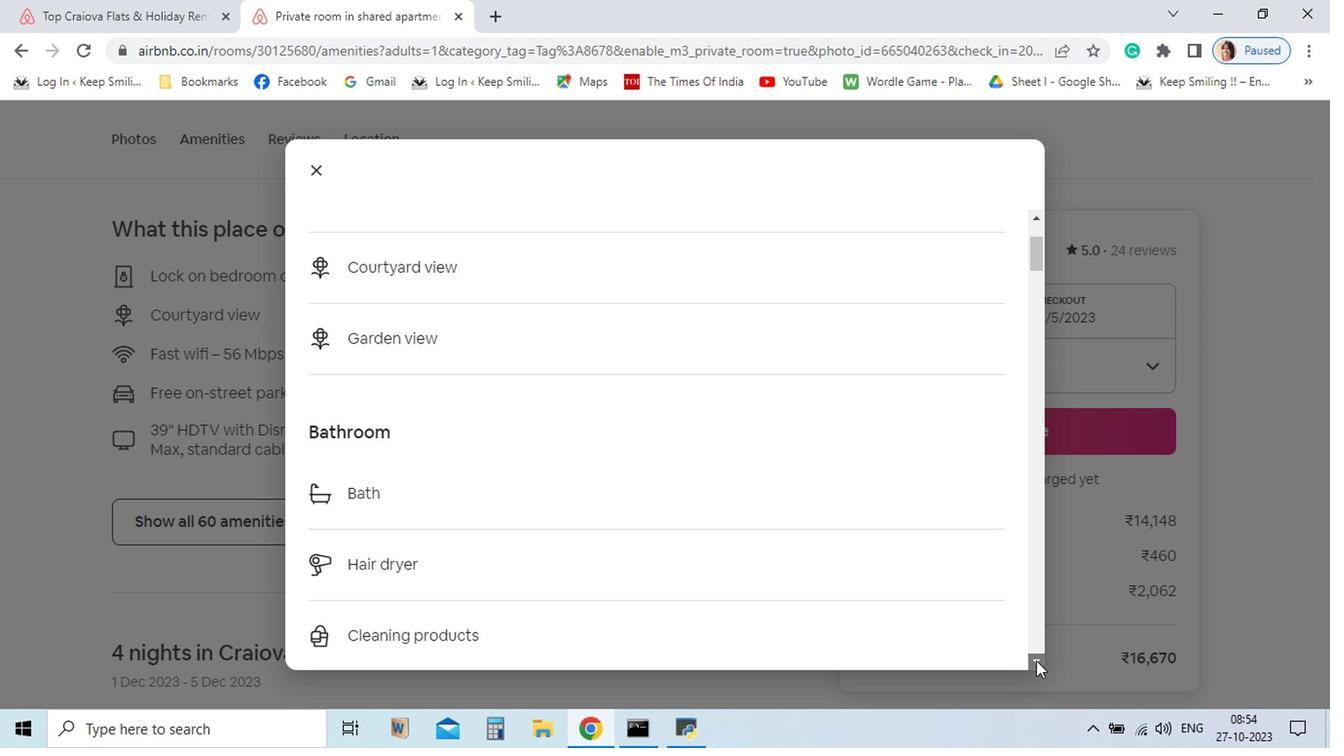 
Action: Mouse pressed left at (930, 663)
Screenshot: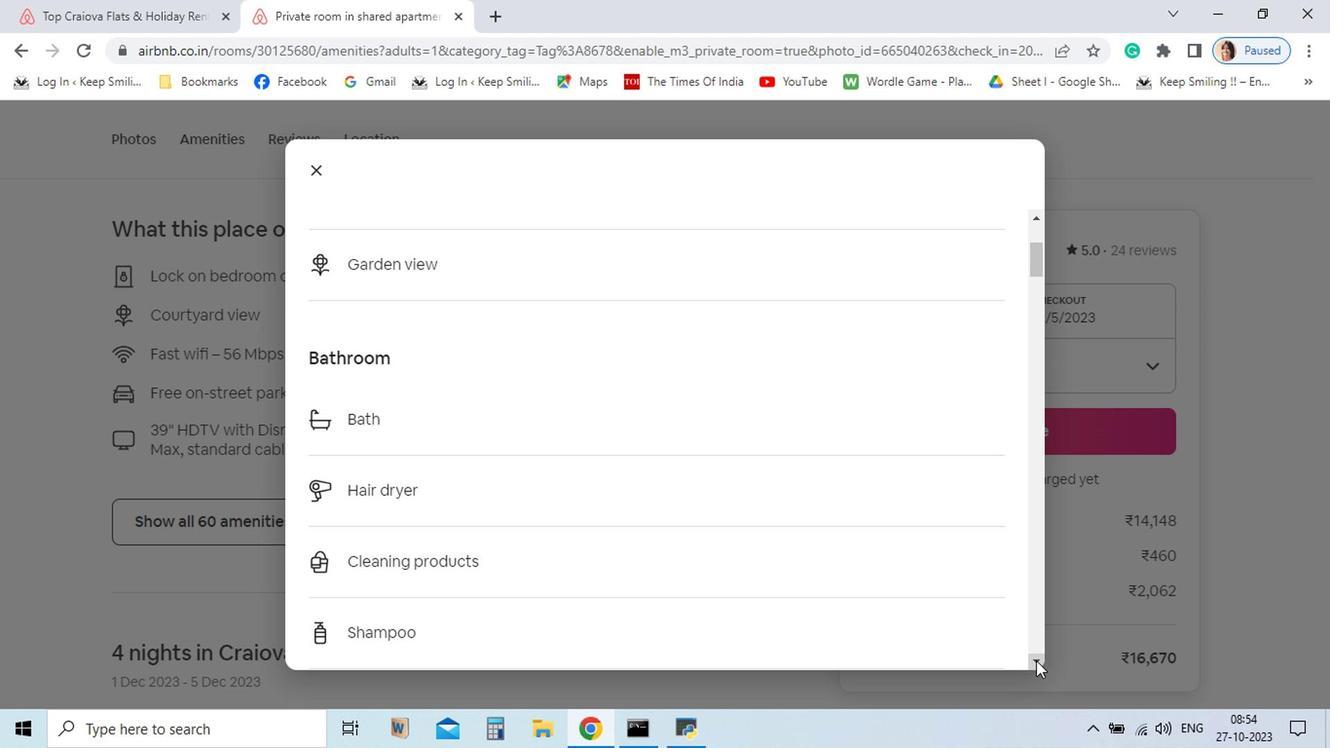 
Action: Mouse pressed left at (930, 663)
Screenshot: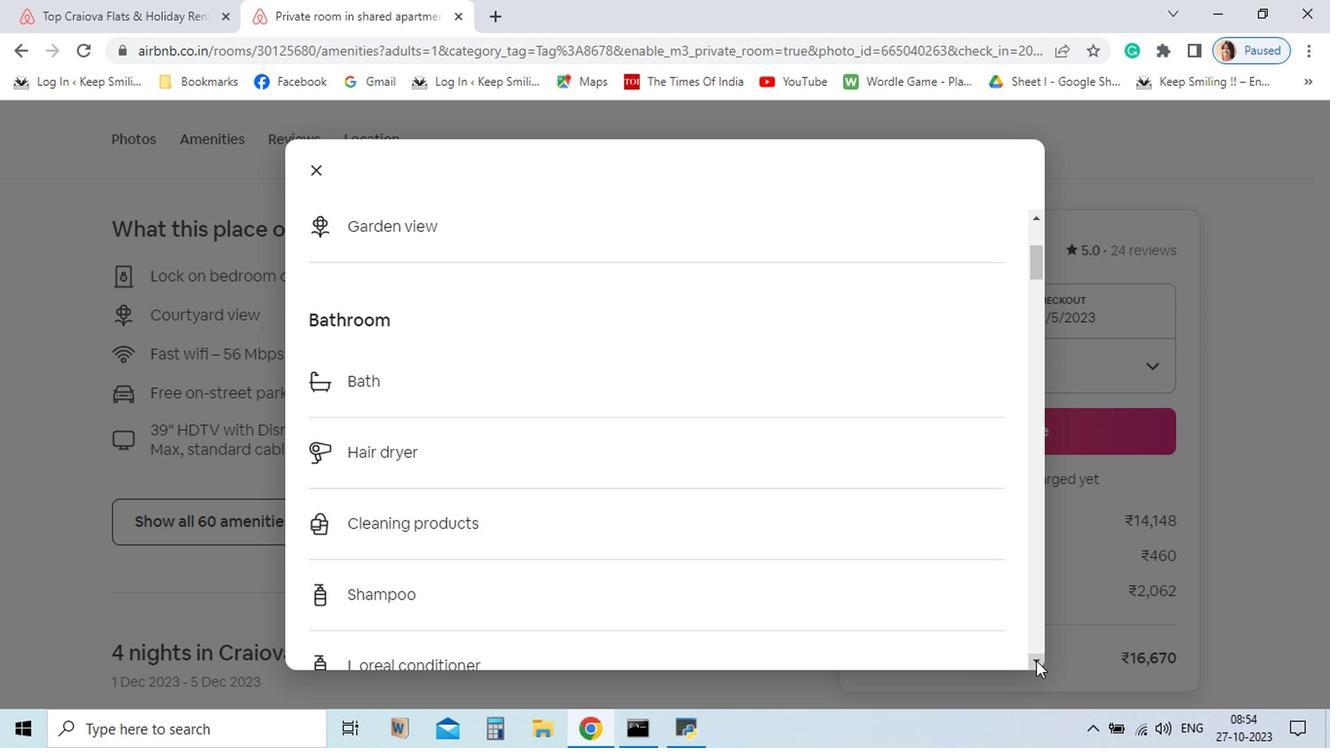 
Action: Mouse pressed left at (930, 663)
Screenshot: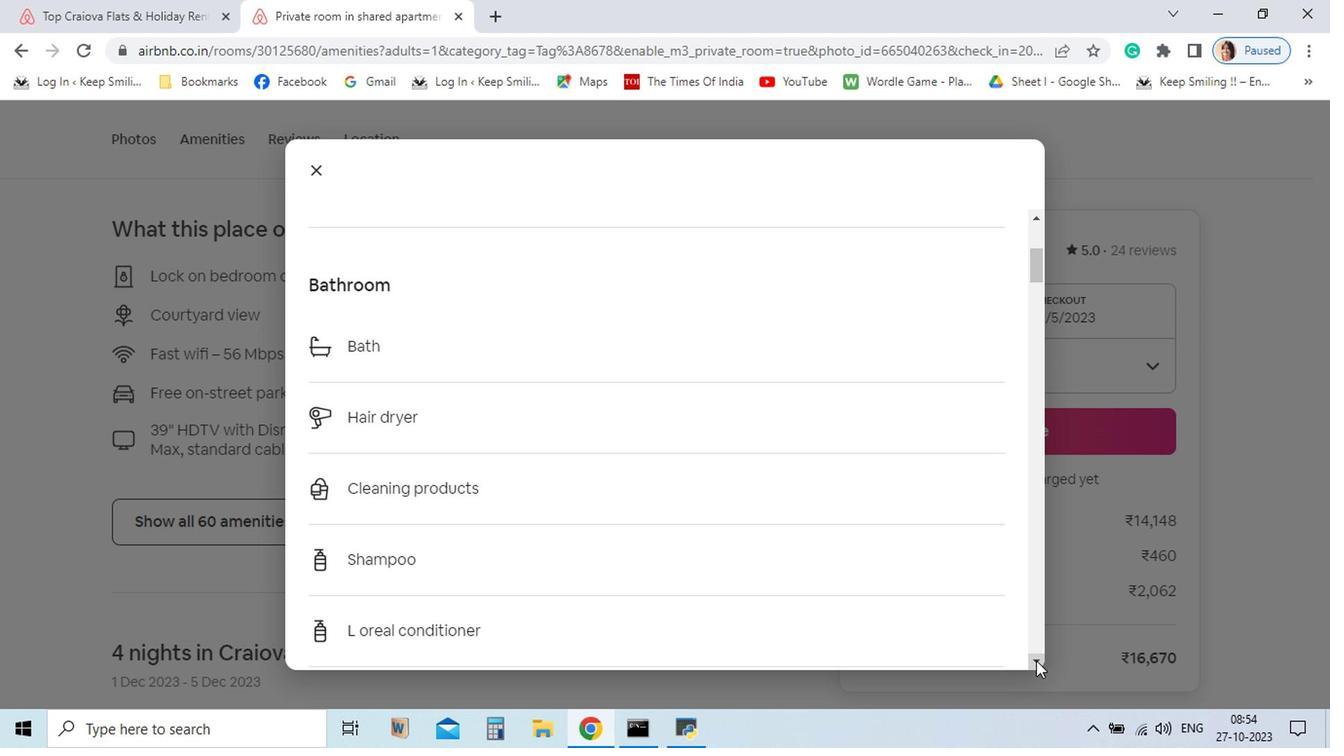 
Action: Mouse pressed left at (930, 663)
Screenshot: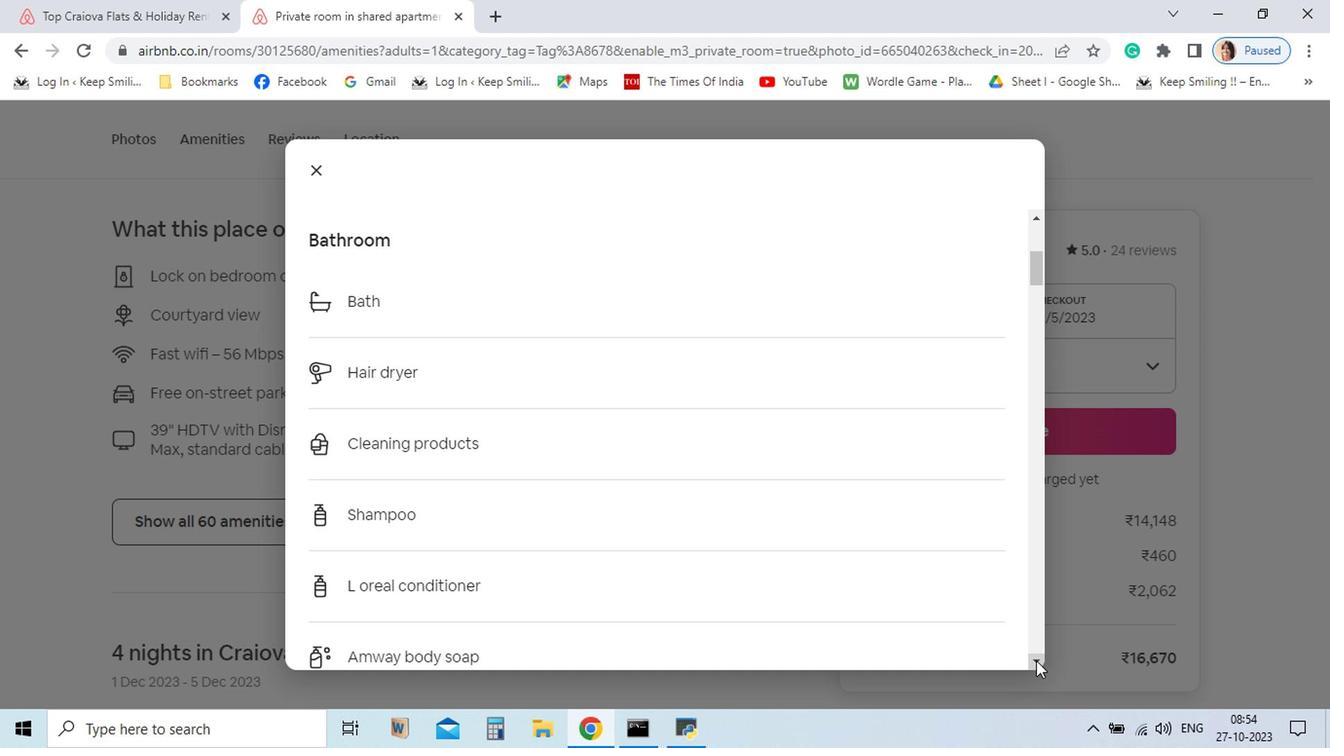 
Action: Mouse pressed left at (930, 663)
Screenshot: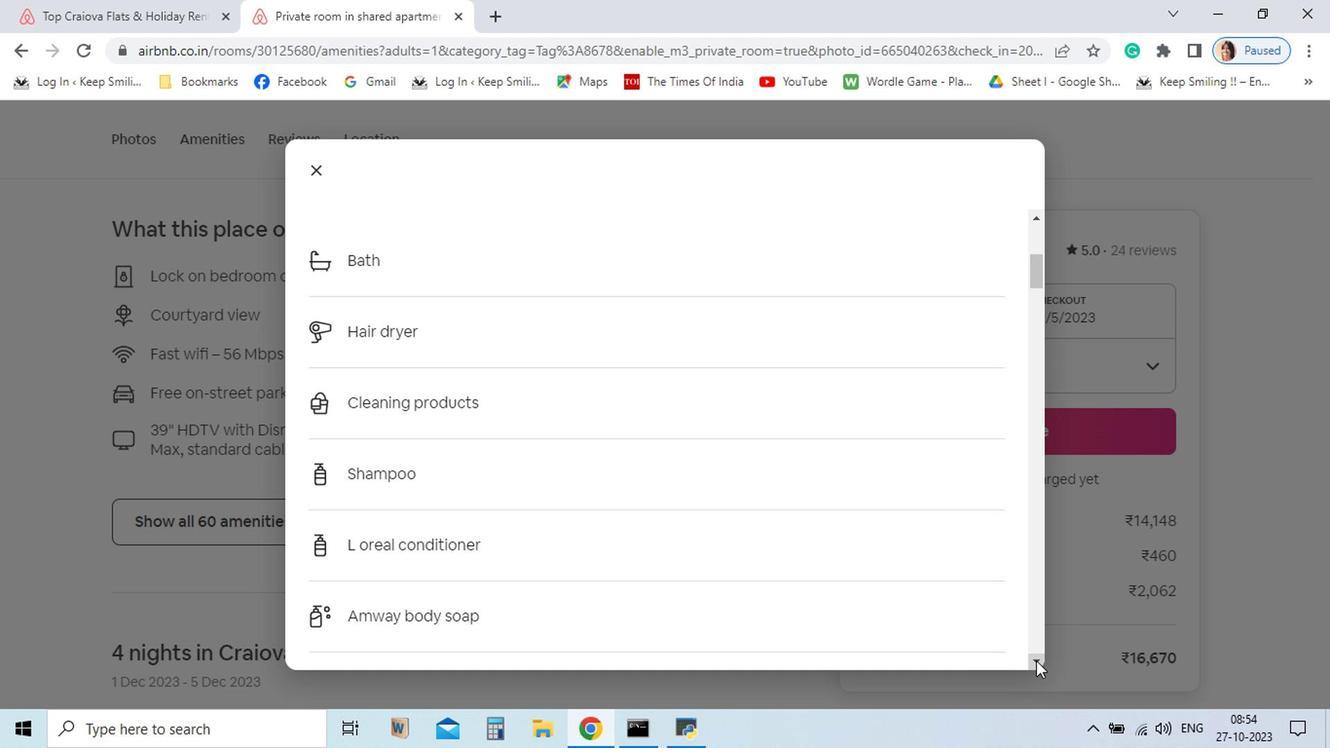 
Action: Mouse pressed left at (930, 663)
Screenshot: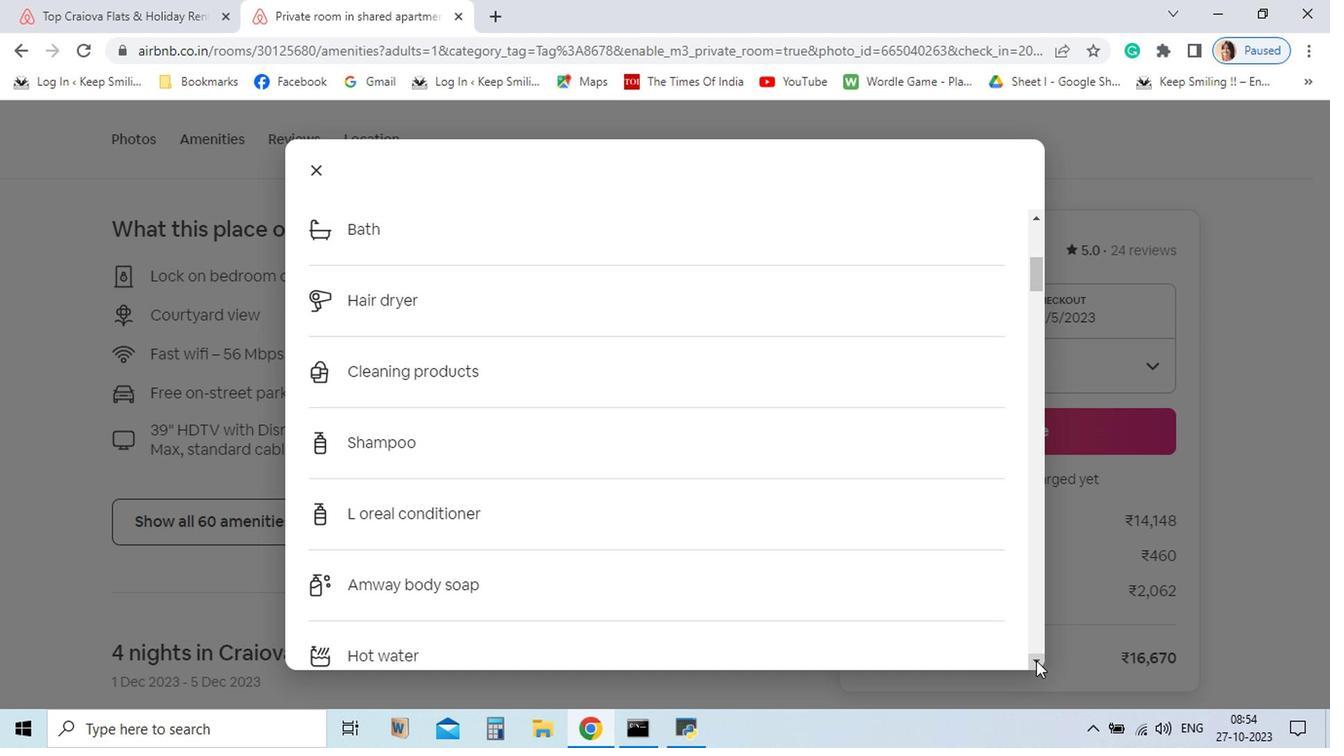 
Action: Mouse pressed left at (930, 663)
Screenshot: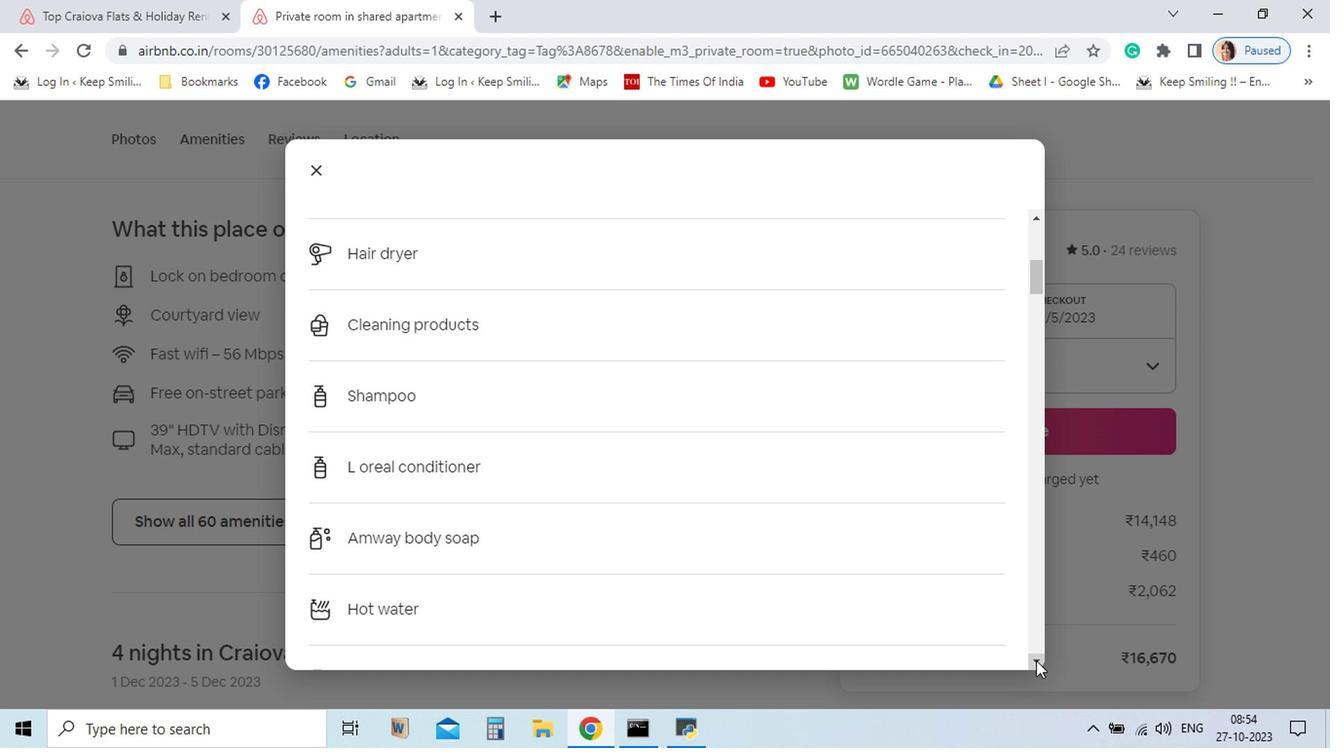 
Action: Mouse pressed left at (930, 663)
Screenshot: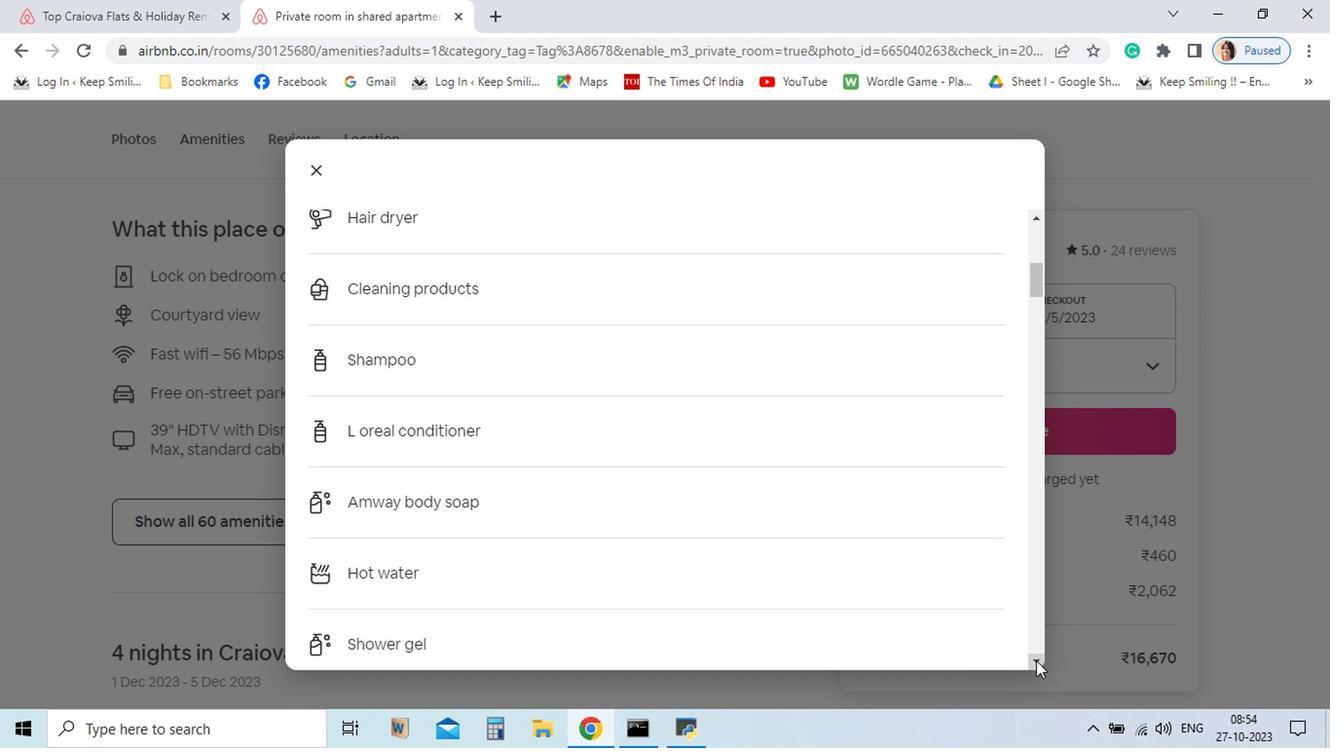 
Action: Mouse pressed left at (930, 663)
Screenshot: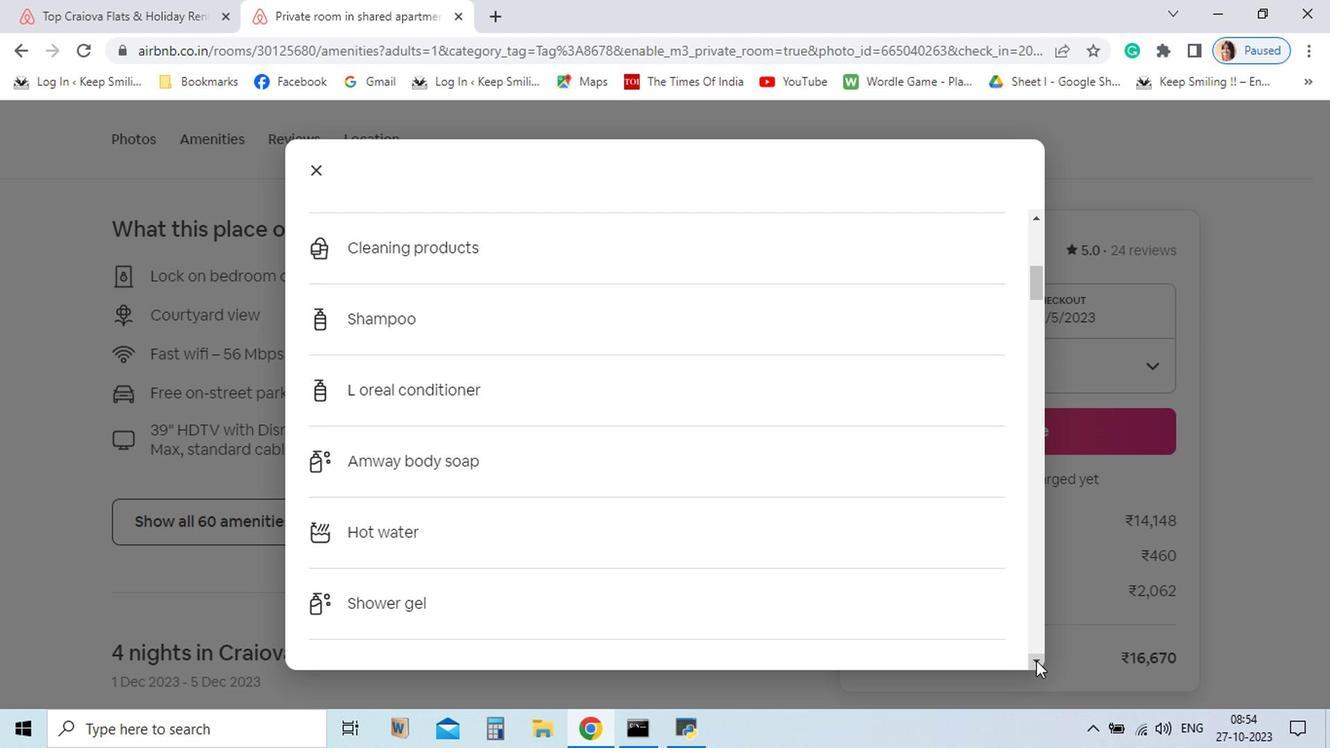 
Action: Mouse pressed left at (930, 663)
Screenshot: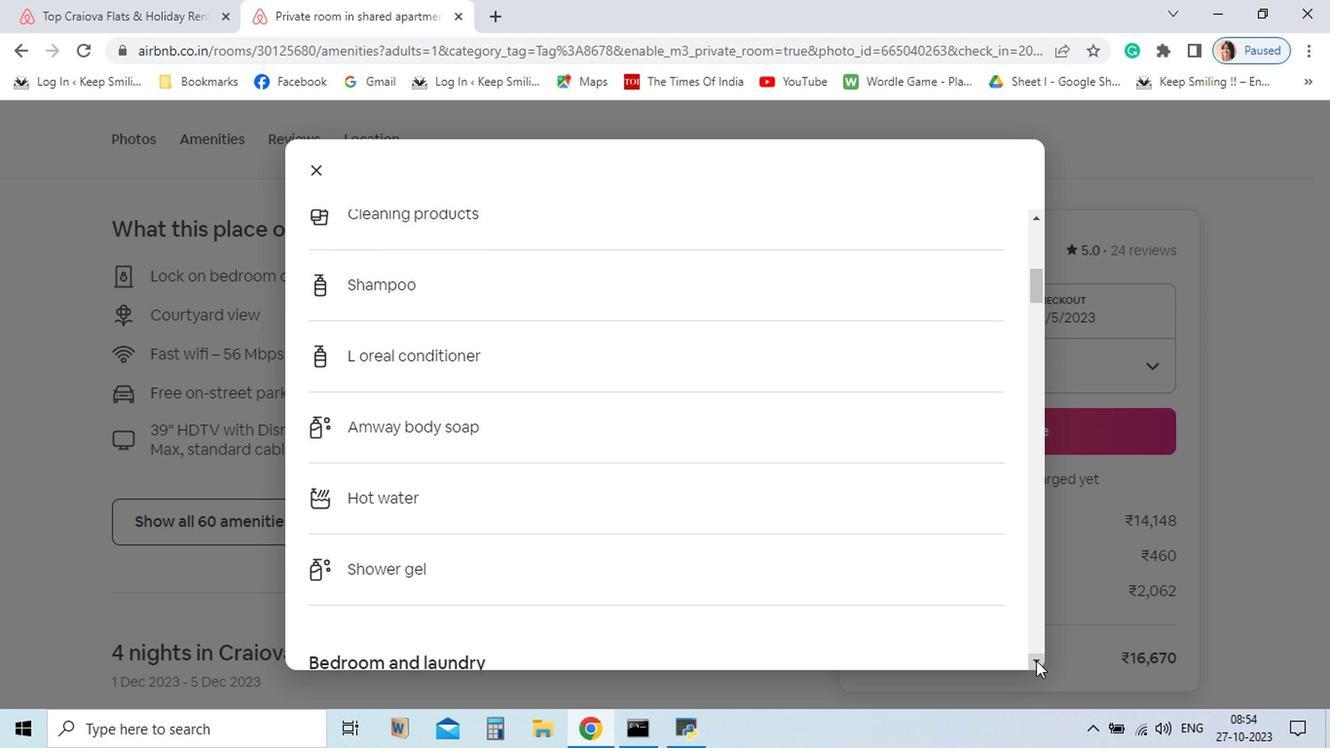 
Action: Mouse pressed left at (930, 663)
Screenshot: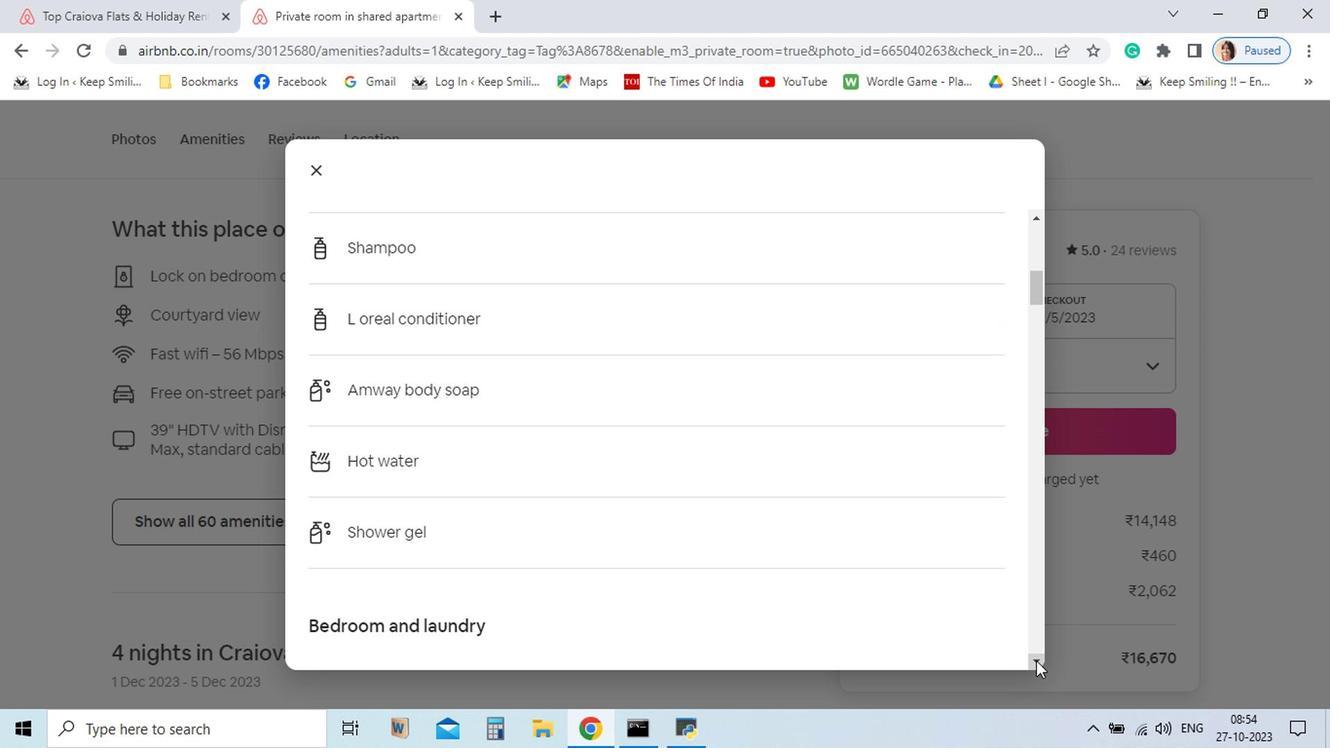 
Action: Mouse pressed left at (930, 663)
Screenshot: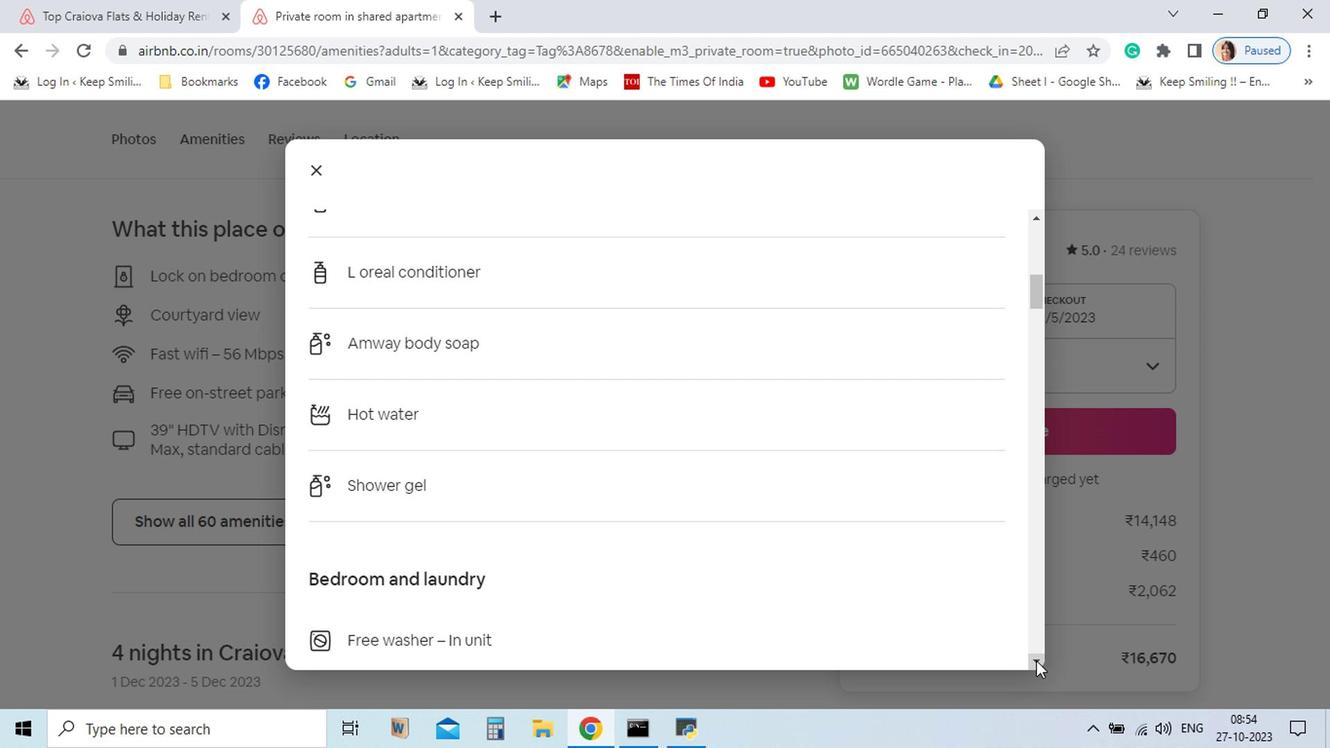 
Action: Mouse pressed left at (930, 663)
Screenshot: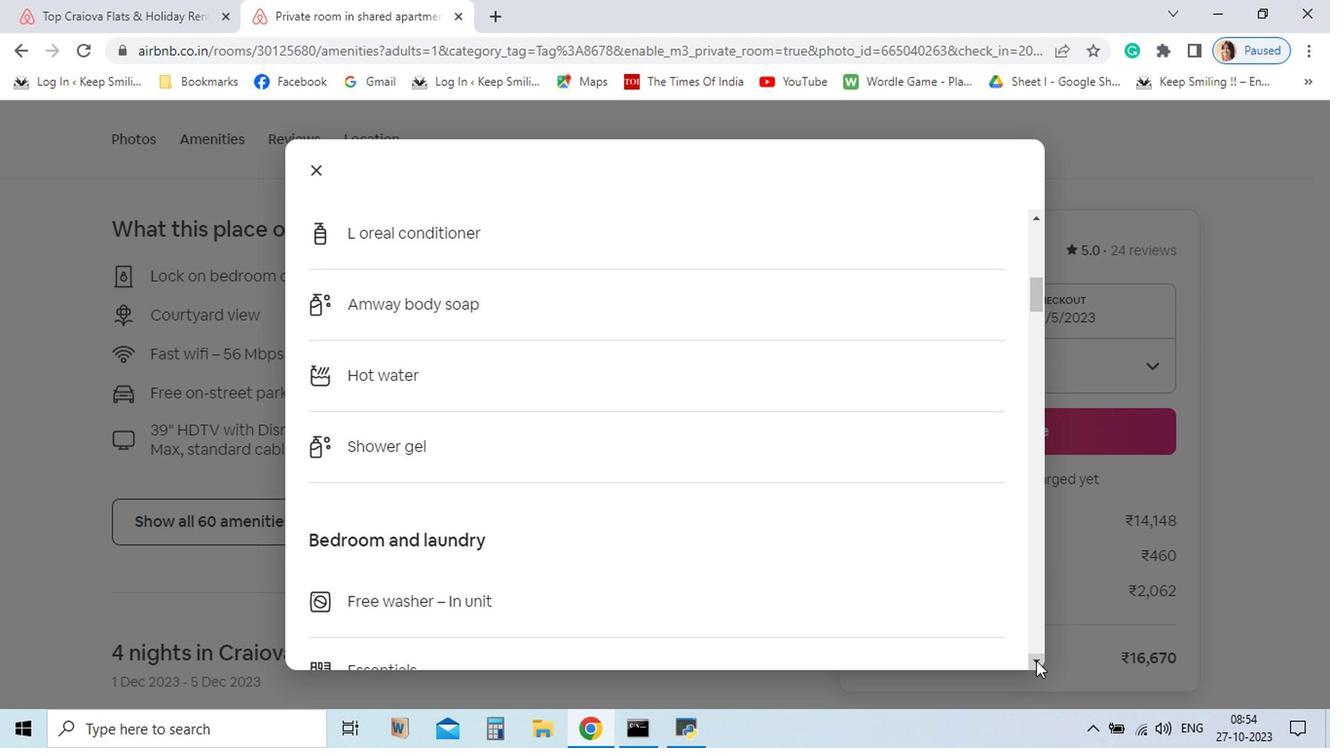 
Action: Mouse pressed left at (930, 663)
Screenshot: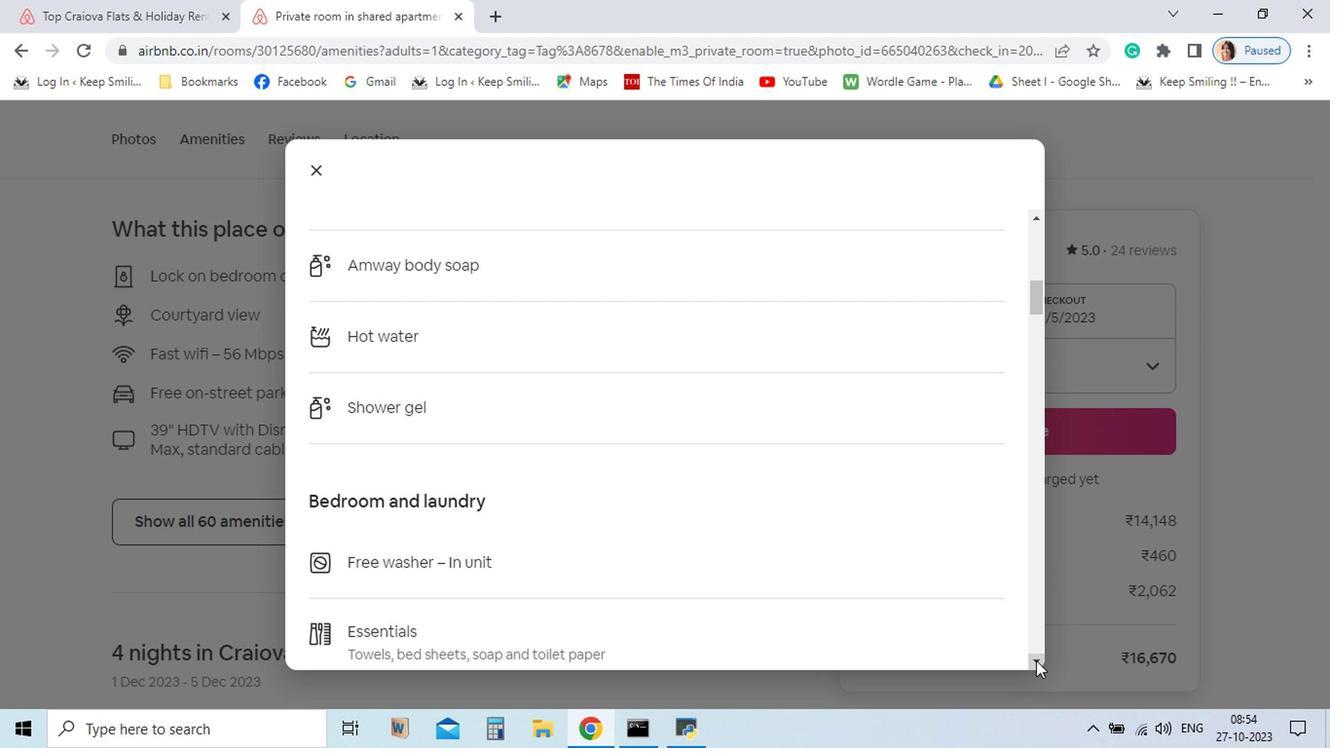 
Action: Mouse pressed left at (930, 663)
Screenshot: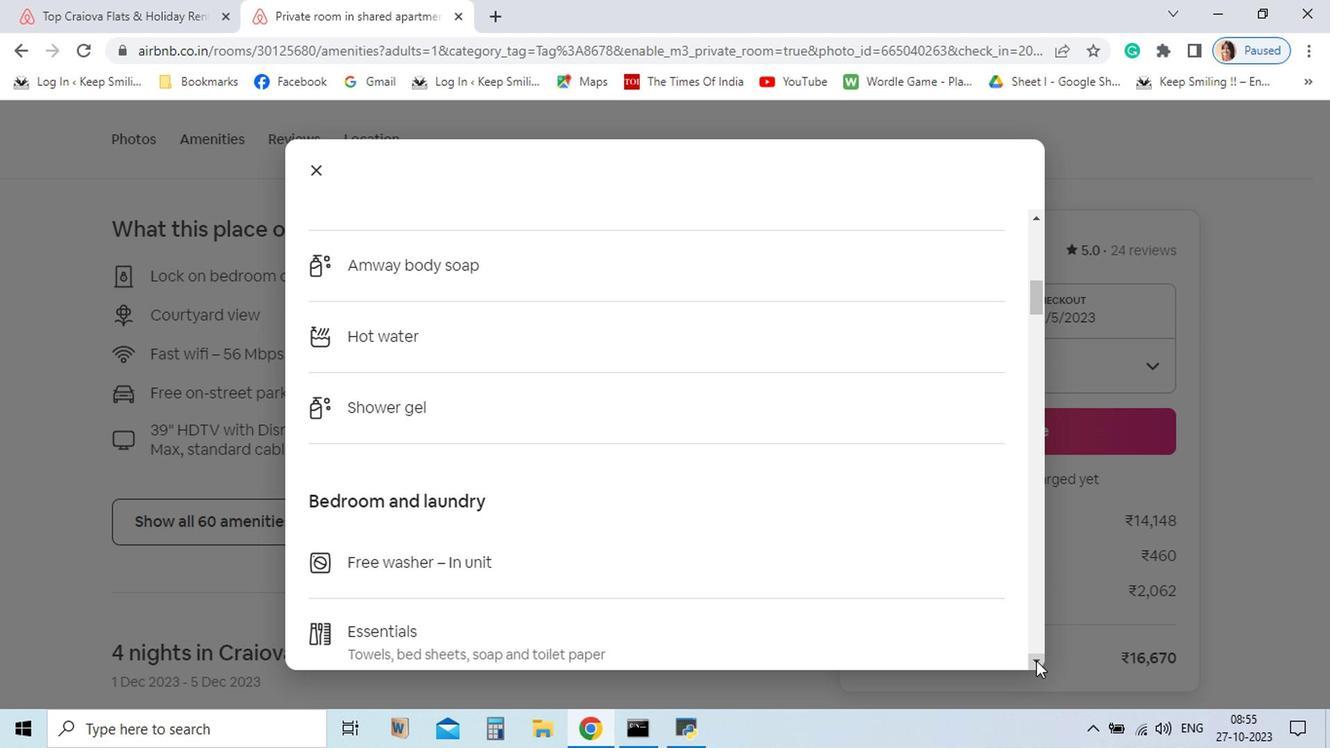 
Action: Mouse pressed left at (930, 663)
Screenshot: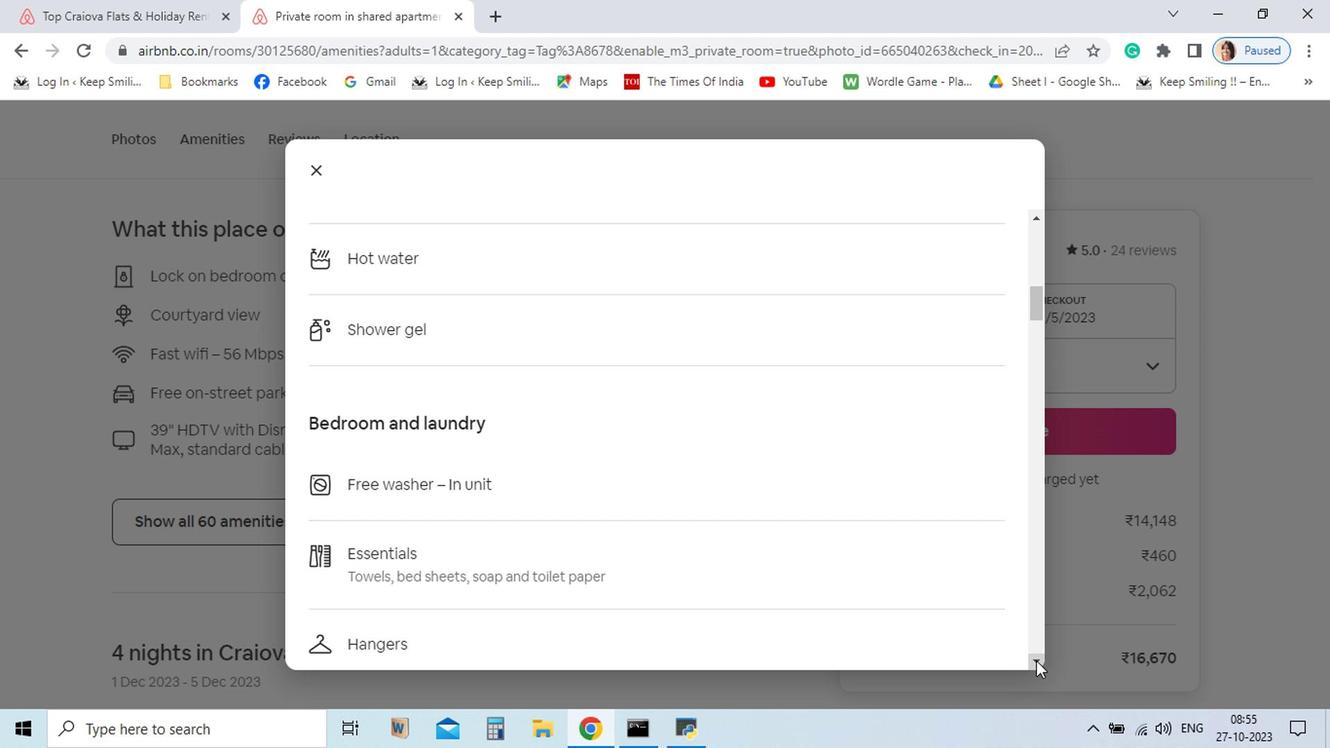 
Action: Mouse pressed left at (930, 663)
Screenshot: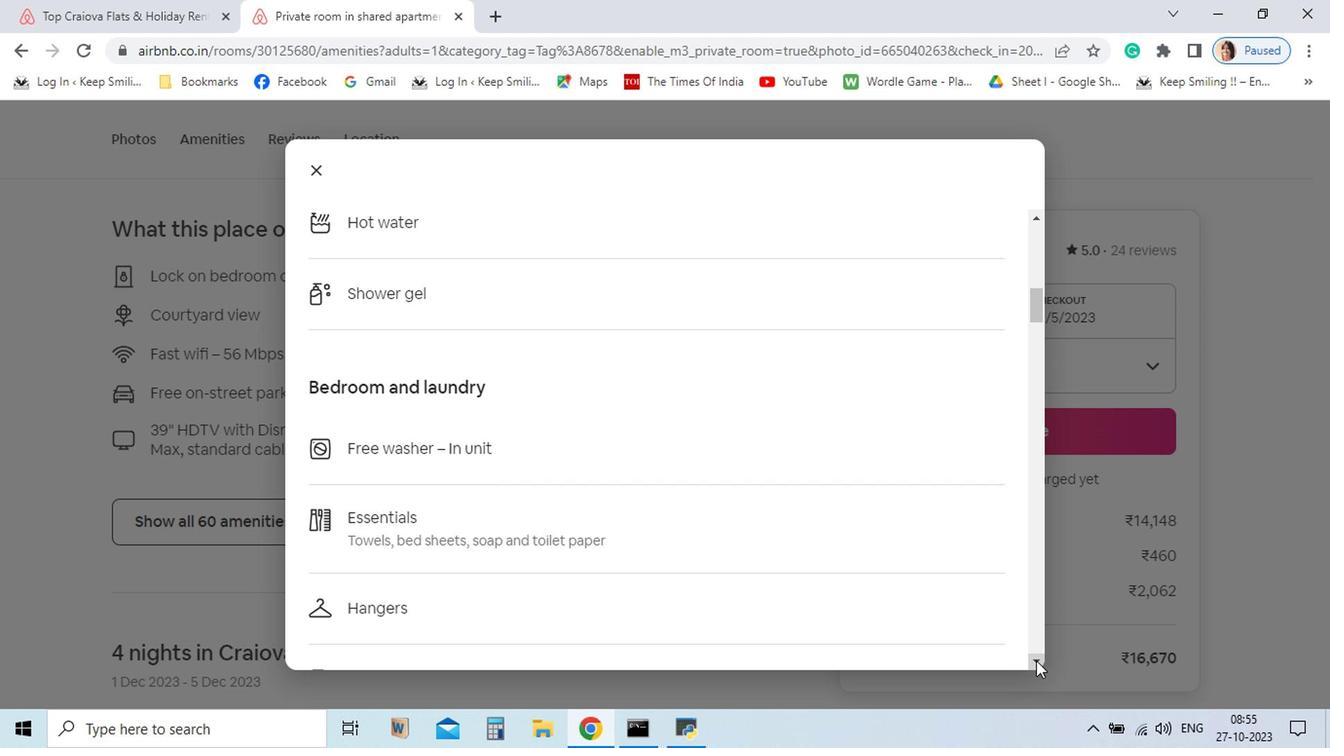 
Action: Mouse pressed left at (930, 663)
Screenshot: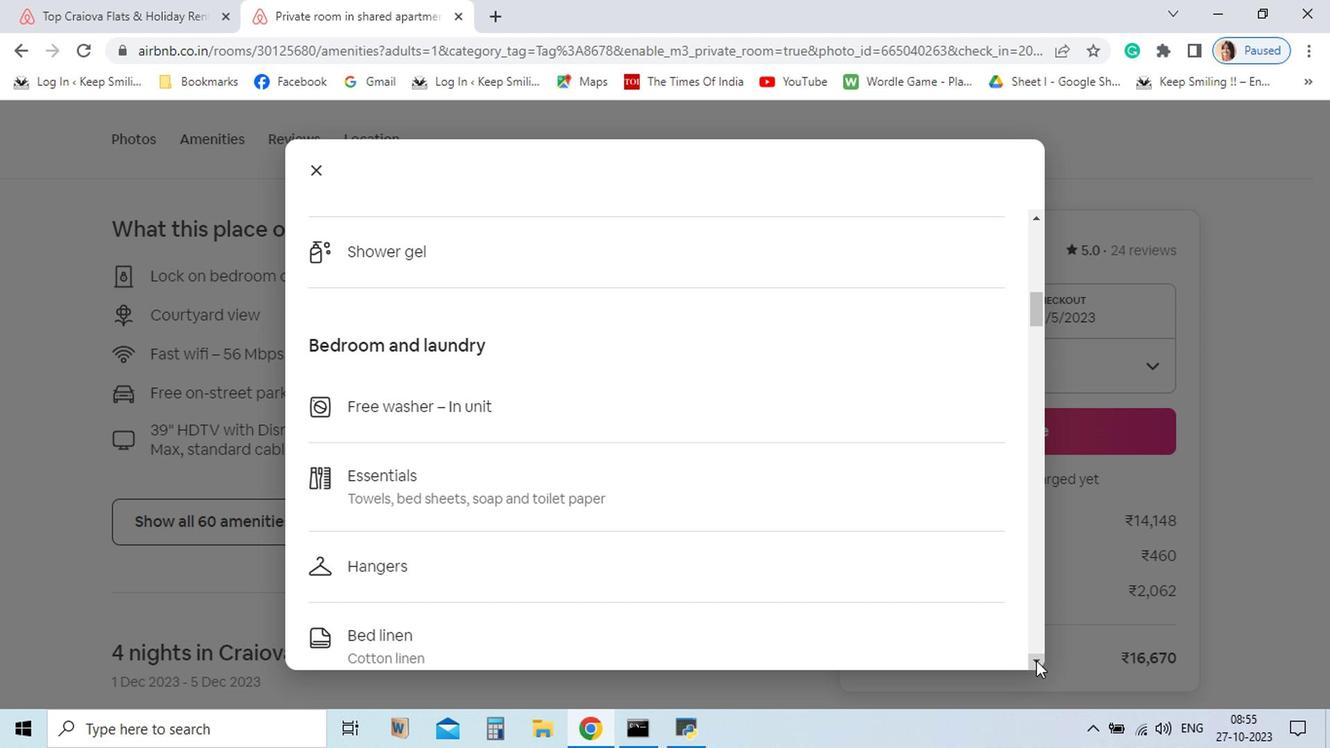 
Action: Mouse pressed left at (930, 663)
Screenshot: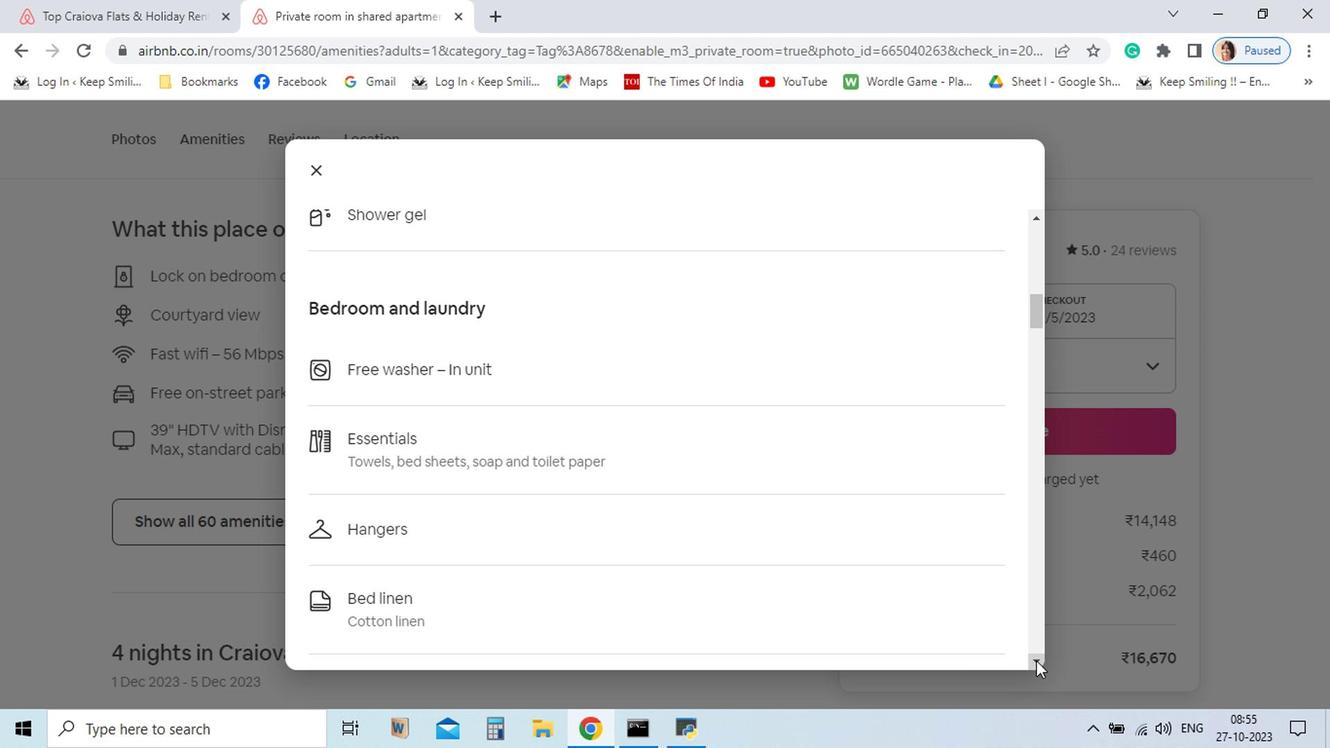 
Action: Mouse pressed left at (930, 663)
Screenshot: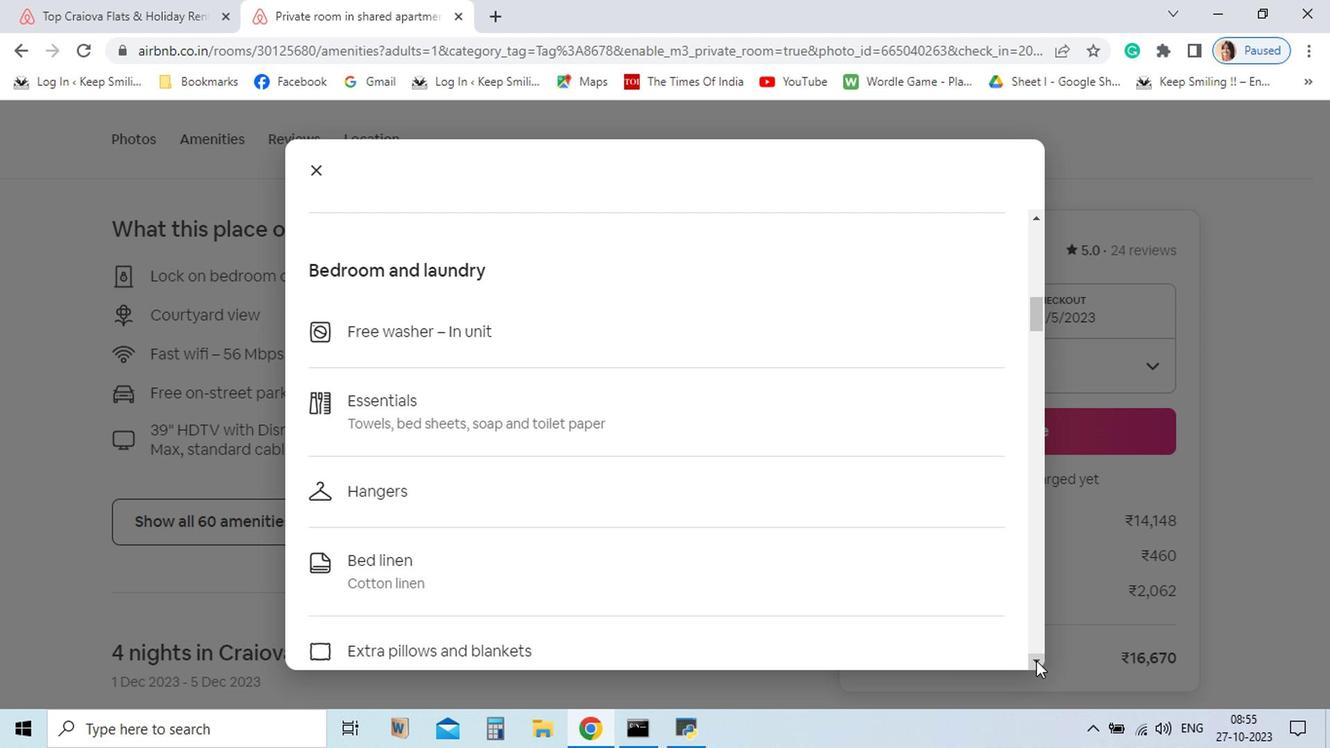 
Action: Mouse pressed left at (930, 663)
Screenshot: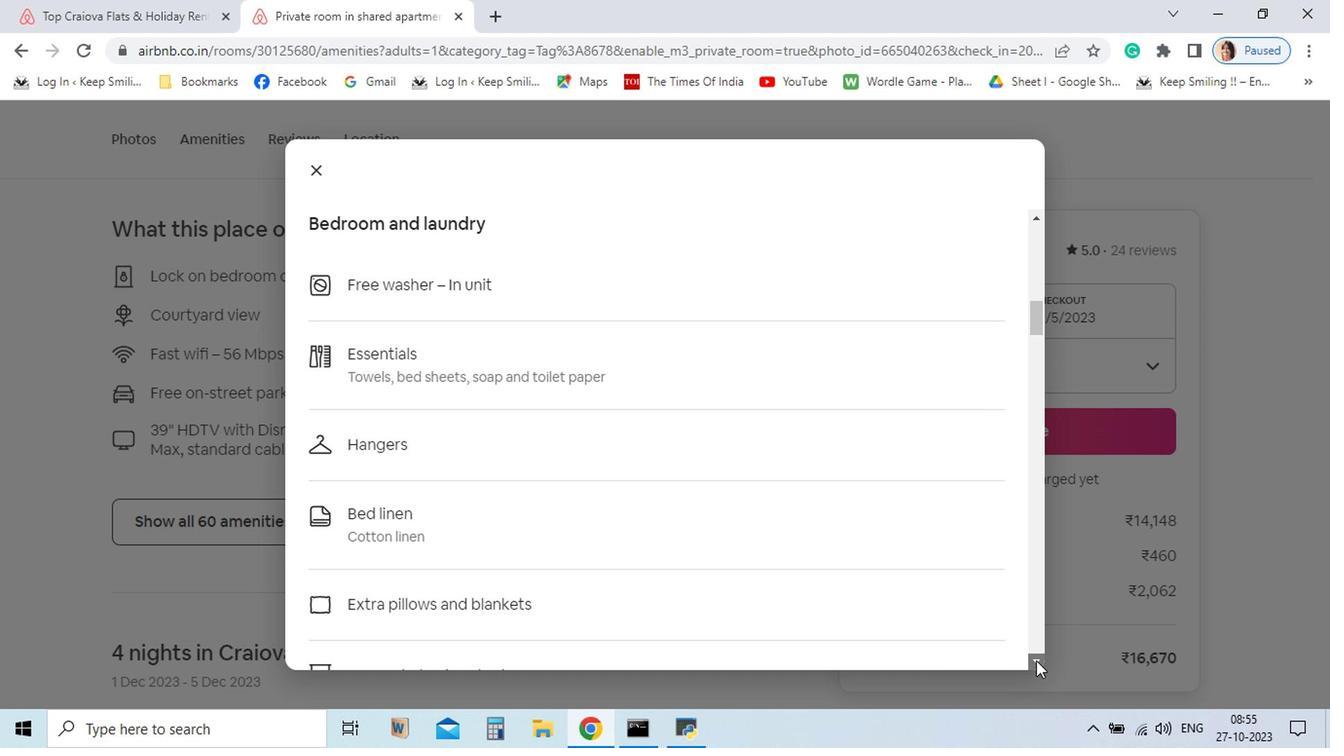 
Action: Mouse pressed left at (930, 663)
Screenshot: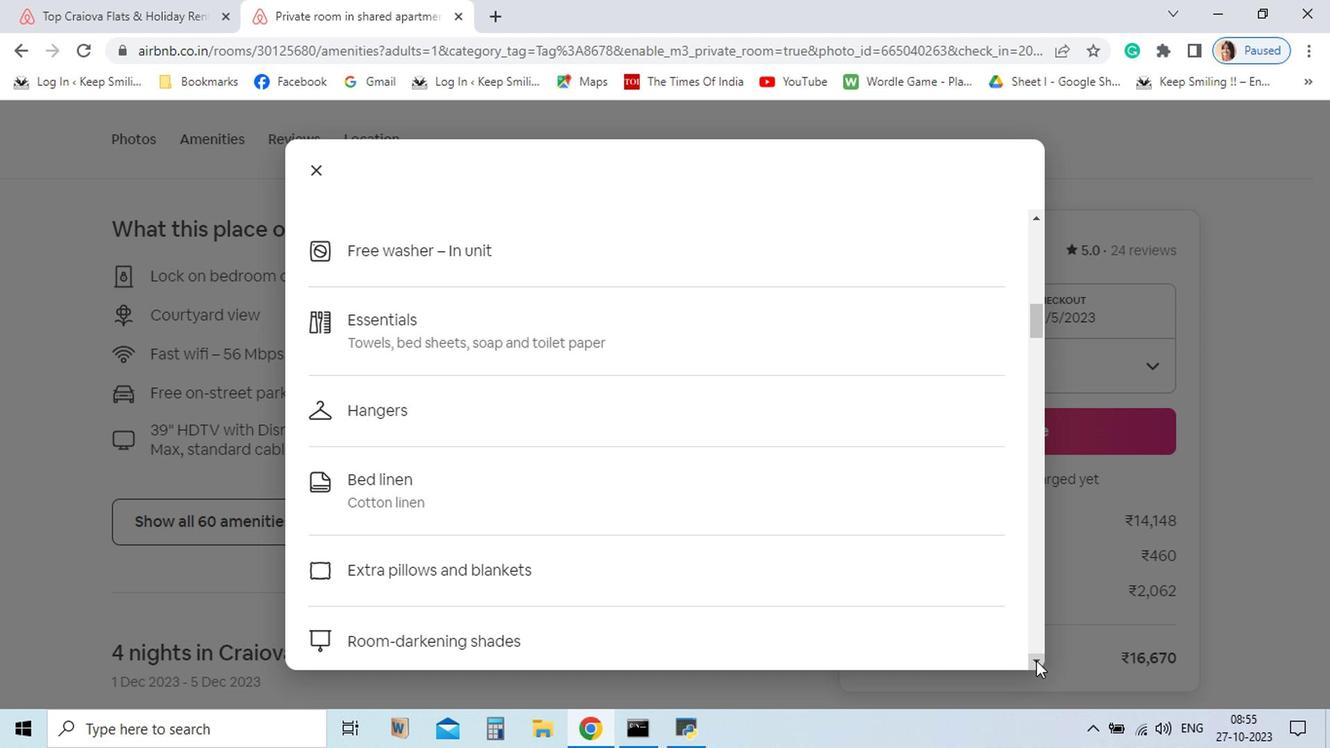 
Action: Mouse pressed left at (930, 663)
Screenshot: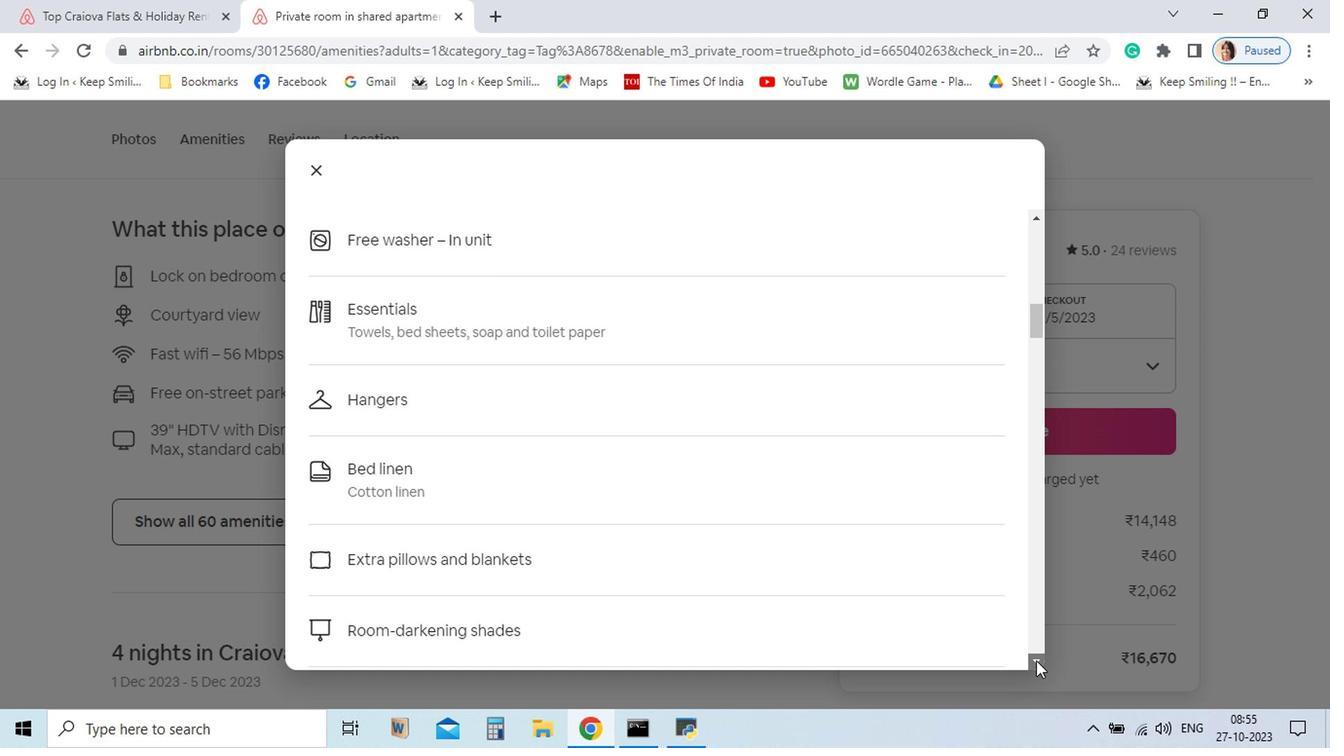 
Action: Mouse pressed left at (930, 663)
Screenshot: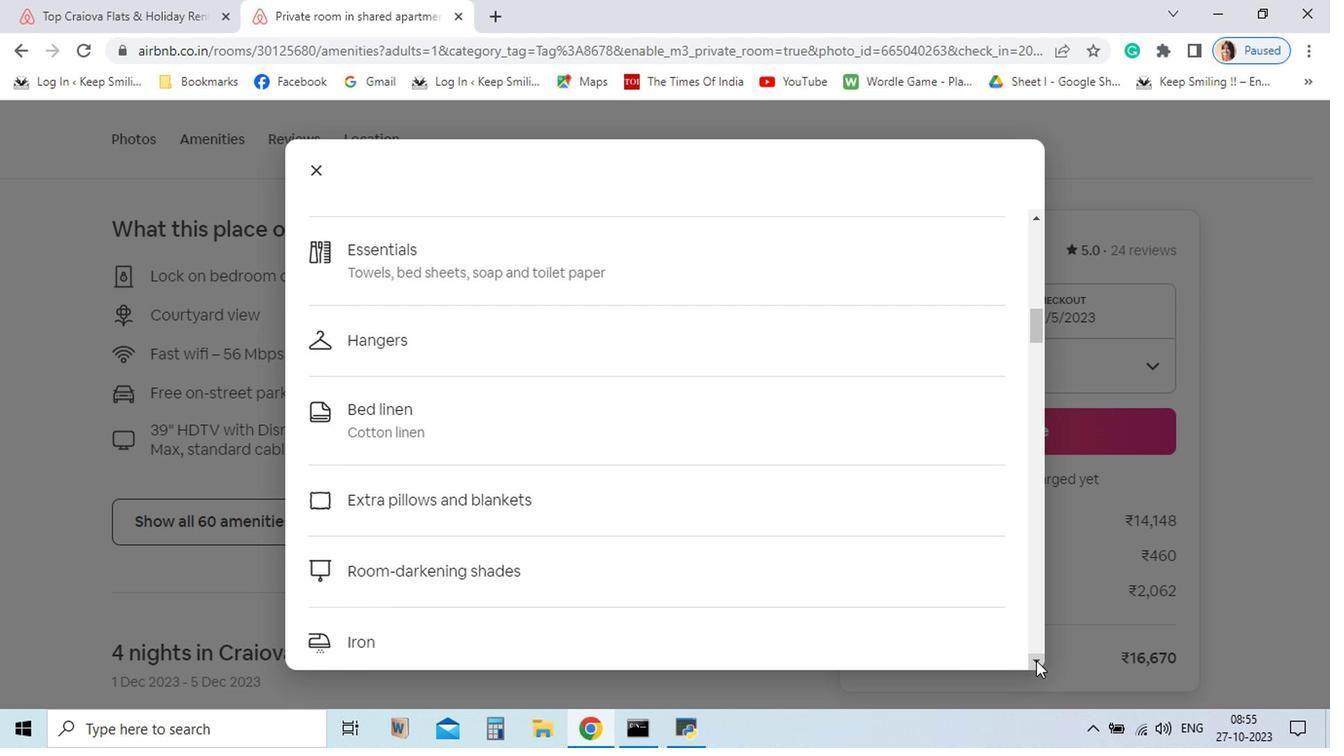 
Action: Mouse pressed left at (930, 663)
Screenshot: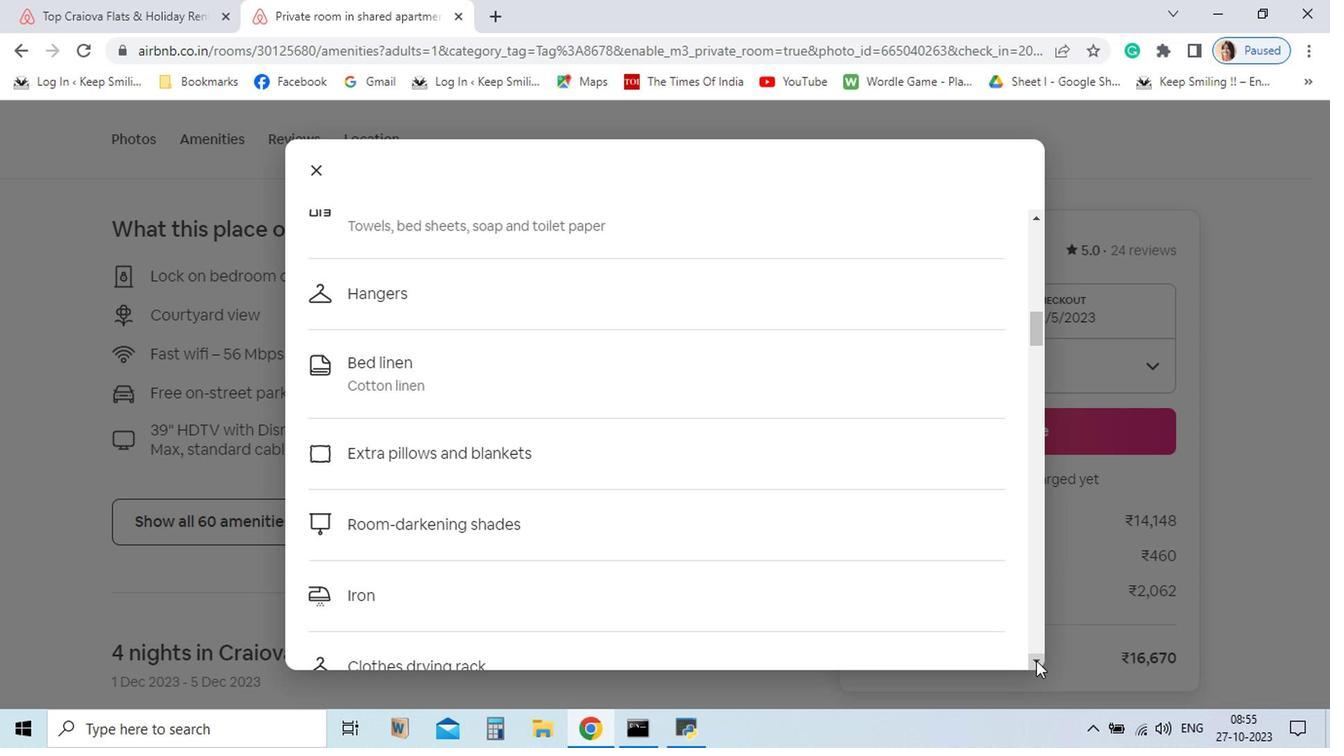 
Action: Mouse pressed left at (930, 663)
Screenshot: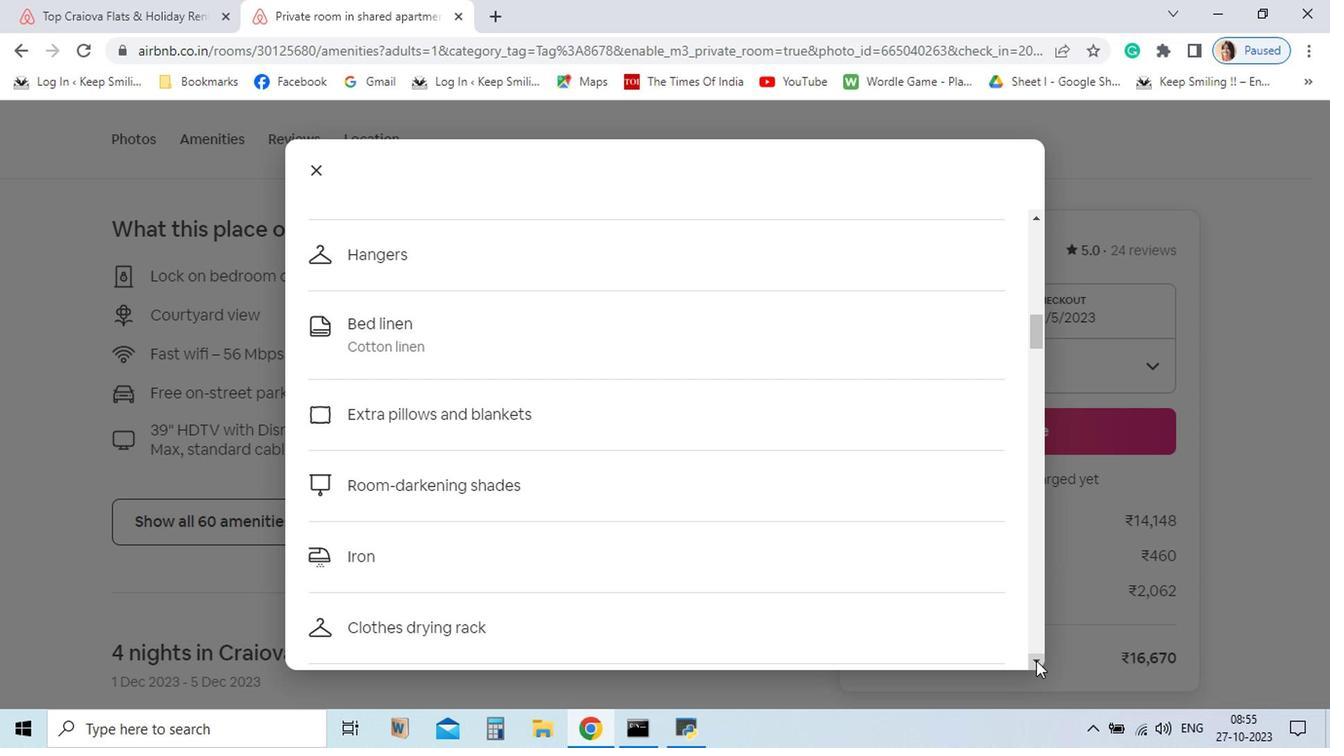 
Action: Mouse pressed left at (930, 663)
Screenshot: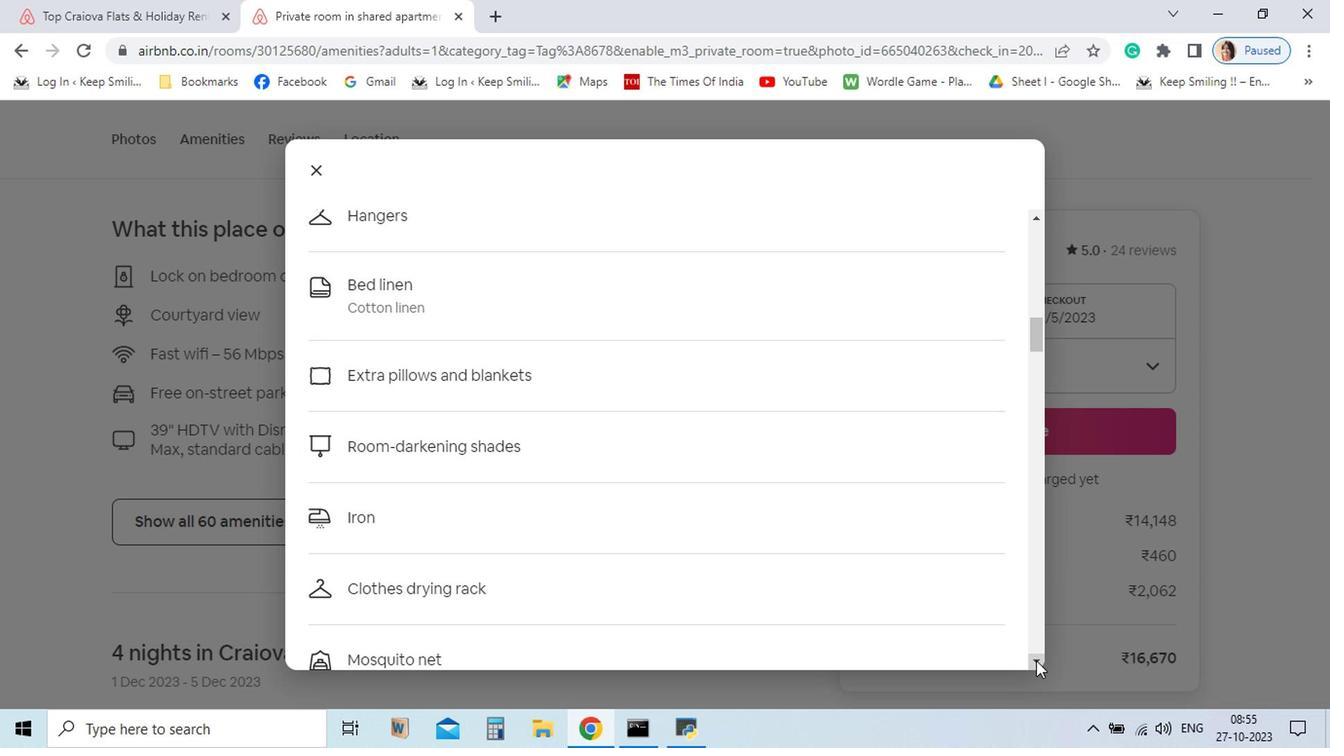 
Action: Mouse pressed left at (930, 663)
Screenshot: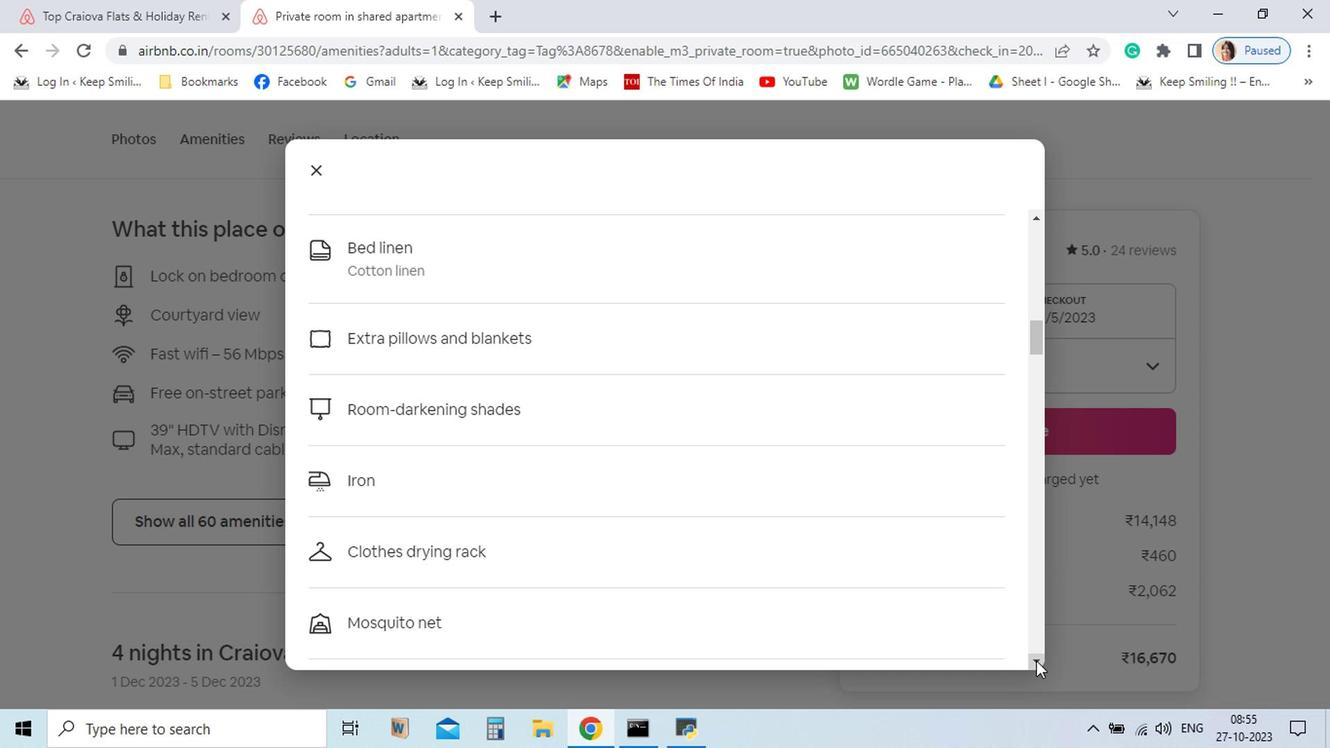 
Action: Mouse pressed left at (930, 663)
Screenshot: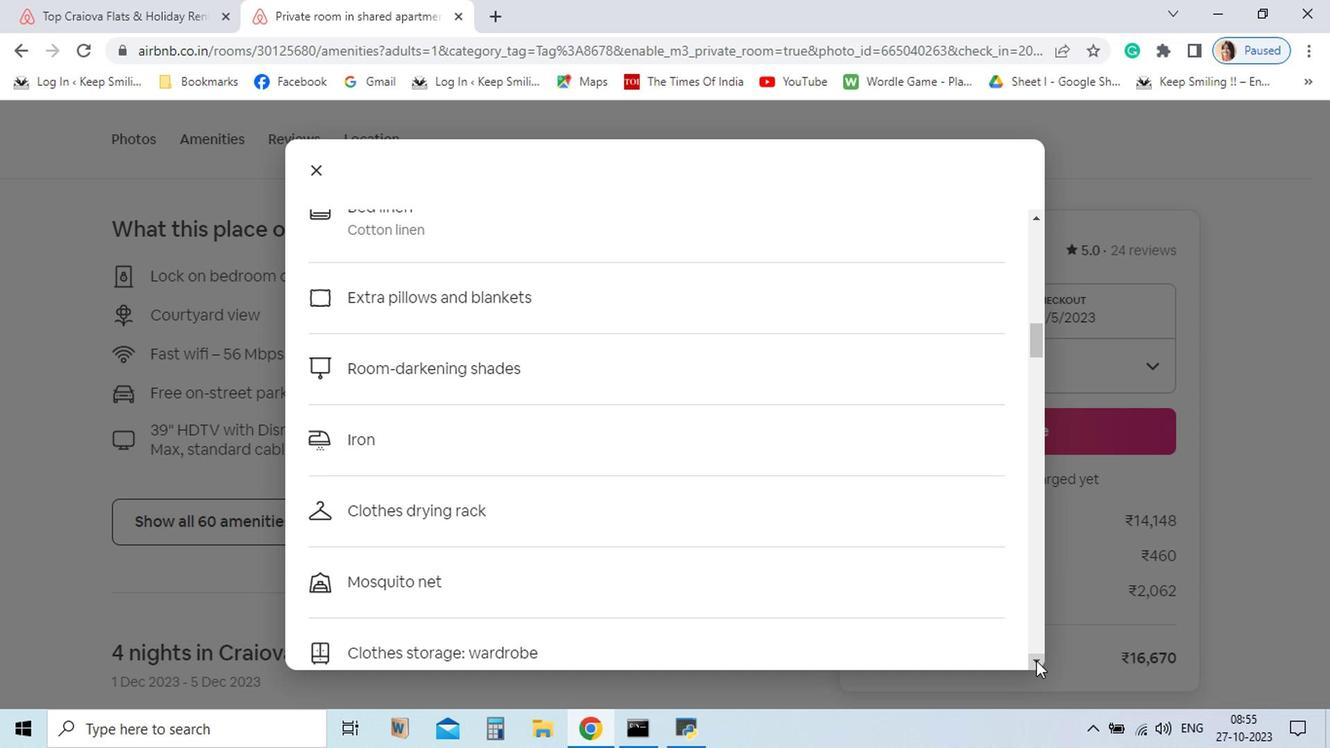 
Action: Mouse pressed left at (930, 663)
Screenshot: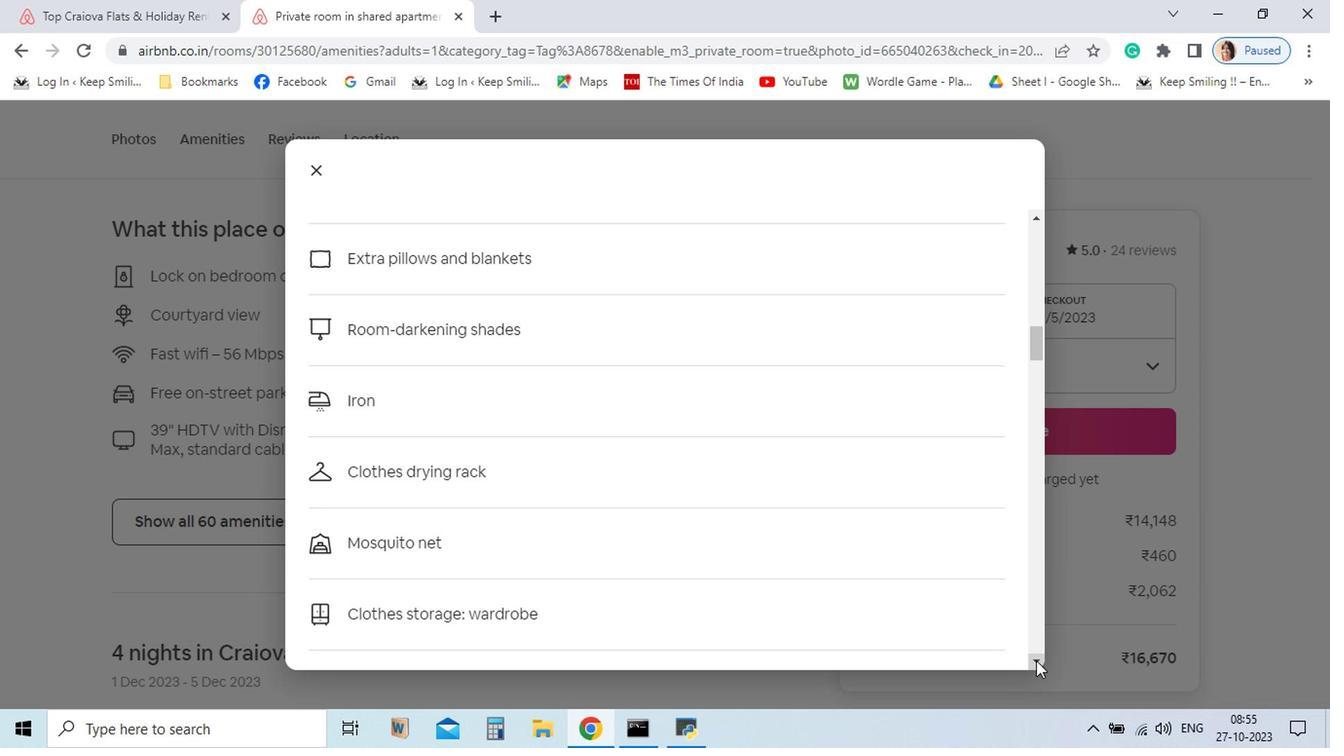 
Action: Mouse pressed left at (930, 663)
Screenshot: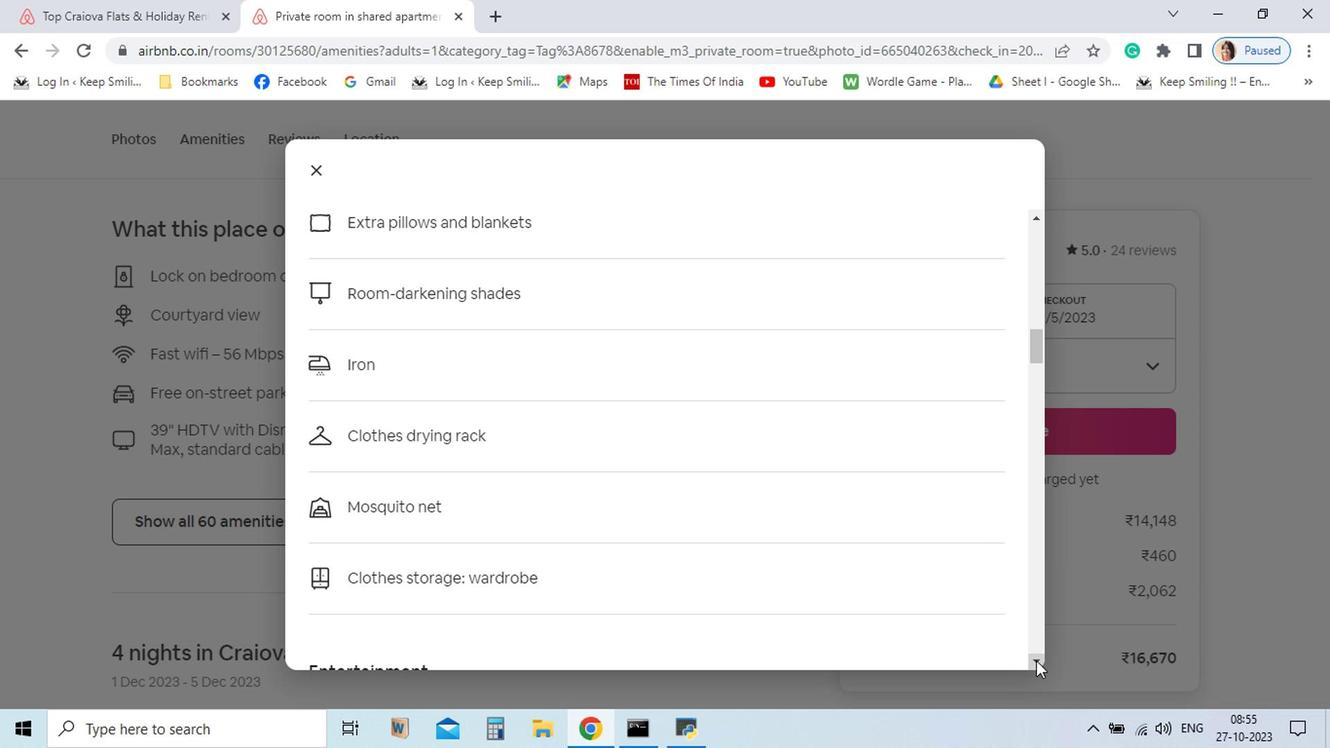 
Action: Mouse pressed left at (930, 663)
Screenshot: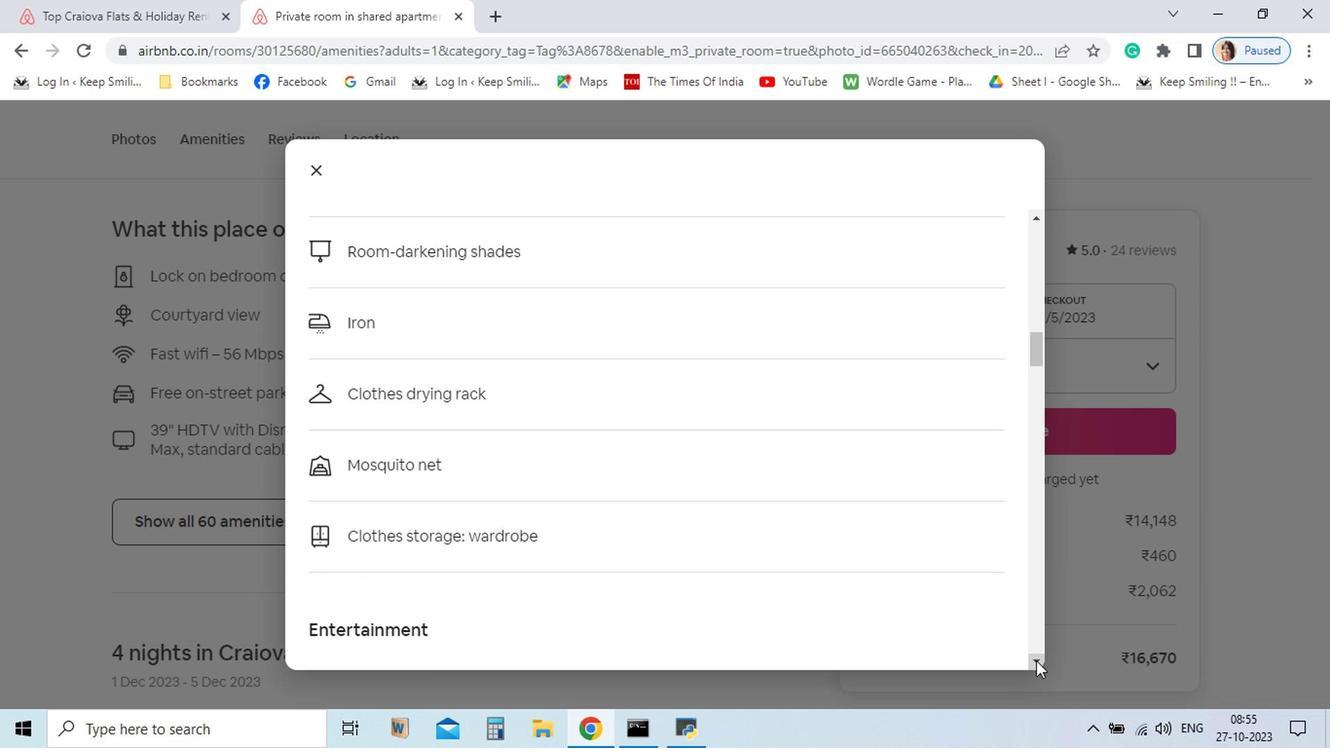 
Action: Mouse pressed left at (930, 663)
Screenshot: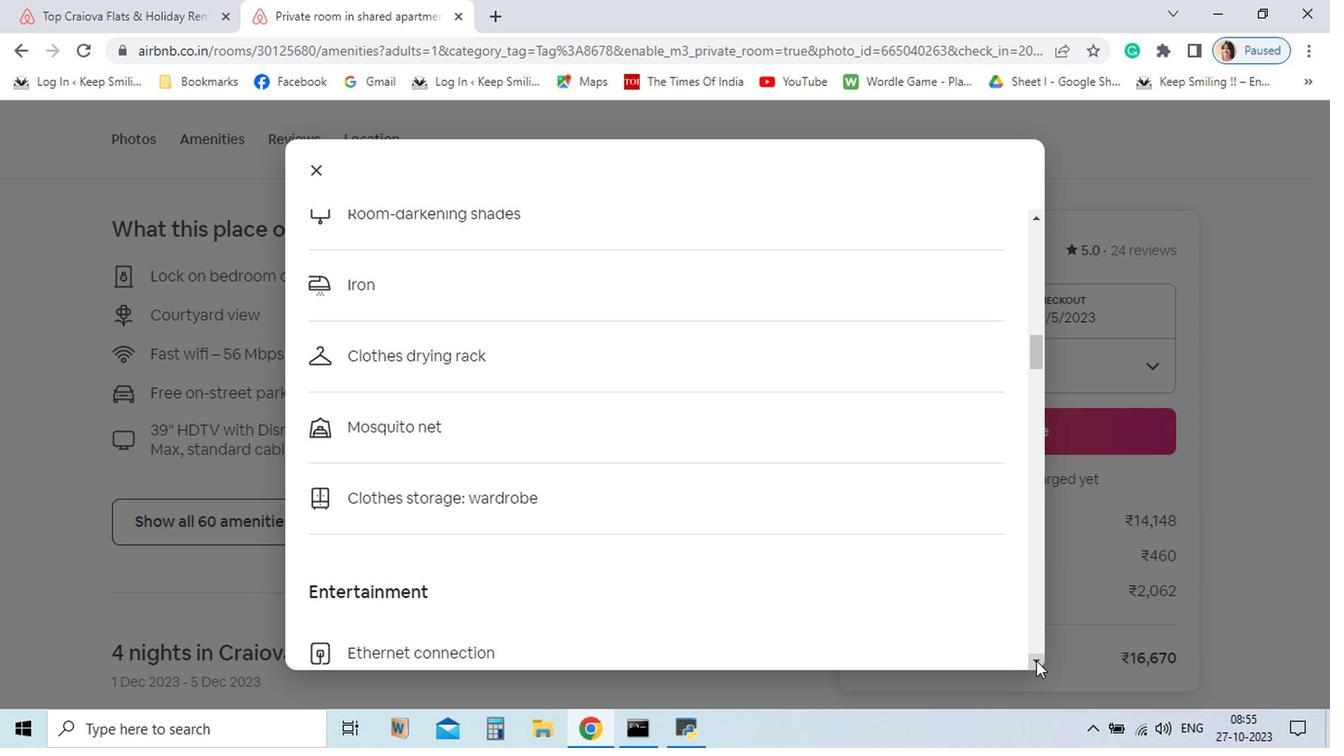 
Action: Mouse pressed left at (930, 663)
Screenshot: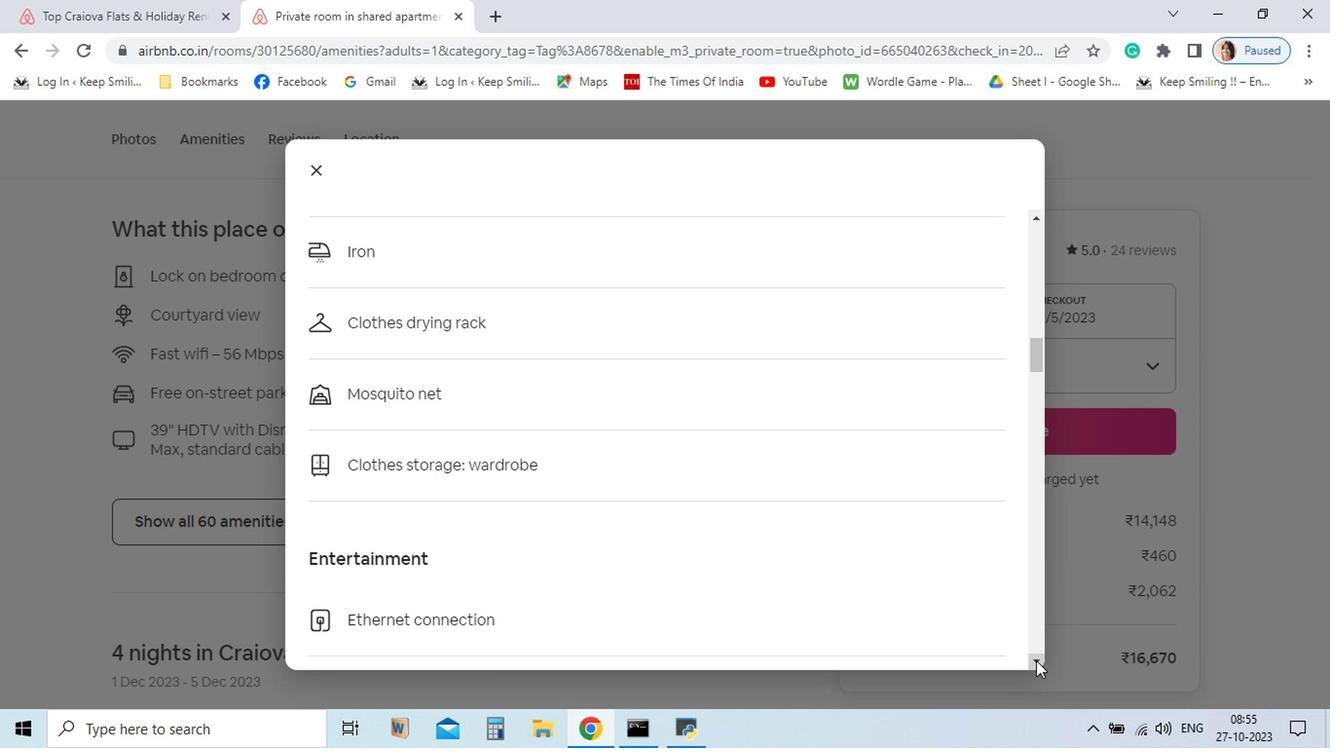 
Action: Mouse pressed left at (930, 663)
Screenshot: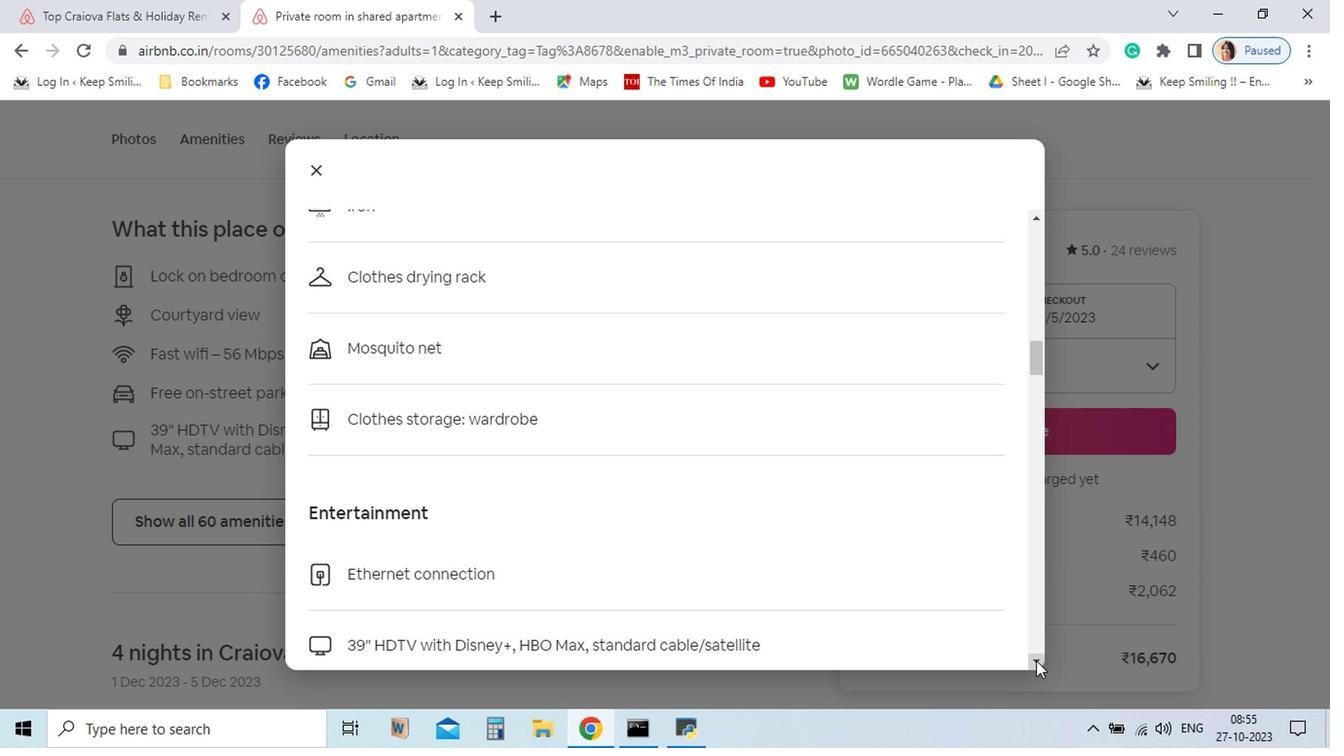 
Action: Mouse pressed left at (930, 663)
Screenshot: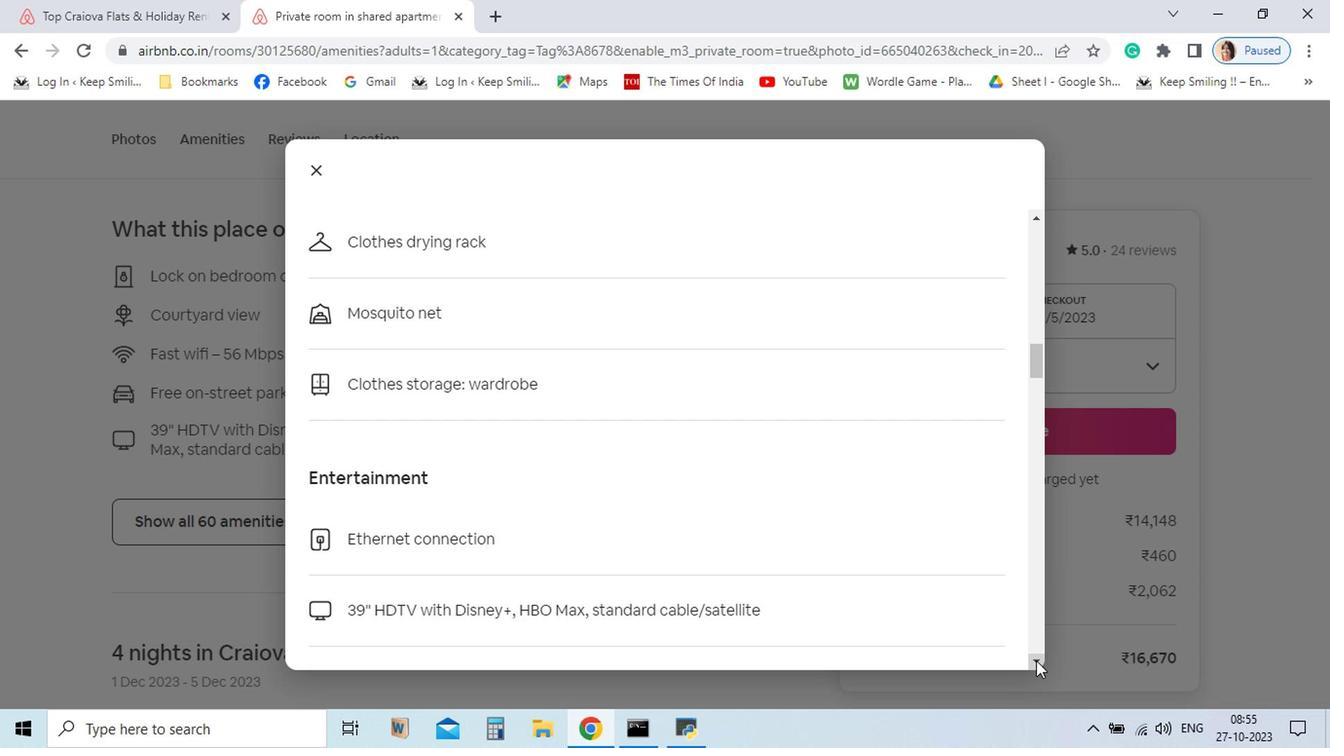 
Action: Mouse pressed left at (930, 663)
Screenshot: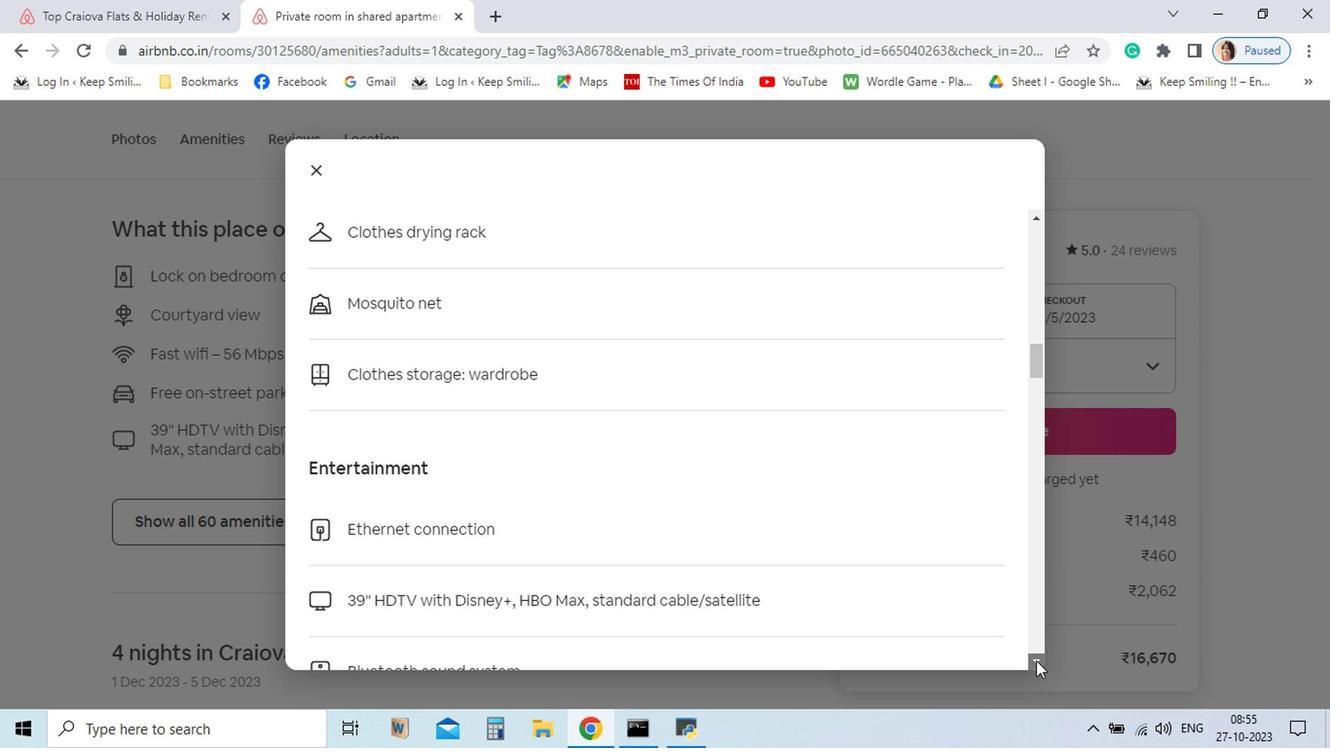 
Action: Mouse pressed left at (930, 663)
Screenshot: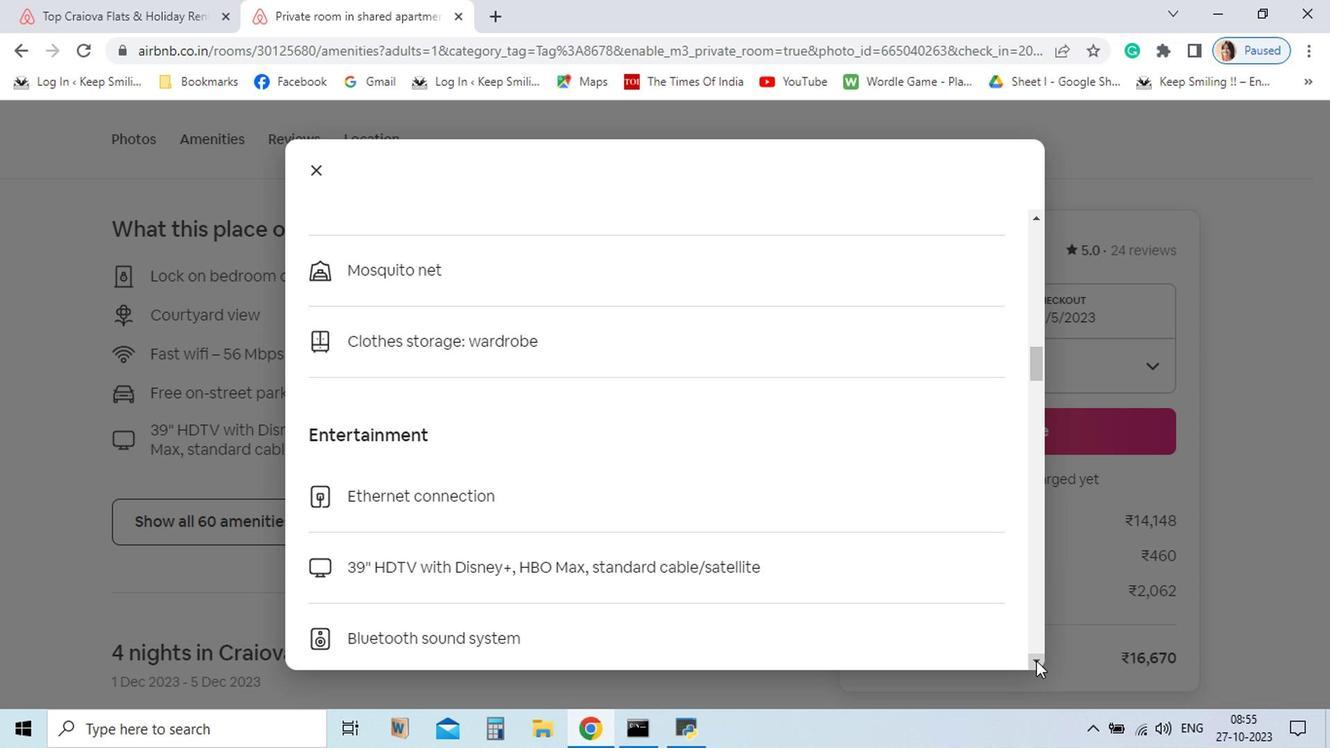 
Action: Mouse moved to (928, 662)
Screenshot: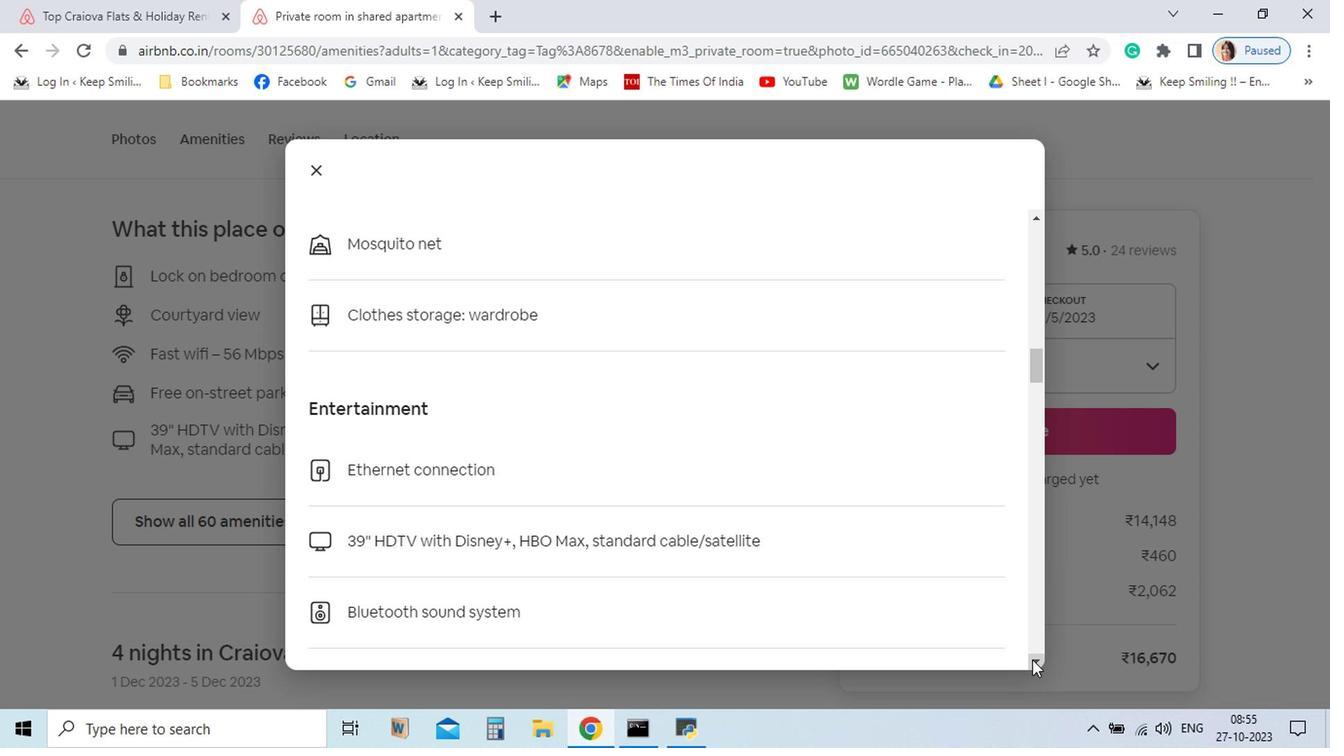 
Action: Mouse pressed left at (928, 662)
Screenshot: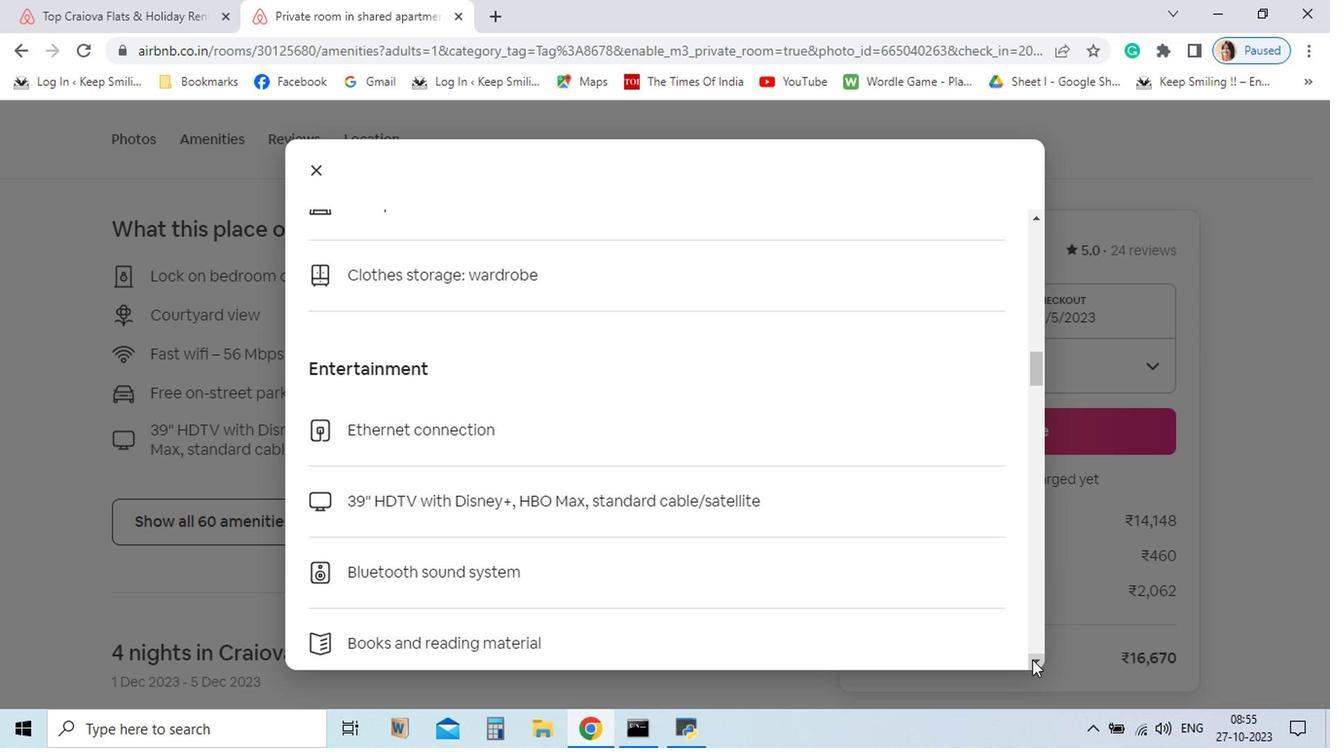 
Action: Mouse pressed left at (928, 662)
Screenshot: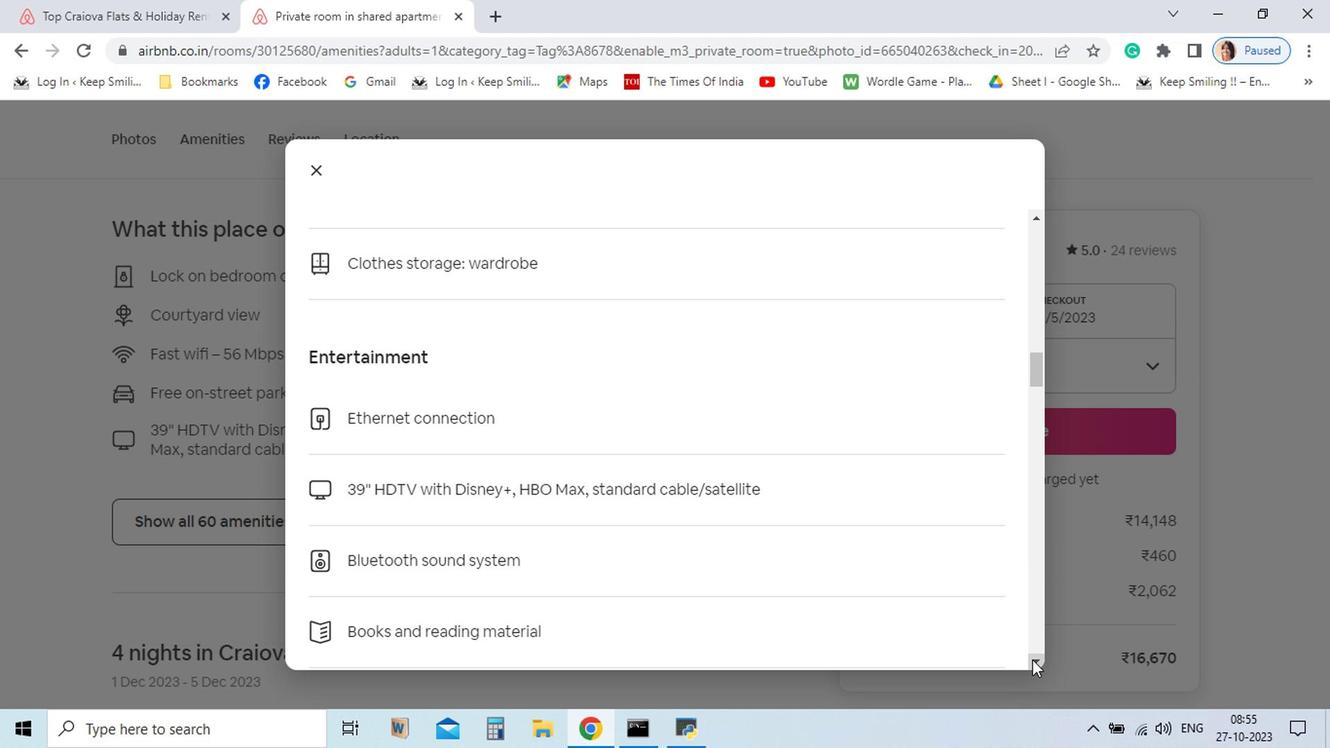 
Action: Mouse pressed left at (928, 662)
Screenshot: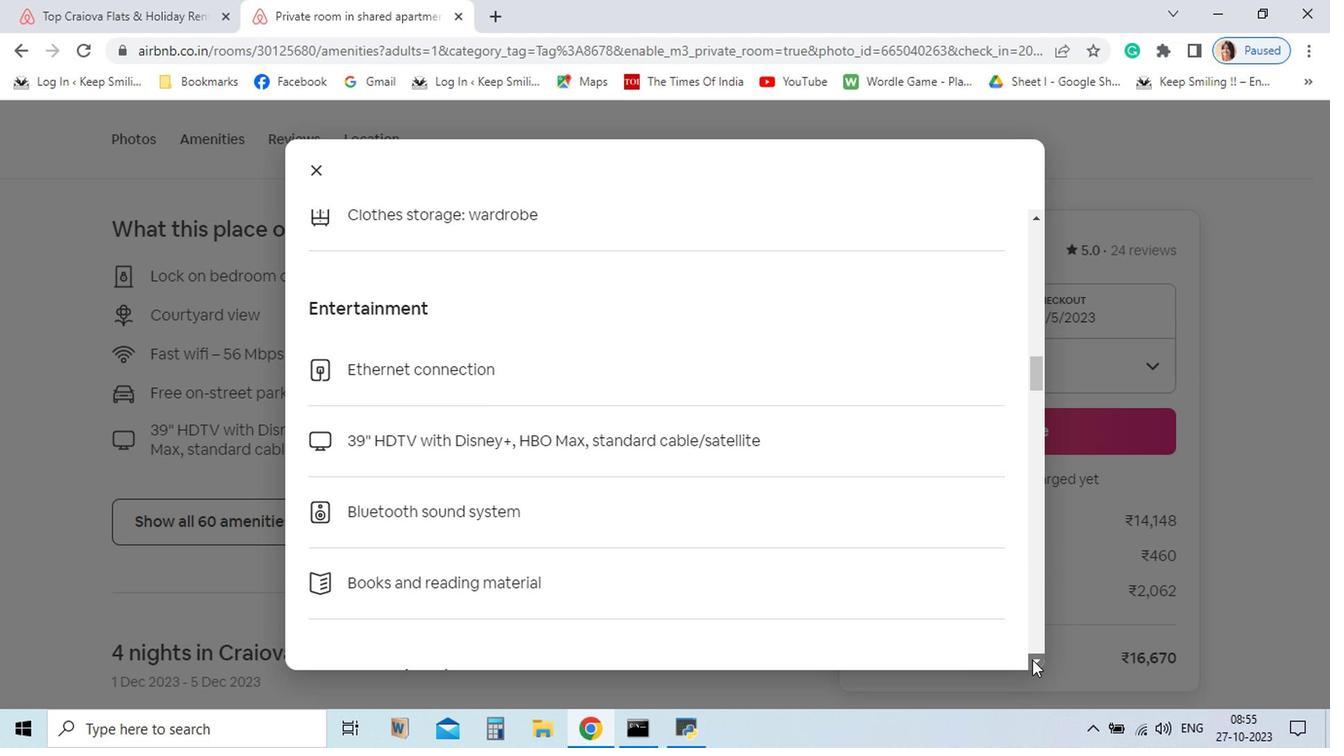 
Action: Mouse pressed left at (928, 662)
Screenshot: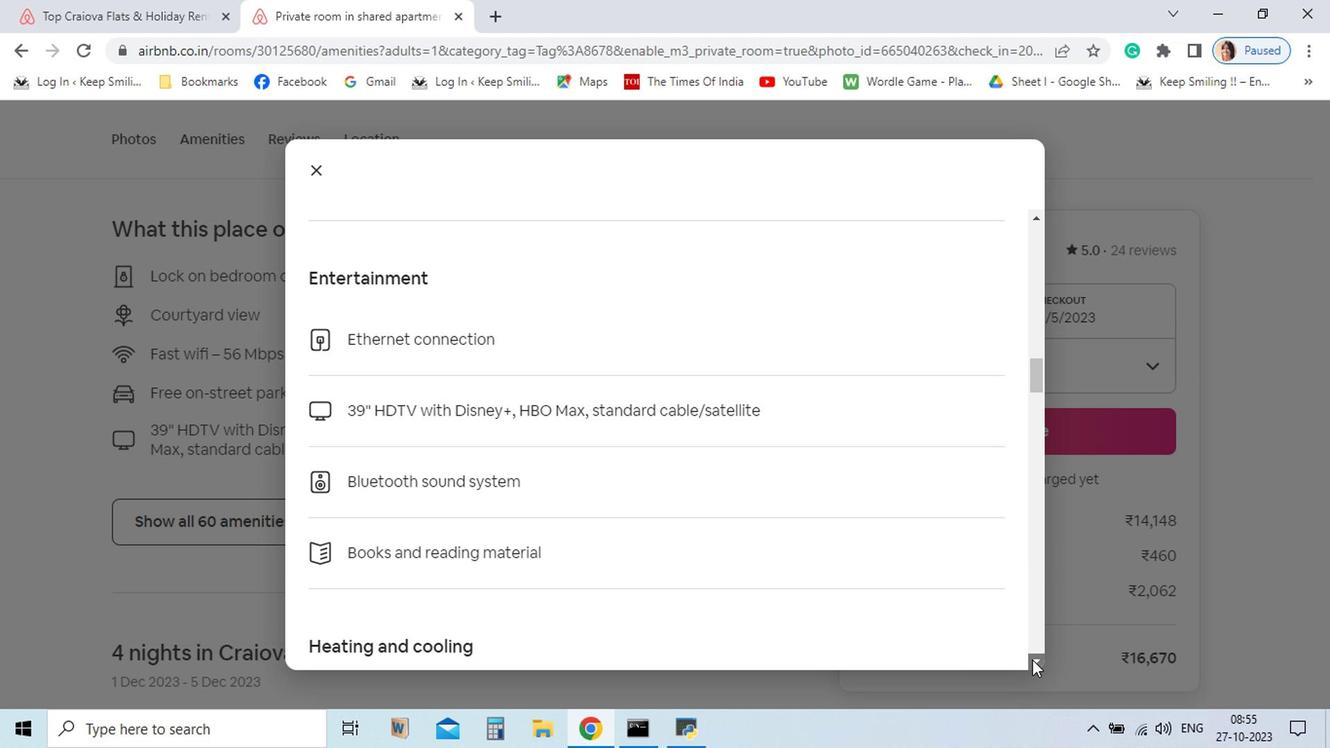 
Action: Mouse pressed left at (928, 662)
Screenshot: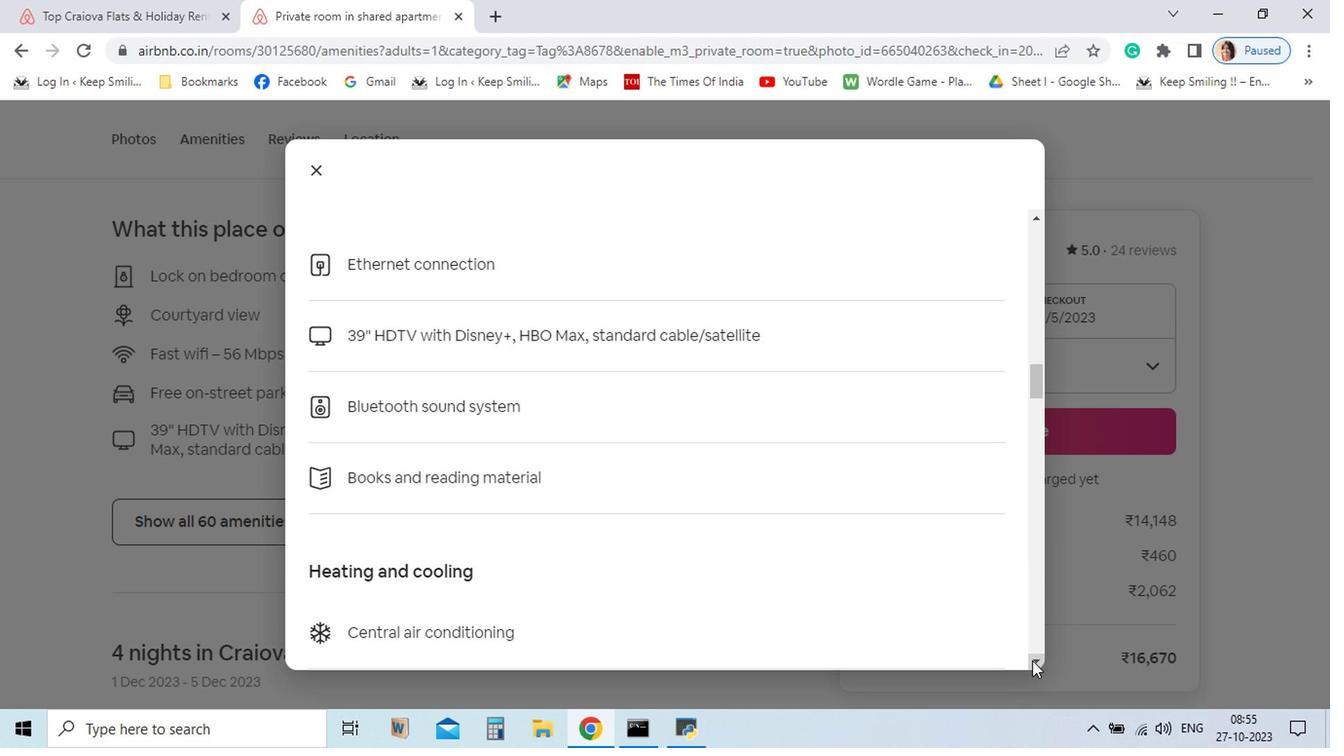 
Action: Mouse pressed left at (928, 662)
Screenshot: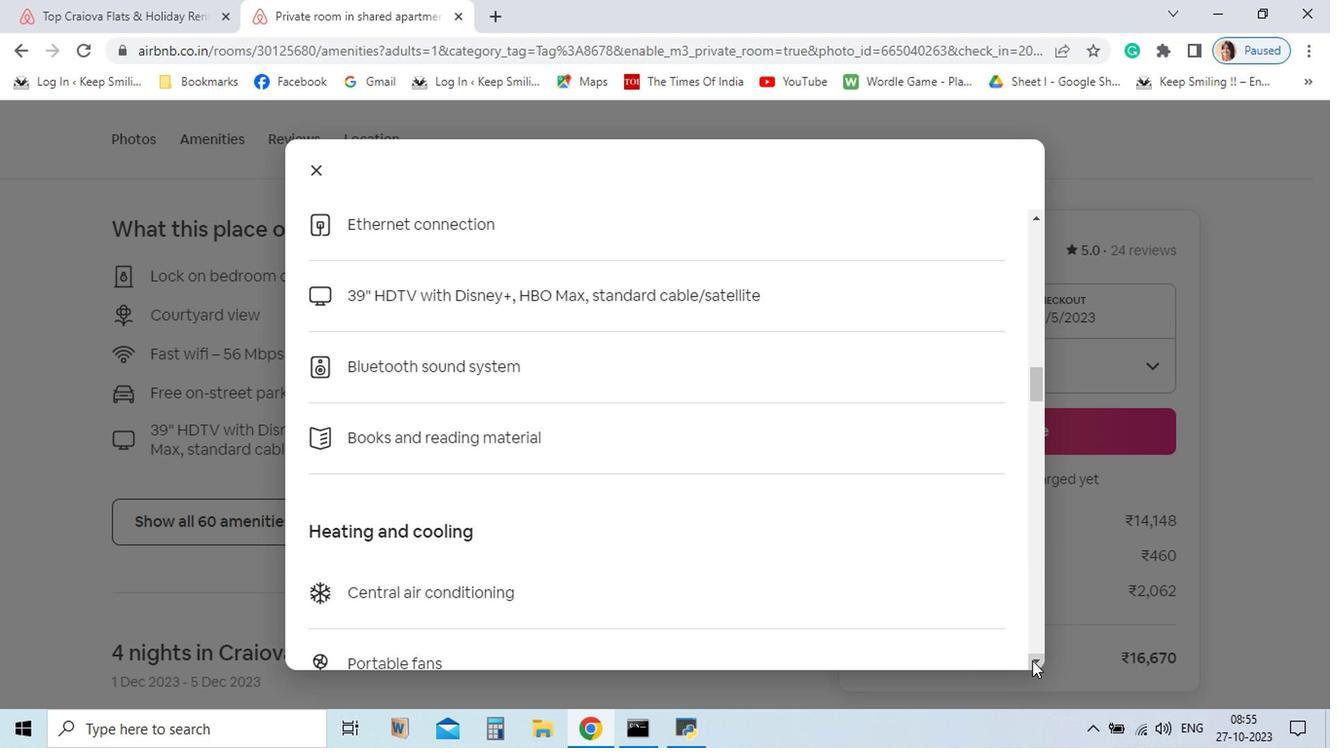 
Action: Mouse moved to (928, 663)
Screenshot: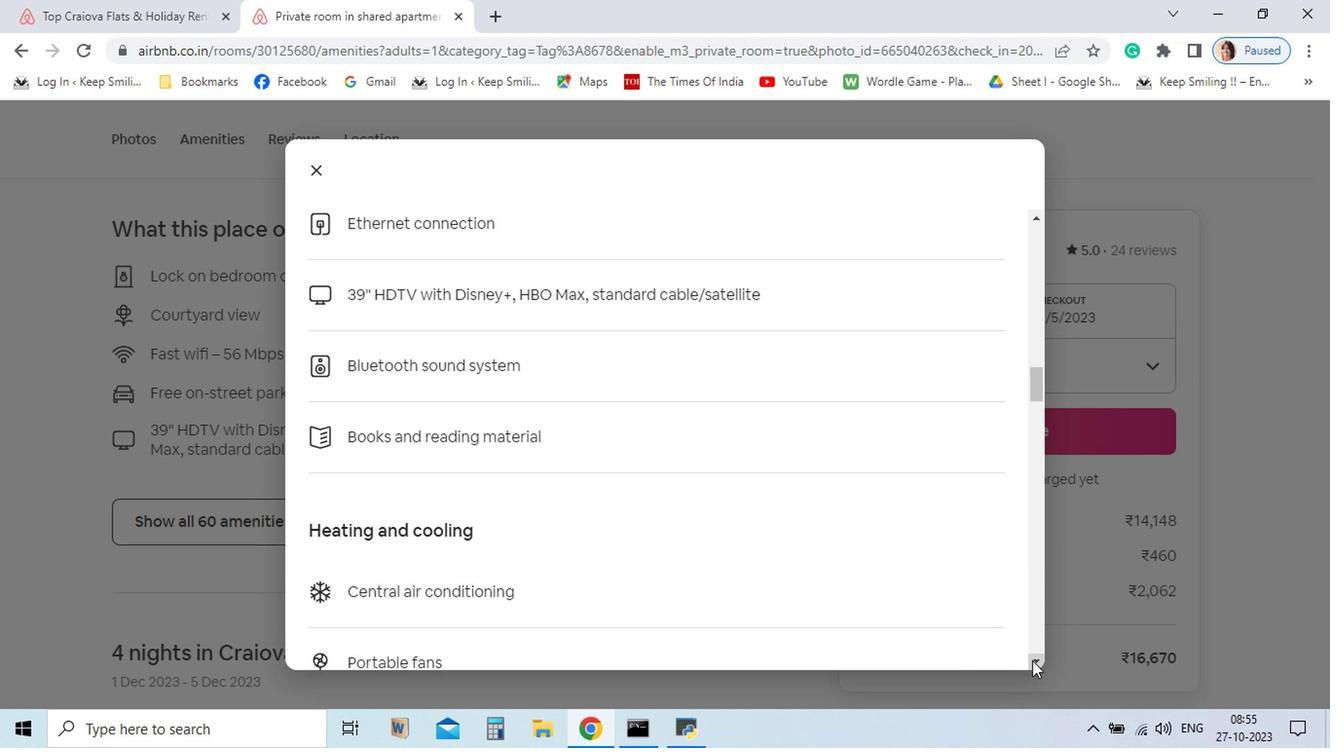 
Action: Mouse pressed left at (928, 663)
Screenshot: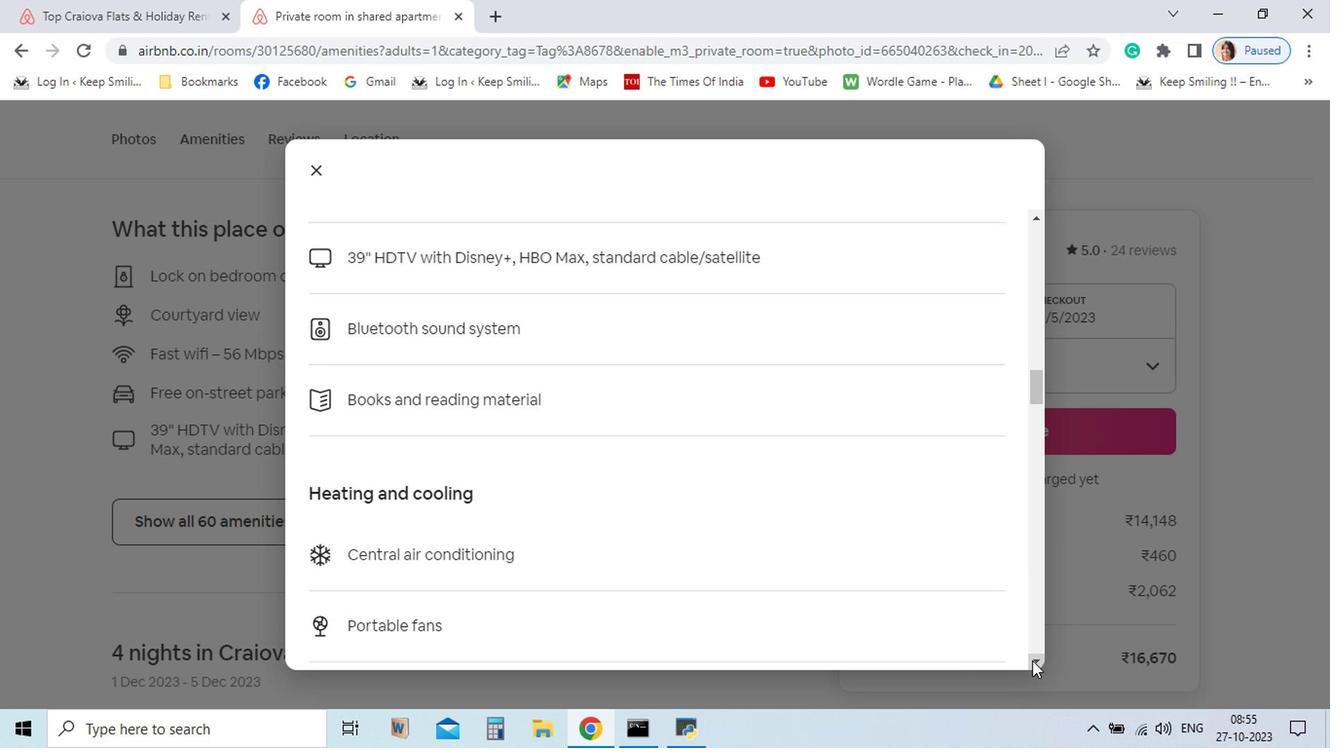 
Action: Mouse pressed left at (928, 663)
Screenshot: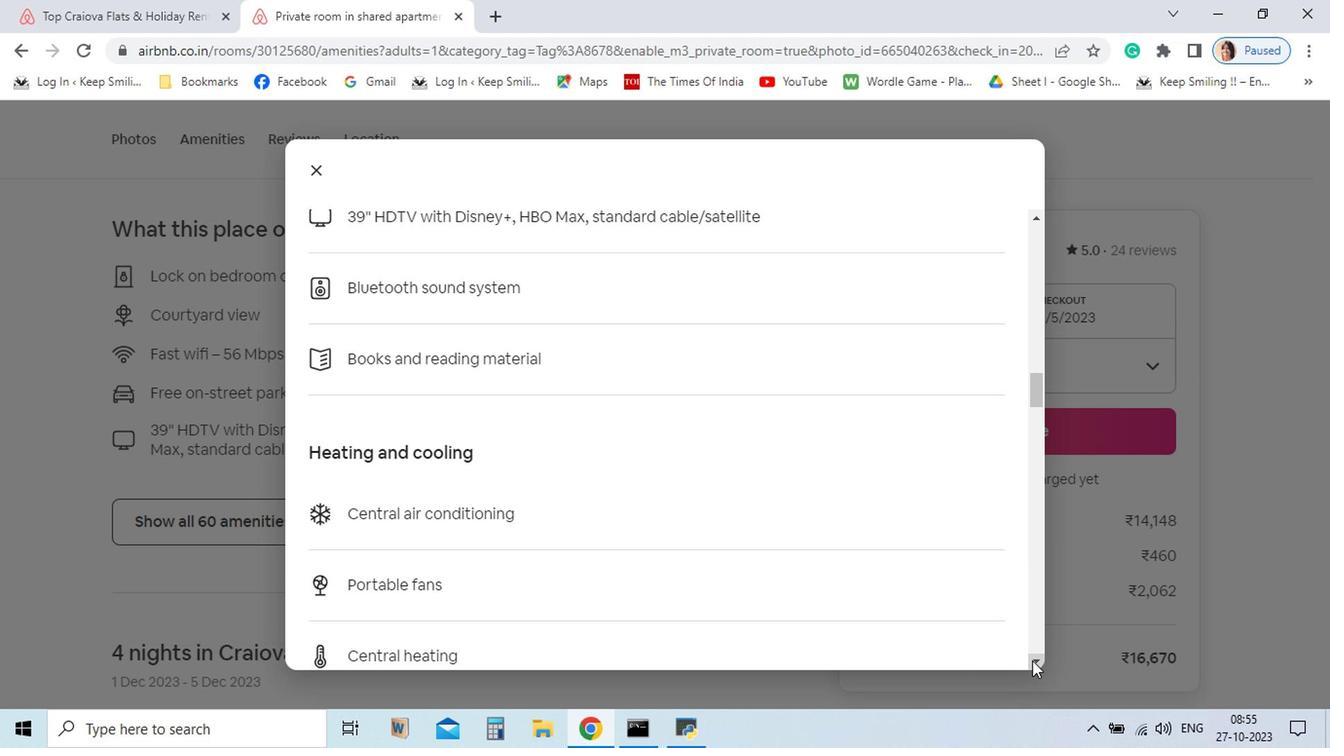 
Action: Mouse pressed left at (928, 663)
Screenshot: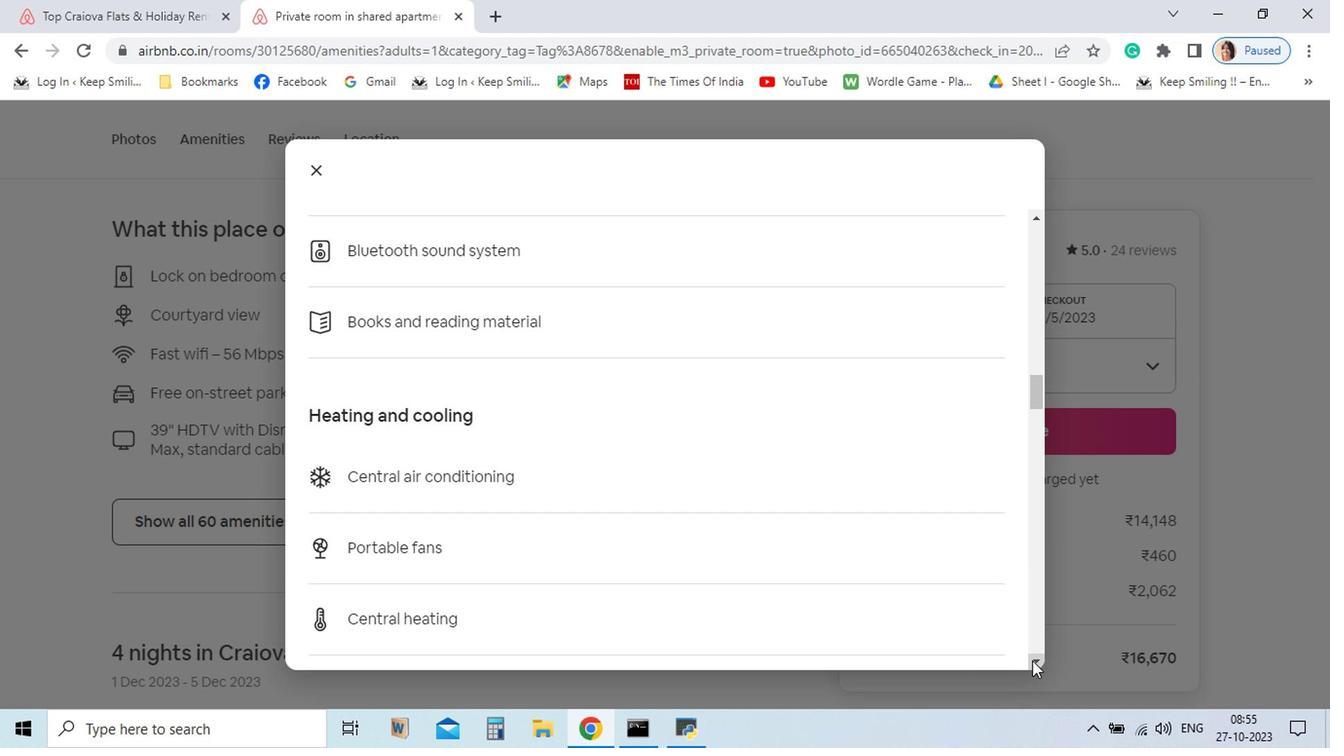 
Action: Mouse pressed left at (928, 663)
Screenshot: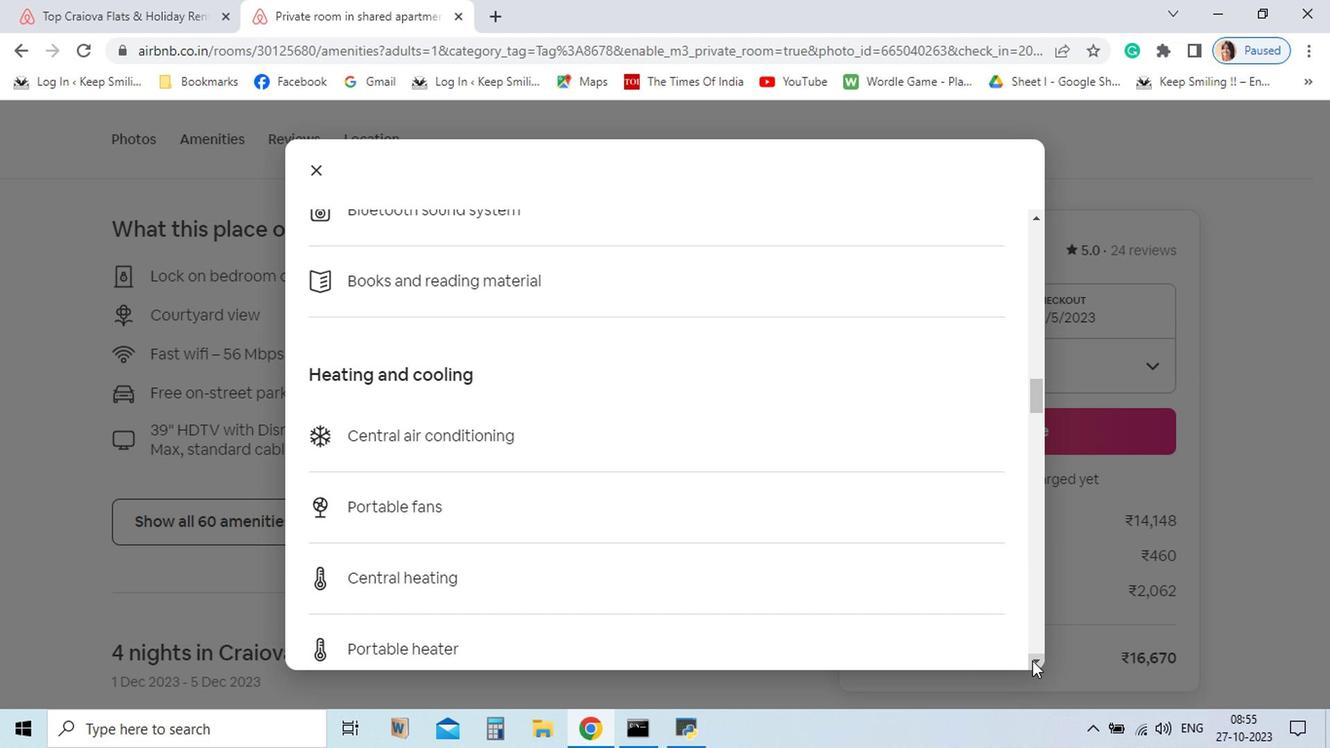 
Action: Mouse pressed left at (928, 663)
Screenshot: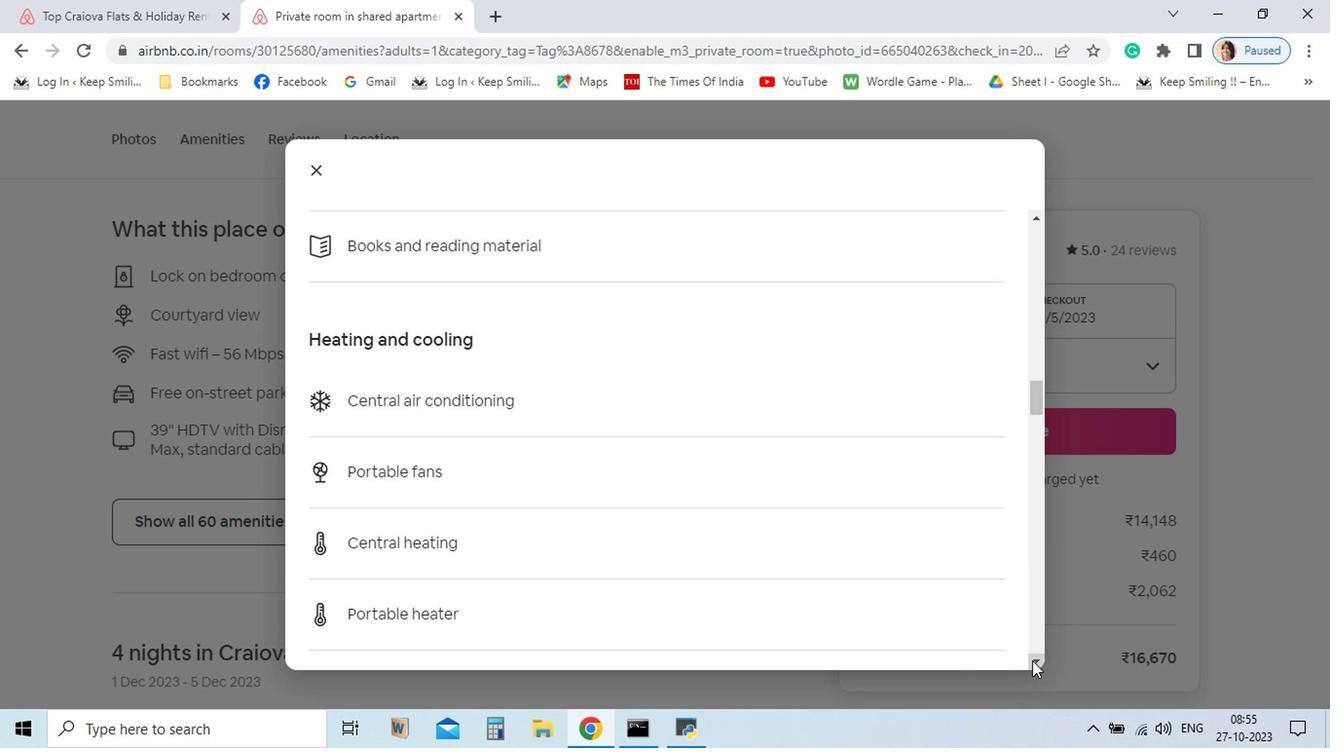 
Action: Mouse pressed left at (928, 663)
Screenshot: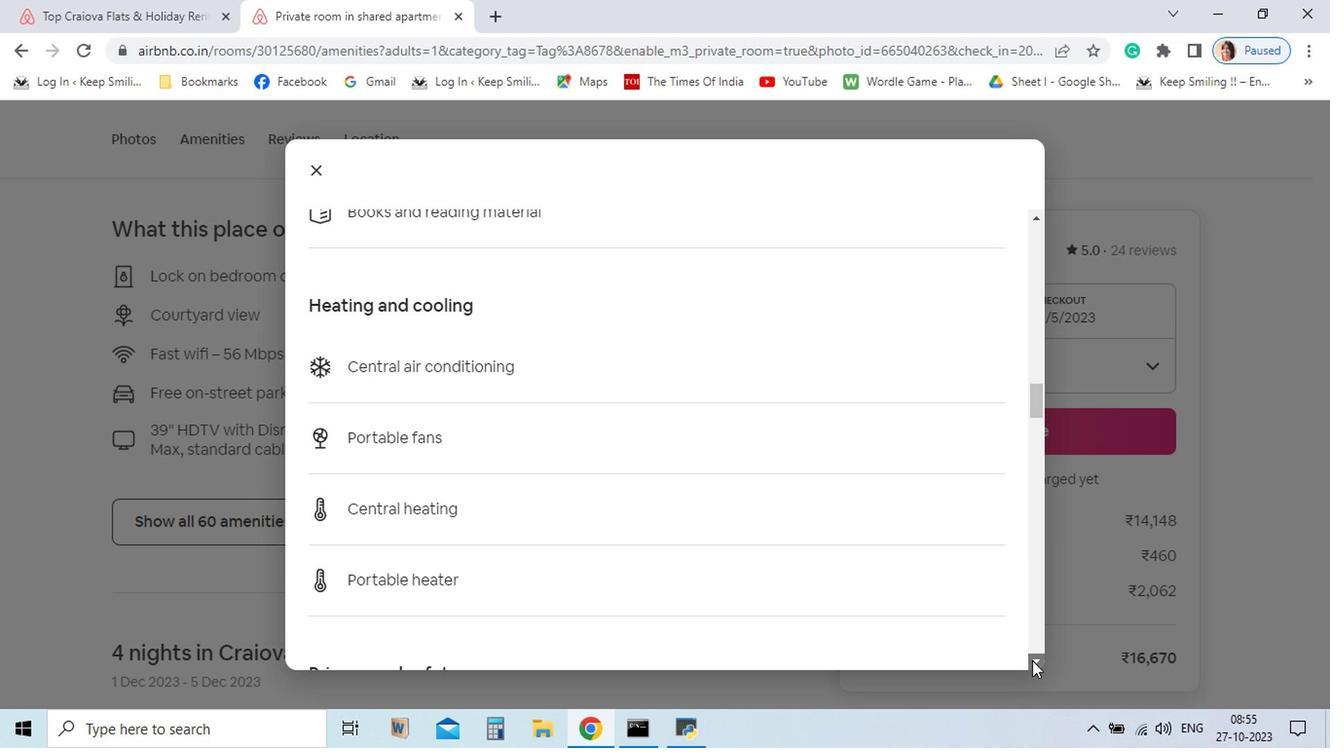 
Action: Mouse pressed left at (928, 663)
Screenshot: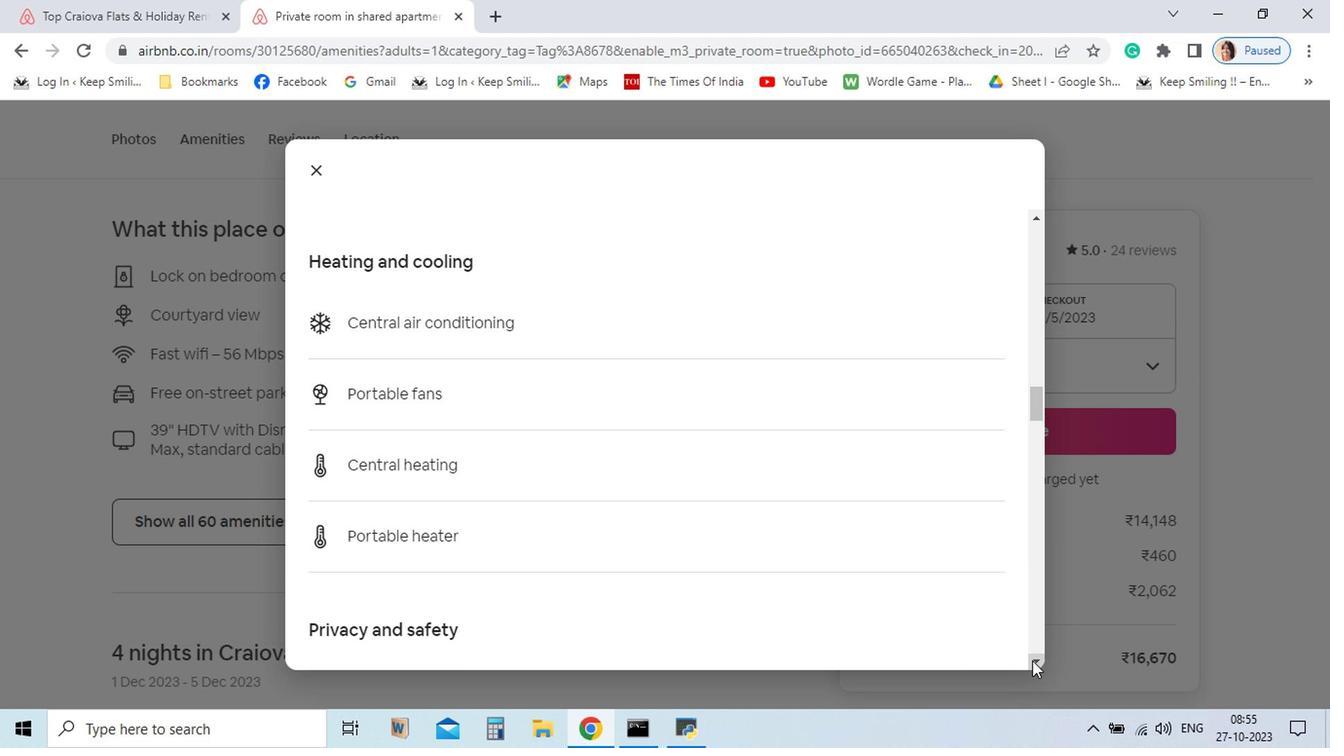 
Action: Mouse pressed left at (928, 663)
Screenshot: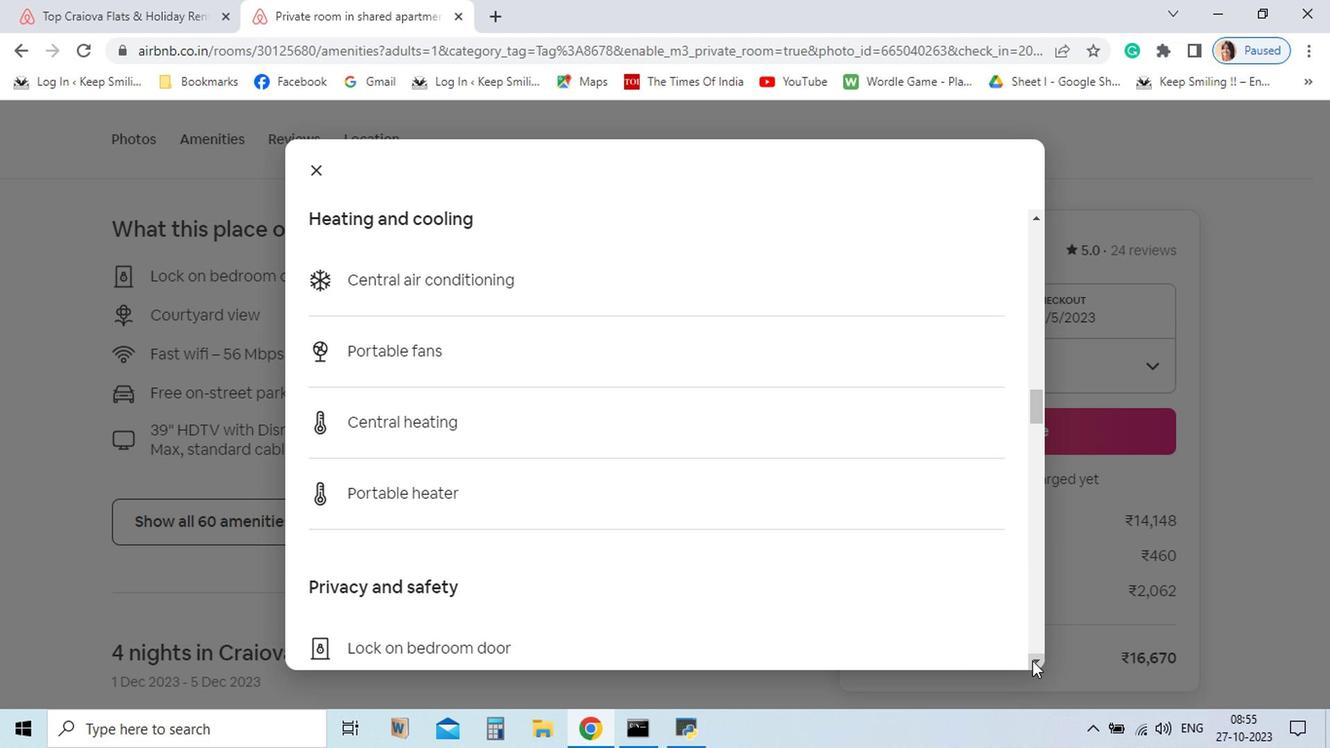
Action: Mouse pressed left at (928, 663)
Screenshot: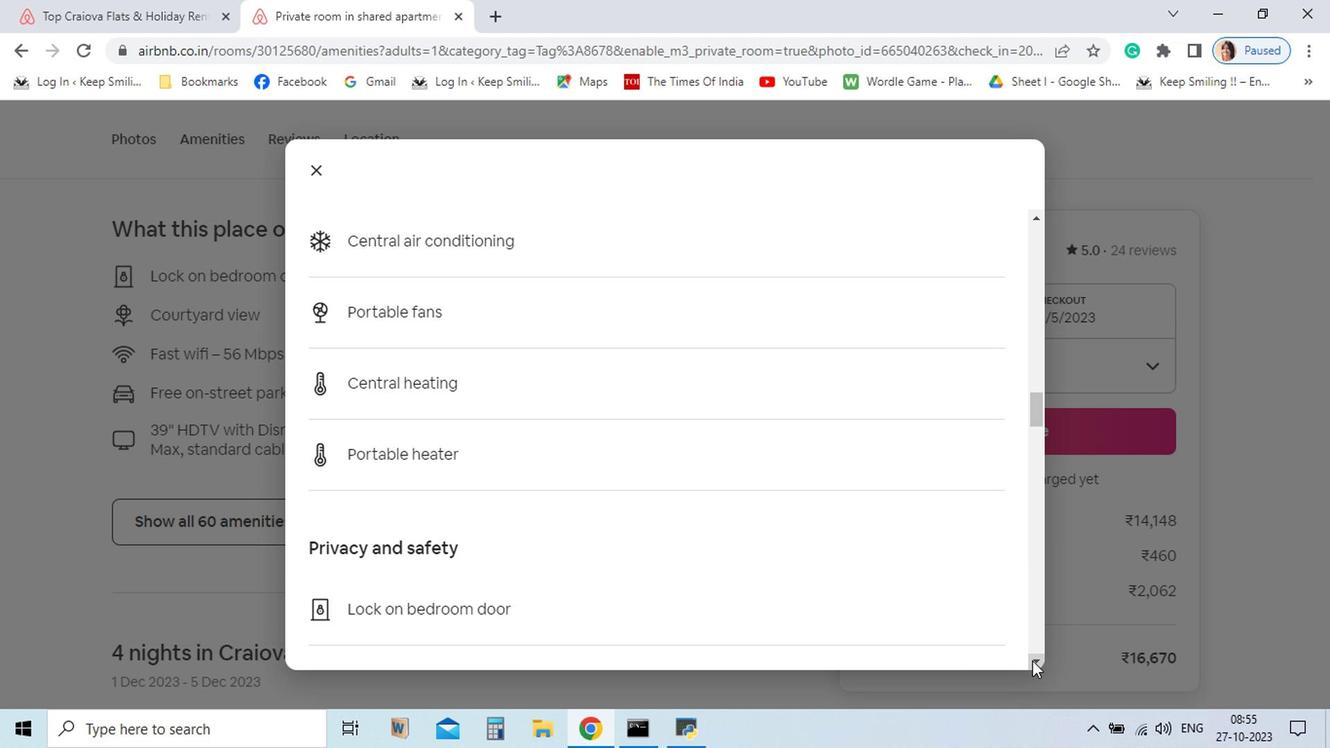 
Action: Mouse pressed left at (928, 663)
Screenshot: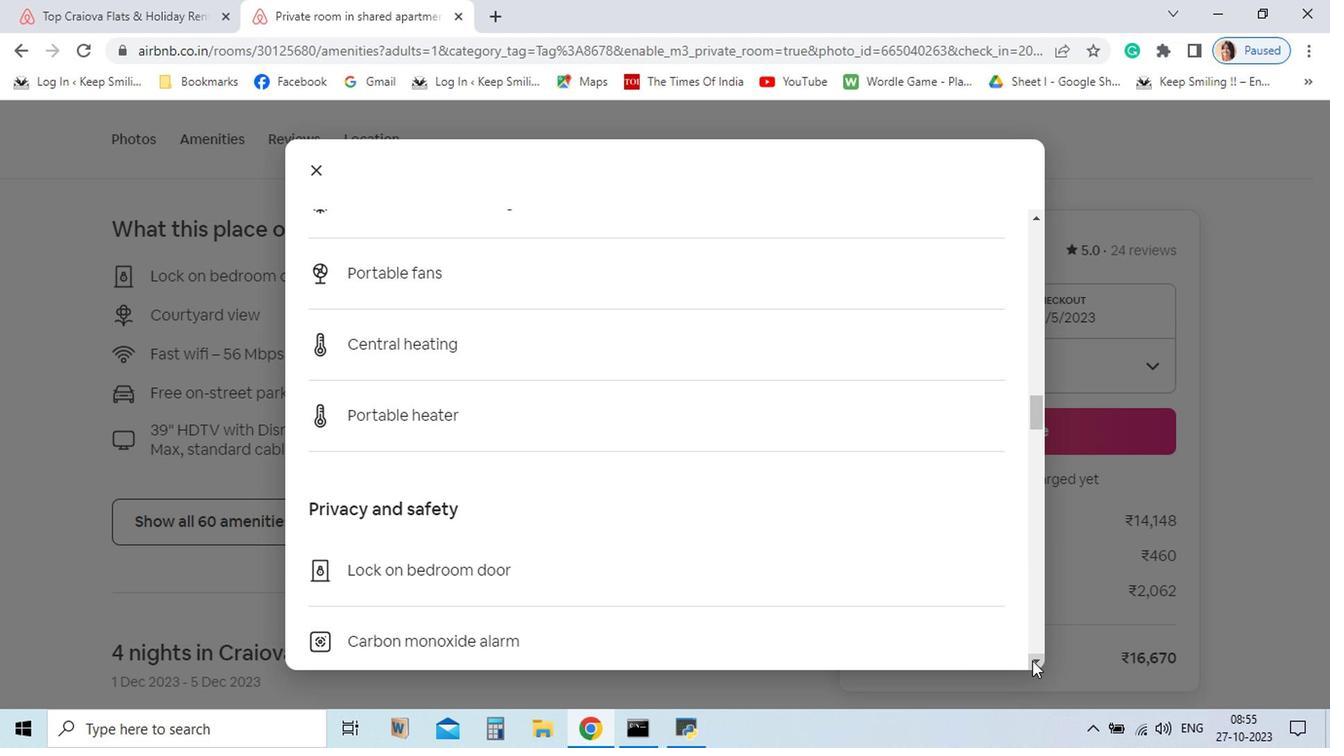 
Action: Mouse pressed left at (928, 663)
Screenshot: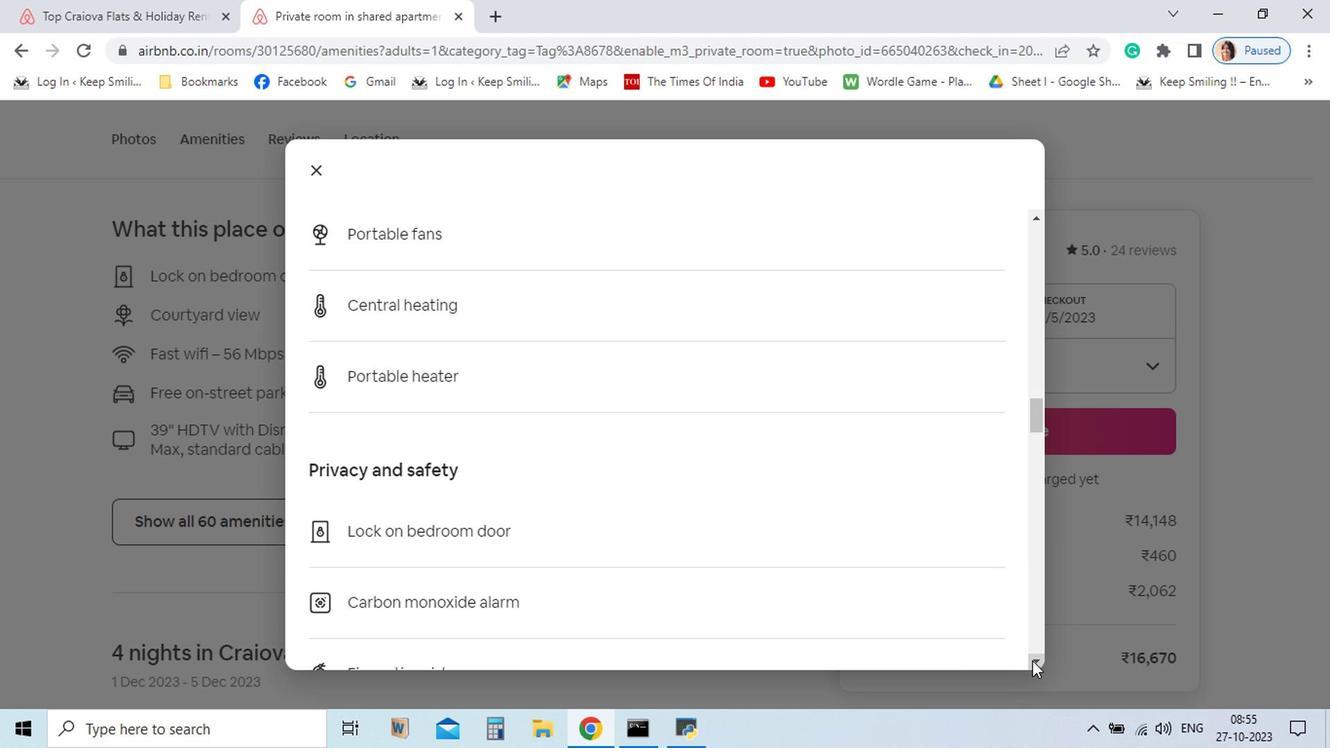 
Action: Mouse pressed left at (928, 663)
Screenshot: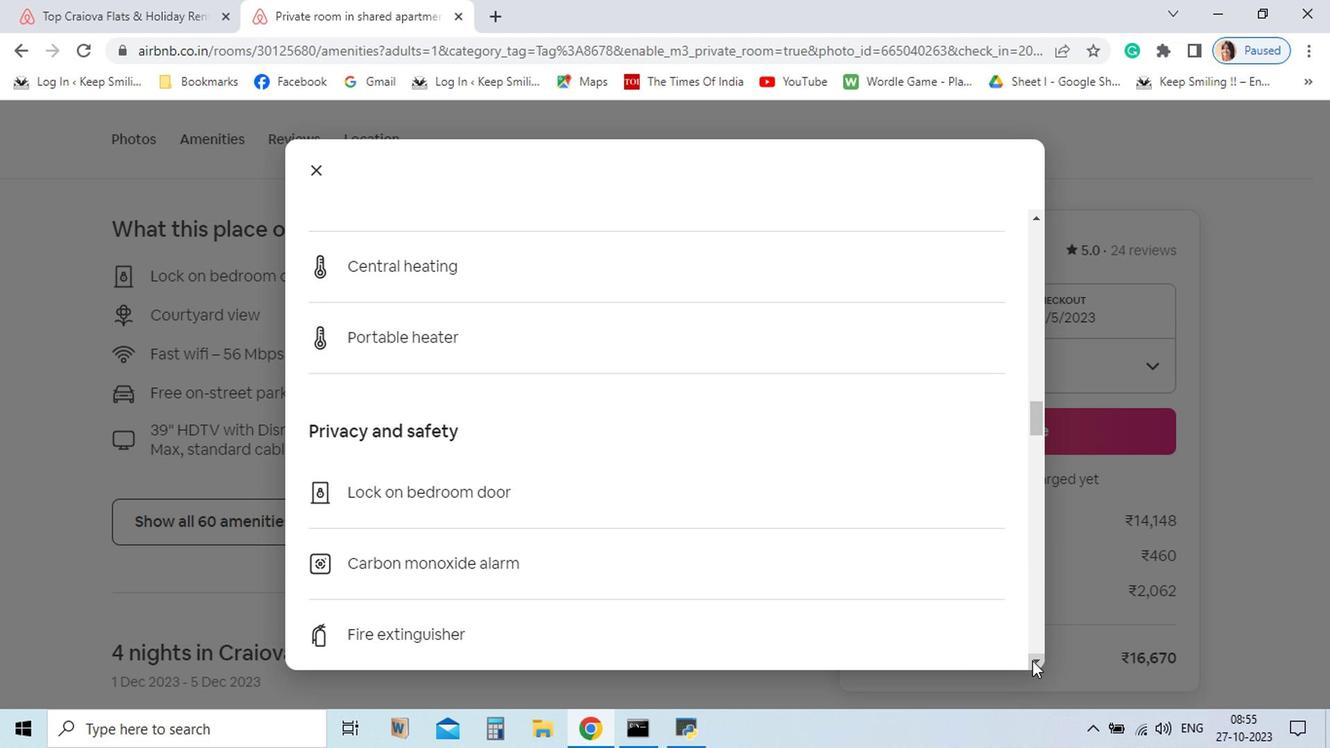 
Action: Mouse pressed left at (928, 663)
Screenshot: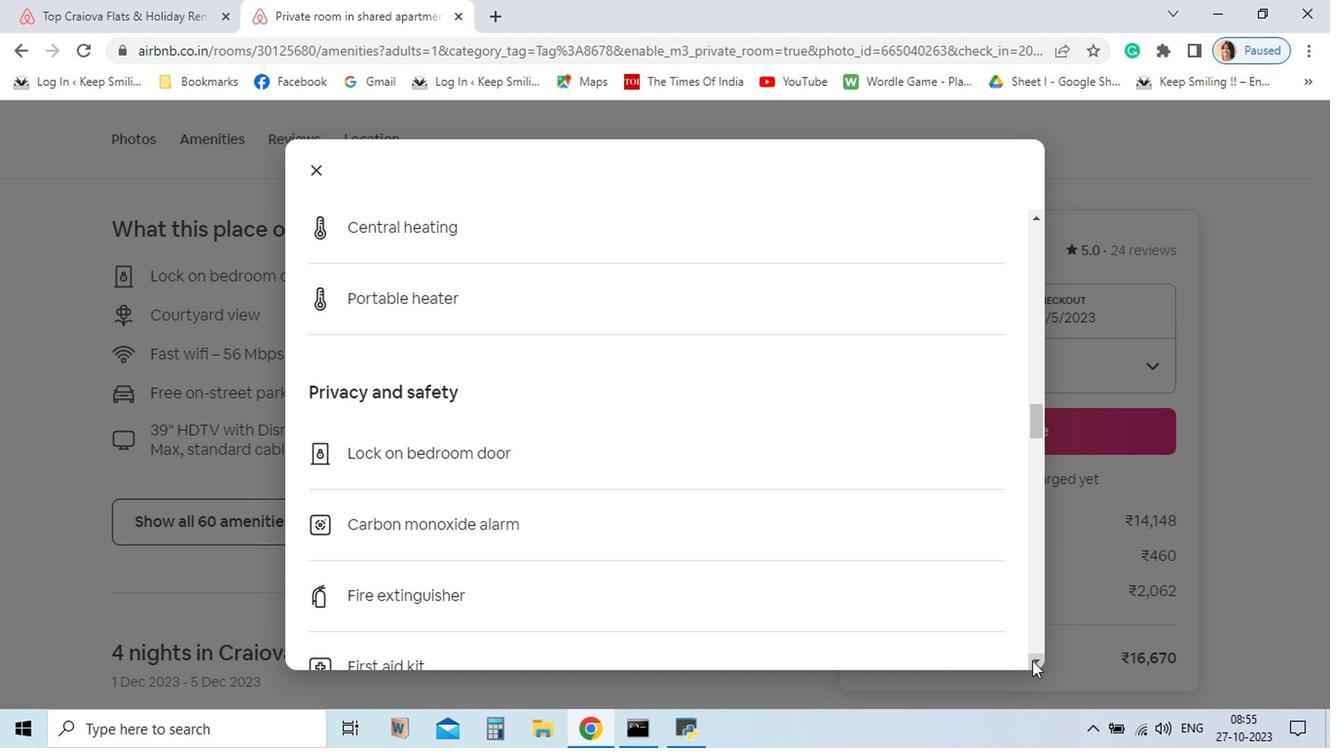 
Action: Mouse pressed left at (928, 663)
Screenshot: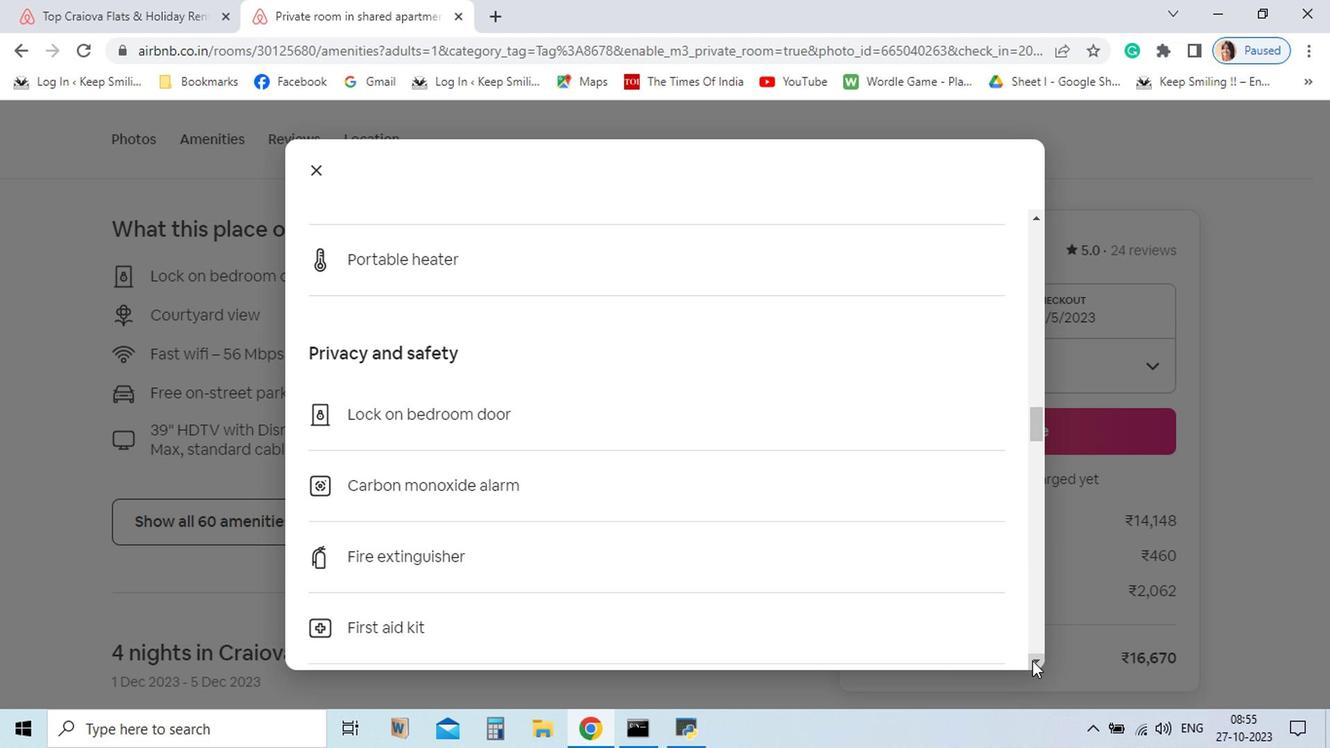 
Action: Mouse pressed left at (928, 663)
Screenshot: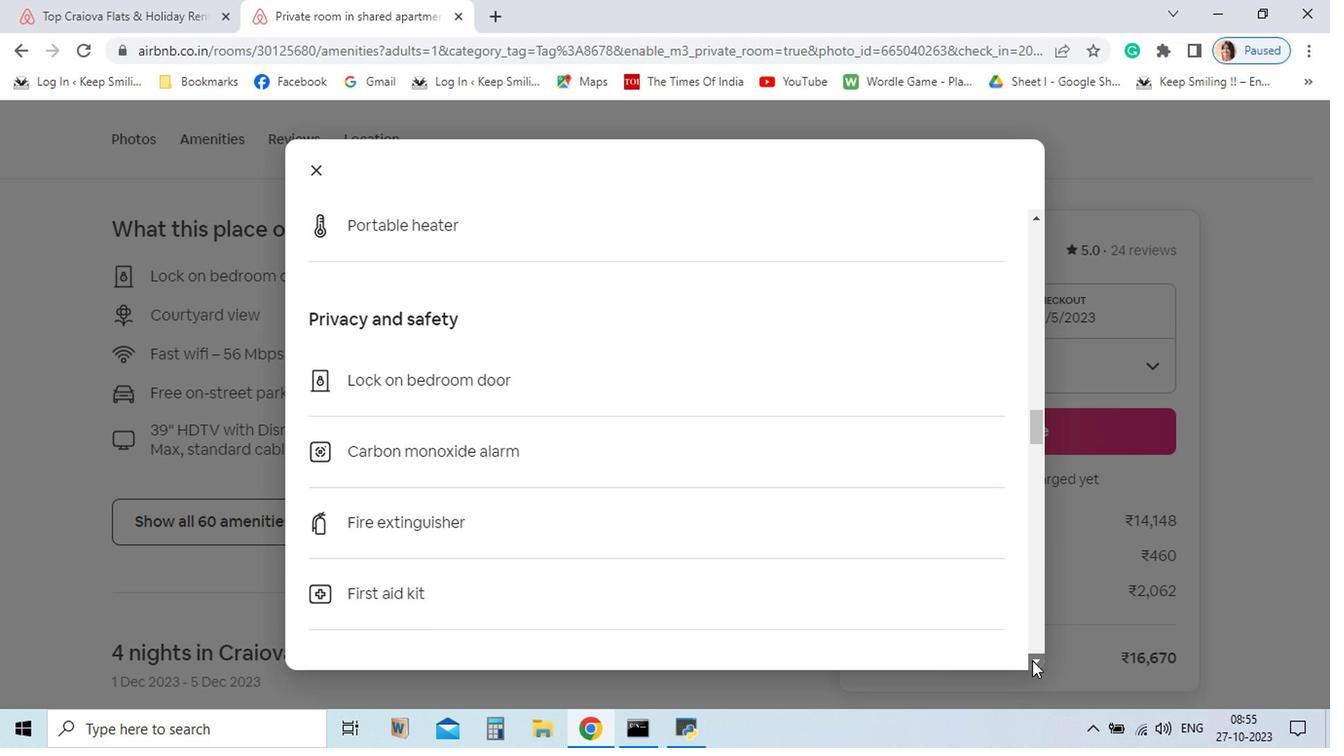 
Action: Mouse pressed left at (928, 663)
Screenshot: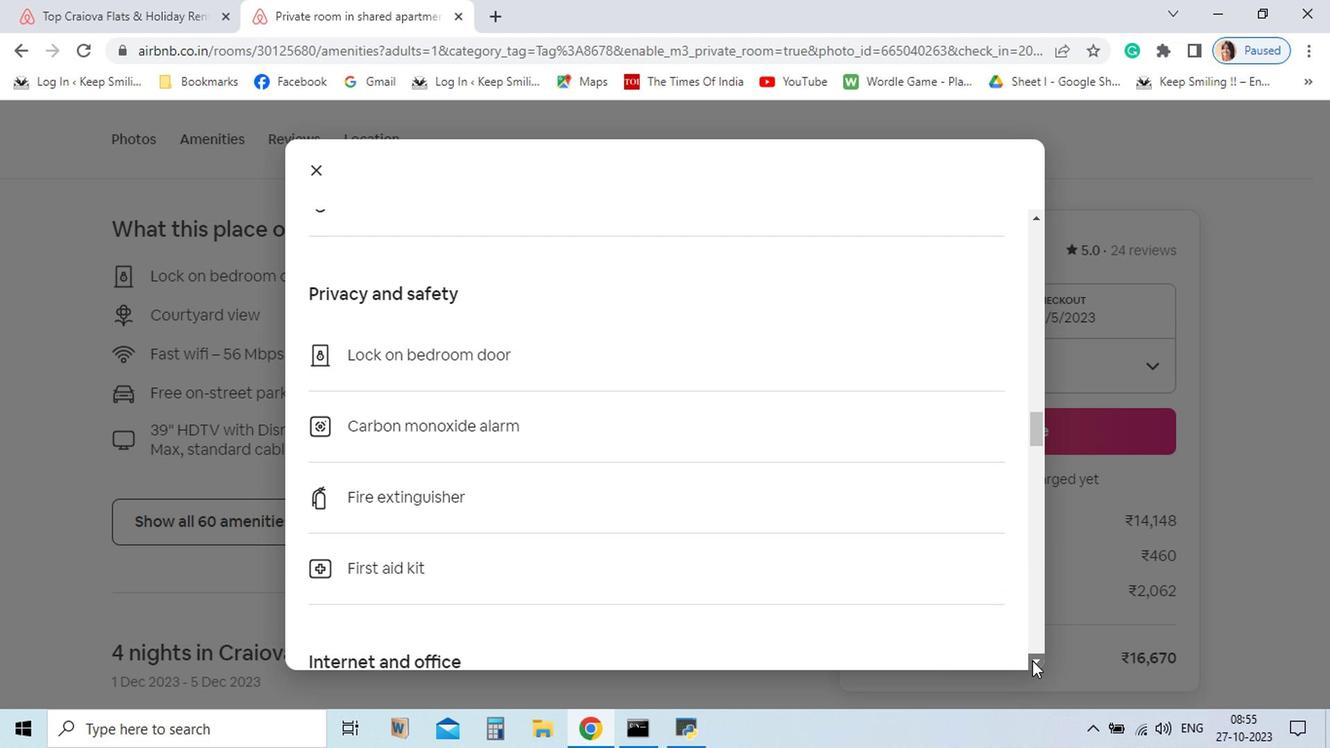 
Action: Mouse pressed left at (928, 663)
Screenshot: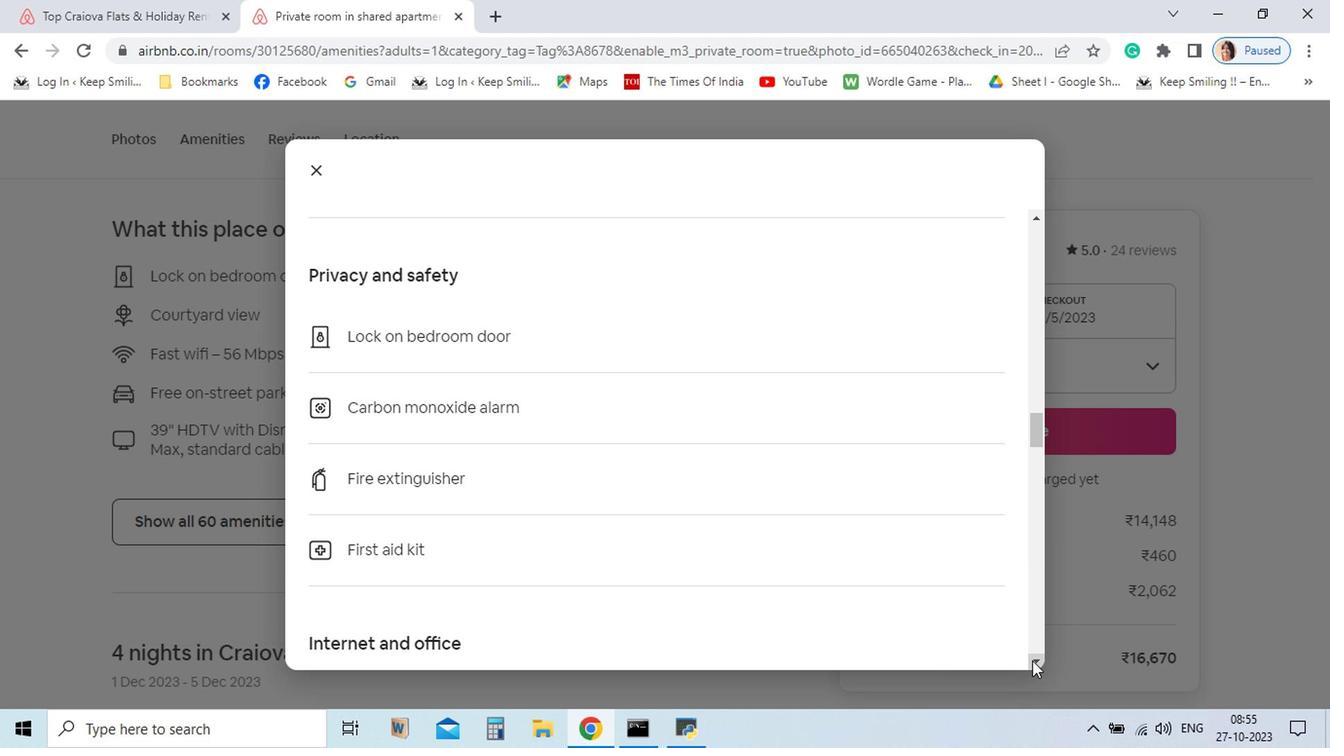 
Action: Mouse pressed left at (928, 663)
Screenshot: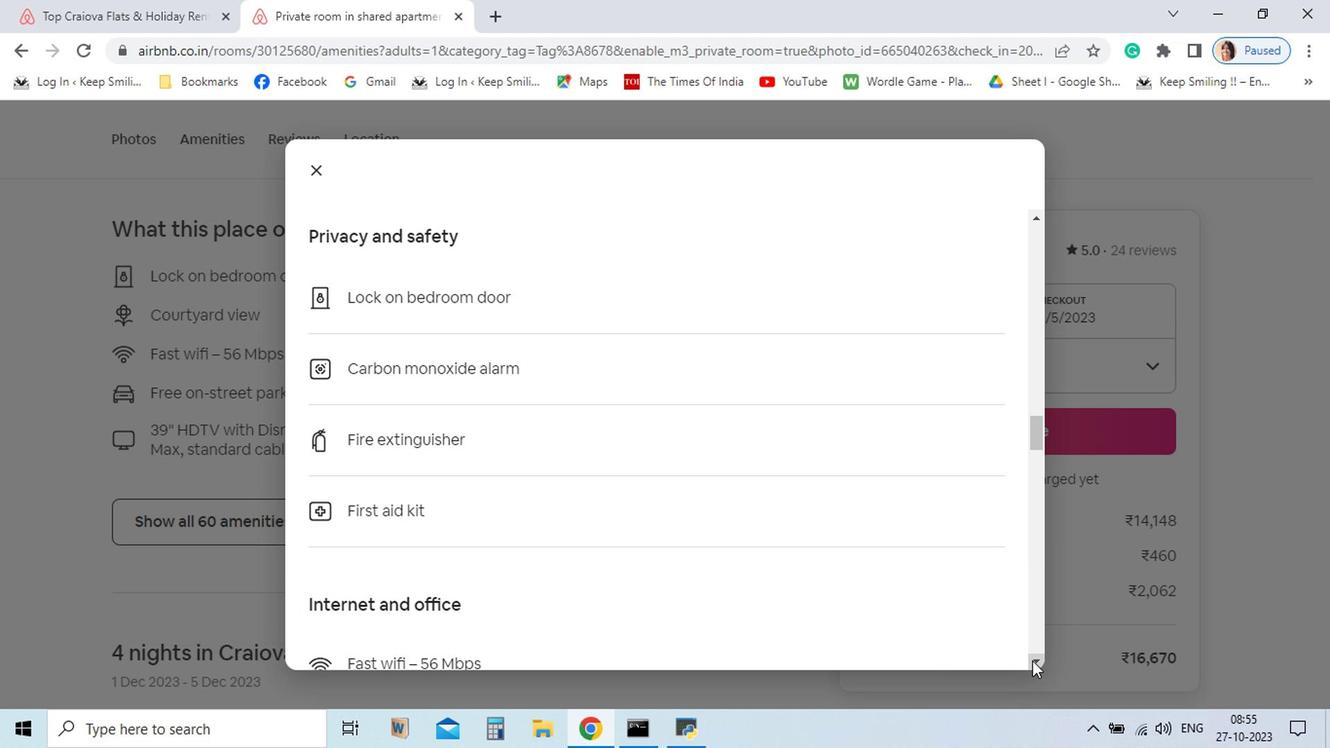 
Action: Mouse pressed left at (928, 663)
Screenshot: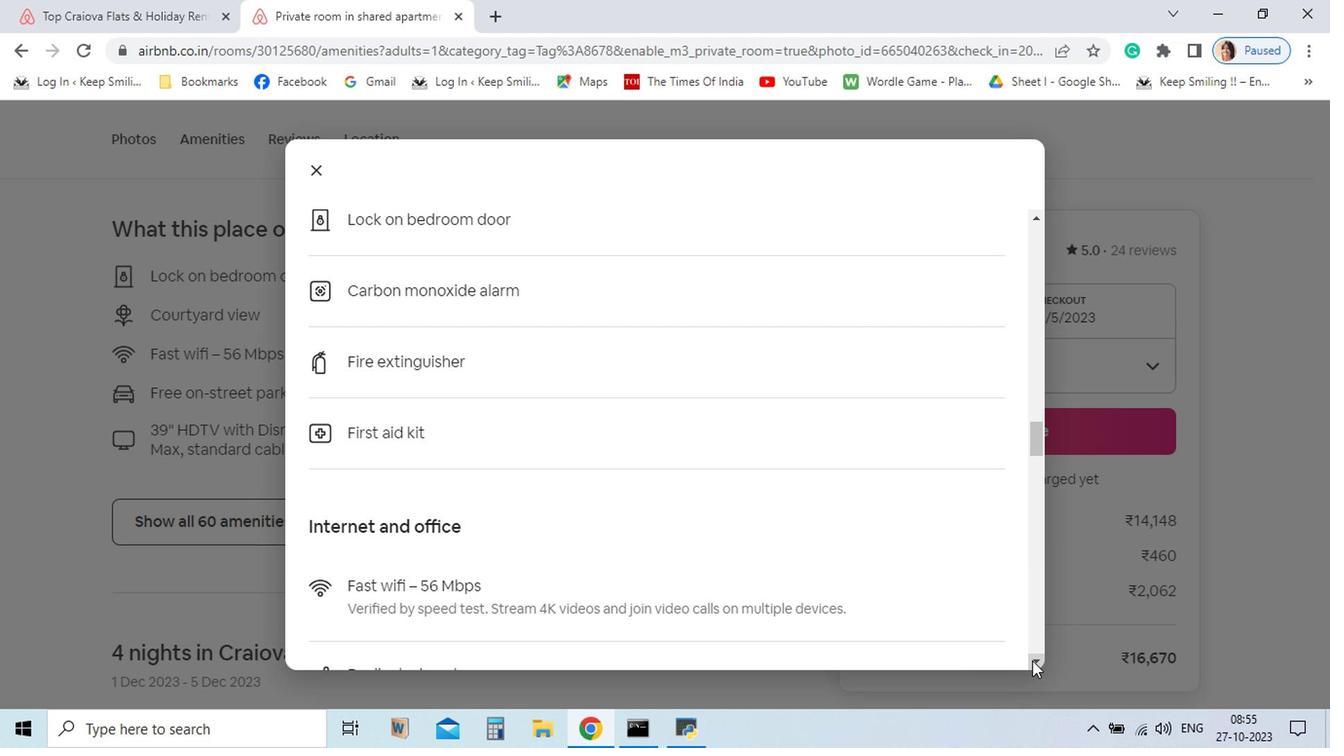 
Action: Mouse pressed left at (928, 663)
Screenshot: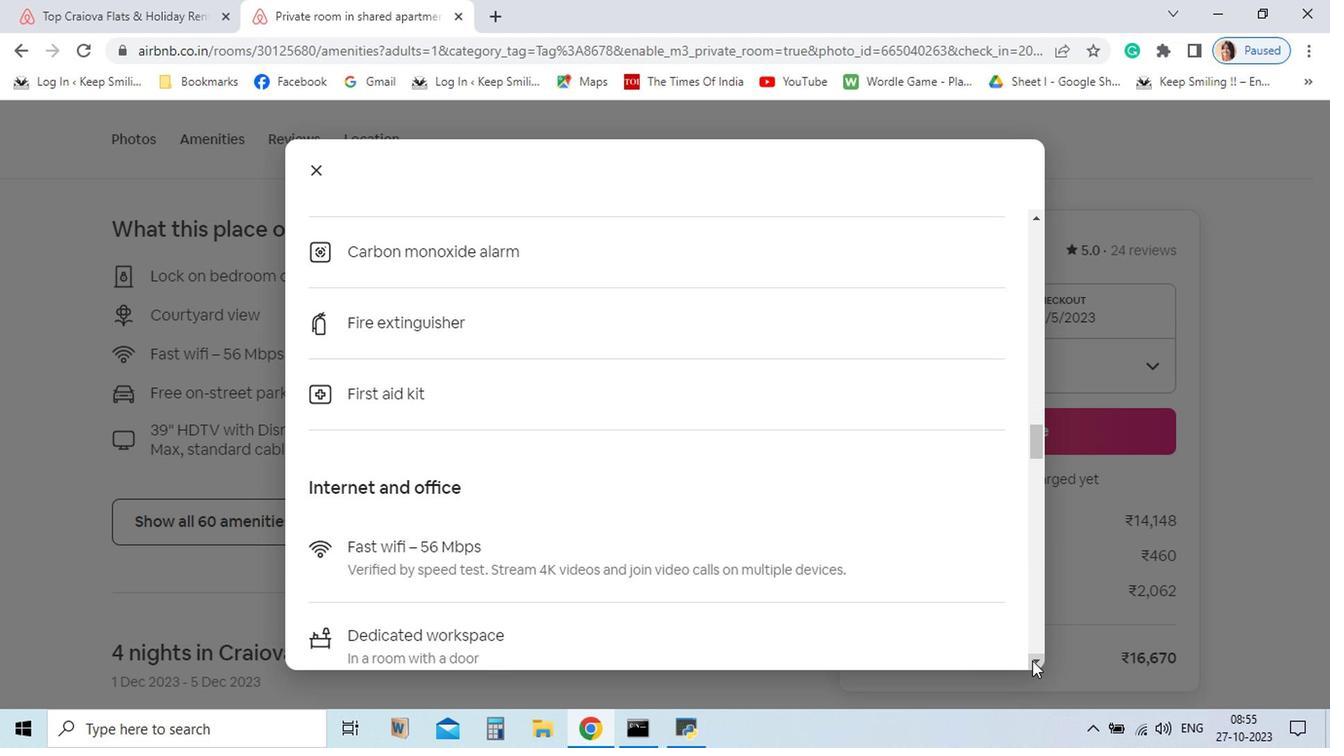 
Action: Mouse pressed left at (928, 663)
Screenshot: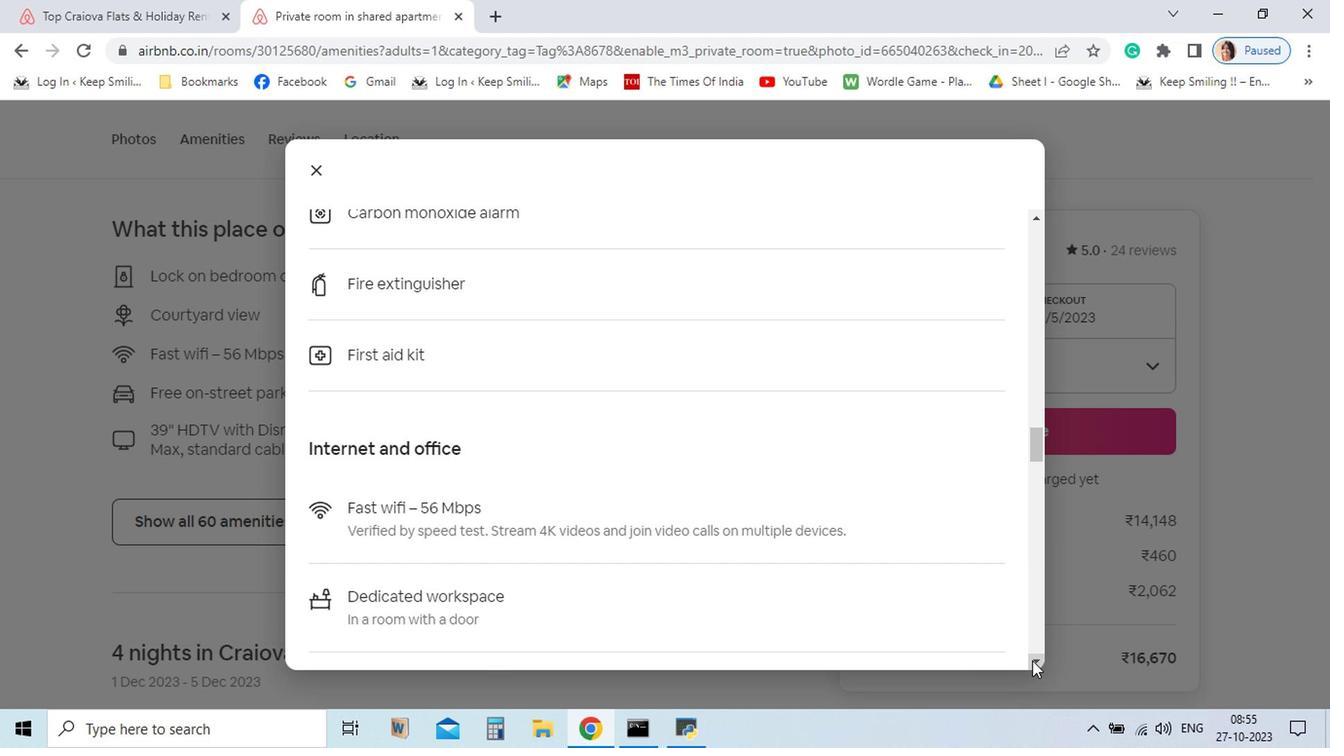 
Action: Mouse pressed left at (928, 663)
Screenshot: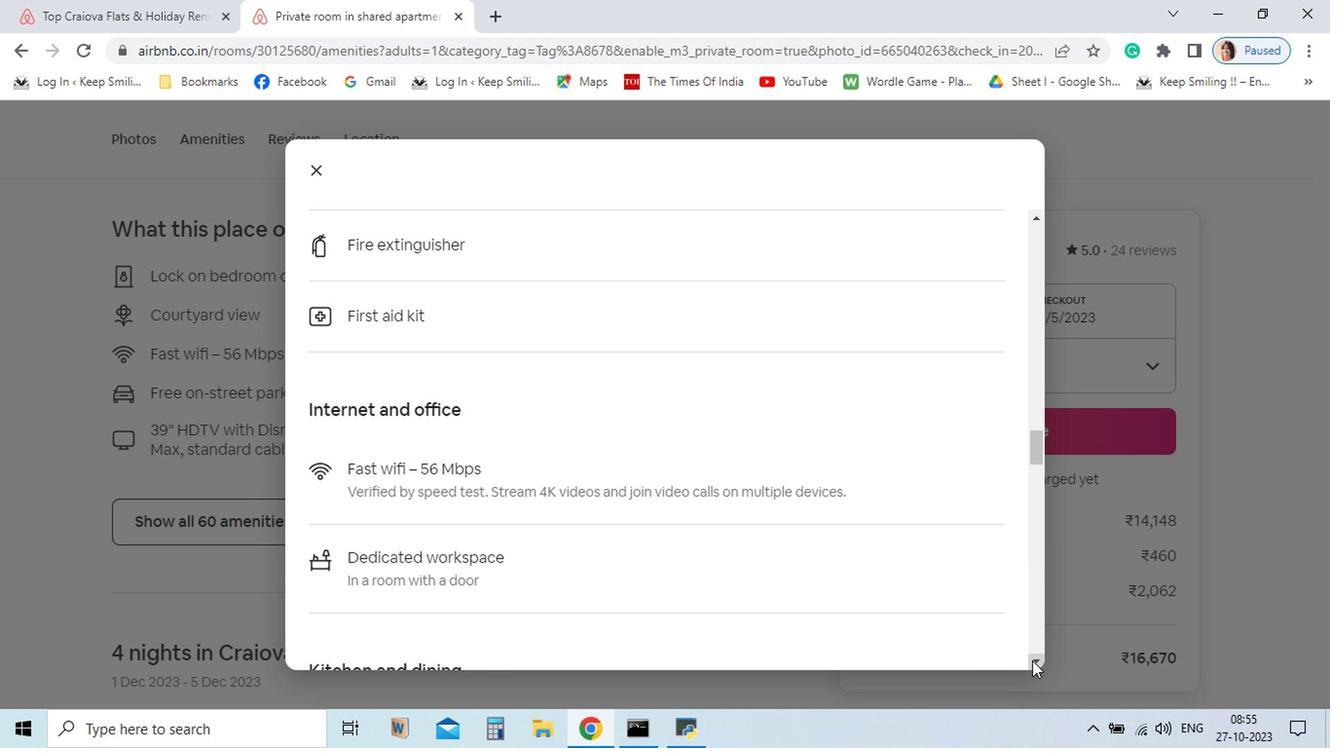 
Action: Mouse pressed left at (928, 663)
Screenshot: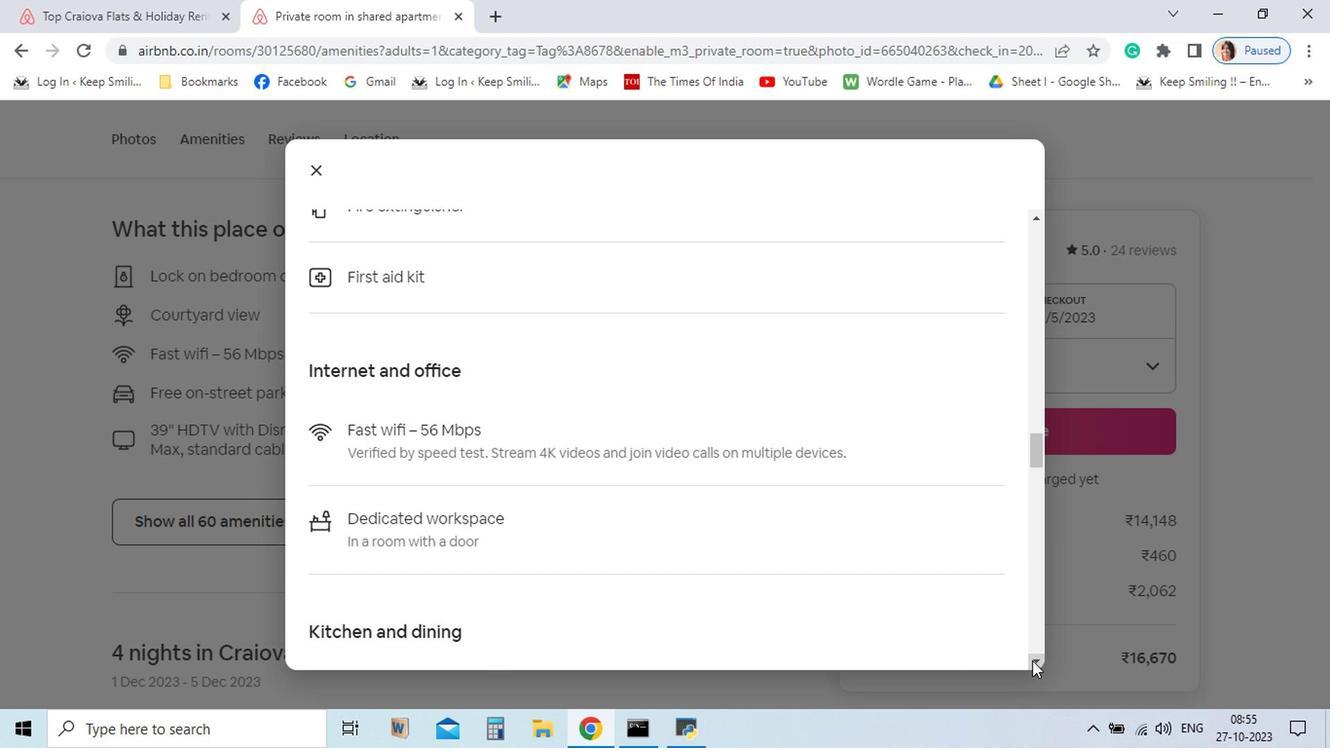 
Action: Mouse pressed left at (928, 663)
Screenshot: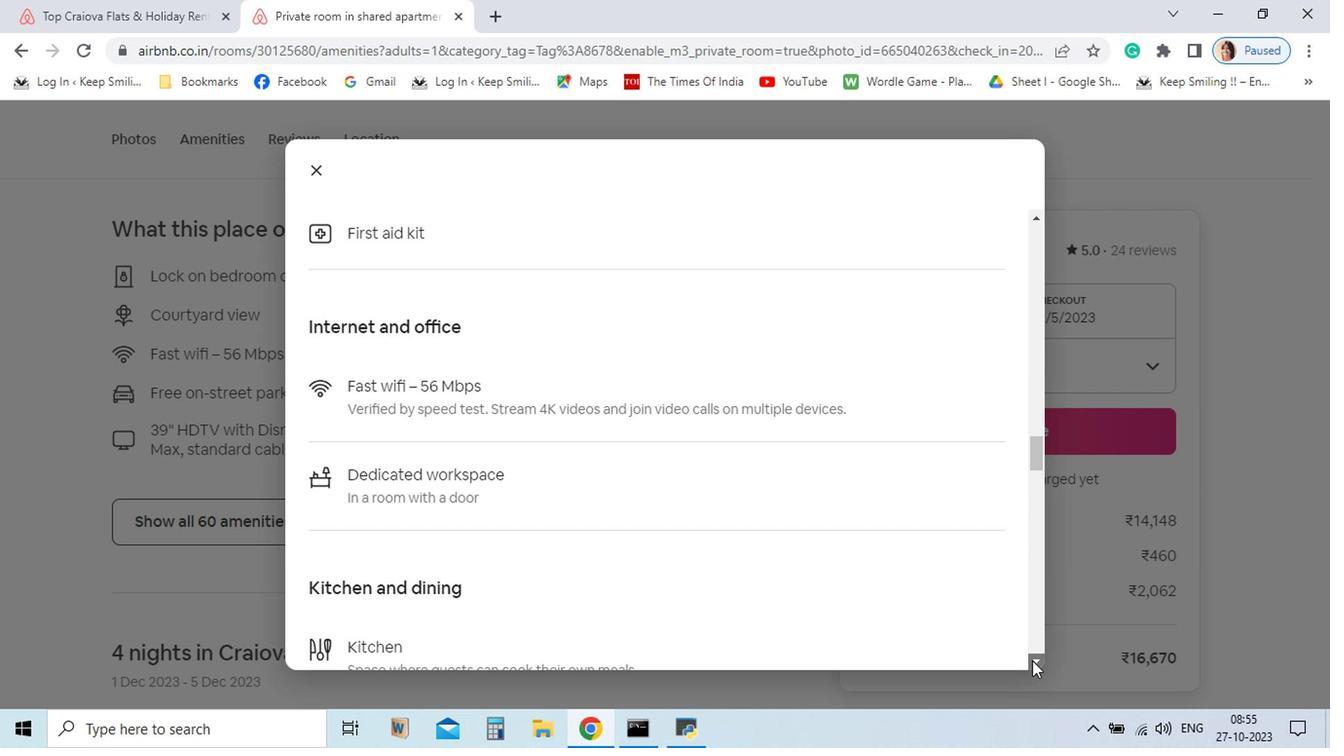 
Action: Mouse pressed left at (928, 663)
Screenshot: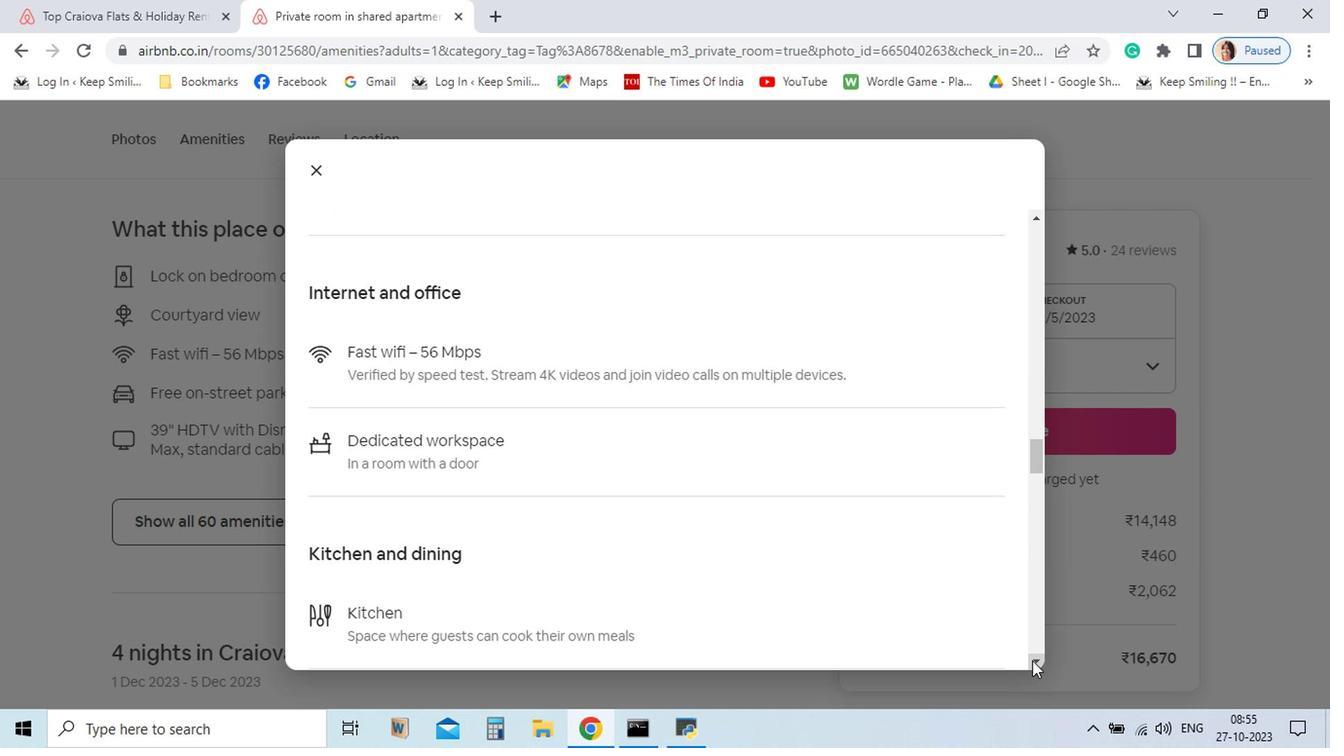 
Action: Mouse pressed left at (928, 663)
Screenshot: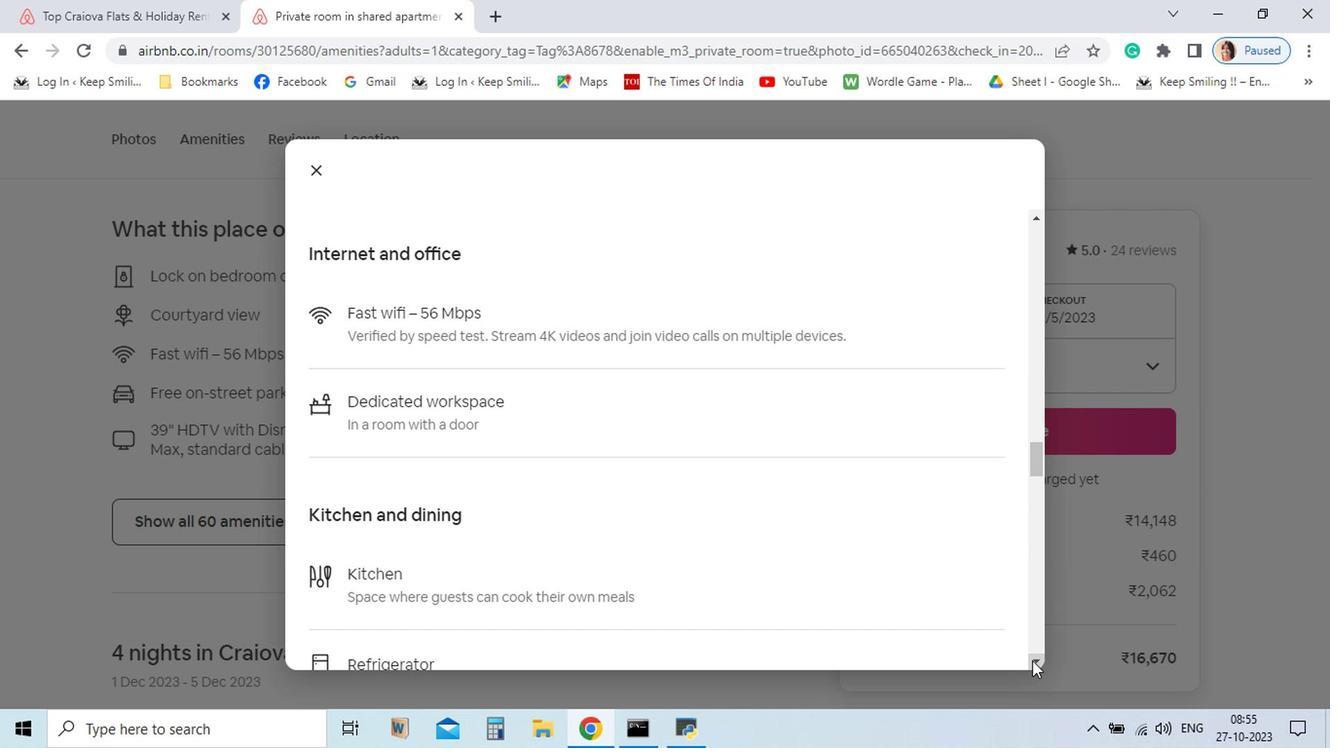 
Action: Mouse pressed left at (928, 663)
Screenshot: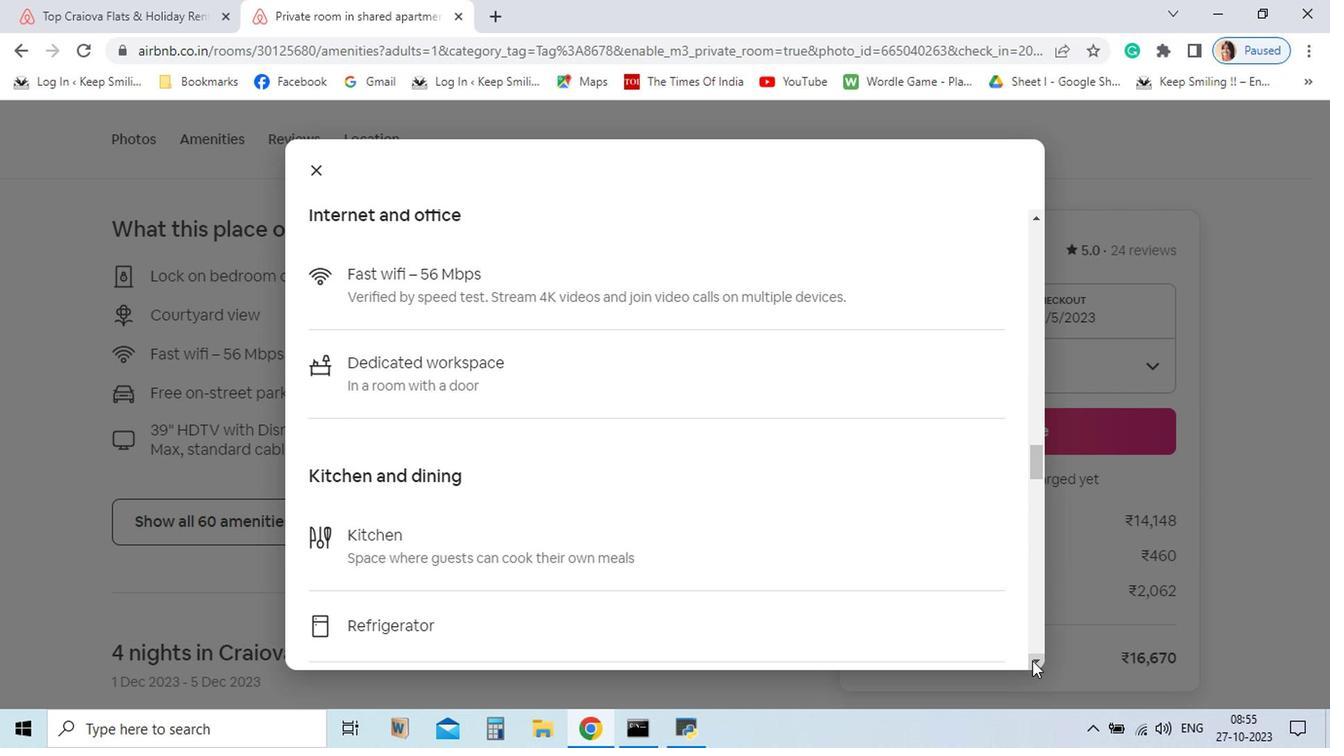 
Action: Mouse pressed left at (928, 663)
Screenshot: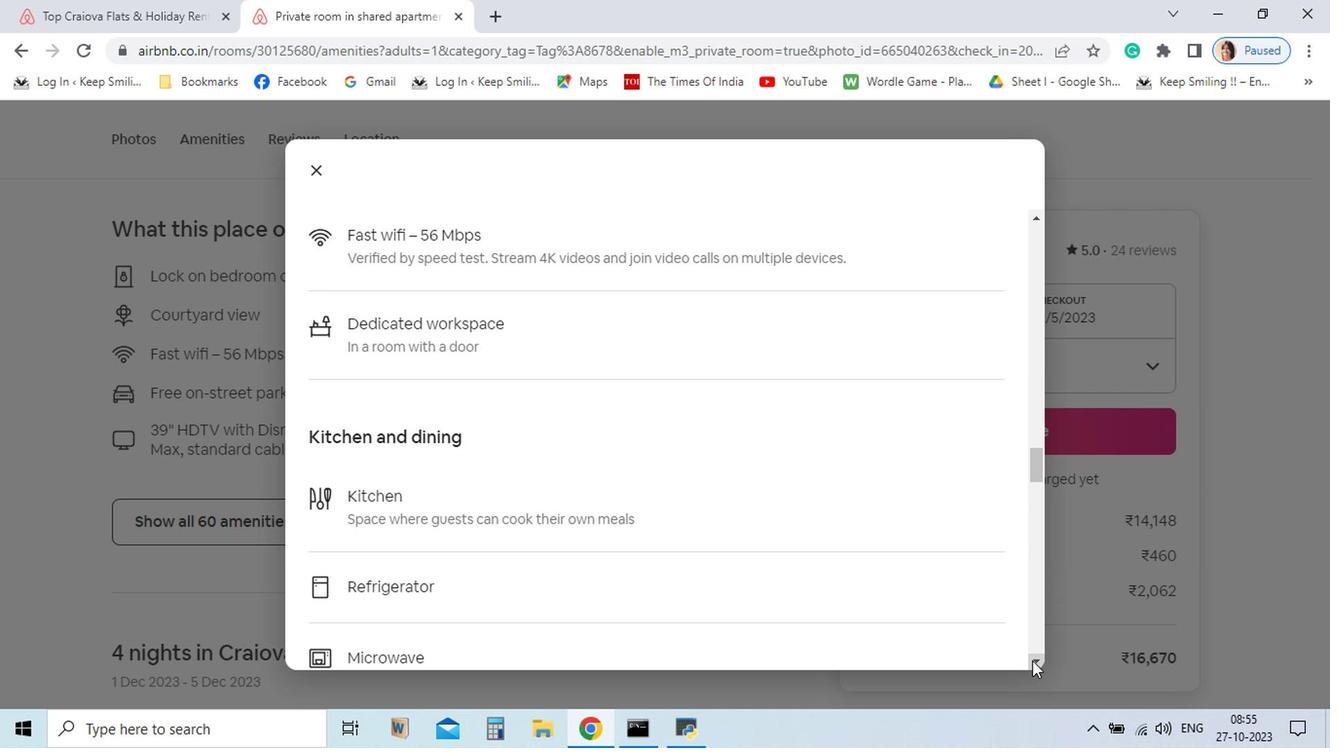 
Action: Mouse moved to (928, 663)
Screenshot: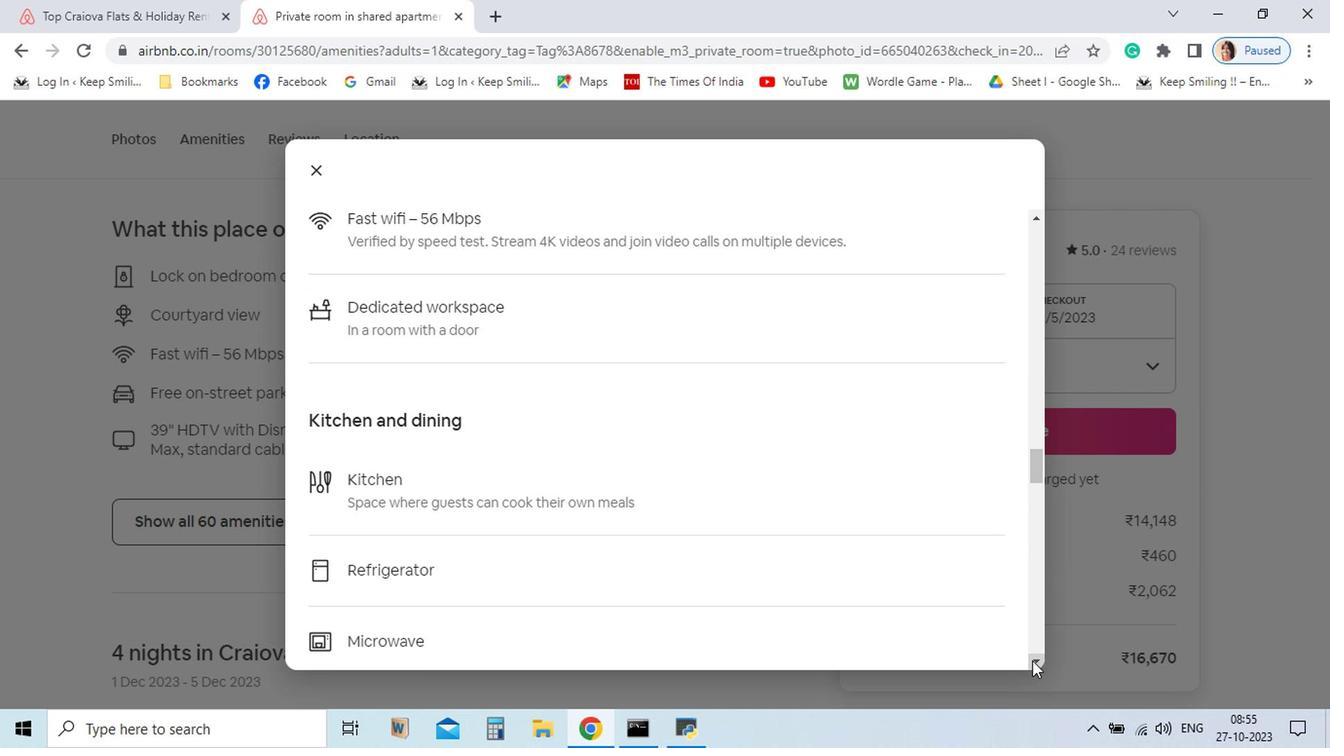 
Action: Mouse pressed left at (928, 663)
Screenshot: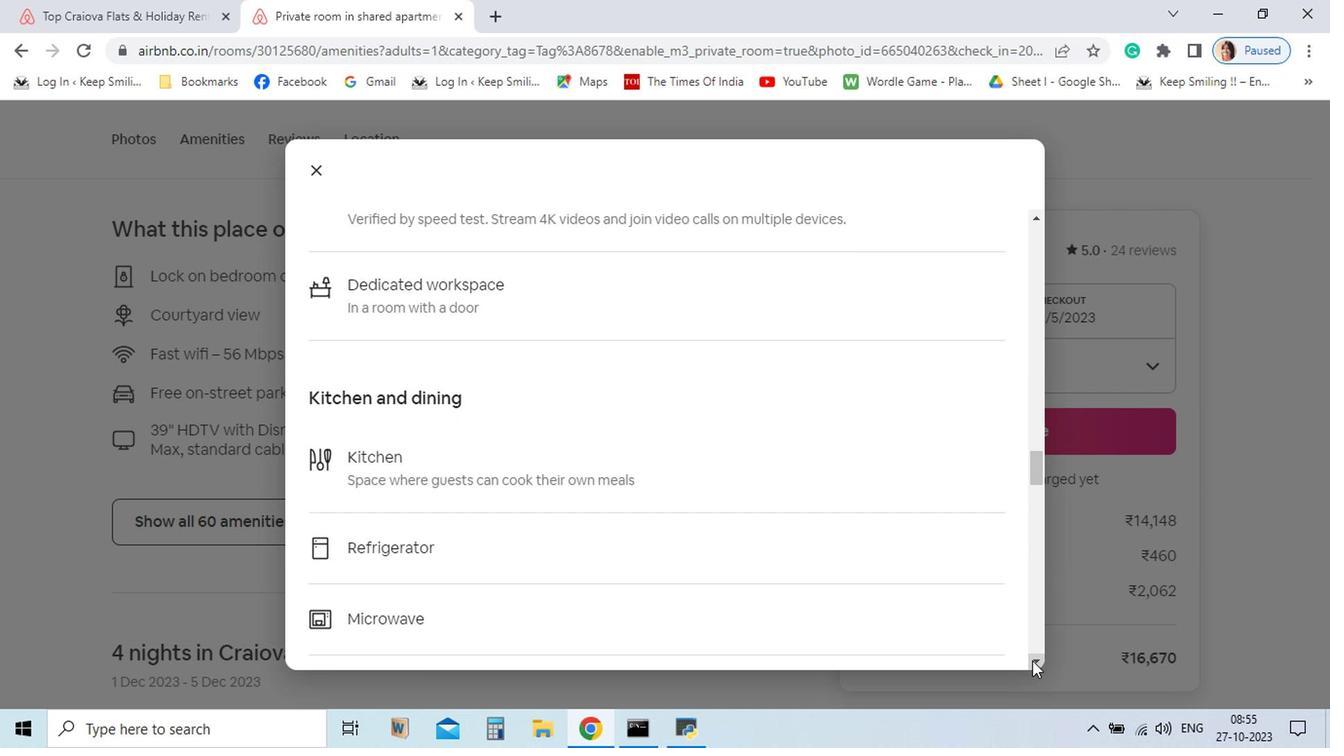 
Action: Mouse pressed left at (928, 663)
Screenshot: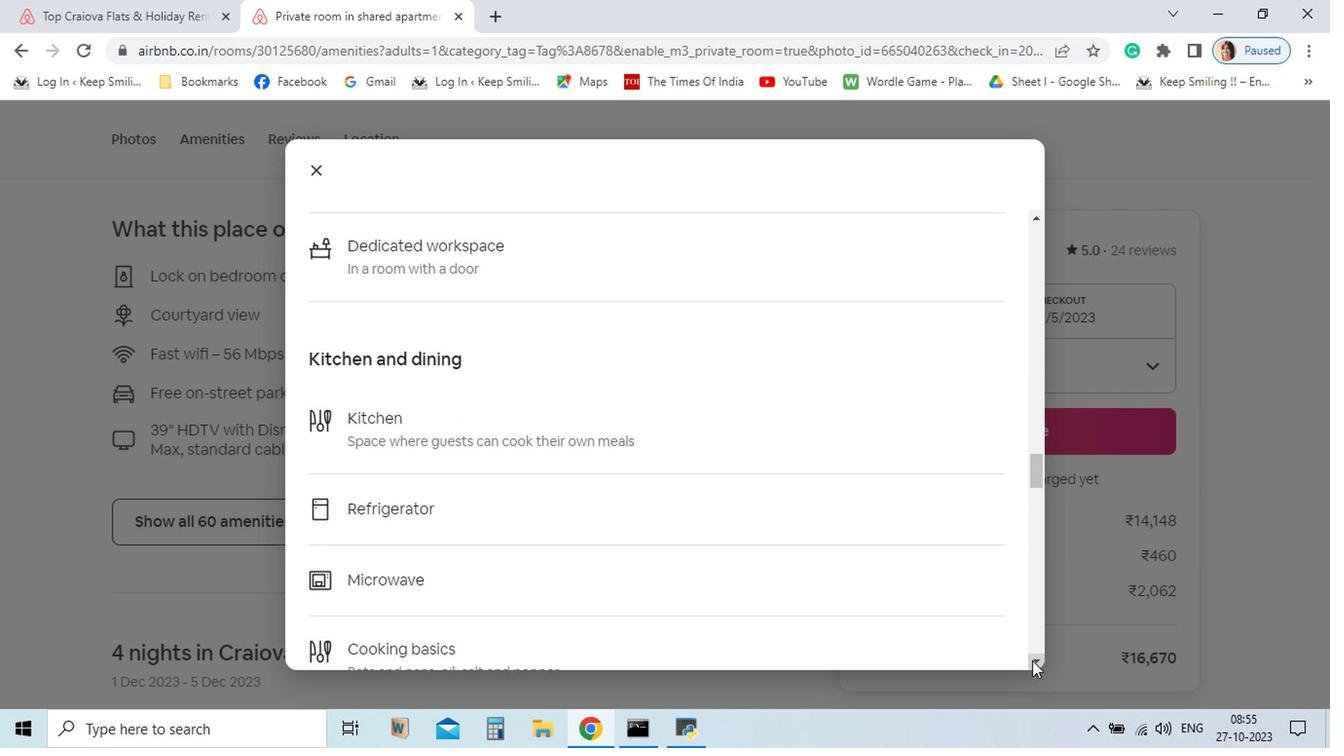 
Action: Mouse pressed left at (928, 663)
Screenshot: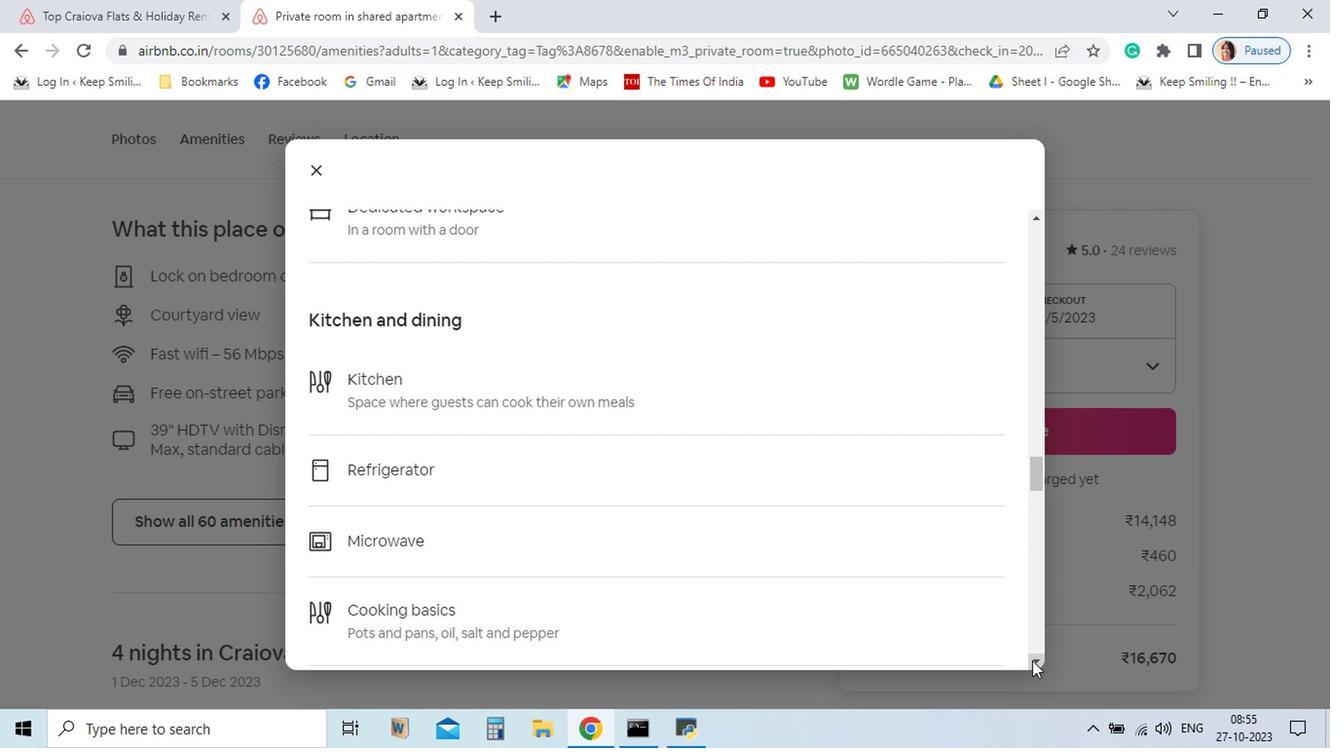 
Action: Mouse pressed left at (928, 663)
Screenshot: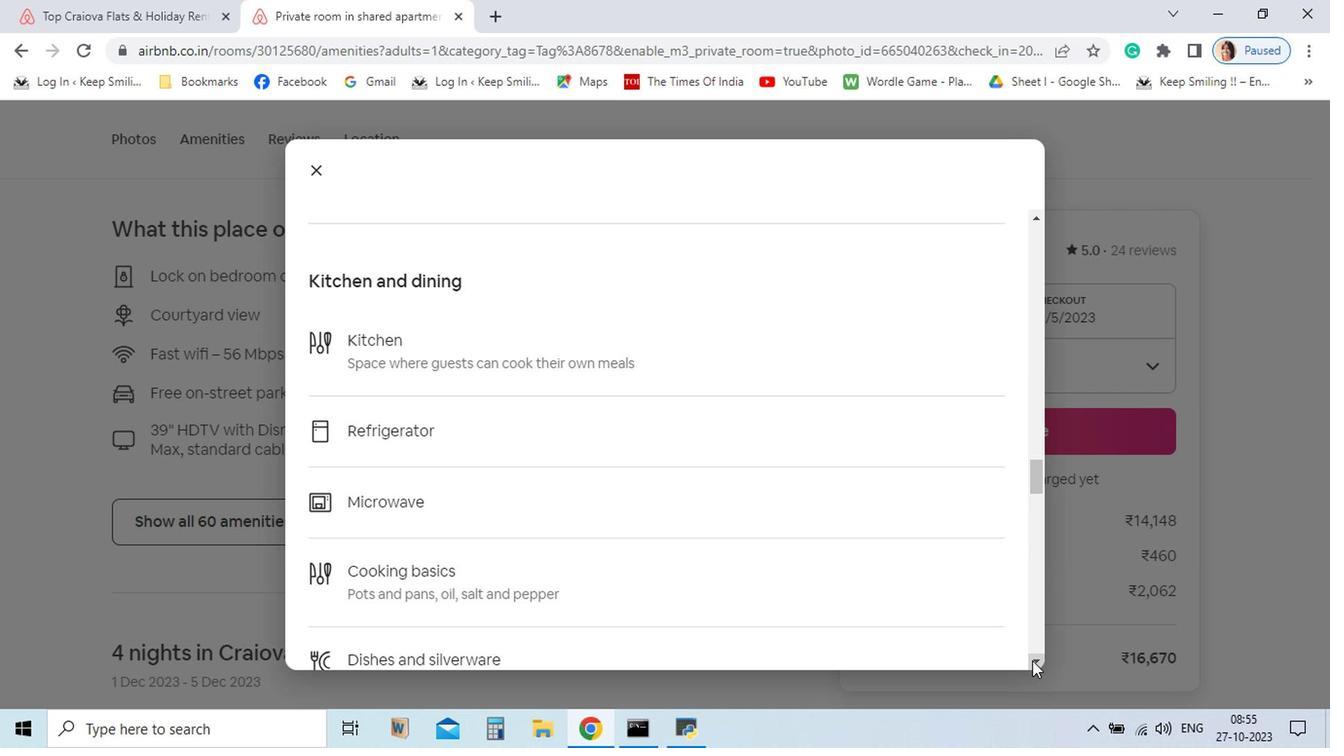 
Action: Mouse pressed left at (928, 663)
Screenshot: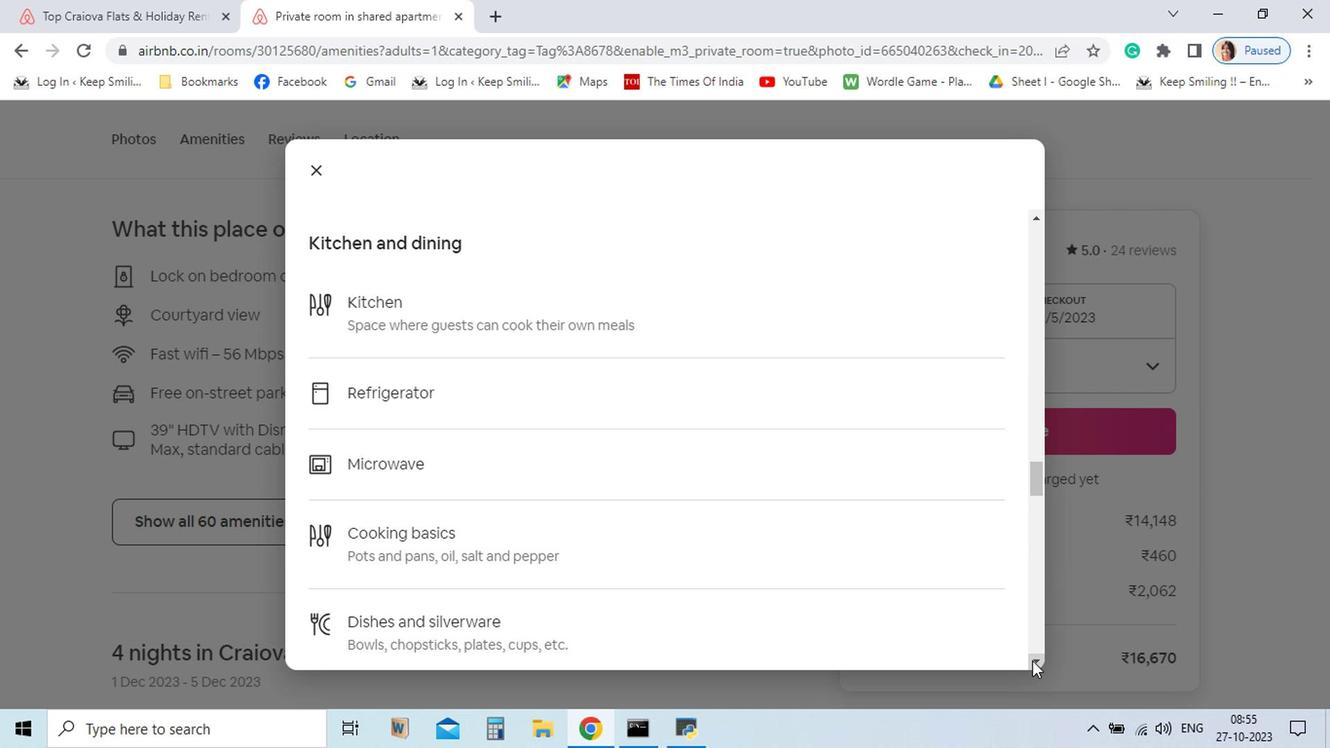 
Action: Mouse pressed left at (928, 663)
Screenshot: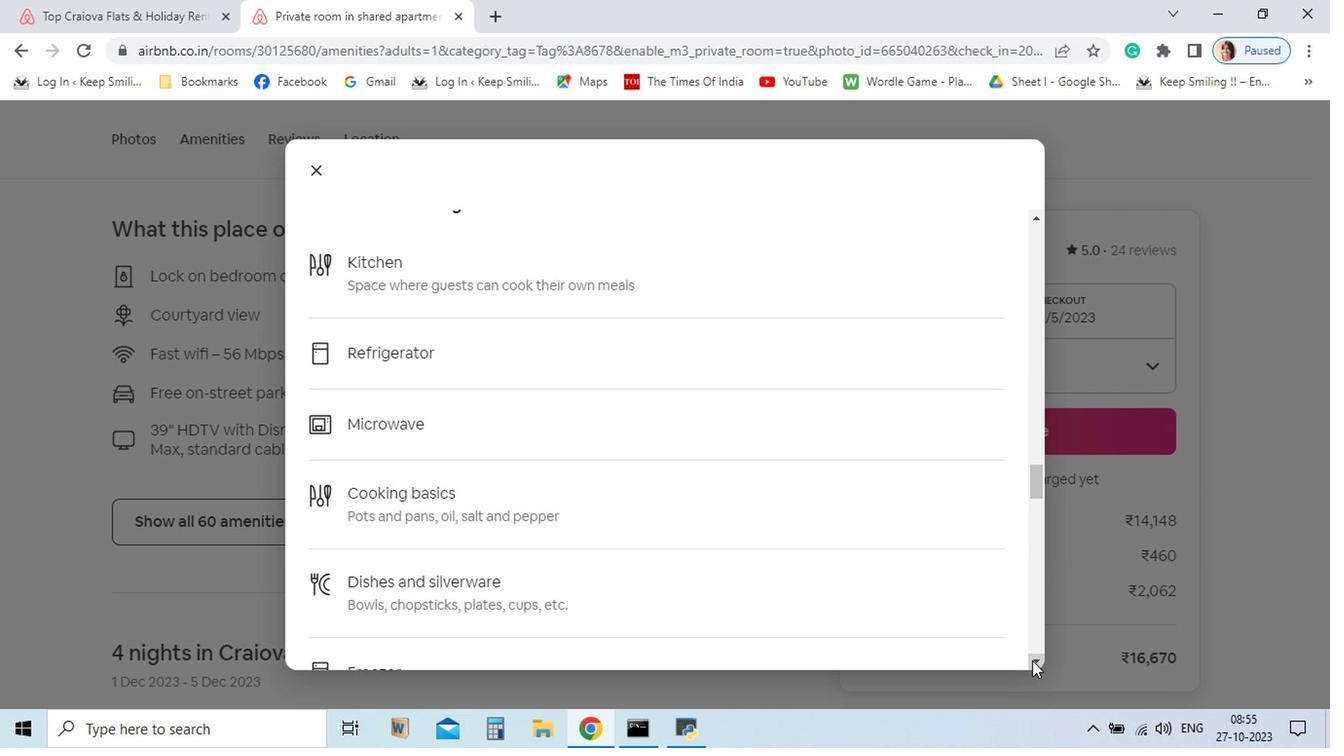 
Action: Mouse pressed left at (928, 663)
Screenshot: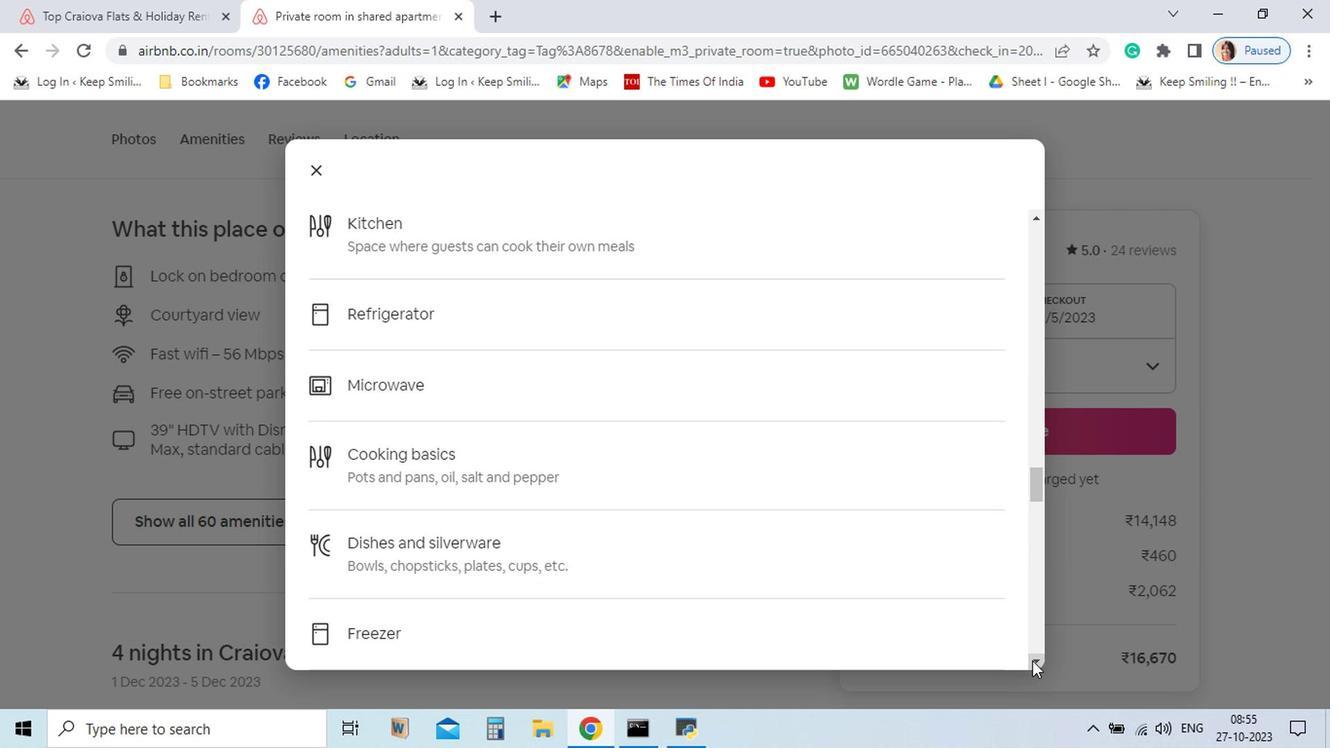 
Action: Mouse pressed left at (928, 663)
Screenshot: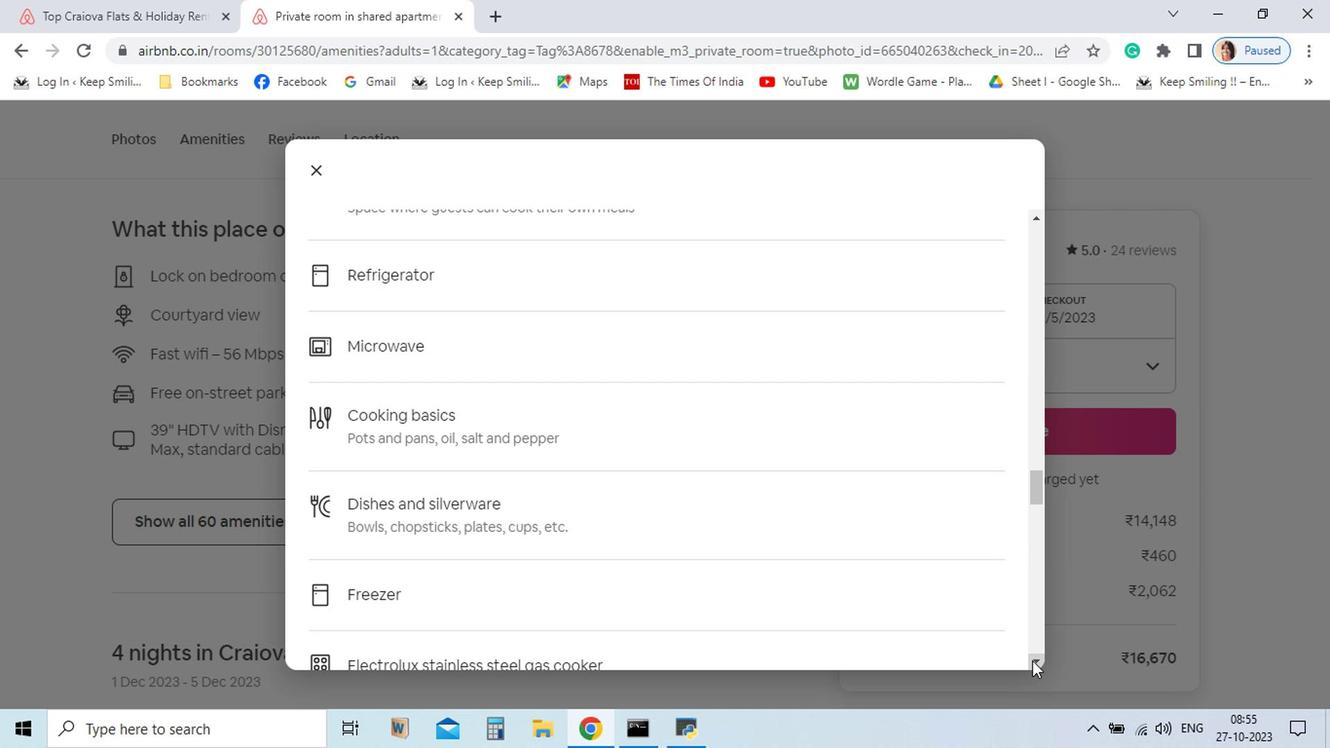 
Action: Mouse pressed left at (928, 663)
Screenshot: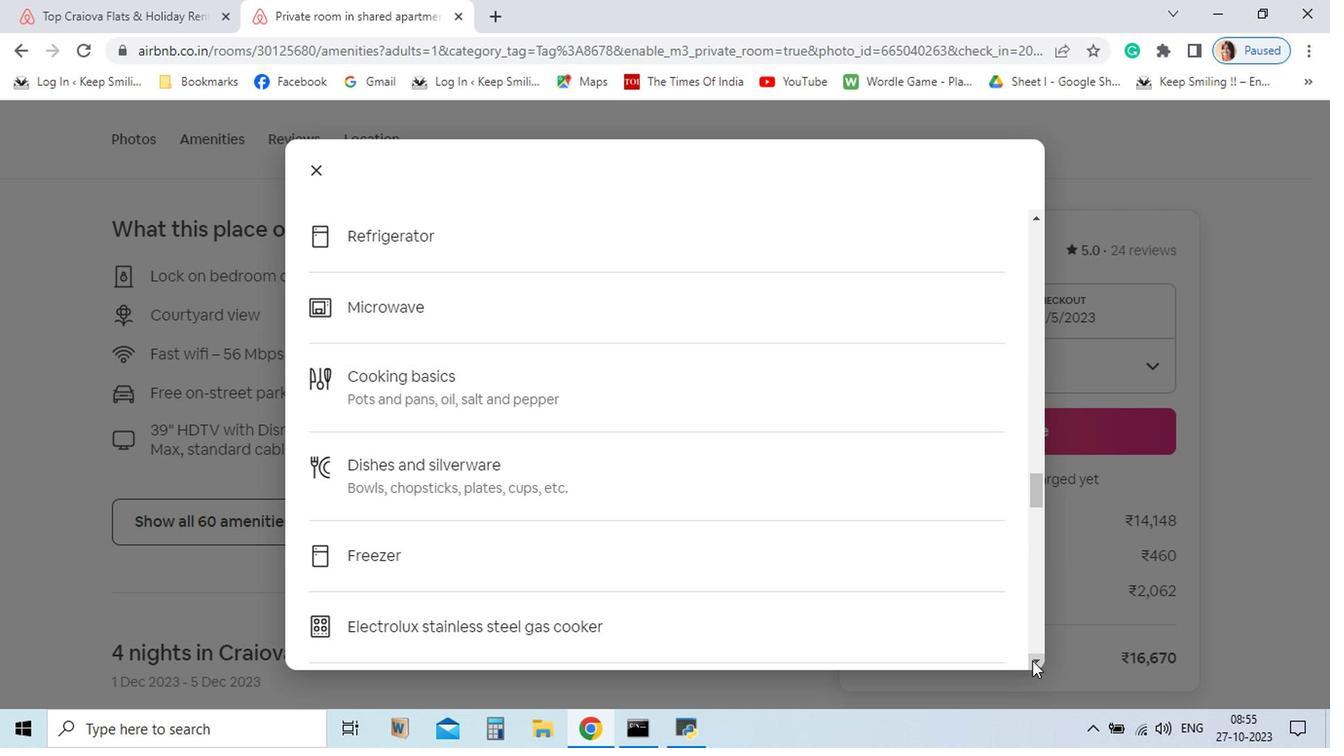 
Action: Mouse pressed left at (928, 663)
Screenshot: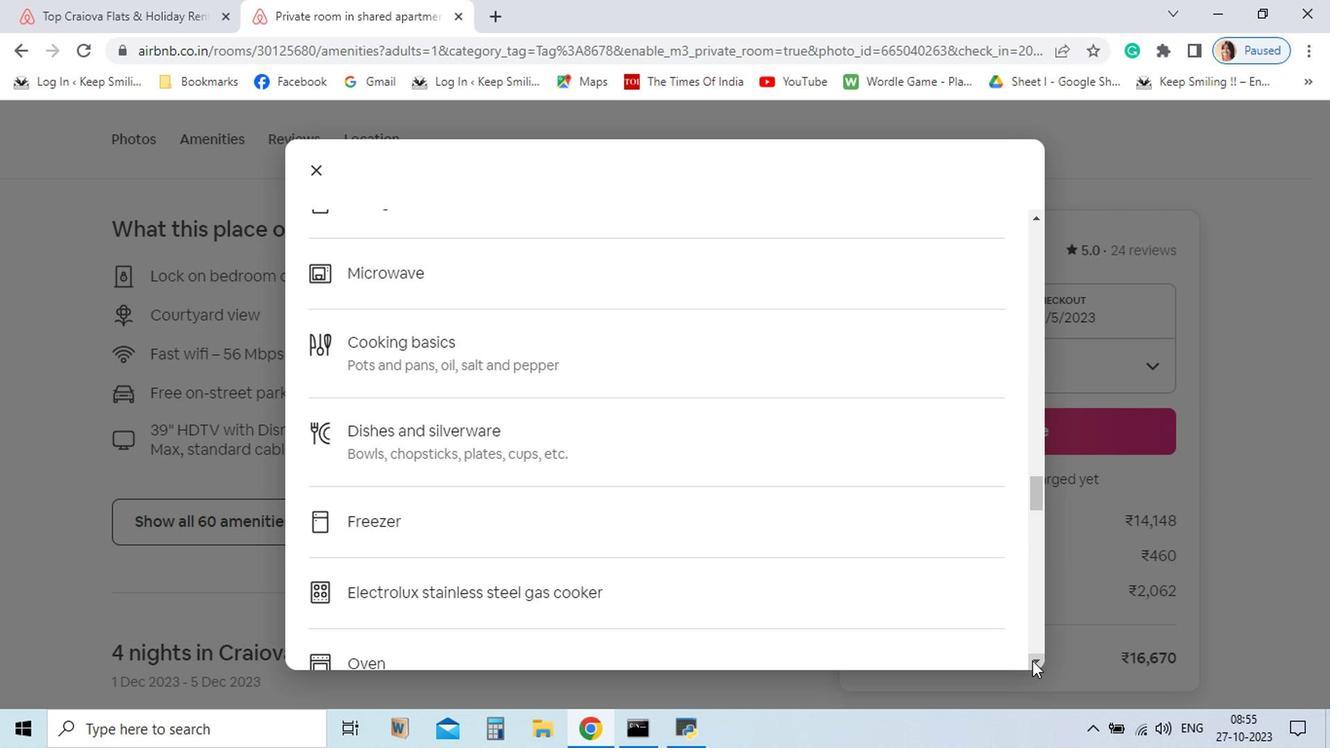 
Action: Mouse pressed left at (928, 663)
Screenshot: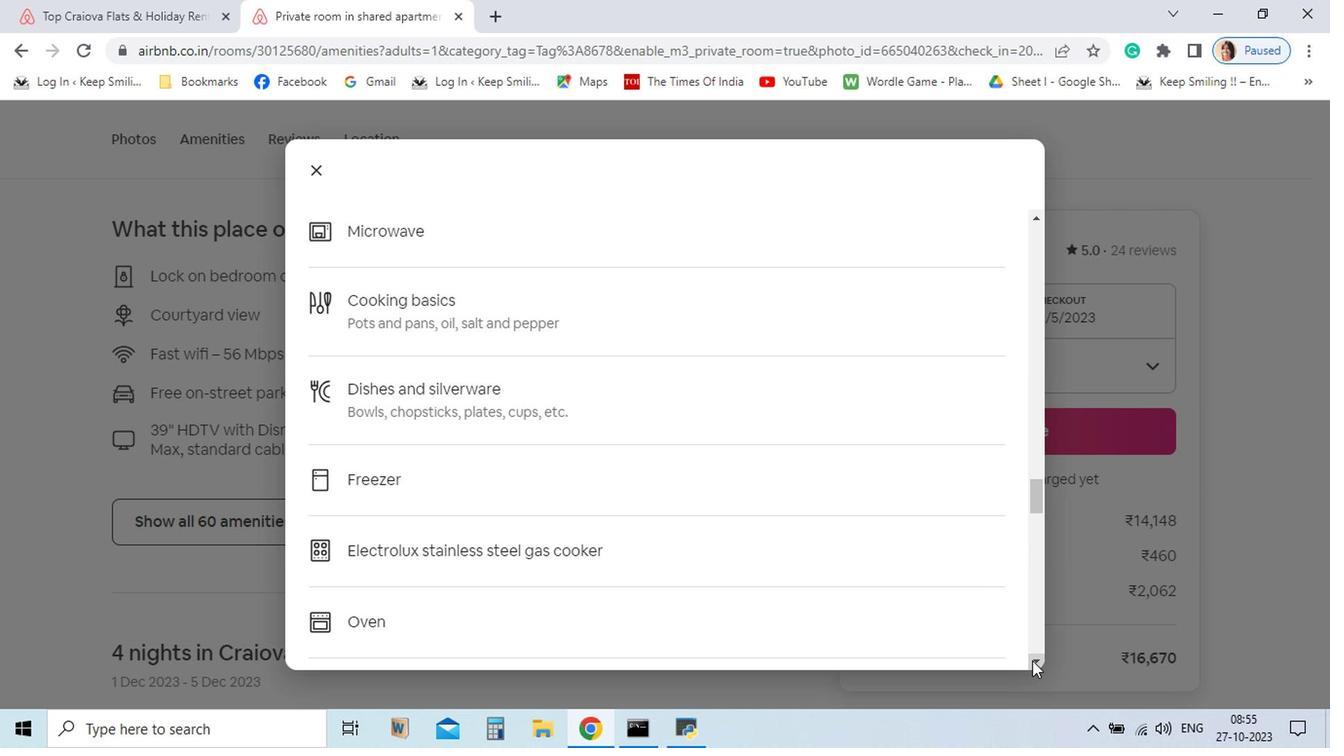 
Action: Mouse pressed left at (928, 663)
Screenshot: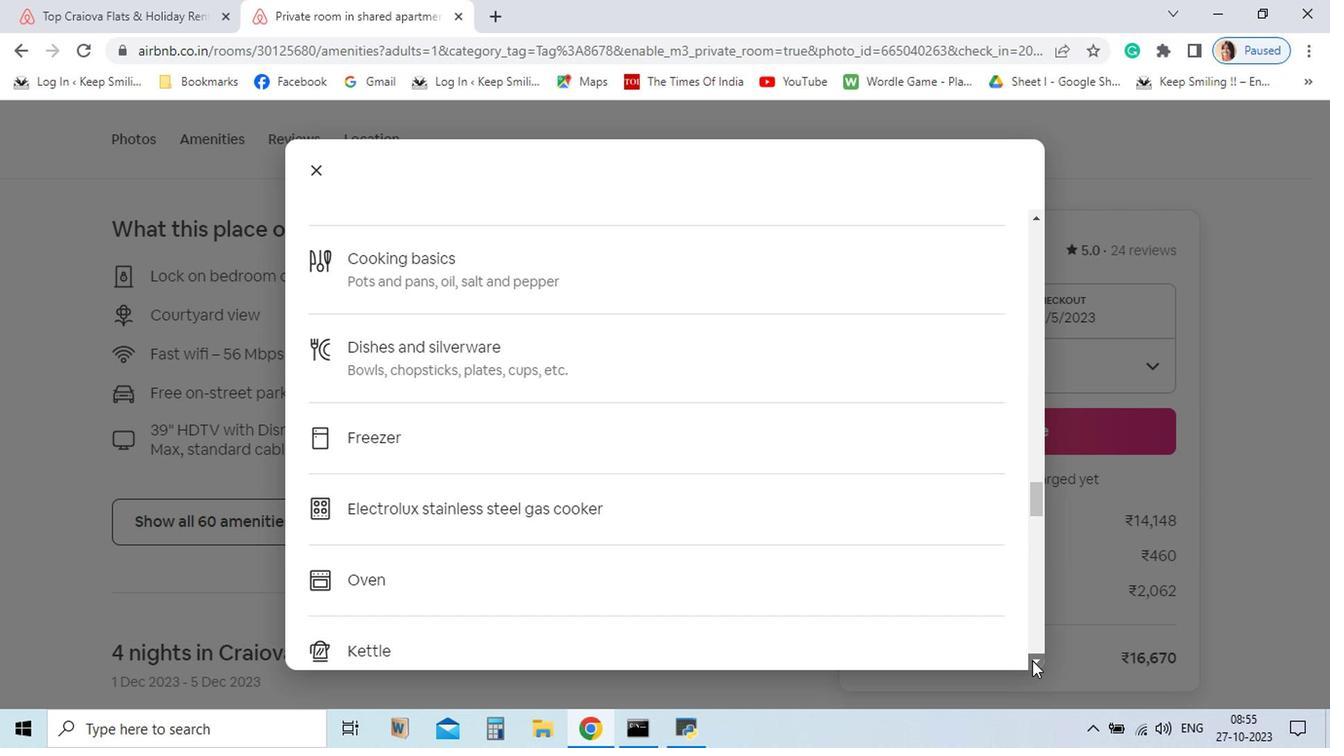 
Action: Mouse pressed left at (928, 663)
Screenshot: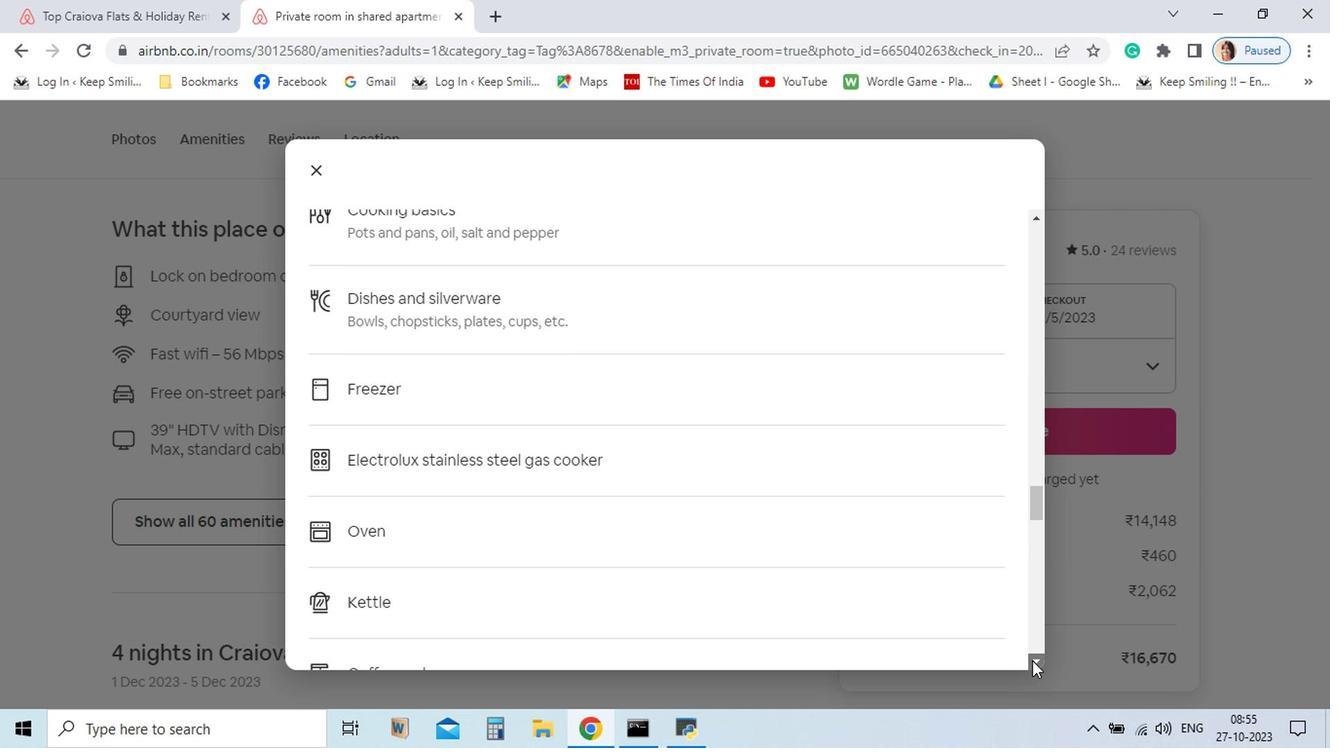 
Action: Mouse pressed left at (928, 663)
Screenshot: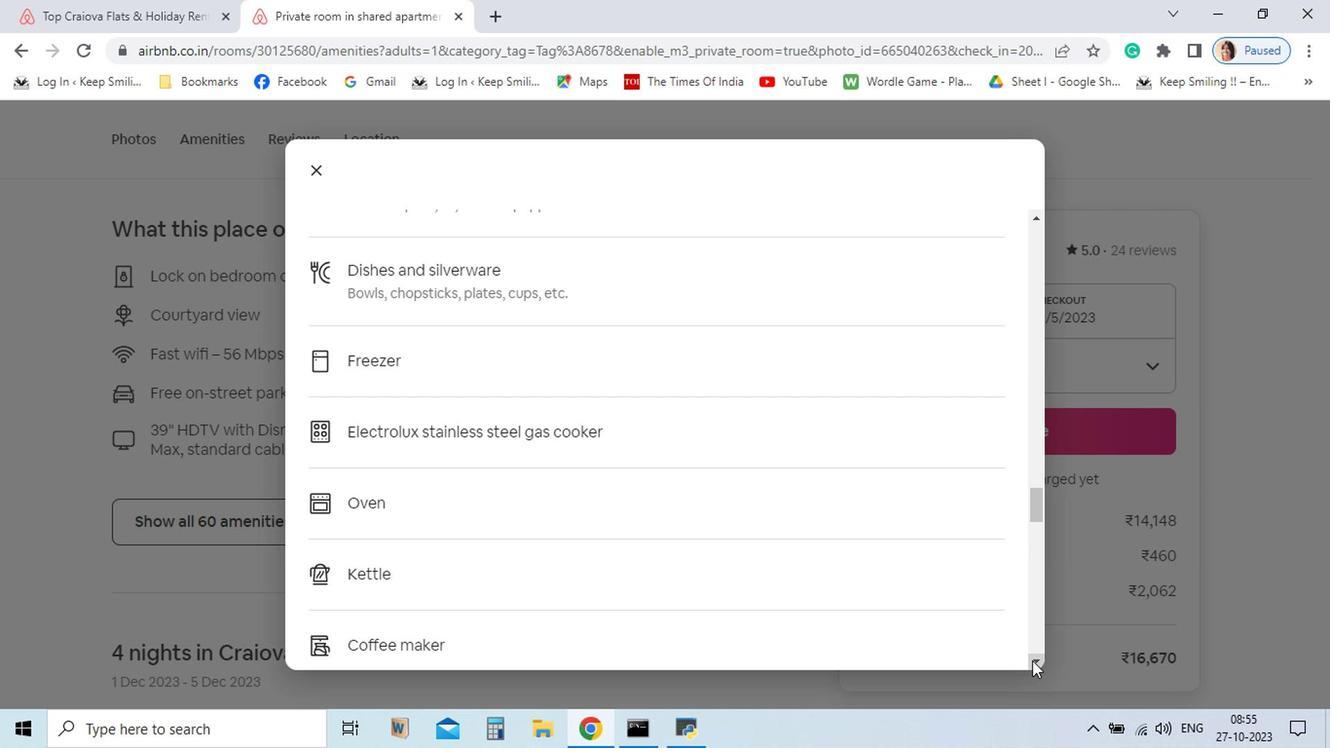 
Action: Mouse pressed left at (928, 663)
Screenshot: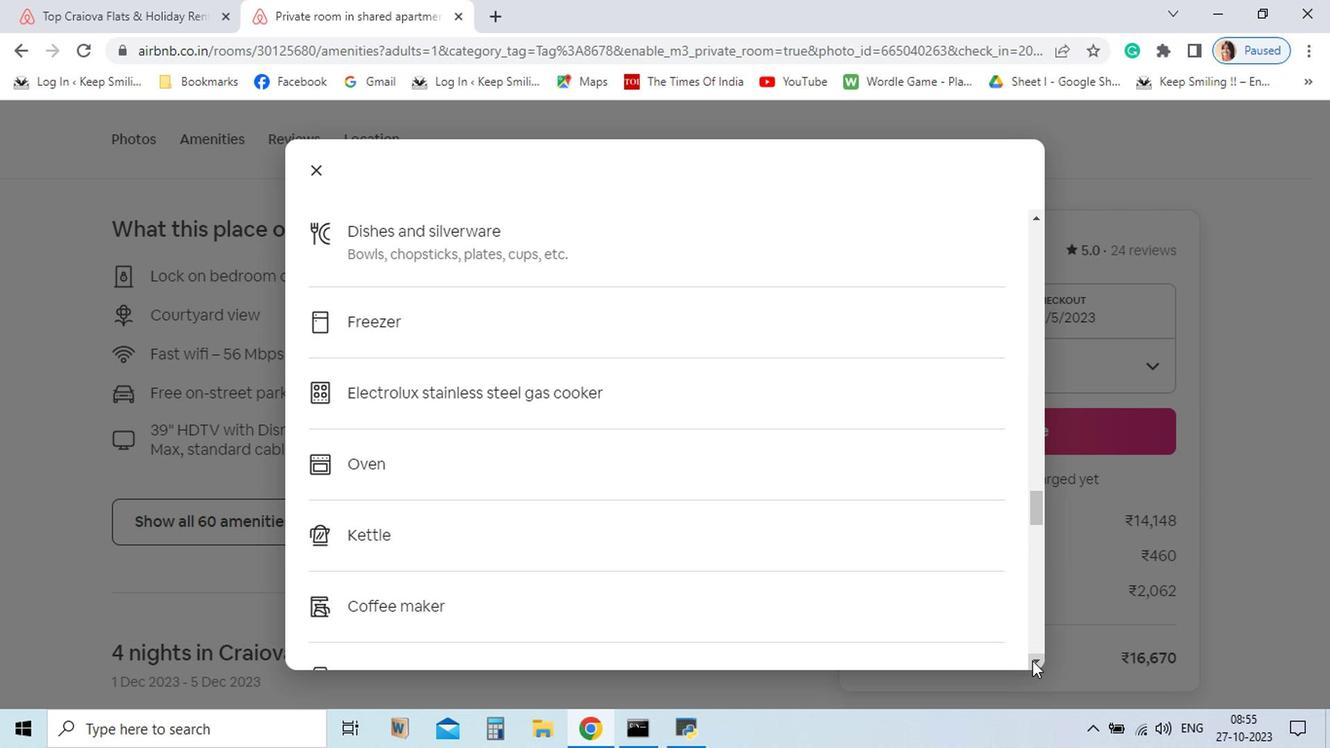 
Action: Mouse pressed left at (928, 663)
Screenshot: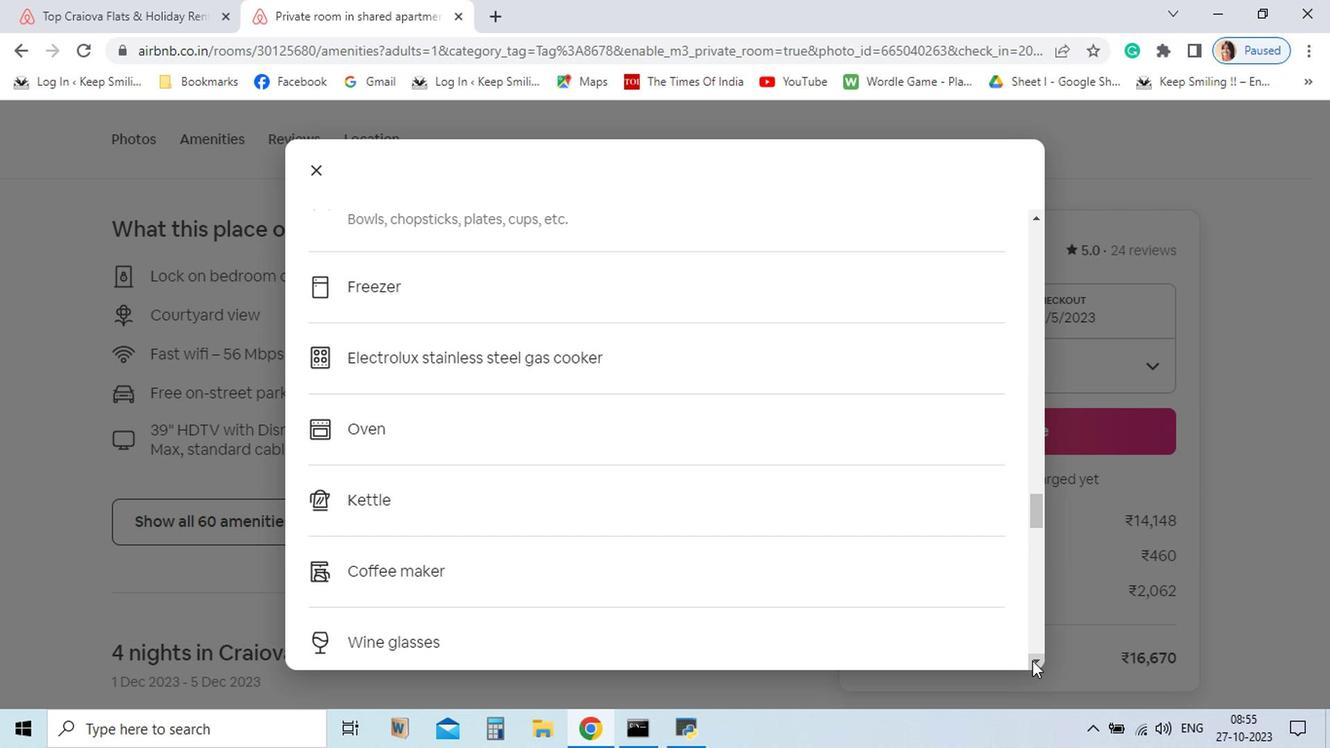 
Action: Mouse pressed left at (928, 663)
Screenshot: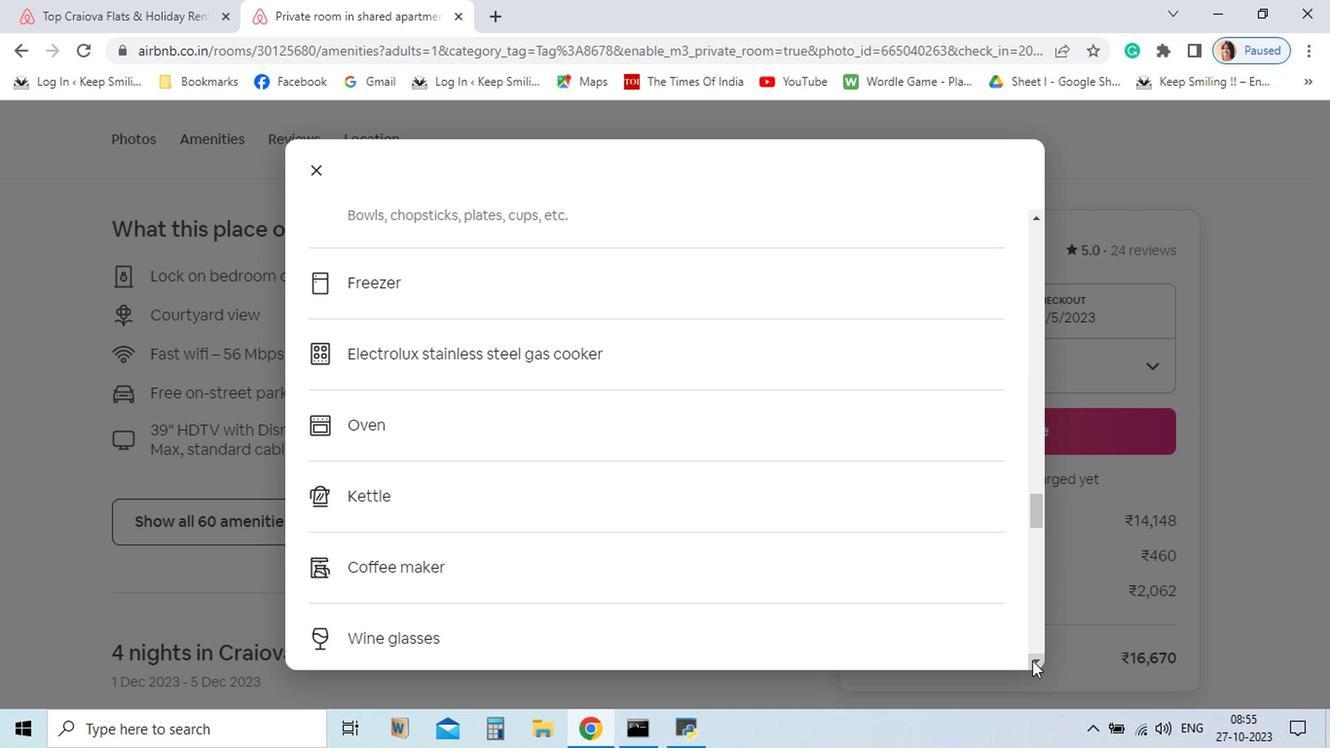 
Action: Mouse pressed left at (928, 663)
Screenshot: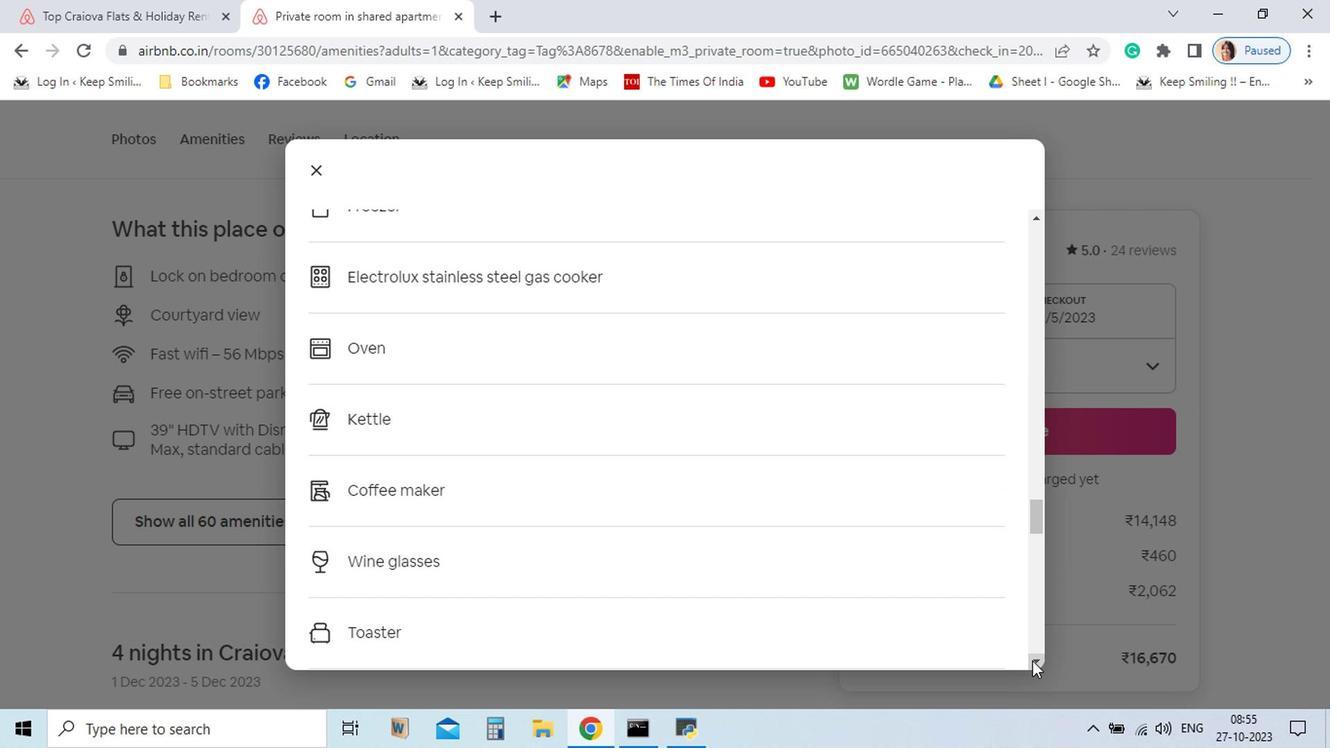 
Action: Mouse pressed left at (928, 663)
Screenshot: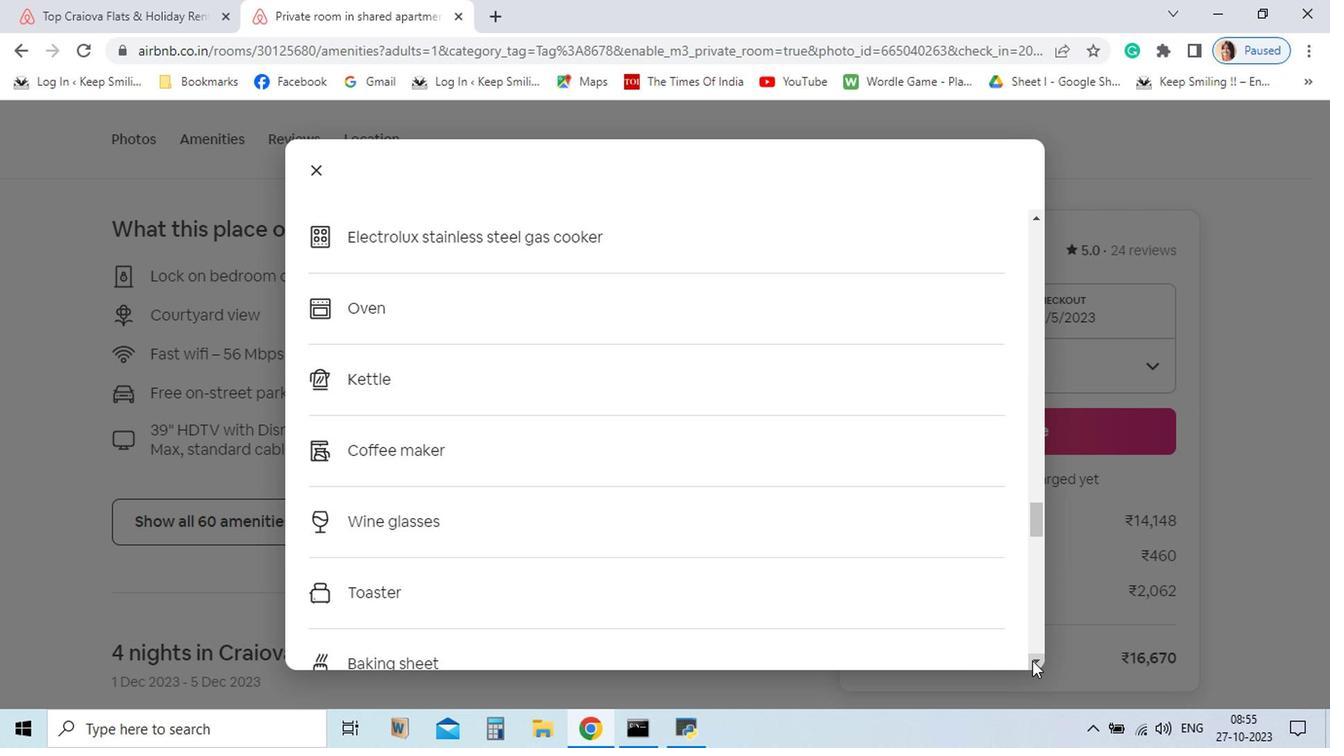 
Action: Mouse pressed left at (928, 663)
Screenshot: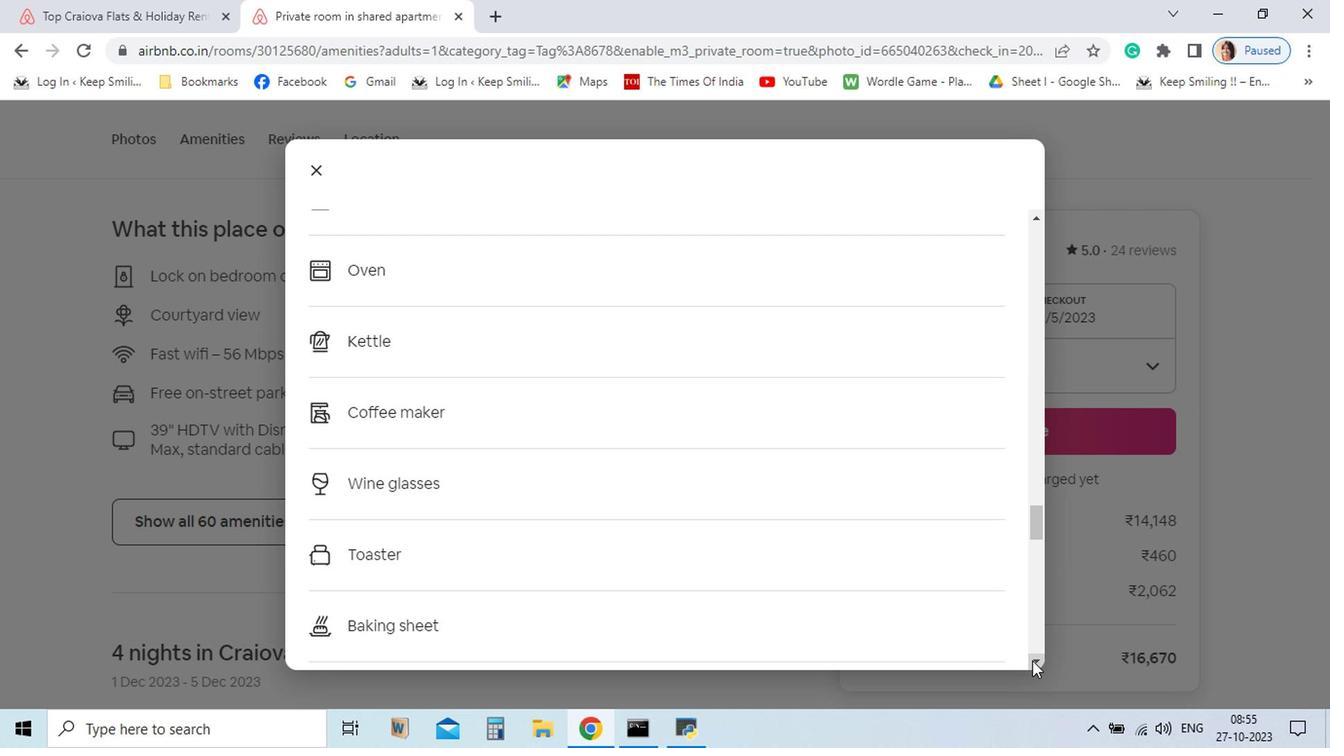 
Action: Mouse pressed left at (928, 663)
Screenshot: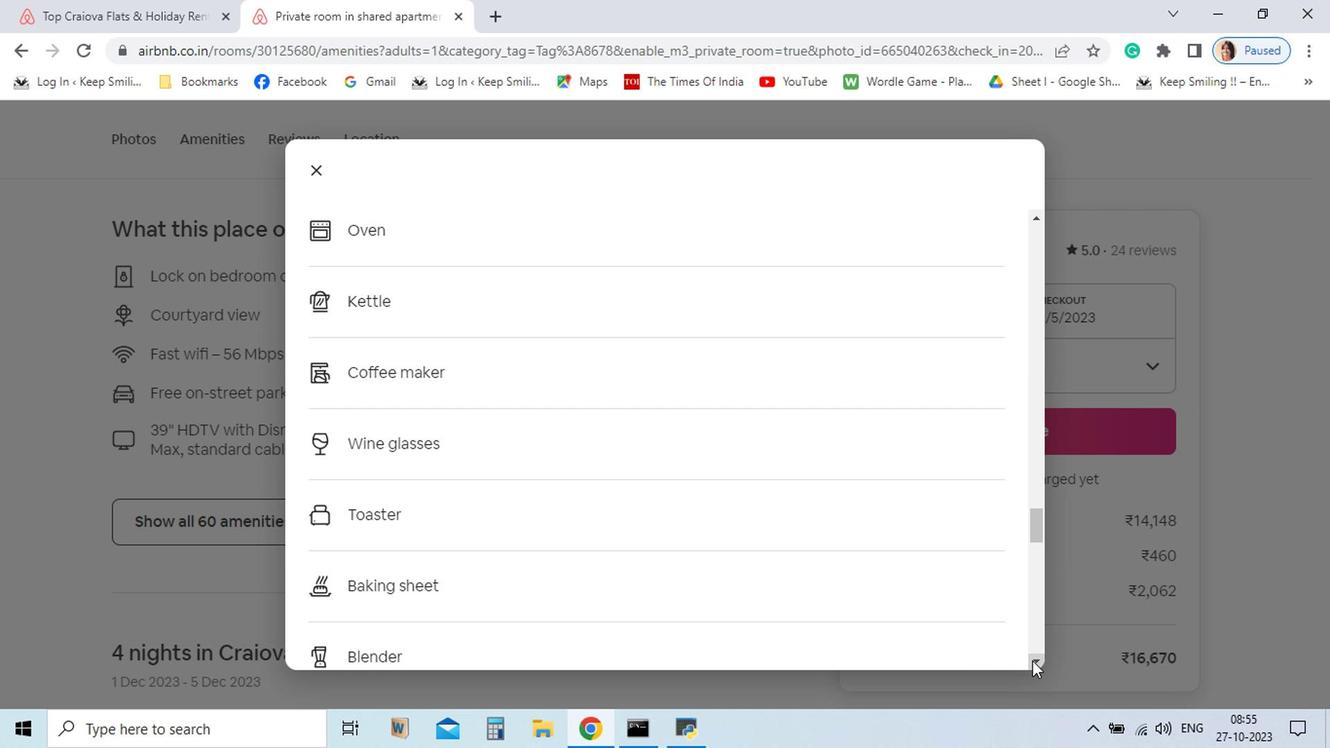 
Action: Mouse pressed left at (928, 663)
Screenshot: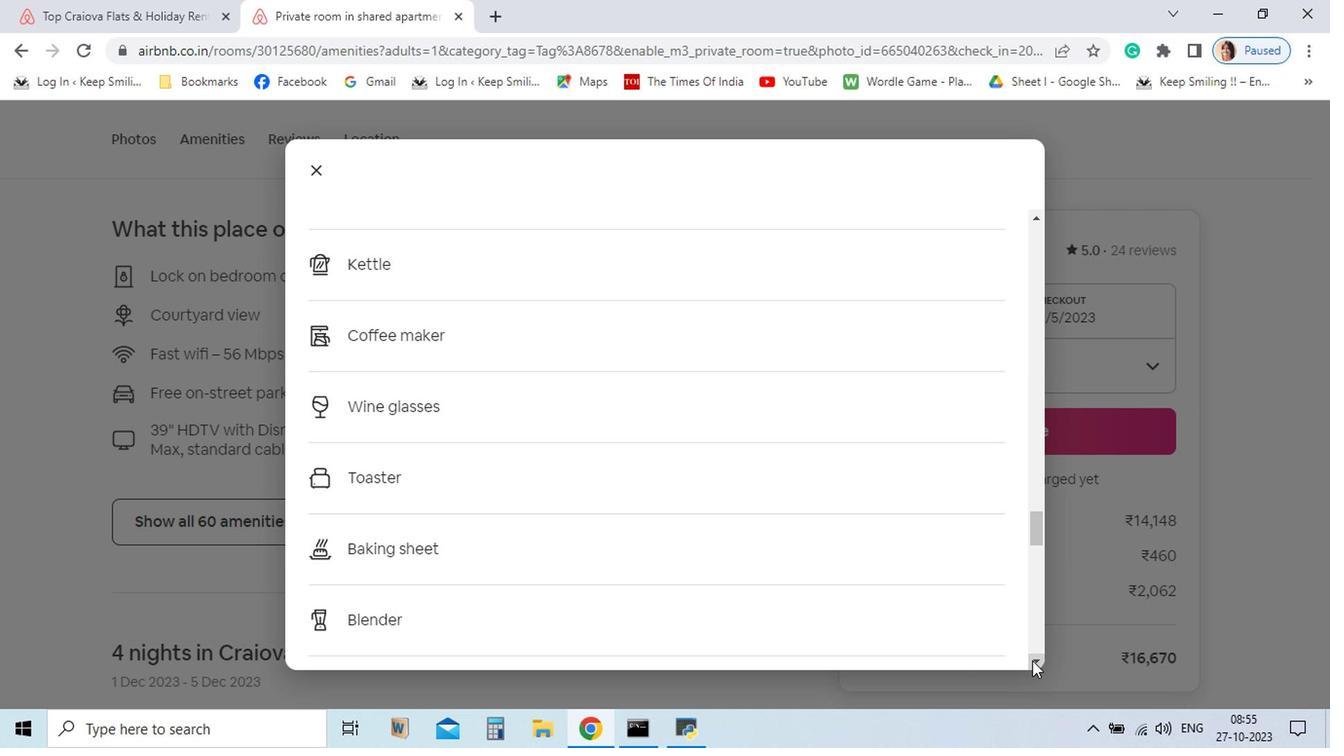 
Action: Mouse pressed left at (928, 663)
Screenshot: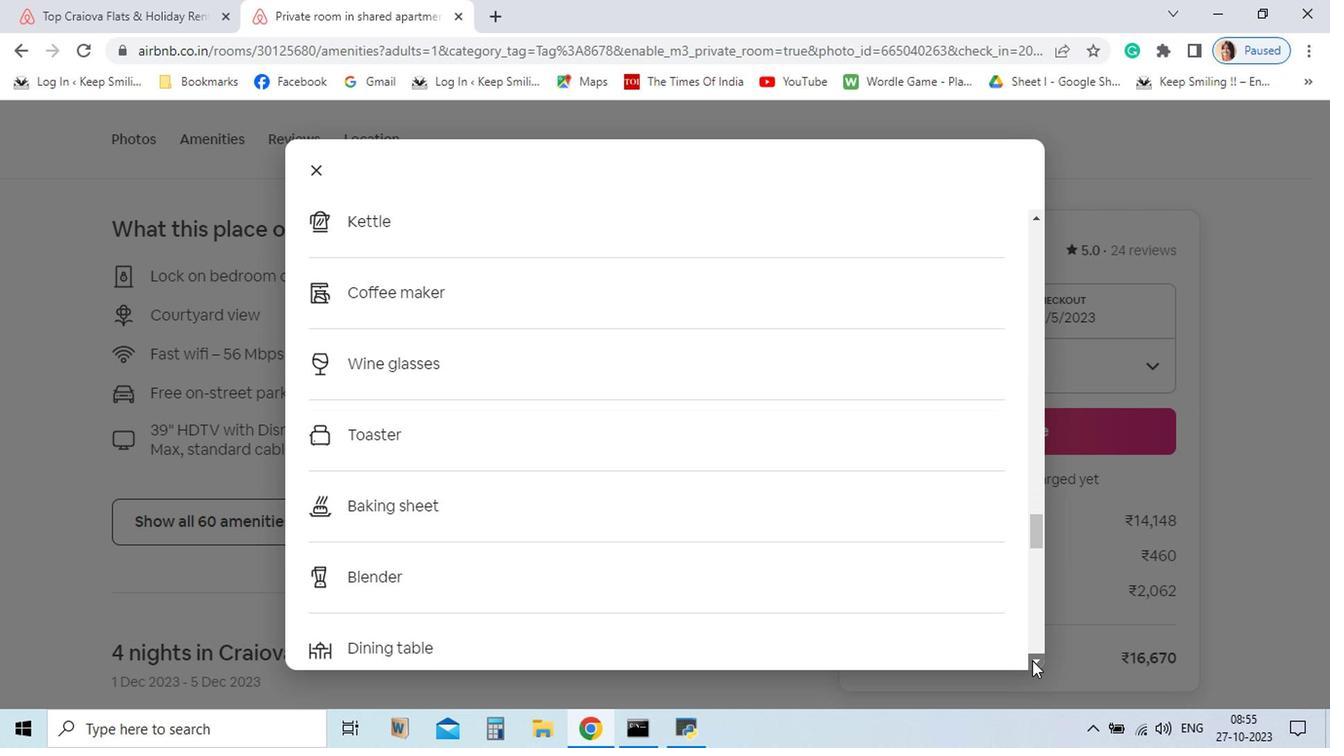 
Action: Mouse pressed left at (928, 663)
Screenshot: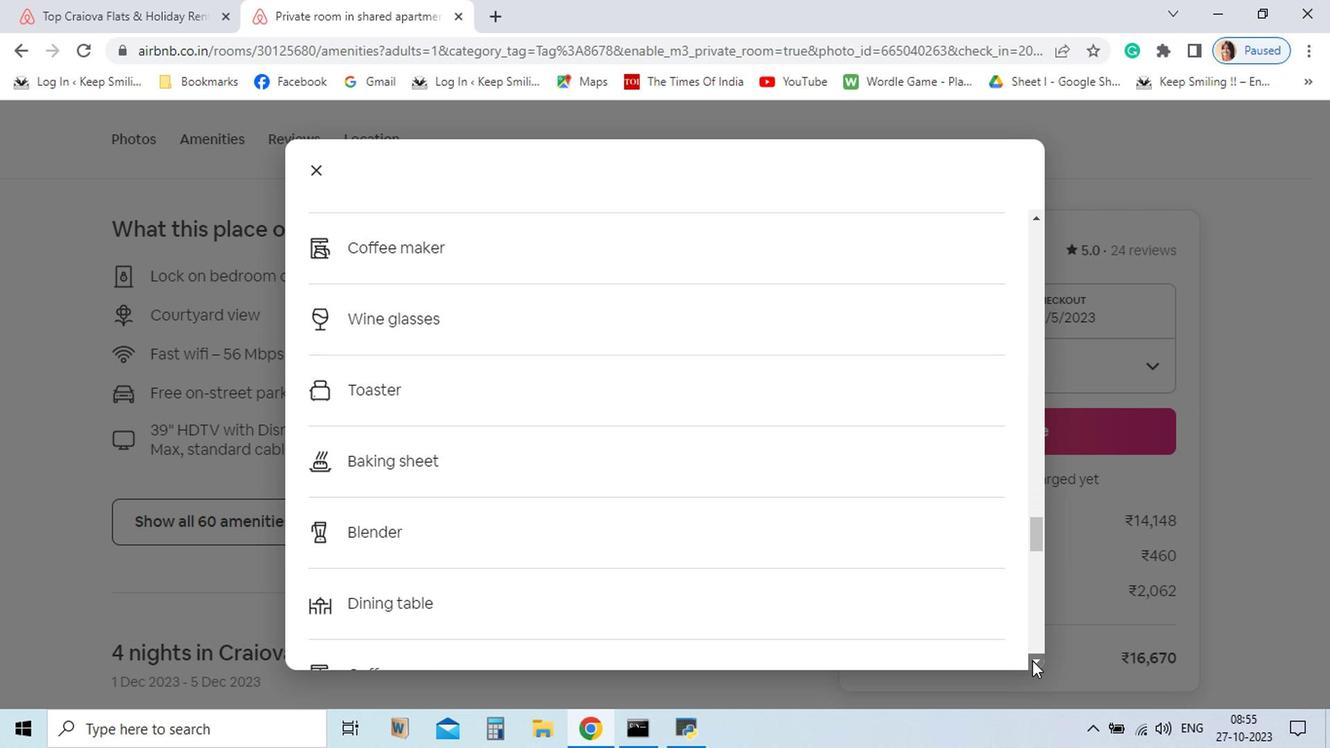 
Action: Mouse pressed left at (928, 663)
Screenshot: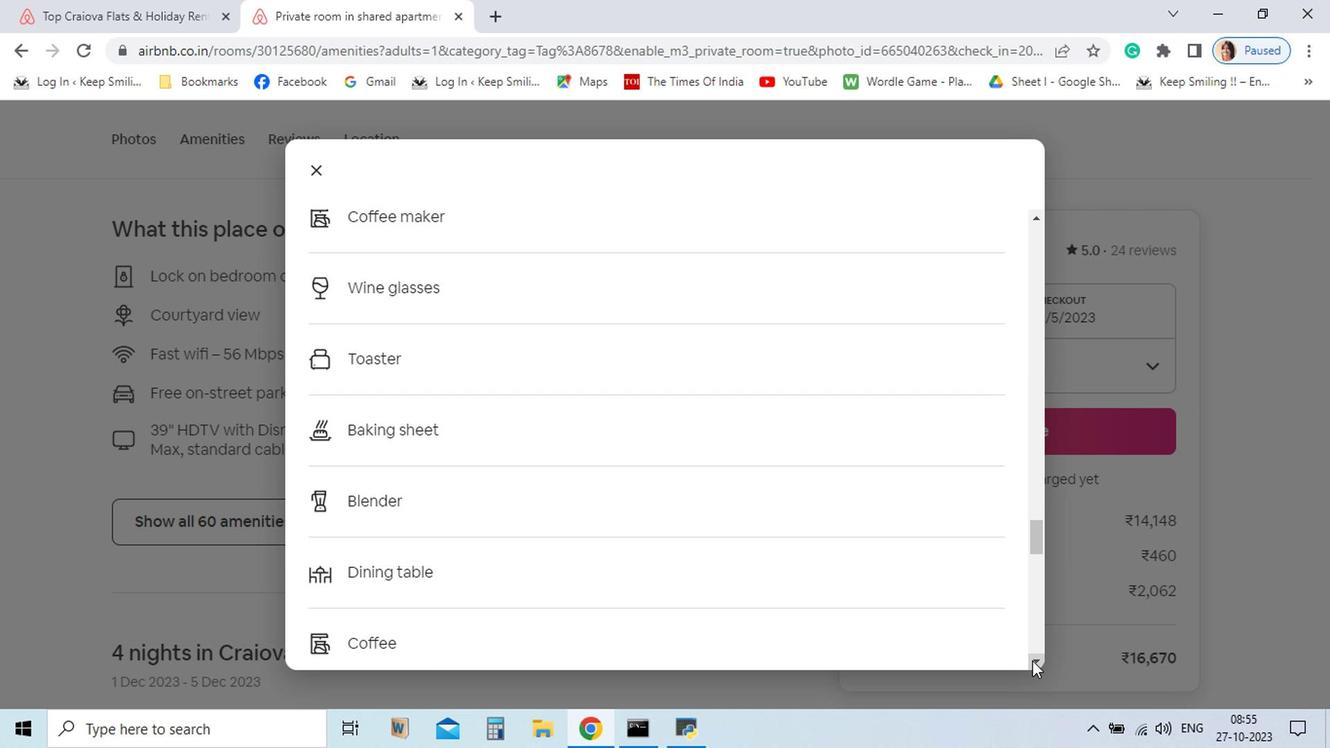 
Action: Mouse pressed left at (928, 663)
Screenshot: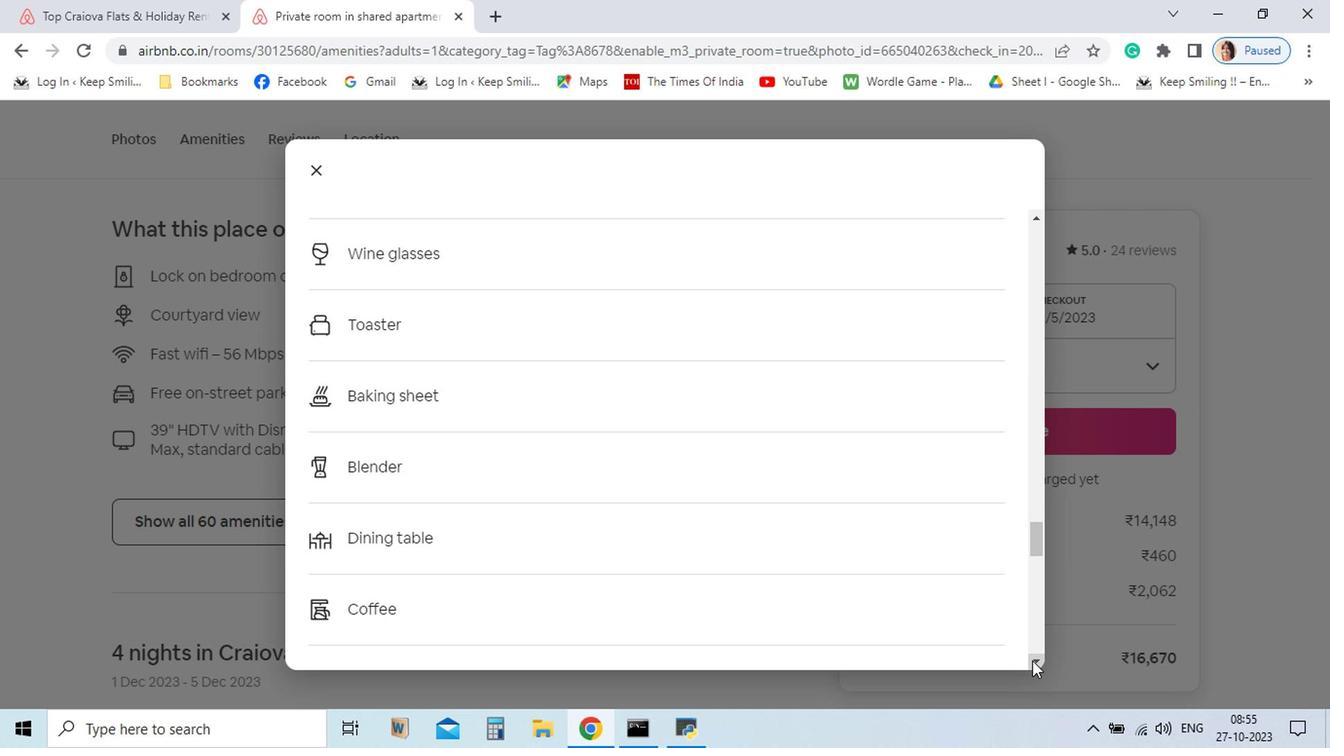 
Action: Mouse pressed left at (928, 663)
Screenshot: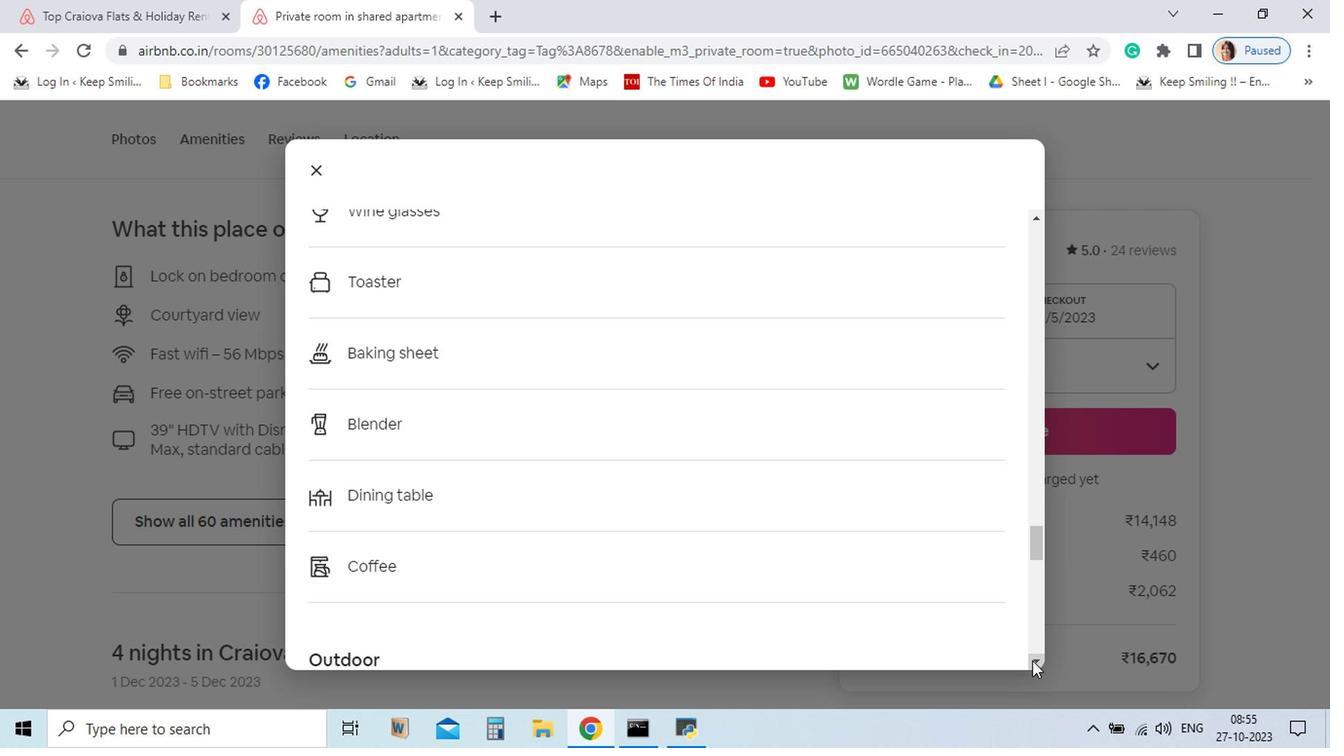
Action: Mouse pressed left at (928, 663)
Screenshot: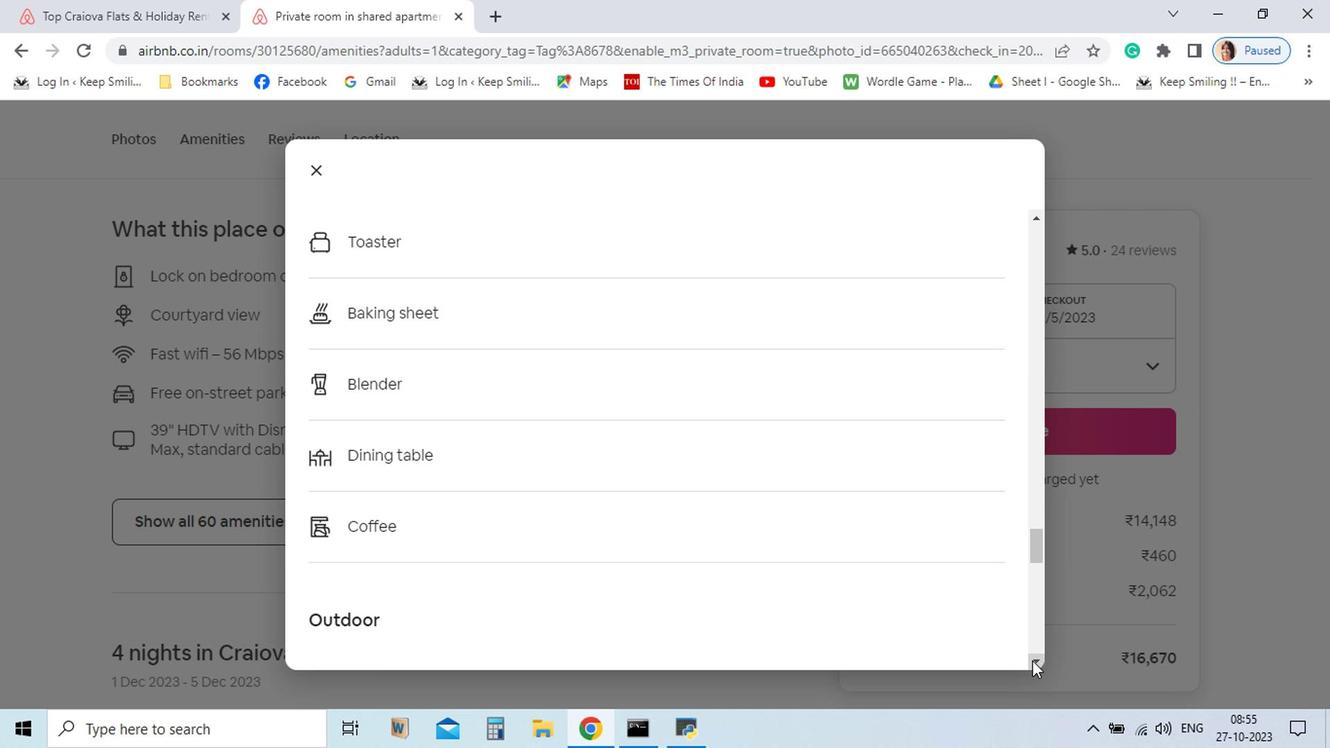 
Action: Mouse pressed left at (928, 663)
